 Task: Buy 3 Button-Down & Dress Shirts of size Medium for Baby Boys from Clothing section under best seller category for shipping address: Danielle Scott, 4286 Crim Lane, Underhill, Vermont 05489, Cell Number 9377427970. Pay from credit card ending with 2005, CVV 3321
Action: Mouse moved to (266, 78)
Screenshot: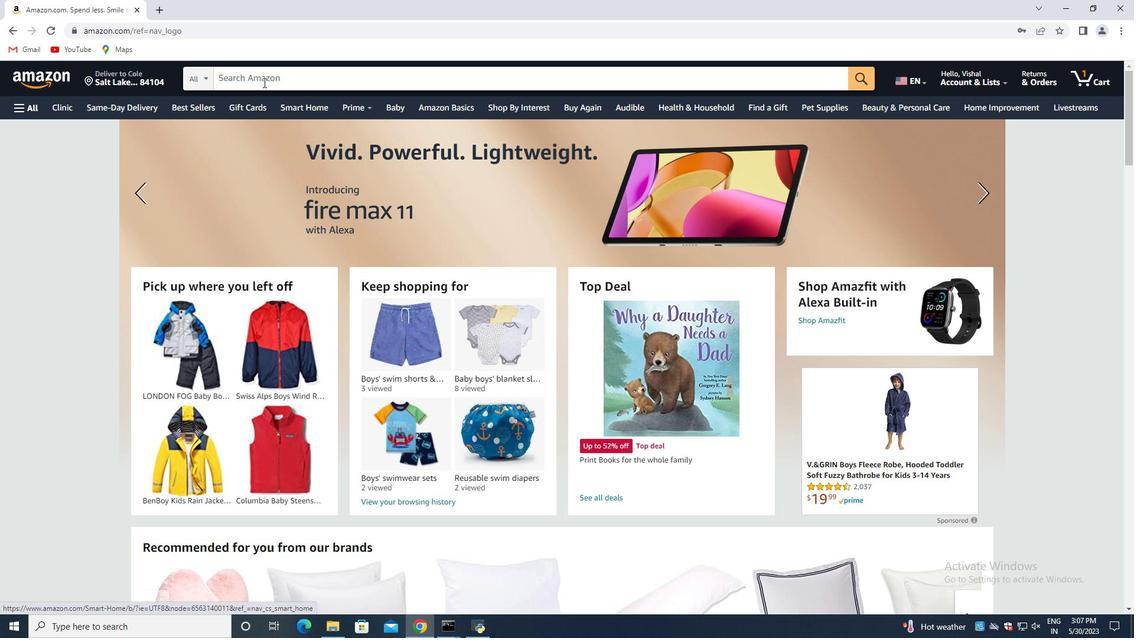 
Action: Mouse pressed left at (266, 78)
Screenshot: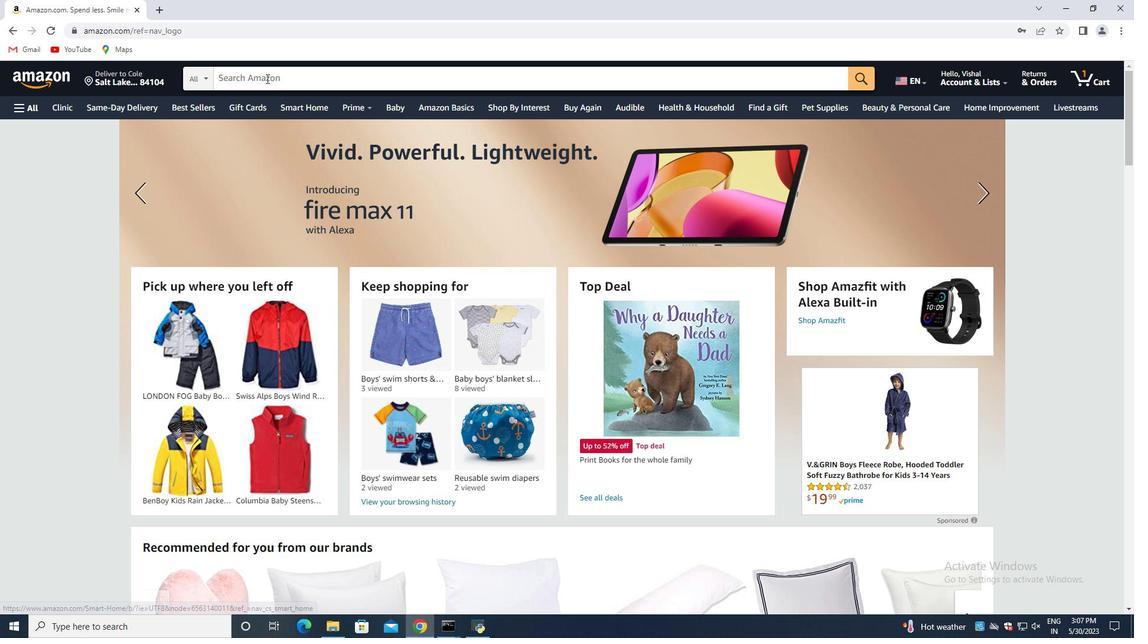 
Action: Key pressed <Key.shift>Button<Key.space><Key.backspace>-<Key.shift>Down<Key.space><Key.shift>&<Key.space><Key.shift><Key.shift><Key.shift><Key.shift>Dress<Key.space><Key.shift>Shirts<Key.space>of<Key.space>size<Key.space><Key.shift>Medium<Key.space>for<Key.space><Key.shift>Baby<Key.space><Key.shift>Boys<Key.enter>
Screenshot: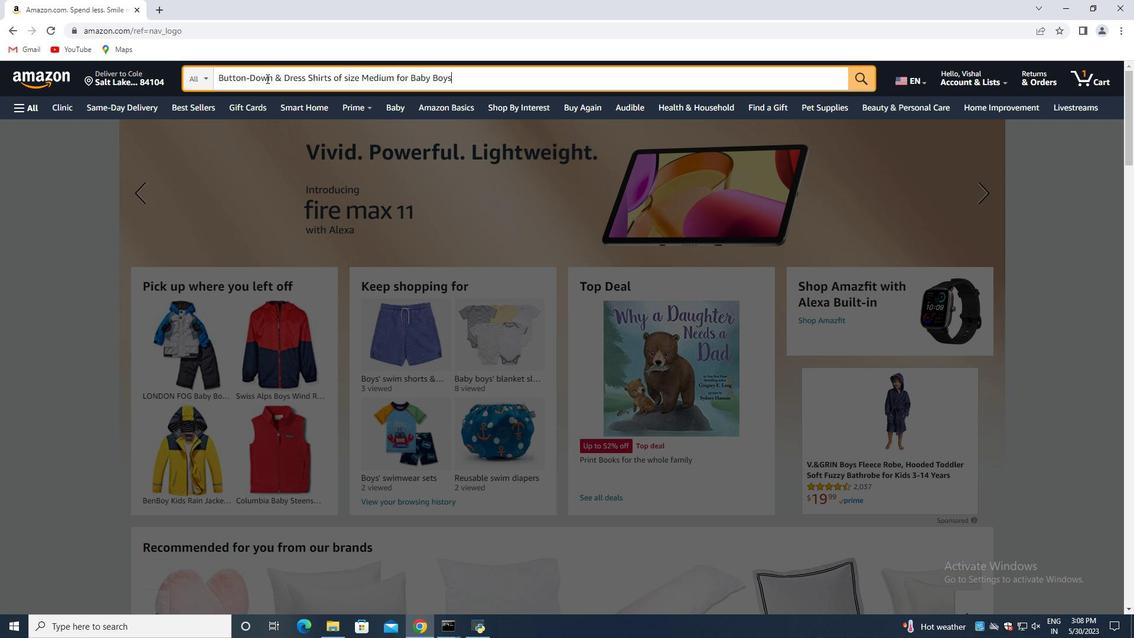 
Action: Mouse moved to (315, 119)
Screenshot: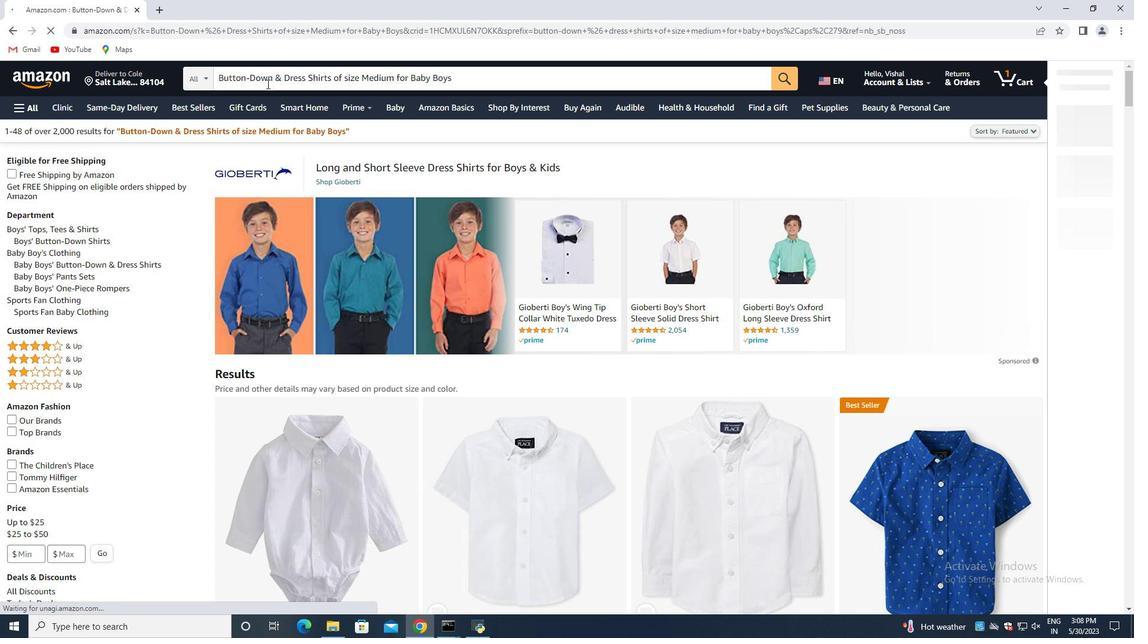 
Action: Mouse scrolled (315, 119) with delta (0, 0)
Screenshot: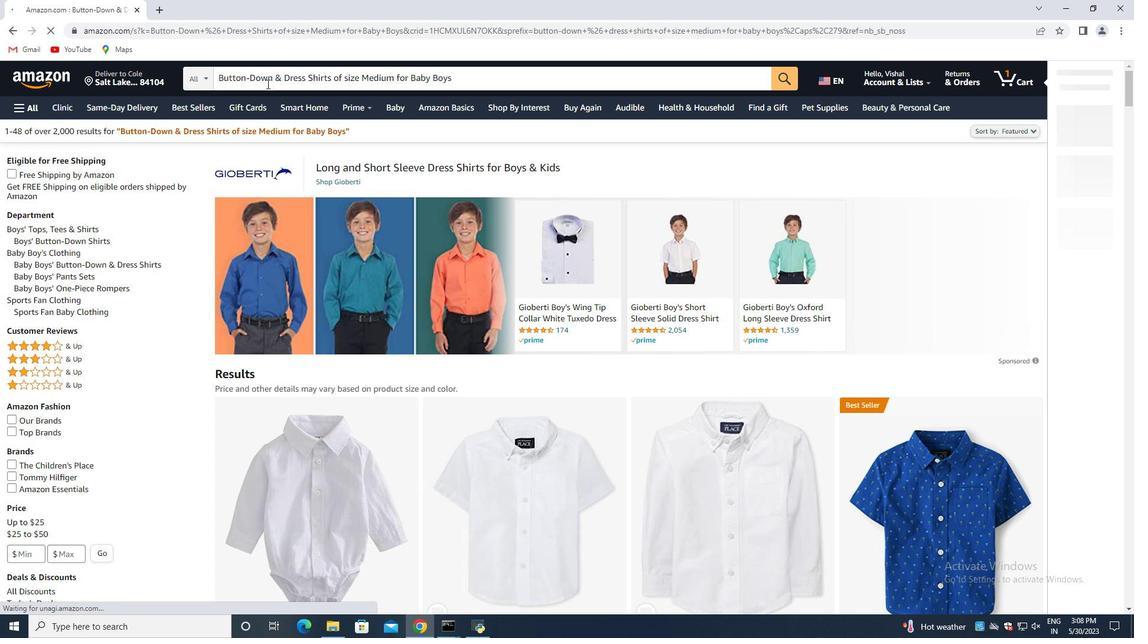 
Action: Mouse moved to (315, 127)
Screenshot: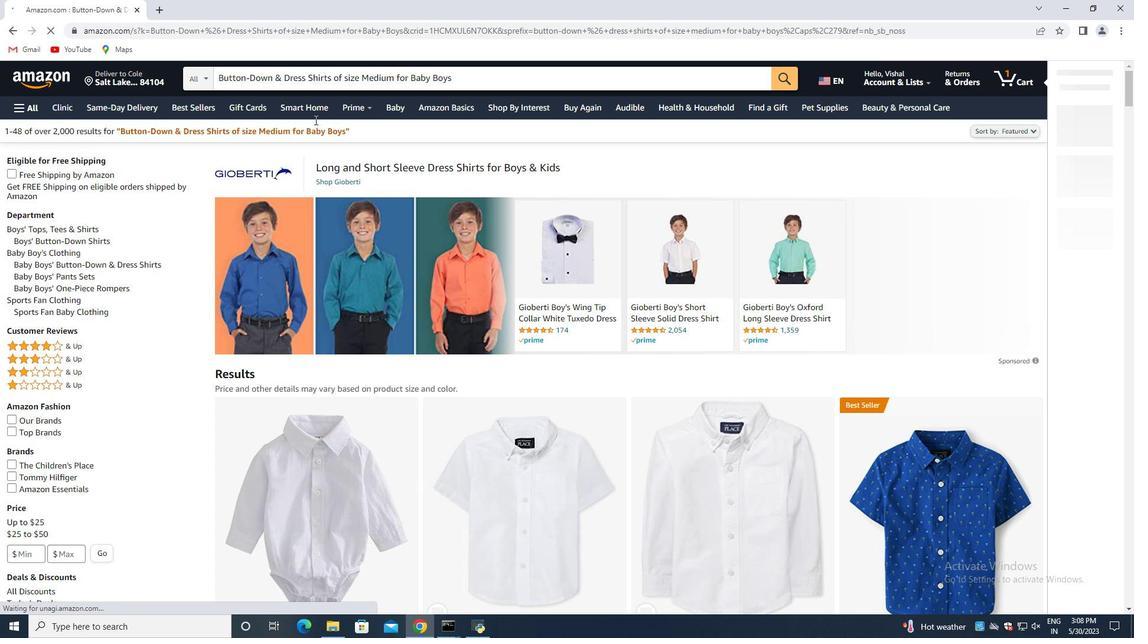 
Action: Mouse scrolled (315, 126) with delta (0, 0)
Screenshot: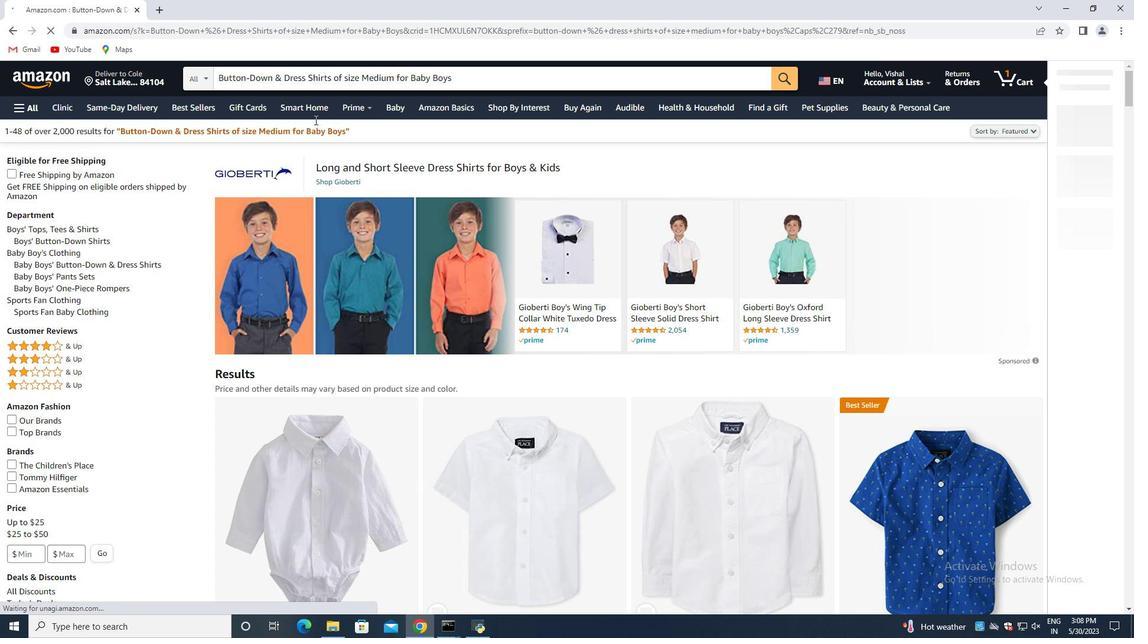 
Action: Mouse moved to (332, 225)
Screenshot: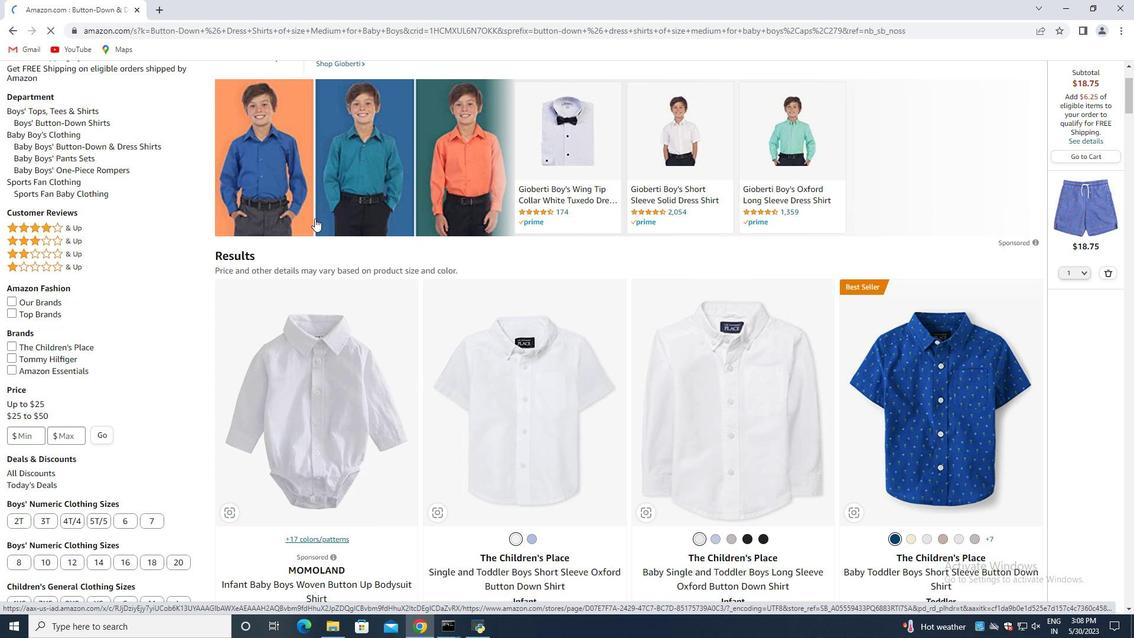 
Action: Mouse scrolled (332, 224) with delta (0, 0)
Screenshot: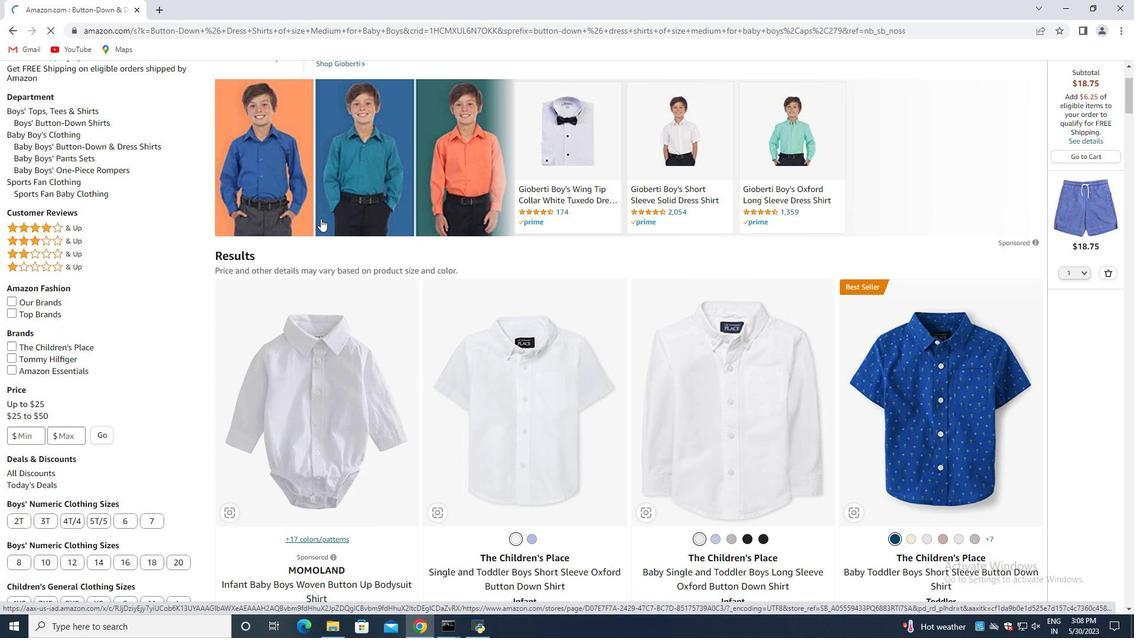 
Action: Mouse moved to (333, 225)
Screenshot: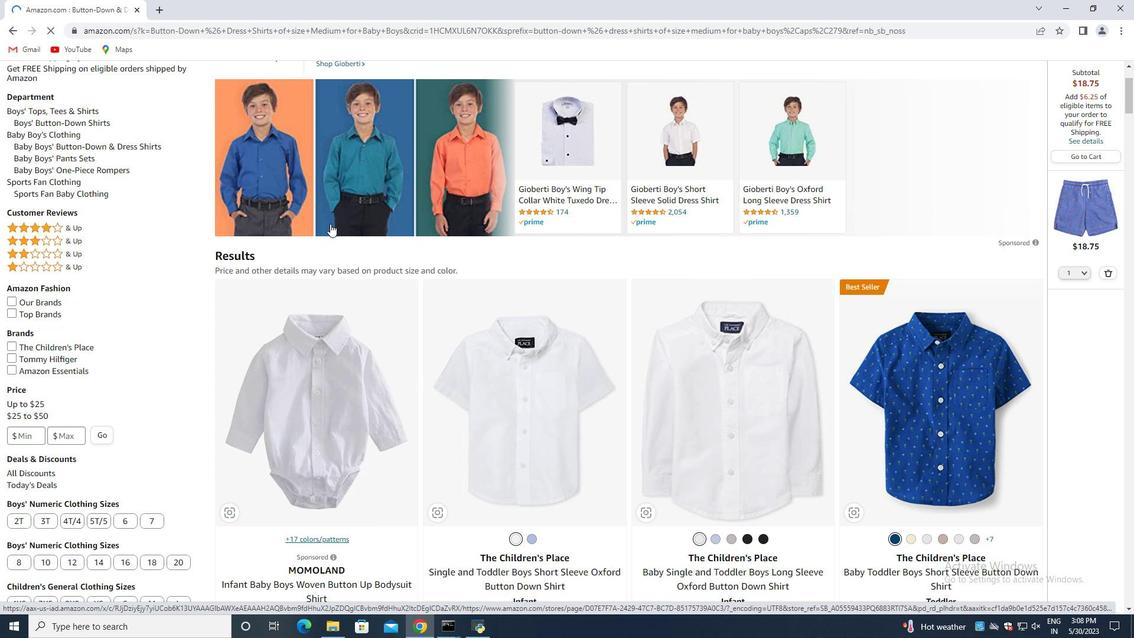 
Action: Mouse scrolled (333, 224) with delta (0, 0)
Screenshot: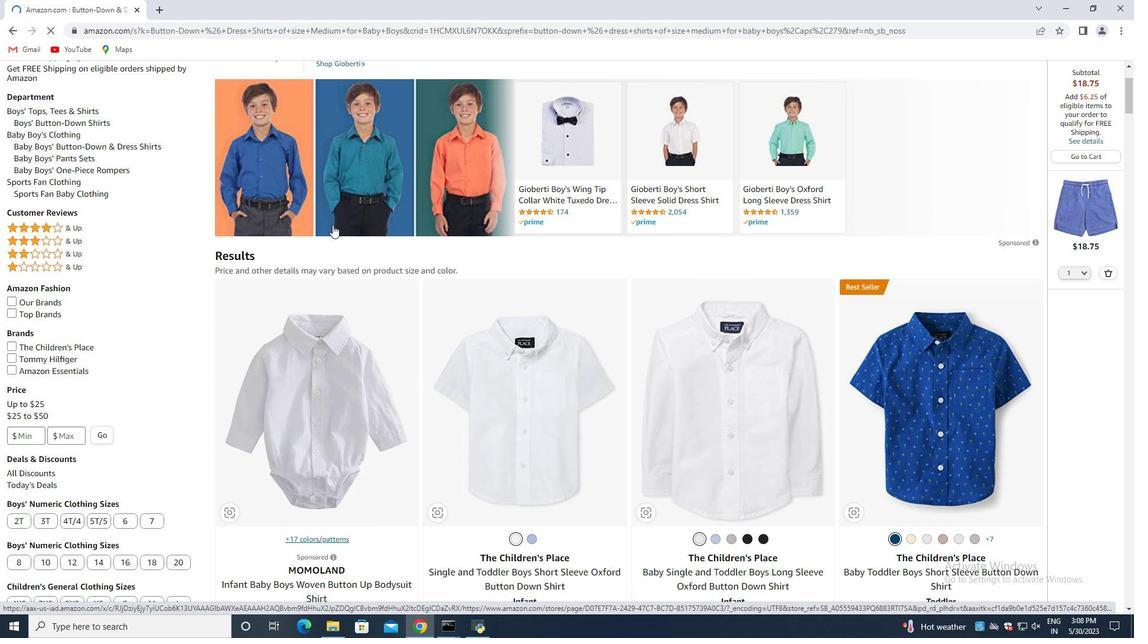 
Action: Mouse moved to (377, 233)
Screenshot: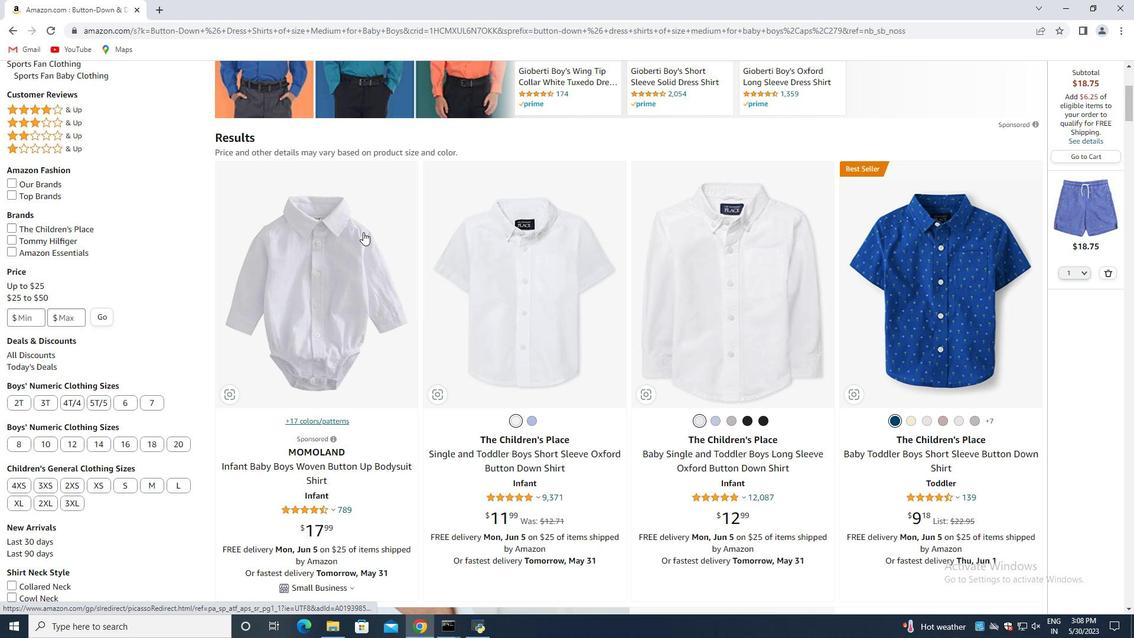 
Action: Mouse scrolled (377, 232) with delta (0, 0)
Screenshot: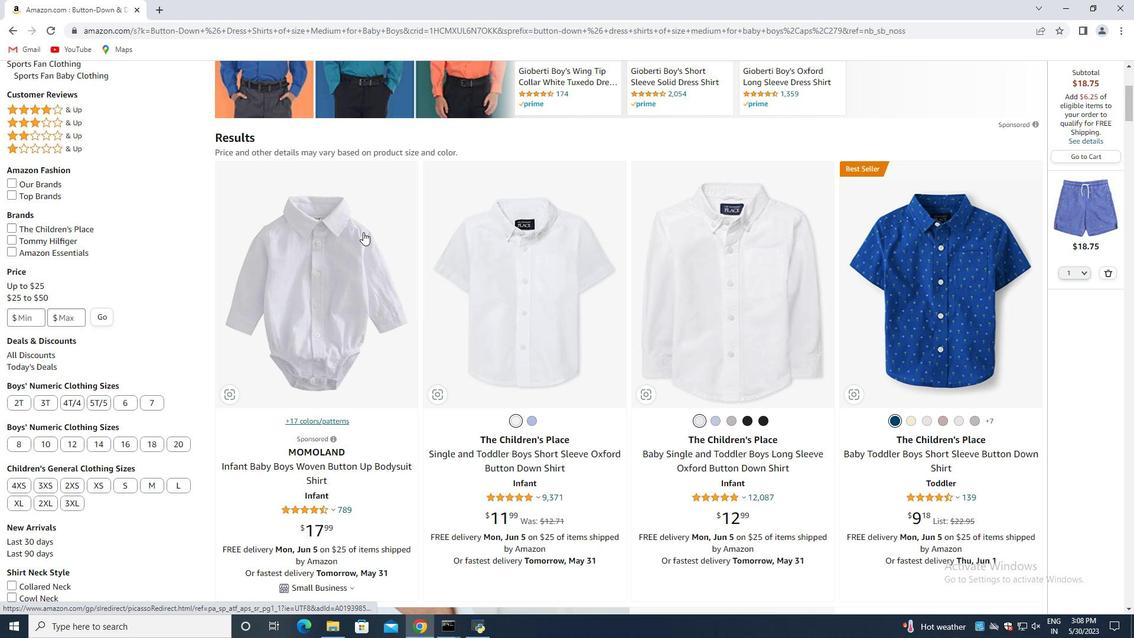 
Action: Mouse moved to (1105, 274)
Screenshot: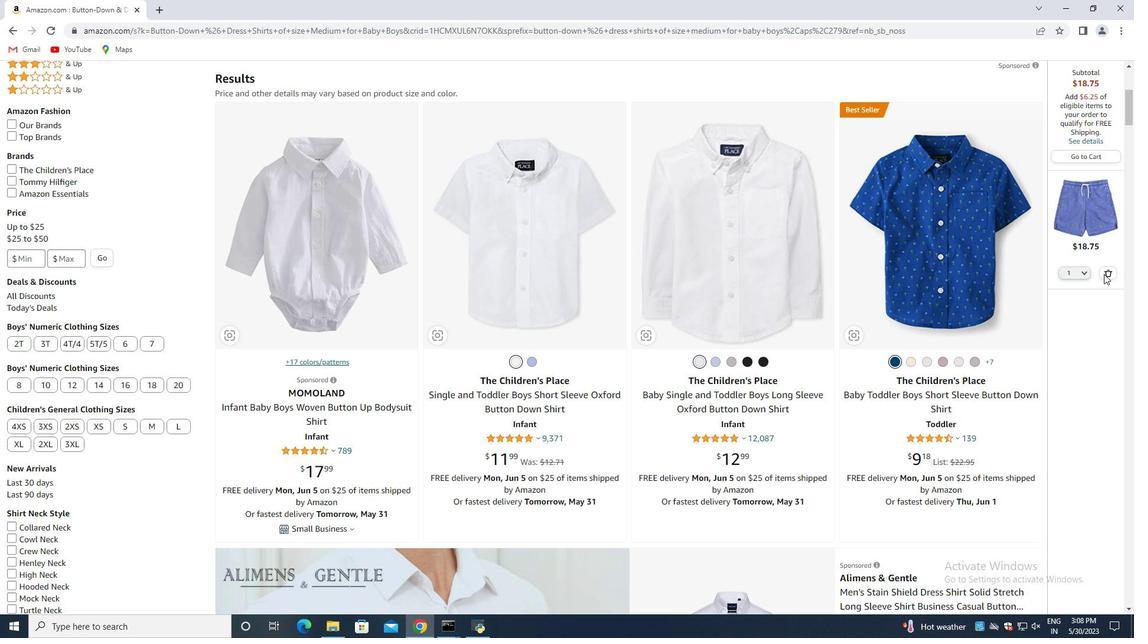 
Action: Mouse pressed left at (1105, 274)
Screenshot: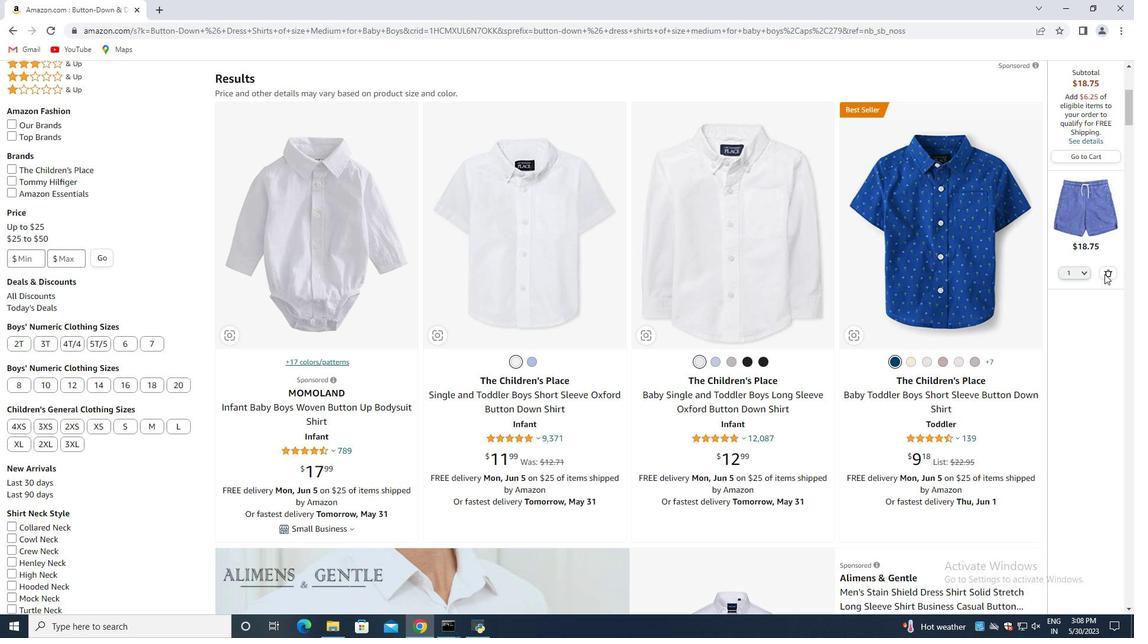 
Action: Mouse moved to (854, 271)
Screenshot: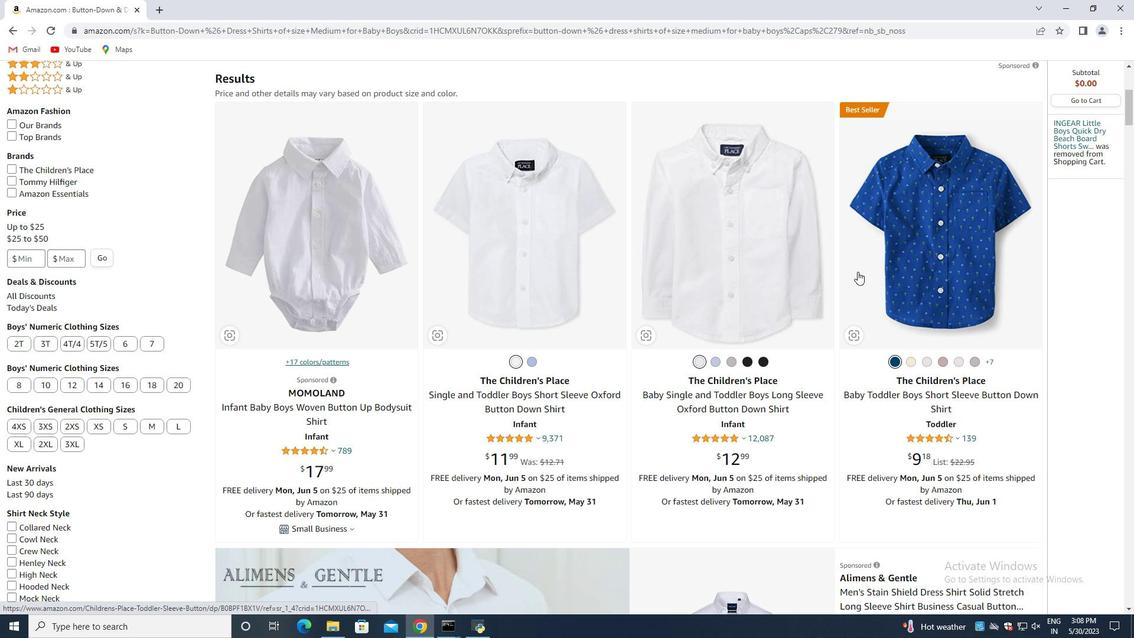 
Action: Mouse scrolled (854, 271) with delta (0, 0)
Screenshot: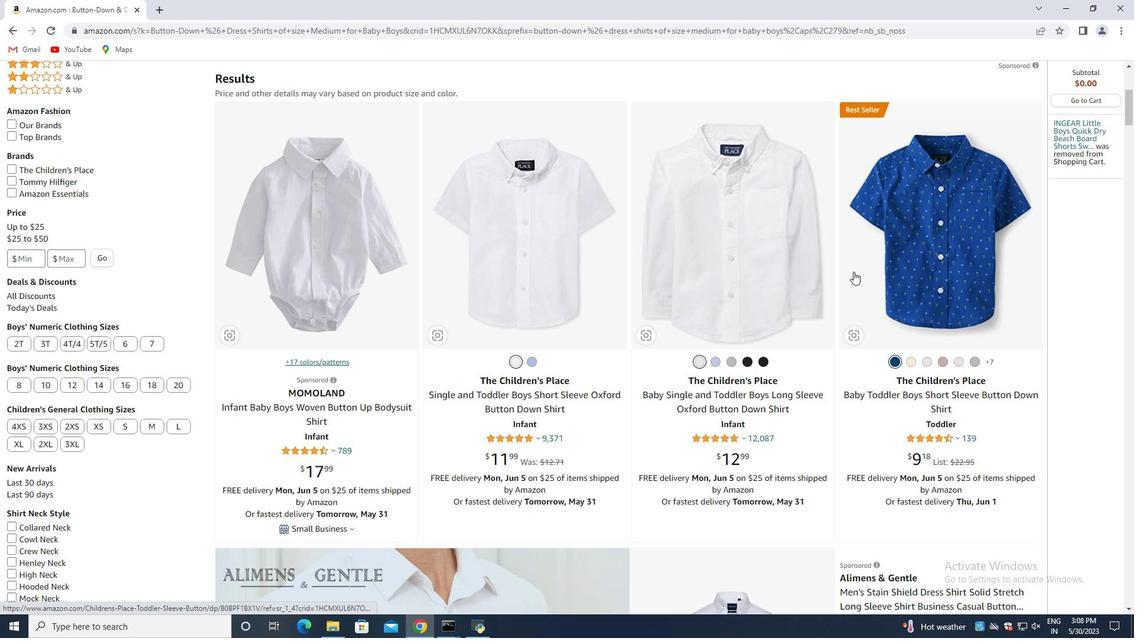 
Action: Mouse moved to (762, 230)
Screenshot: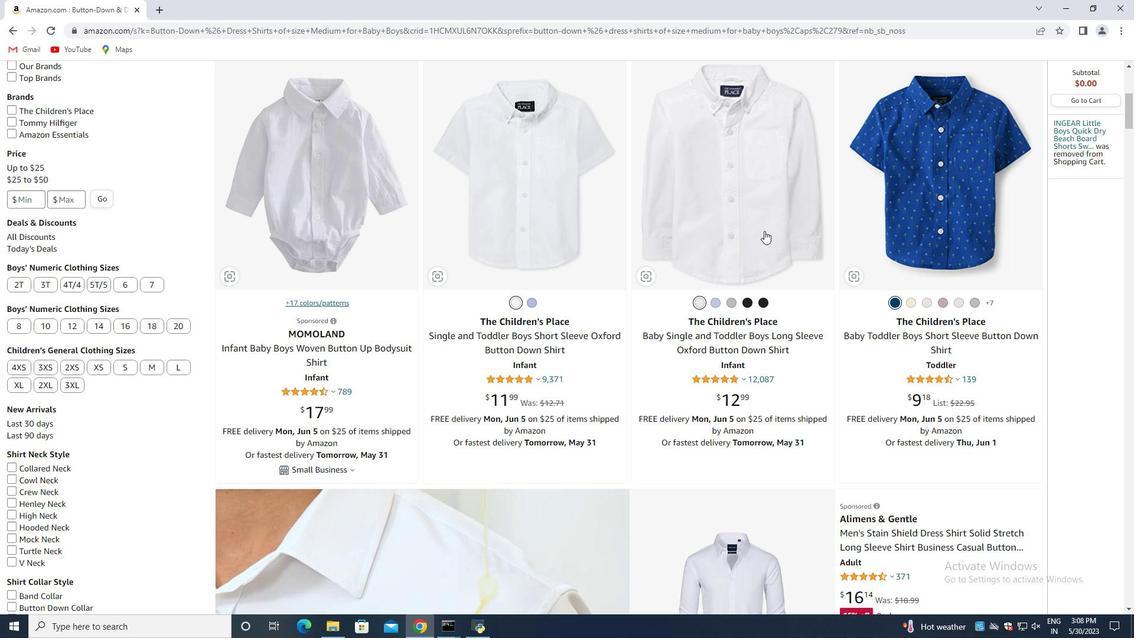 
Action: Mouse scrolled (762, 229) with delta (0, 0)
Screenshot: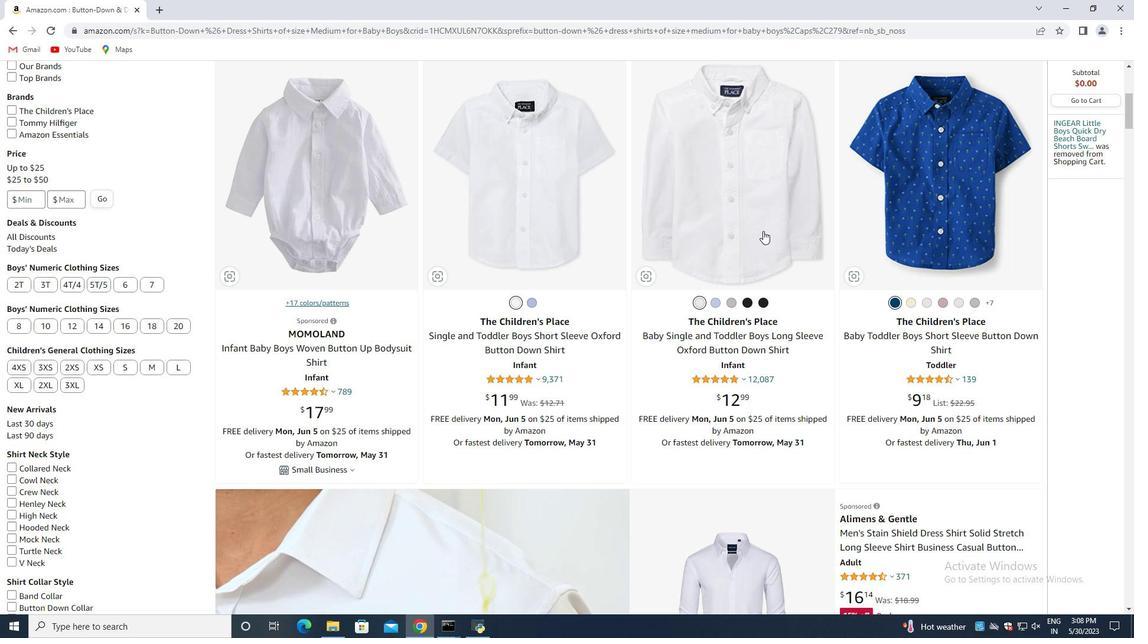 
Action: Mouse moved to (762, 230)
Screenshot: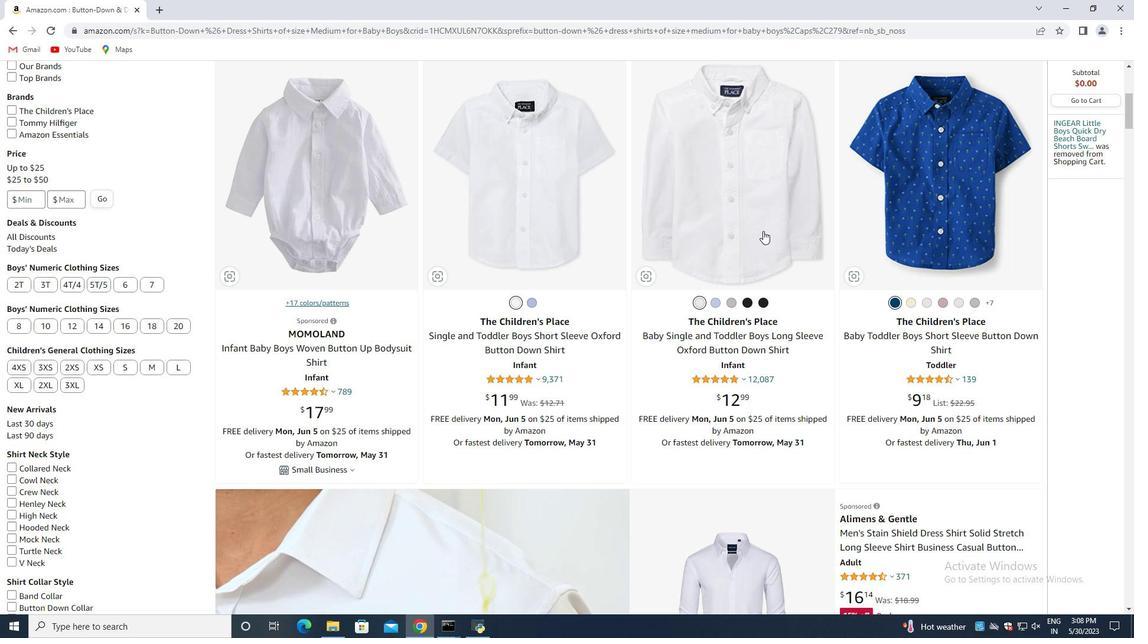 
Action: Mouse scrolled (762, 229) with delta (0, 0)
Screenshot: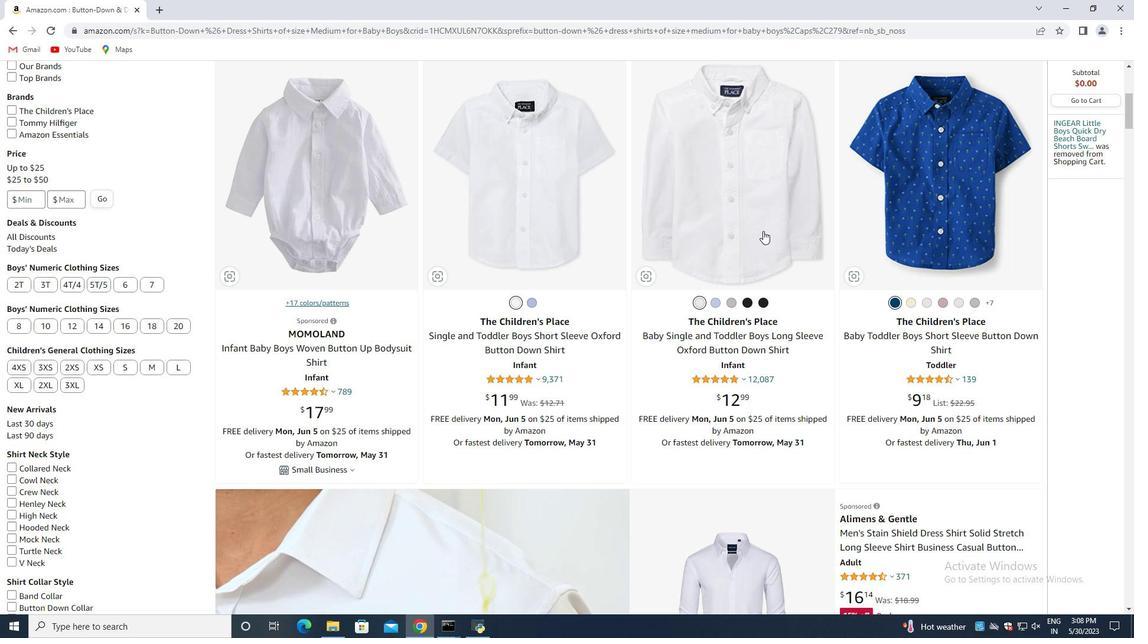 
Action: Mouse scrolled (762, 229) with delta (0, 0)
Screenshot: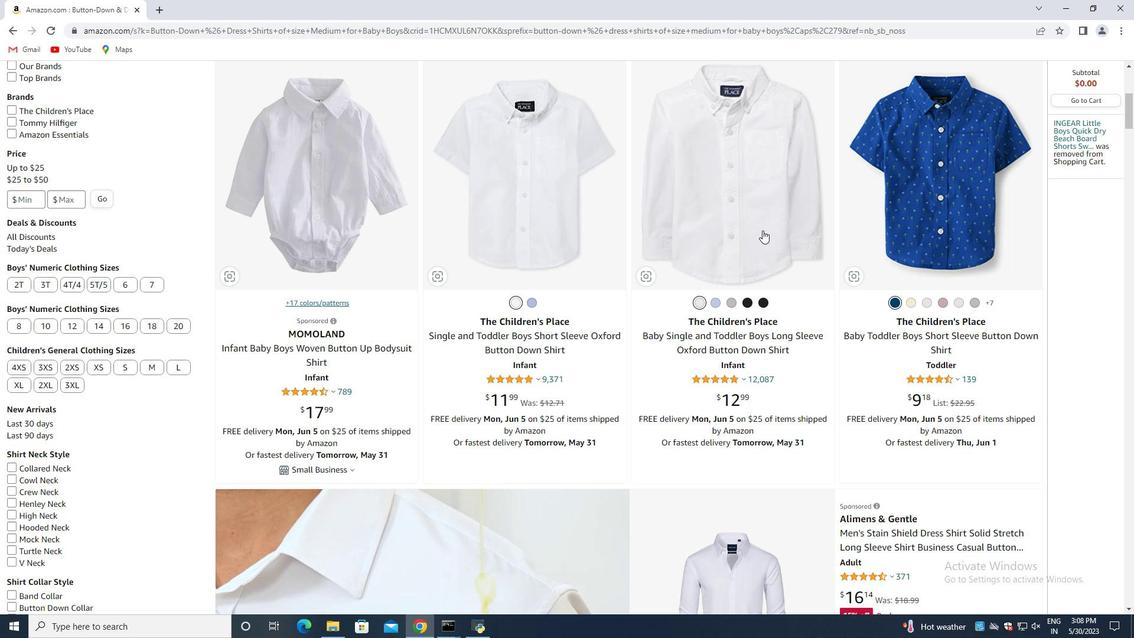 
Action: Mouse moved to (726, 246)
Screenshot: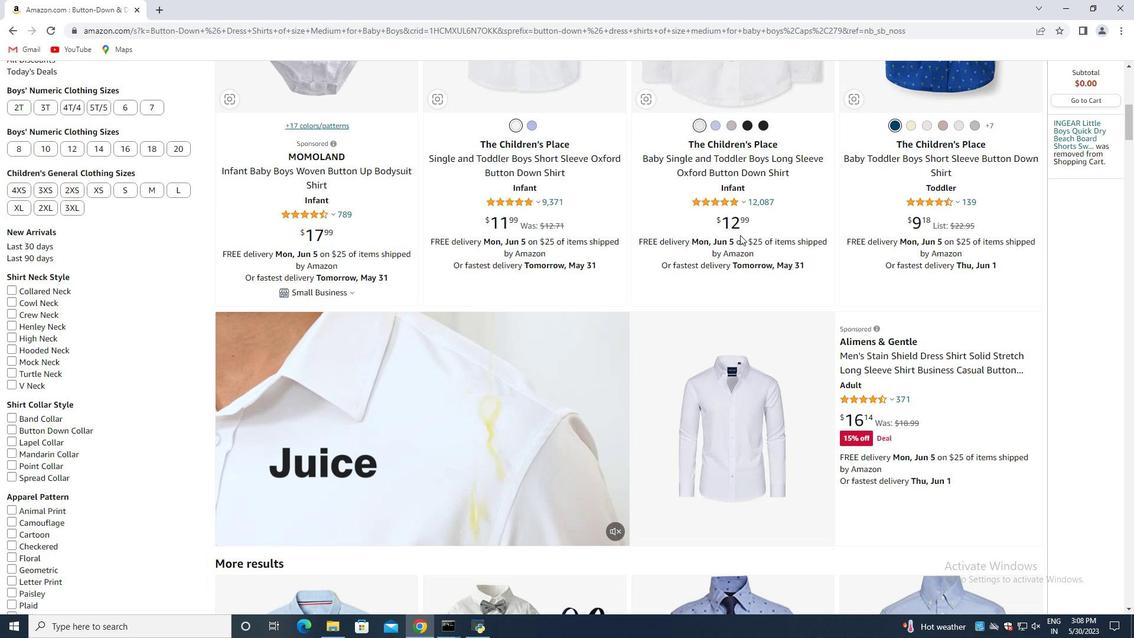 
Action: Mouse scrolled (726, 245) with delta (0, 0)
Screenshot: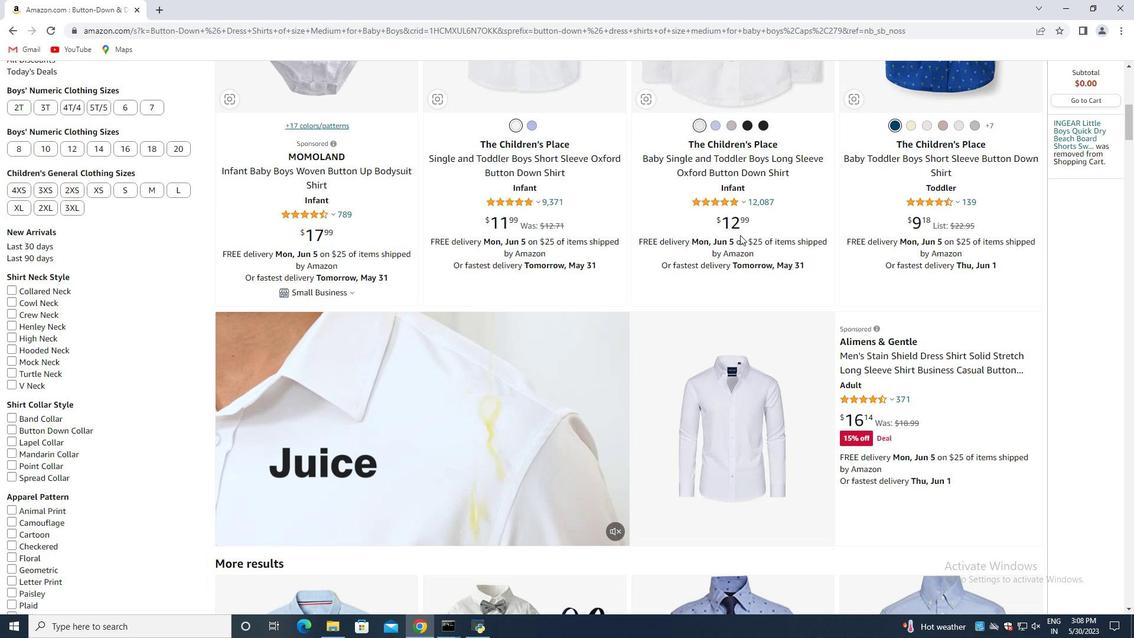 
Action: Mouse moved to (726, 246)
Screenshot: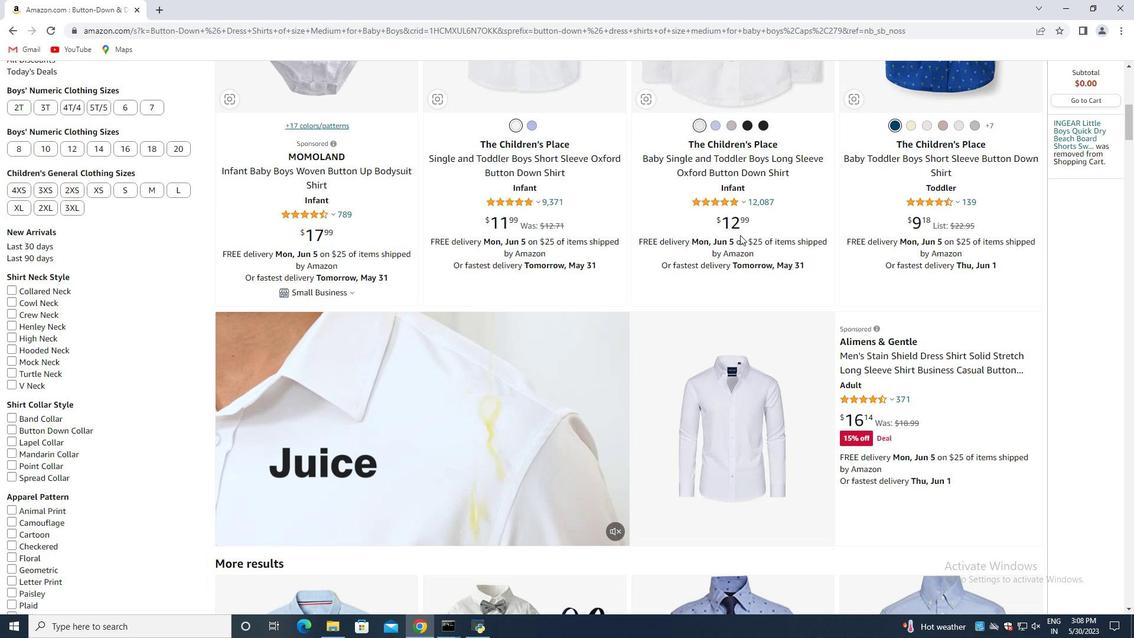 
Action: Mouse scrolled (726, 245) with delta (0, 0)
Screenshot: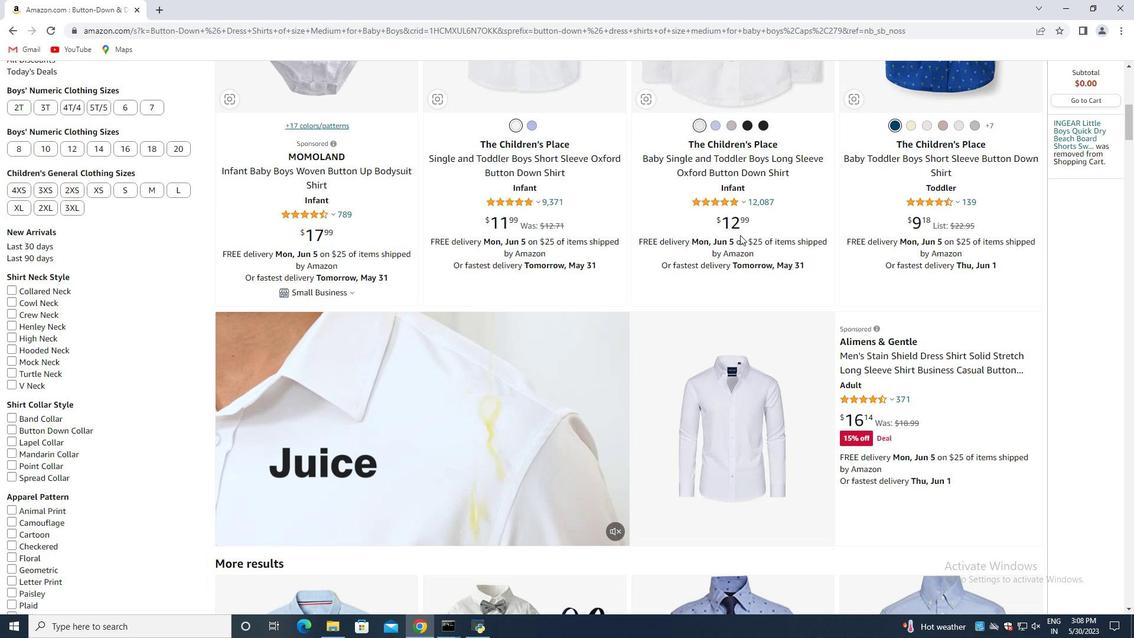 
Action: Mouse moved to (725, 246)
Screenshot: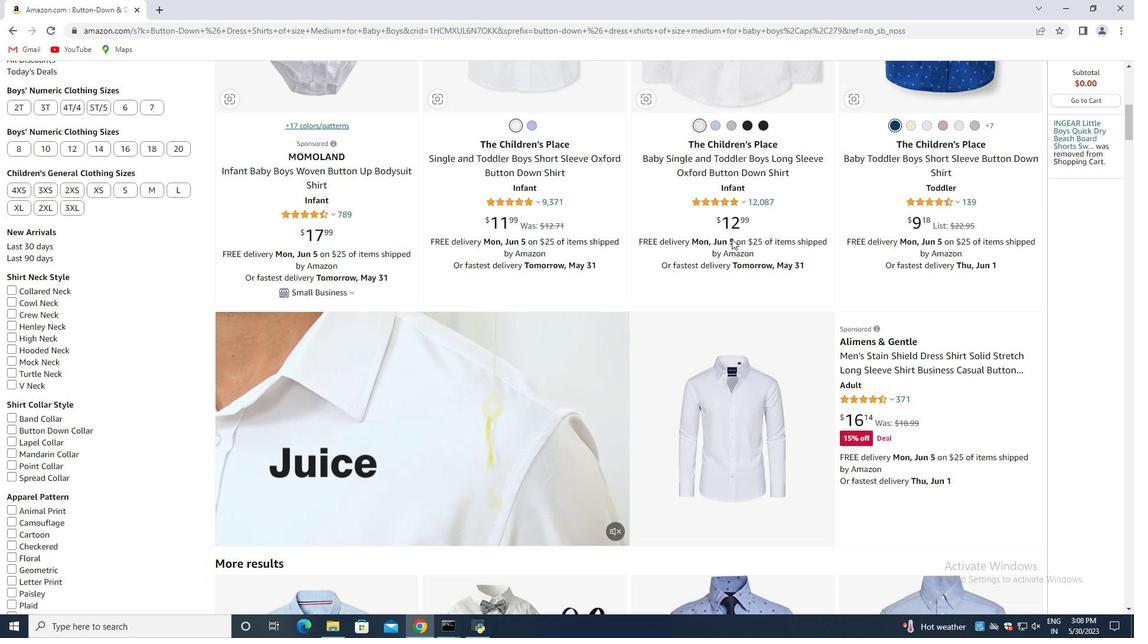 
Action: Mouse scrolled (725, 245) with delta (0, 0)
Screenshot: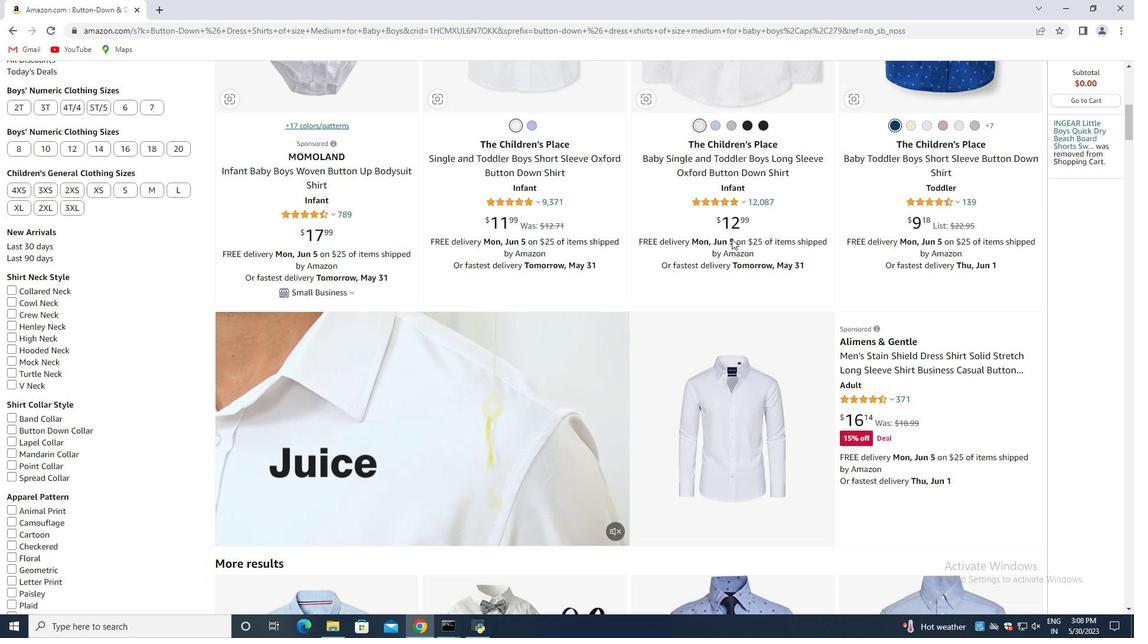 
Action: Mouse moved to (725, 246)
Screenshot: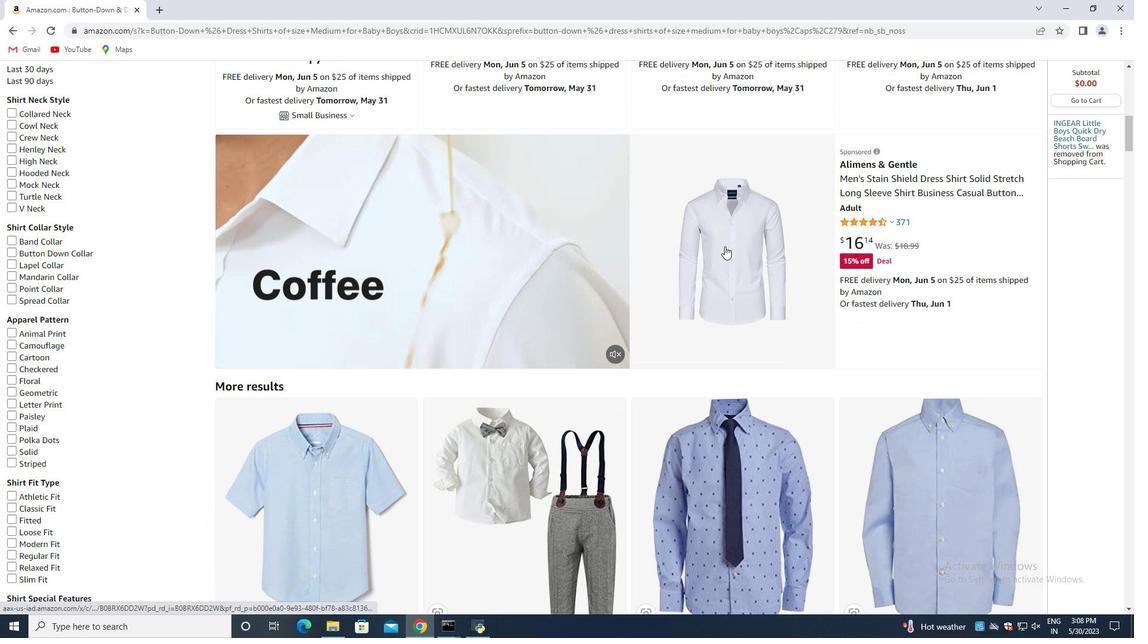 
Action: Mouse scrolled (725, 245) with delta (0, 0)
Screenshot: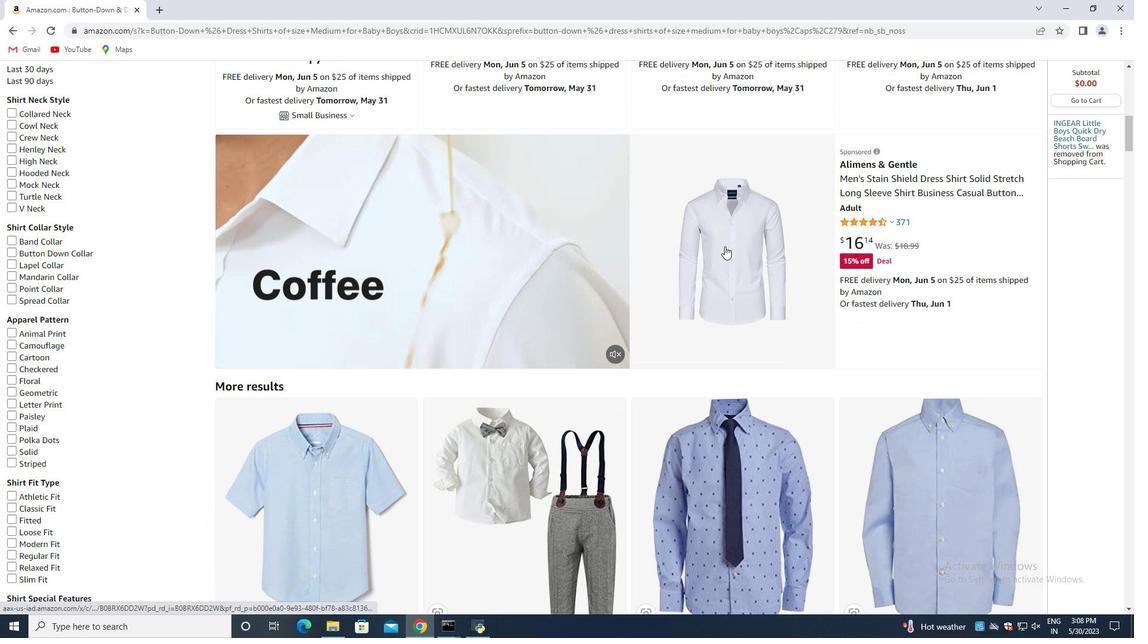 
Action: Mouse scrolled (725, 245) with delta (0, 0)
Screenshot: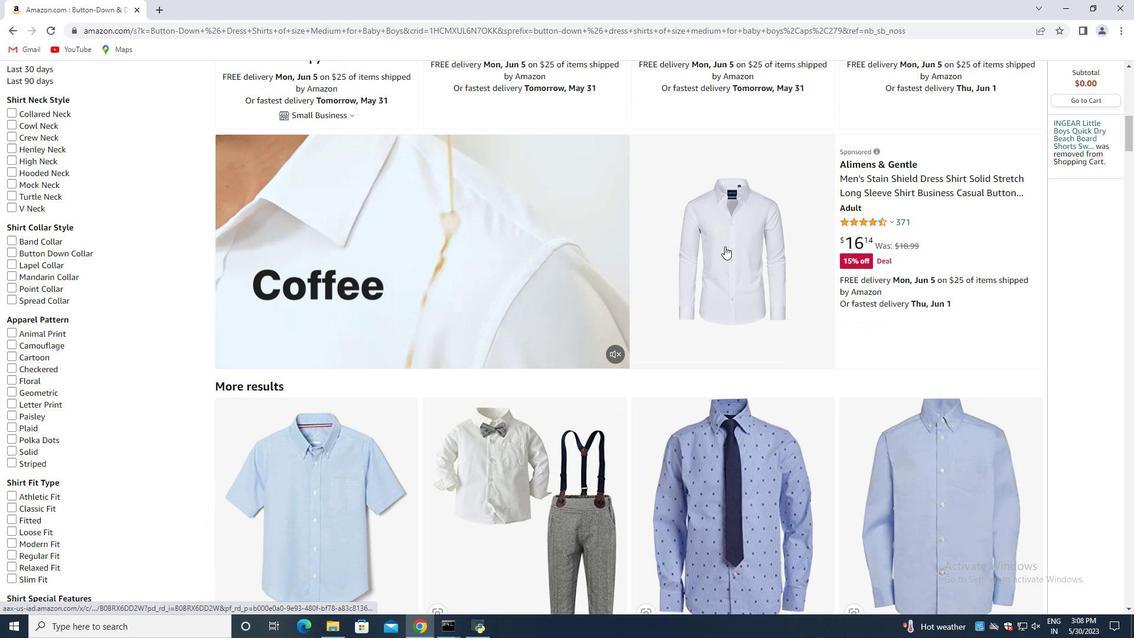 
Action: Mouse scrolled (725, 245) with delta (0, 0)
Screenshot: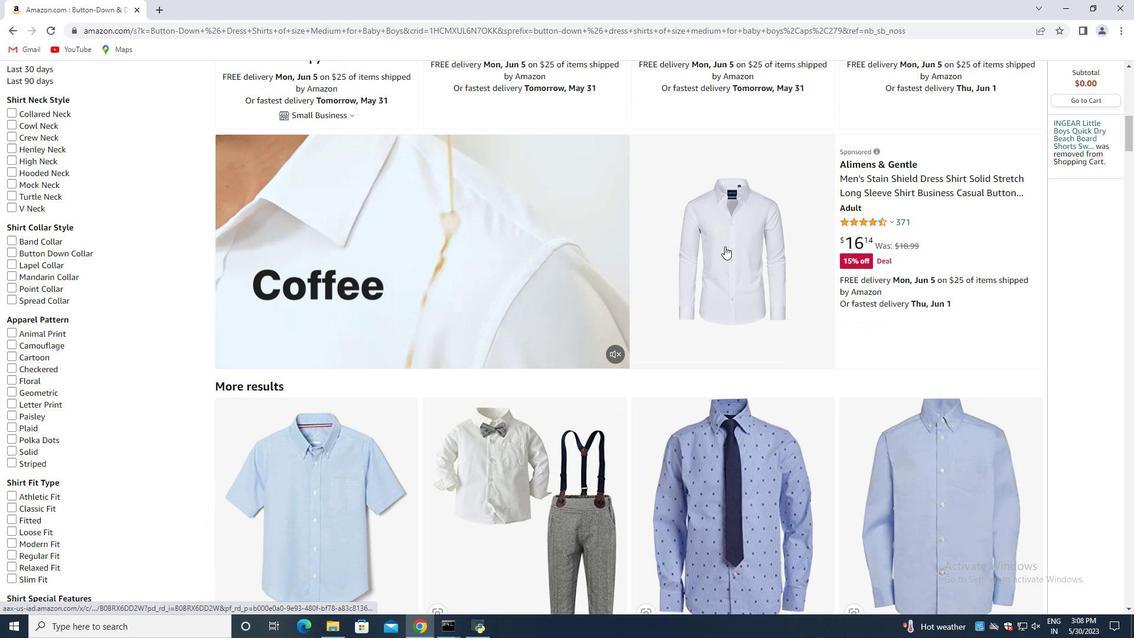 
Action: Mouse moved to (725, 247)
Screenshot: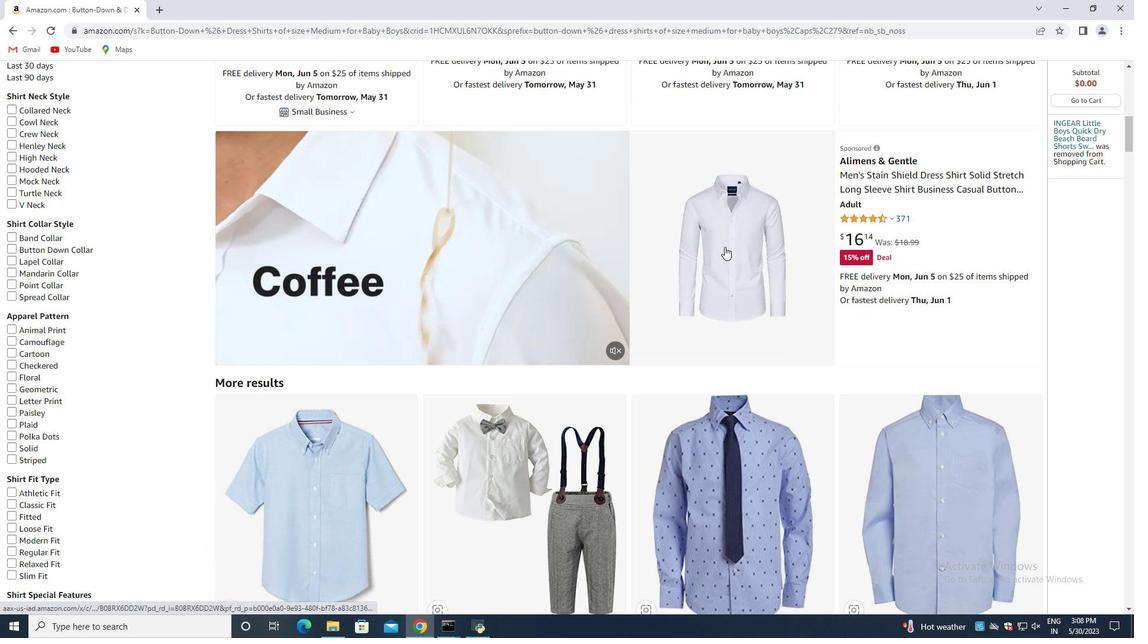 
Action: Mouse scrolled (725, 247) with delta (0, 0)
Screenshot: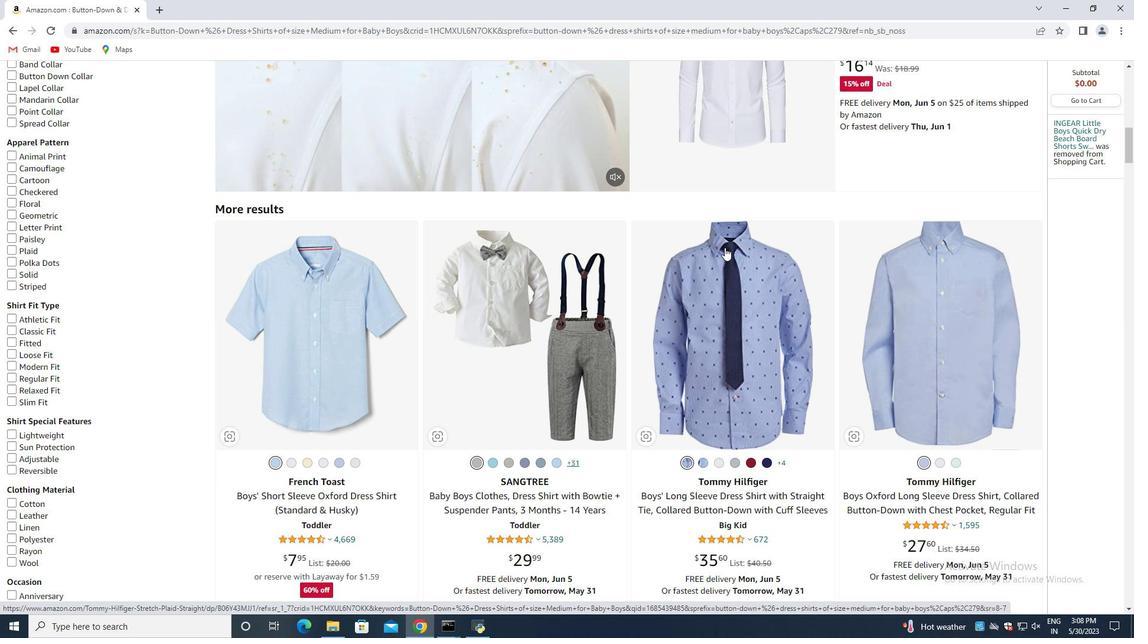 
Action: Mouse scrolled (725, 247) with delta (0, 0)
Screenshot: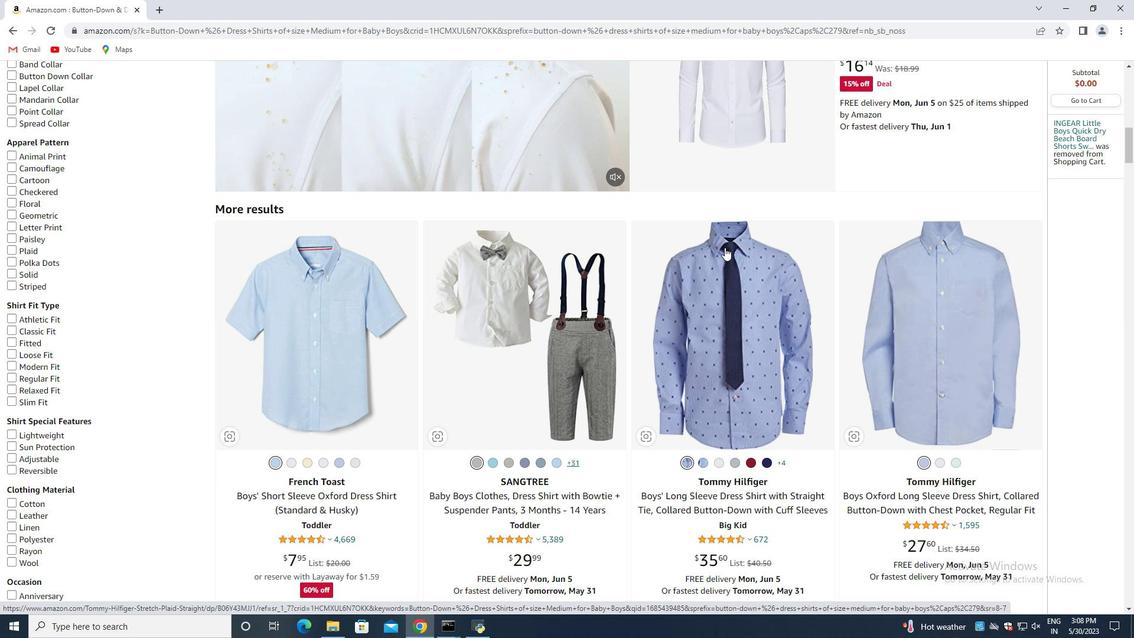 
Action: Mouse scrolled (725, 247) with delta (0, 0)
Screenshot: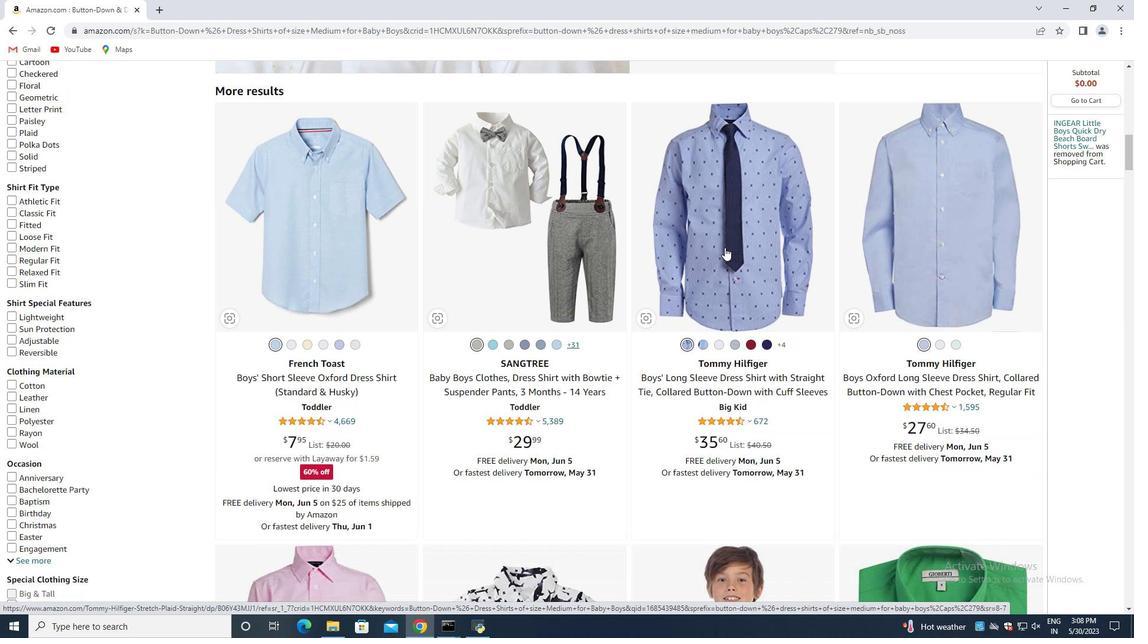 
Action: Mouse scrolled (725, 247) with delta (0, 0)
Screenshot: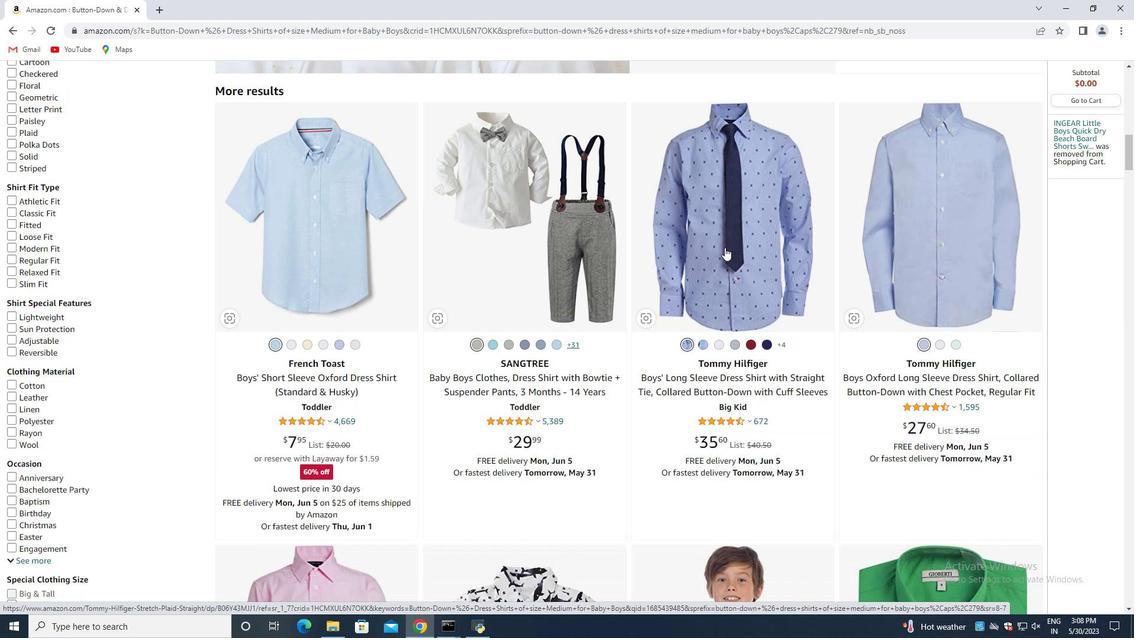
Action: Mouse moved to (725, 248)
Screenshot: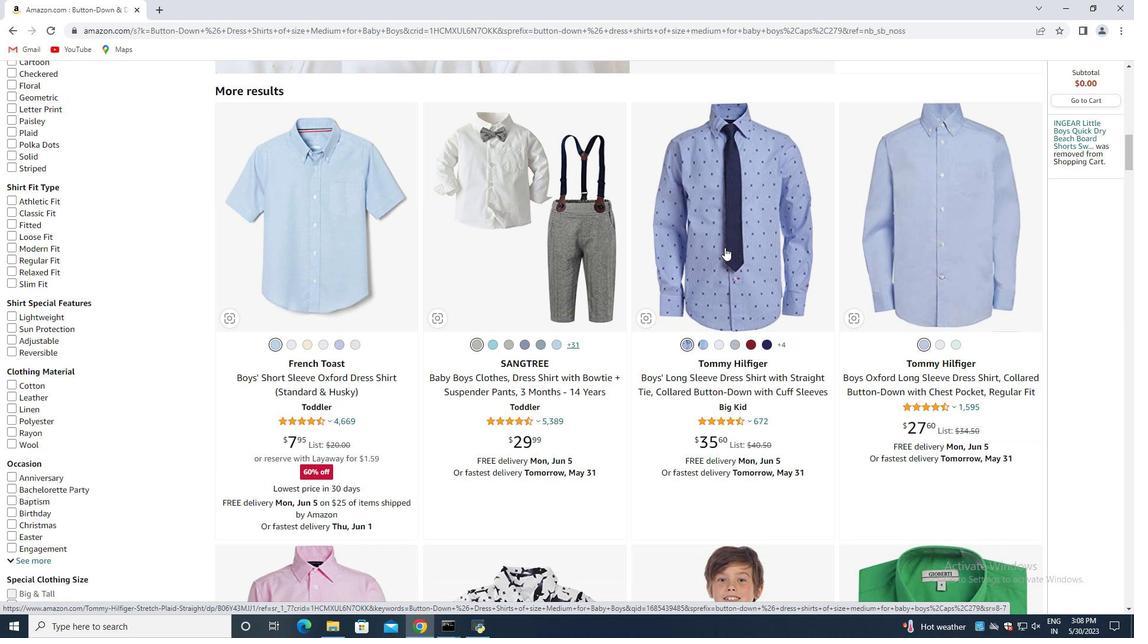 
Action: Mouse scrolled (725, 247) with delta (0, 0)
Screenshot: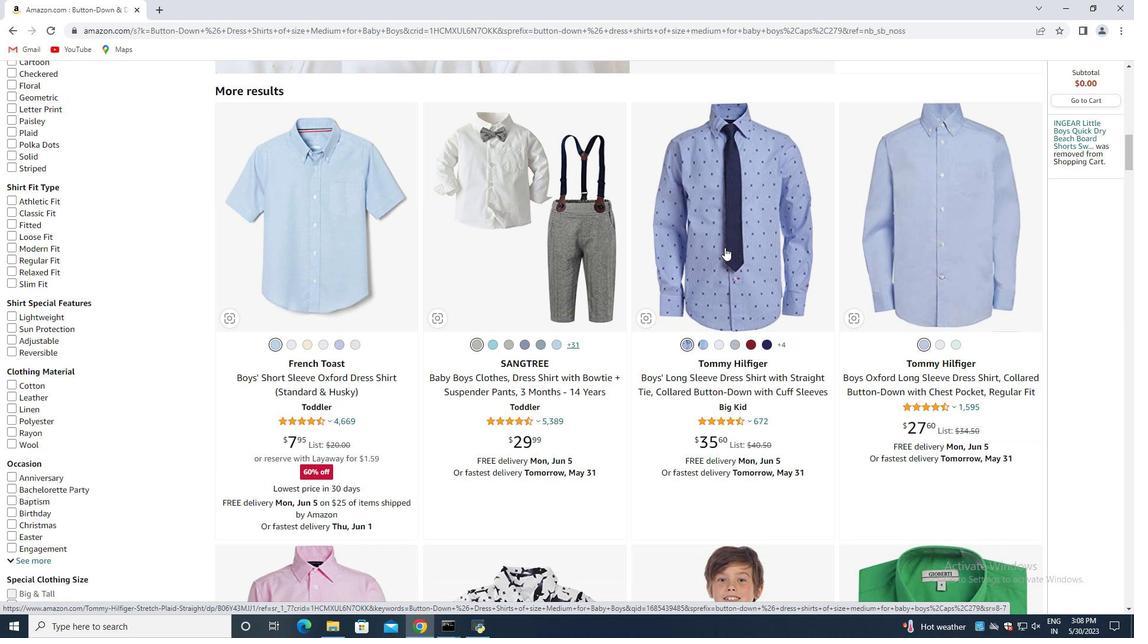 
Action: Mouse scrolled (725, 247) with delta (0, 0)
Screenshot: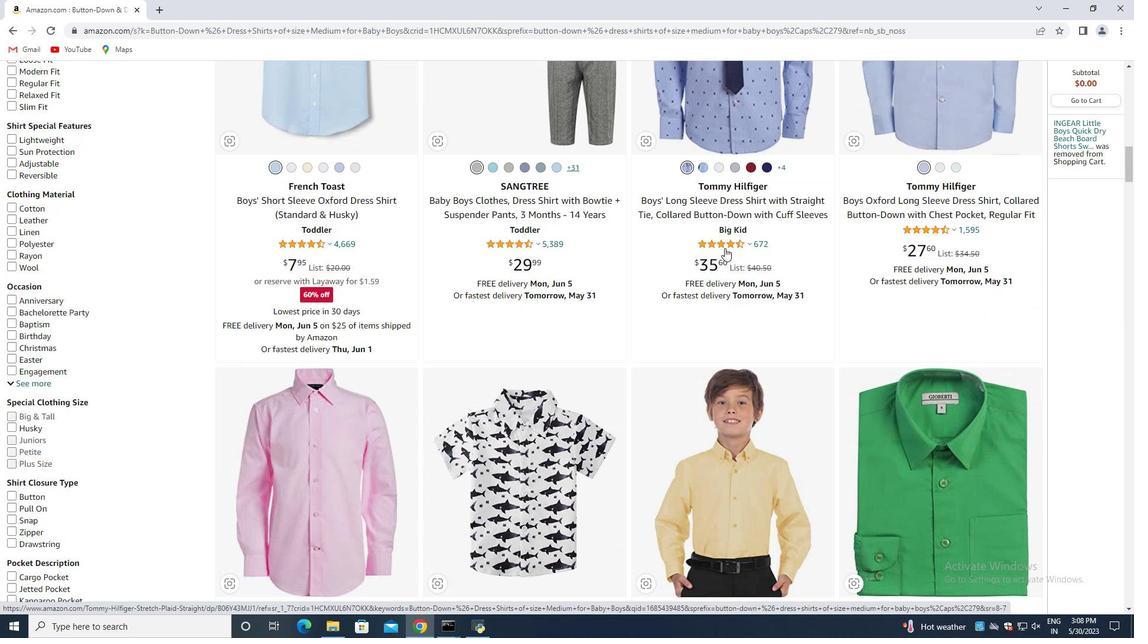 
Action: Mouse scrolled (725, 247) with delta (0, 0)
Screenshot: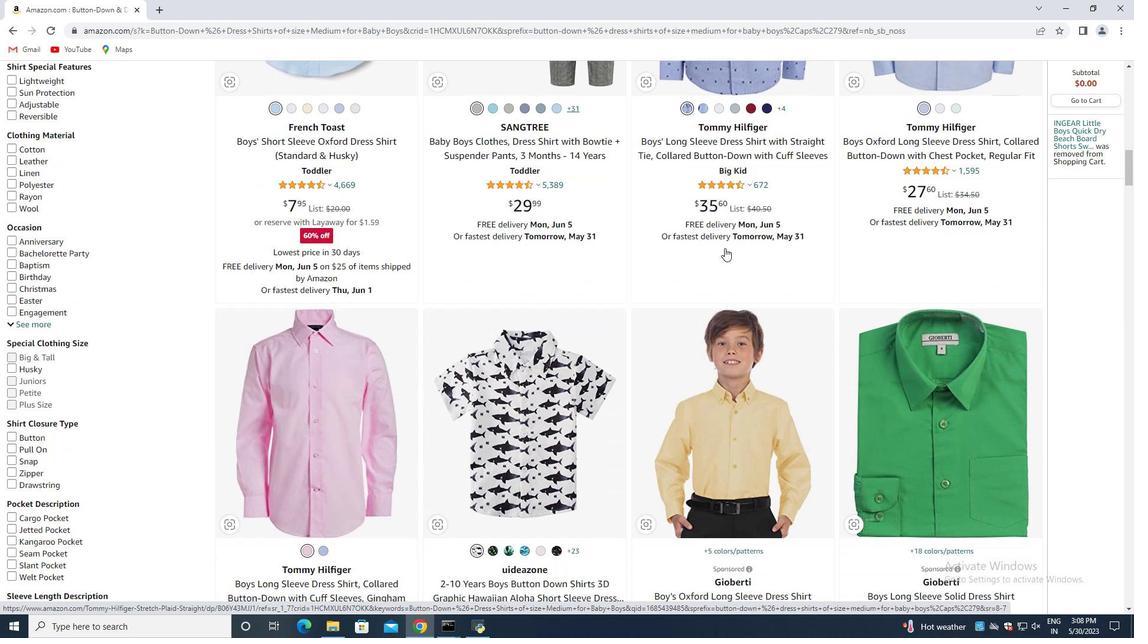 
Action: Mouse scrolled (725, 247) with delta (0, 0)
Screenshot: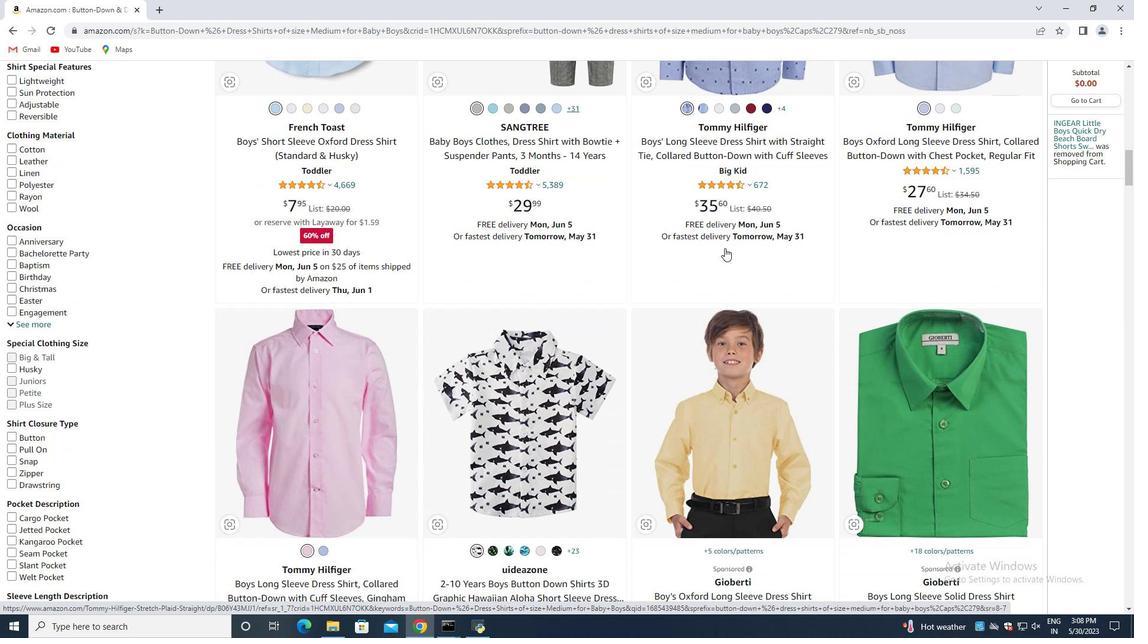 
Action: Mouse moved to (726, 248)
Screenshot: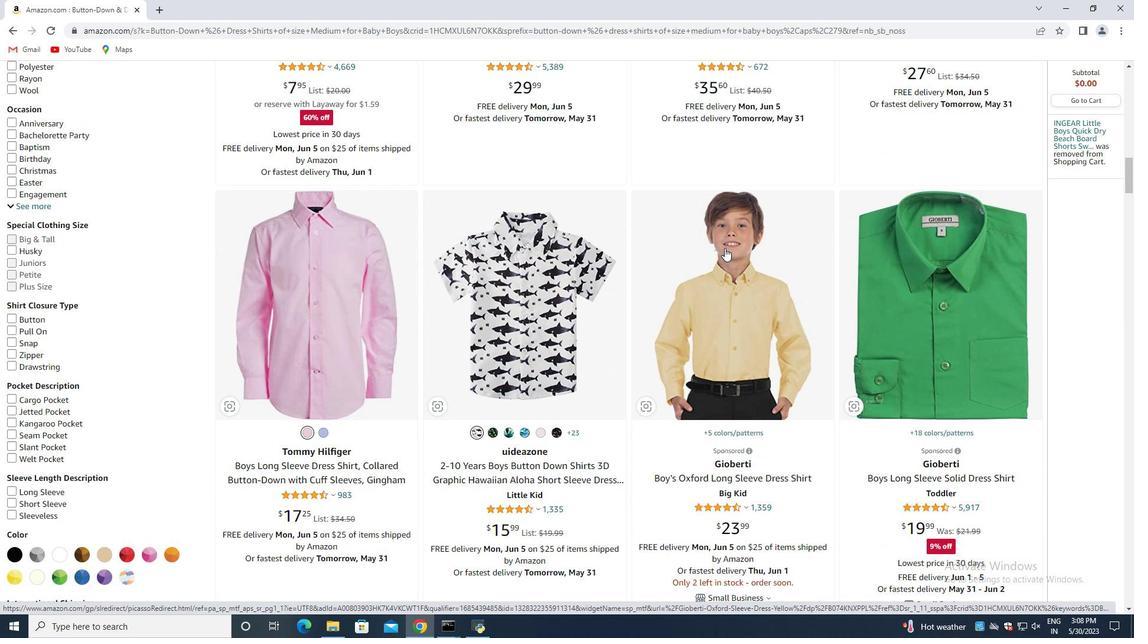
Action: Mouse scrolled (726, 247) with delta (0, 0)
Screenshot: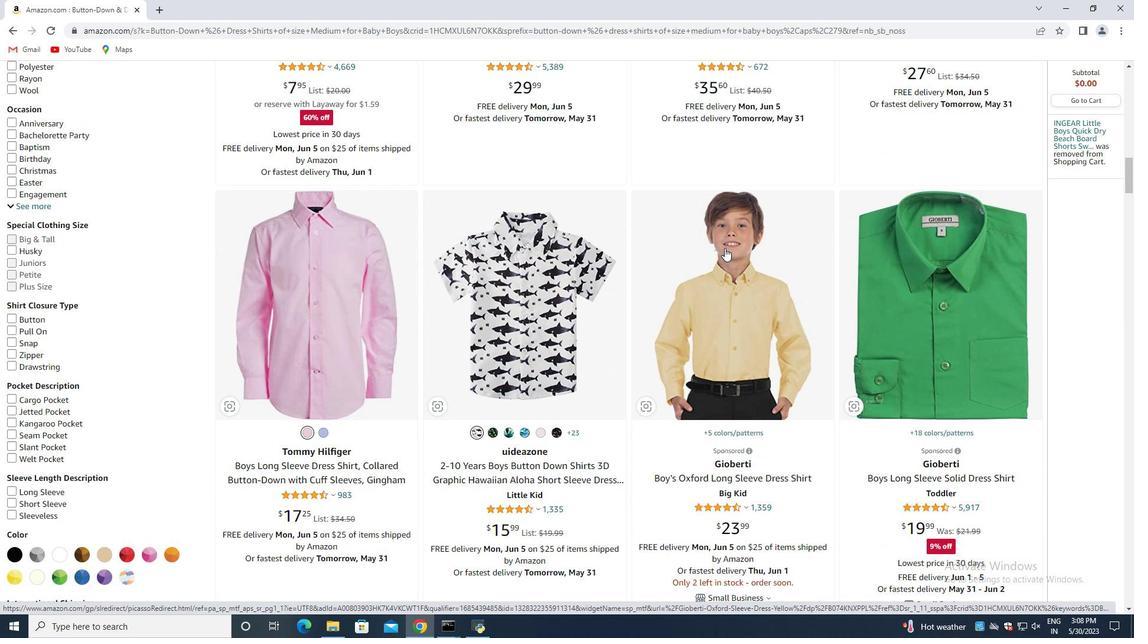 
Action: Mouse moved to (726, 248)
Screenshot: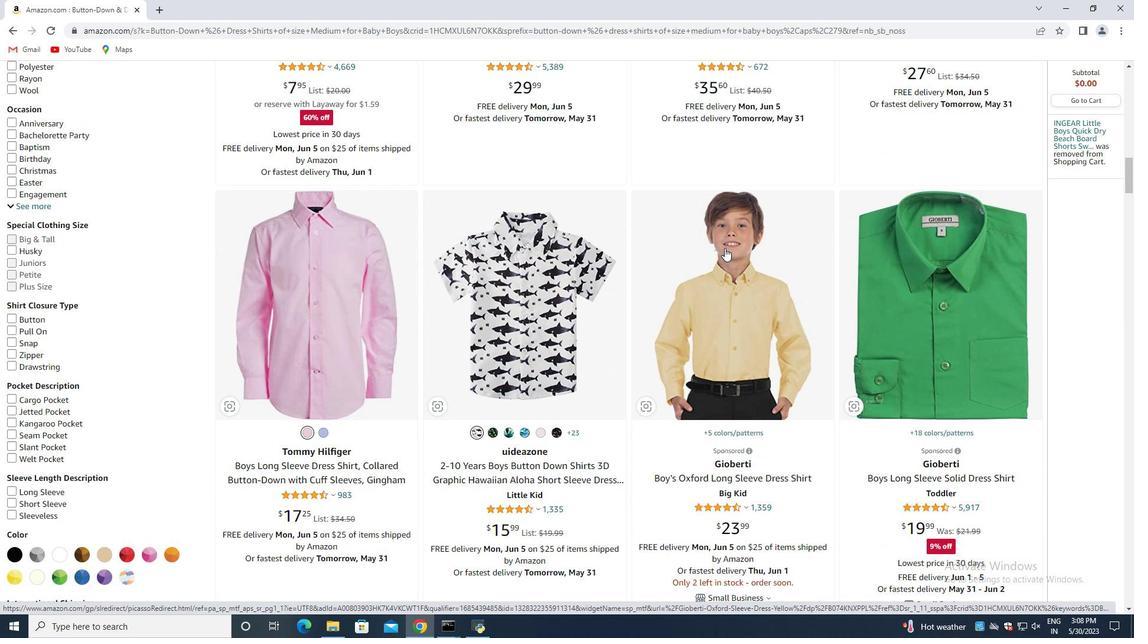 
Action: Mouse scrolled (726, 247) with delta (0, 0)
Screenshot: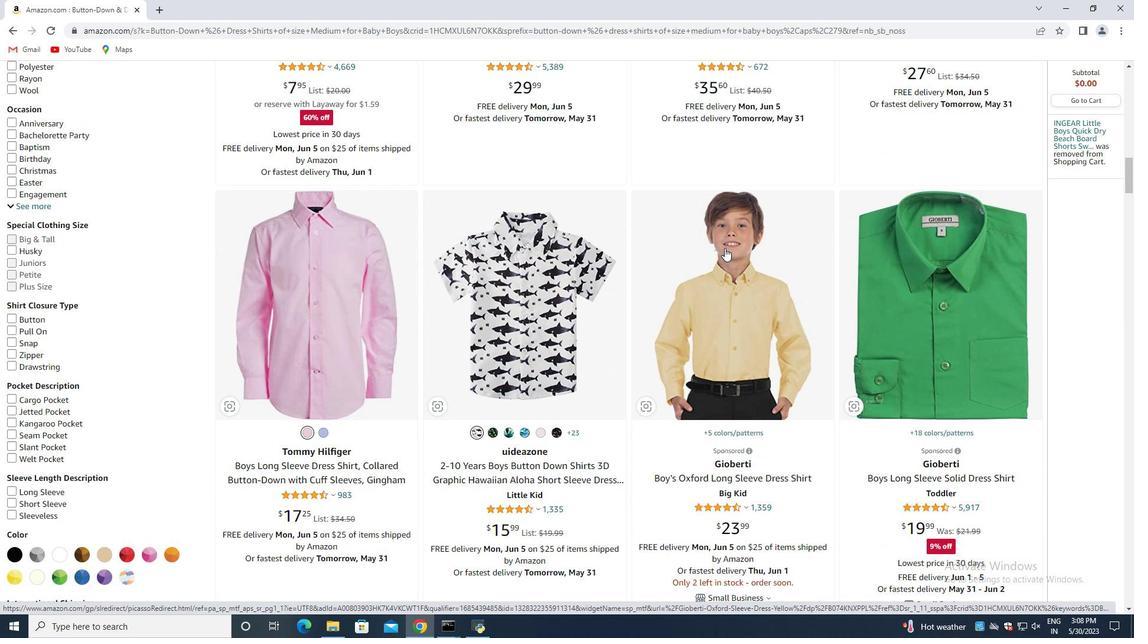 
Action: Mouse moved to (728, 249)
Screenshot: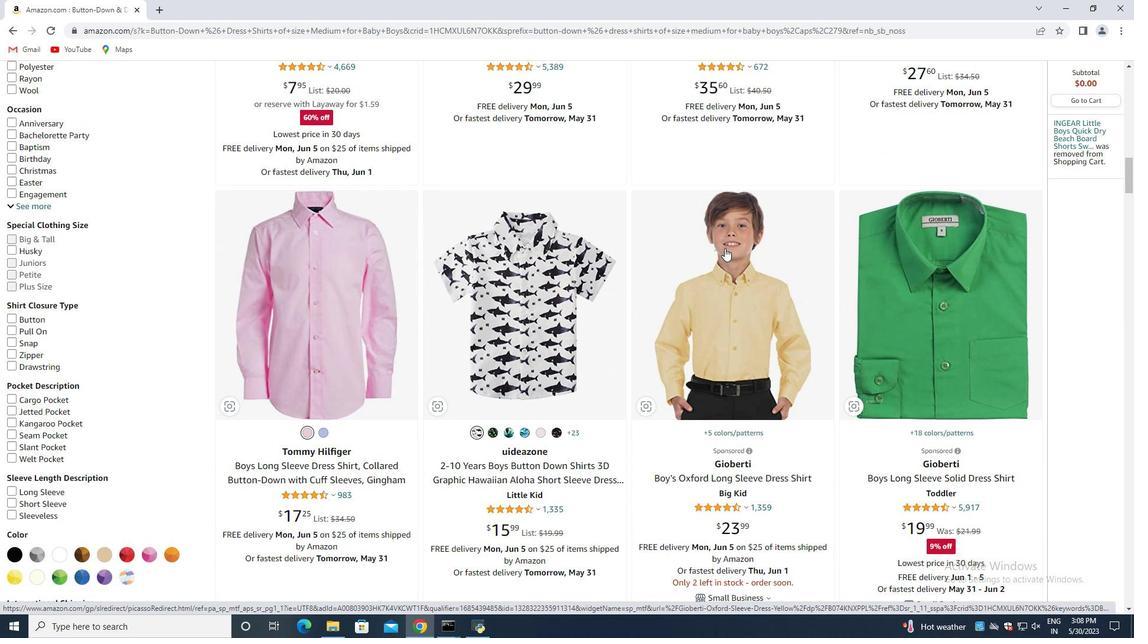 
Action: Mouse scrolled (728, 248) with delta (0, 0)
Screenshot: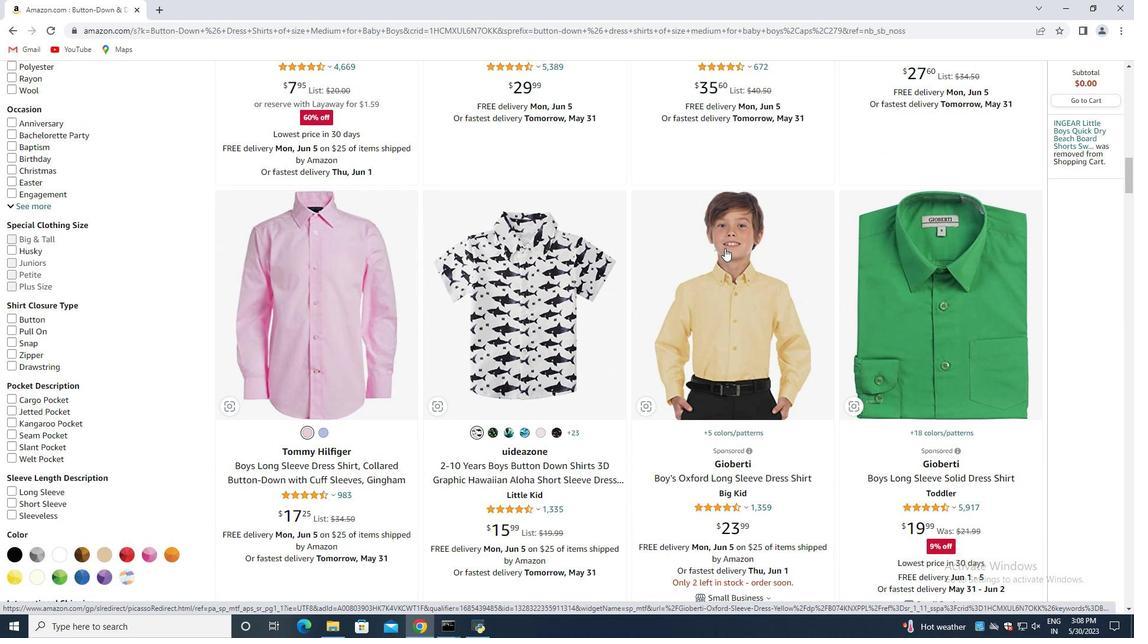 
Action: Mouse scrolled (728, 248) with delta (0, 0)
Screenshot: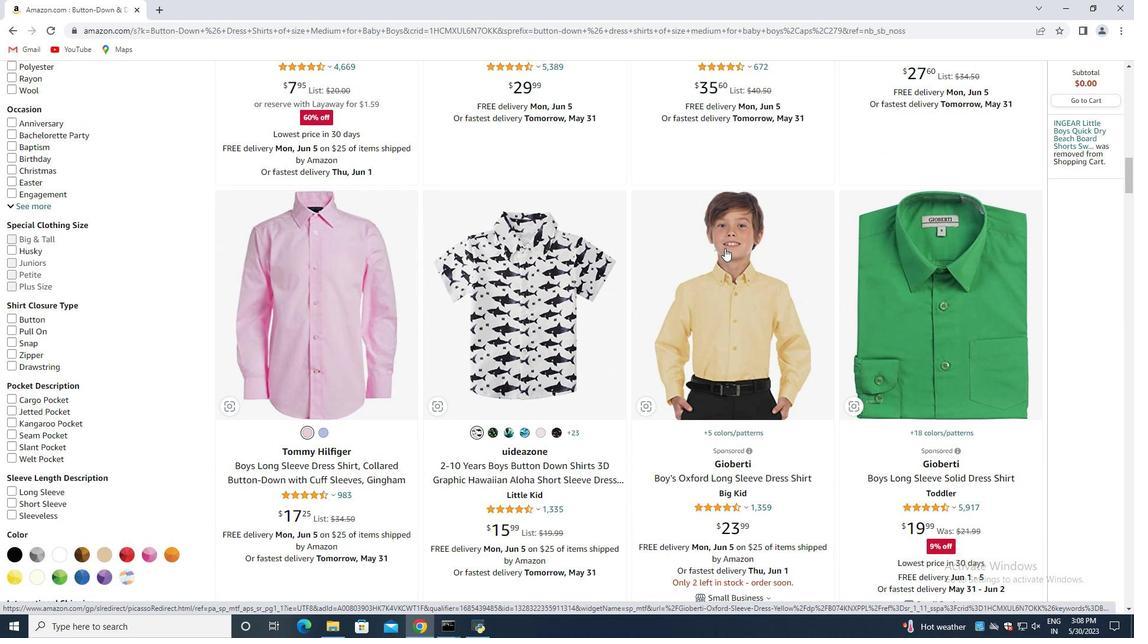 
Action: Mouse moved to (729, 249)
Screenshot: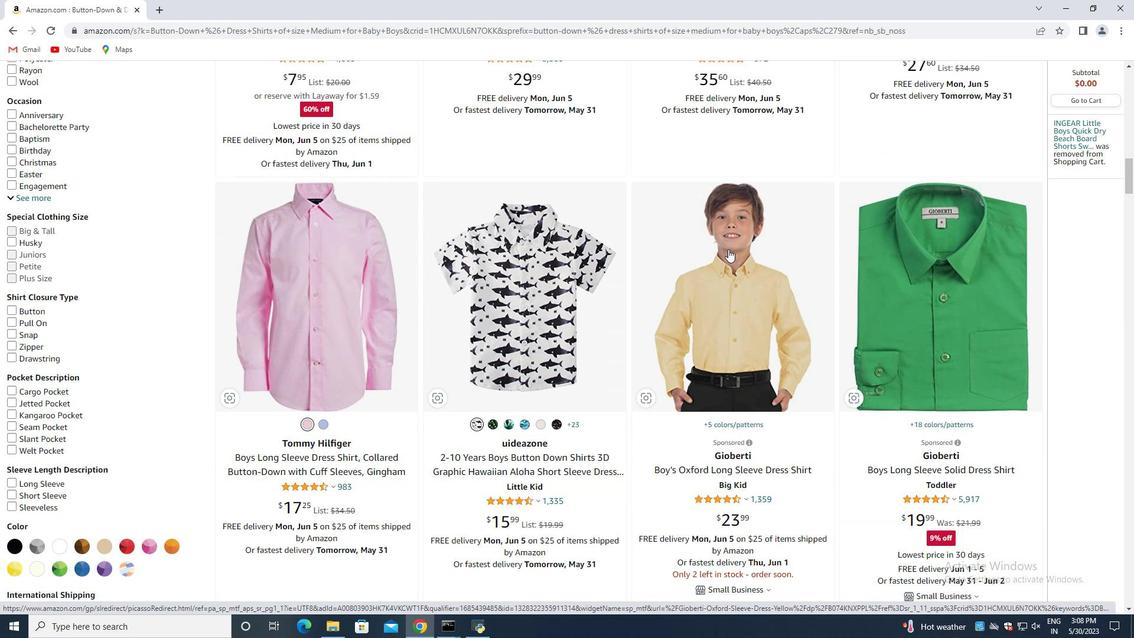 
Action: Mouse scrolled (729, 248) with delta (0, 0)
Screenshot: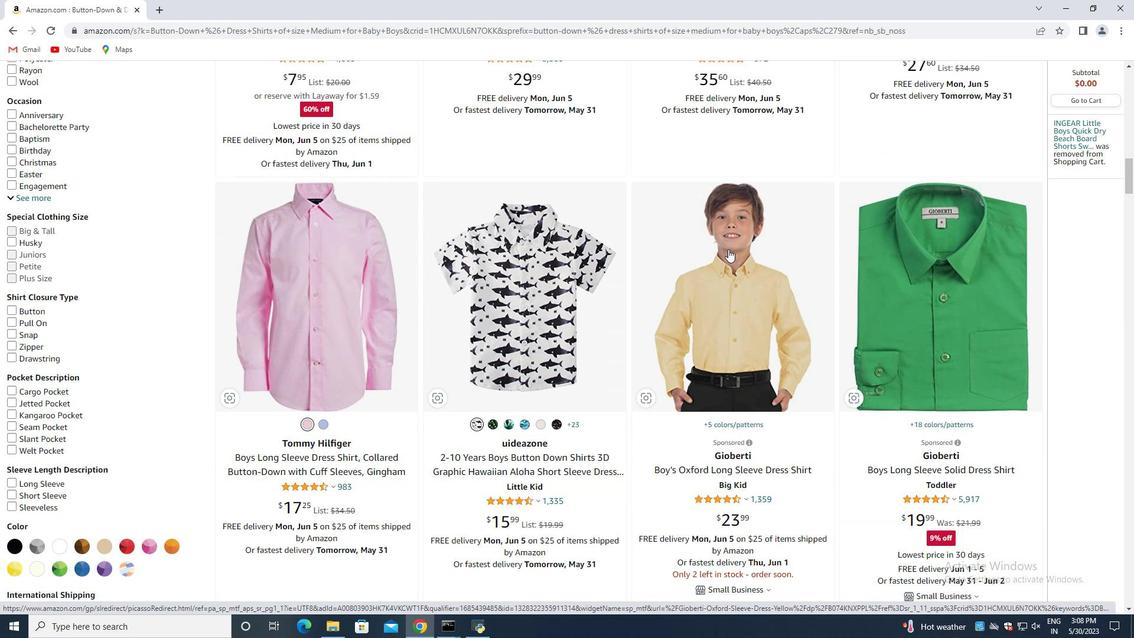 
Action: Mouse scrolled (729, 248) with delta (0, 0)
Screenshot: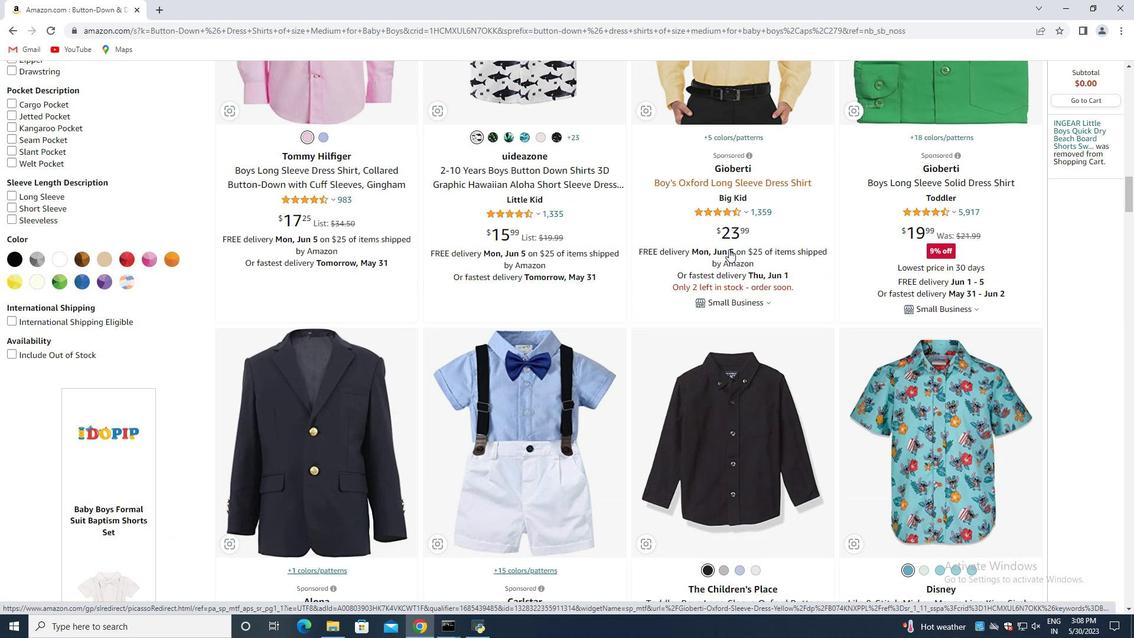 
Action: Mouse scrolled (729, 248) with delta (0, 0)
Screenshot: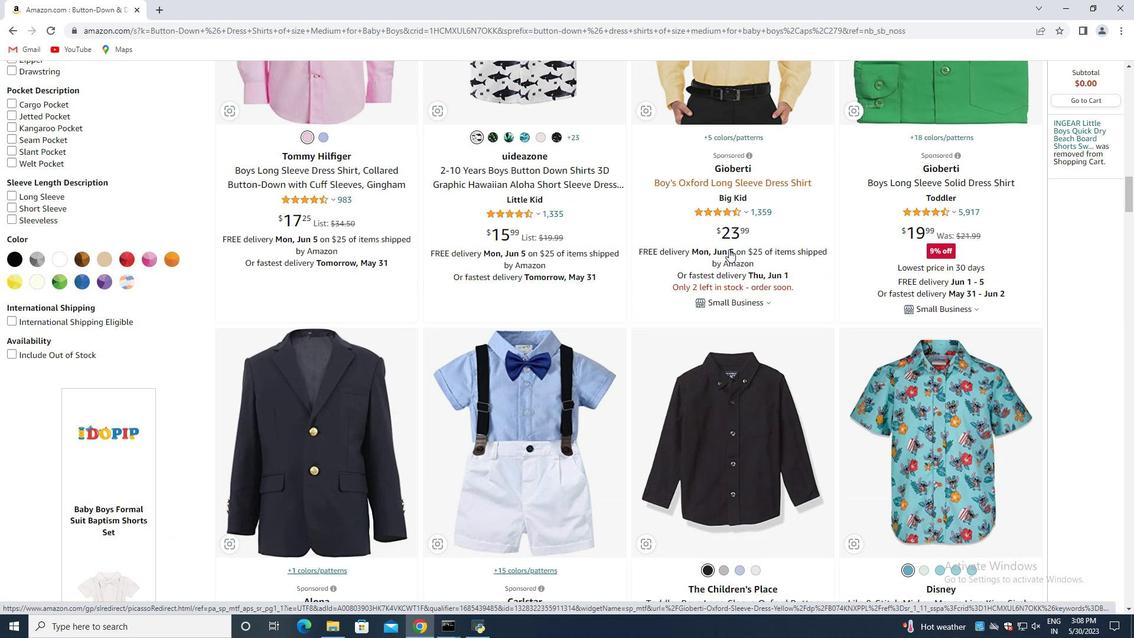 
Action: Mouse scrolled (729, 248) with delta (0, 0)
Screenshot: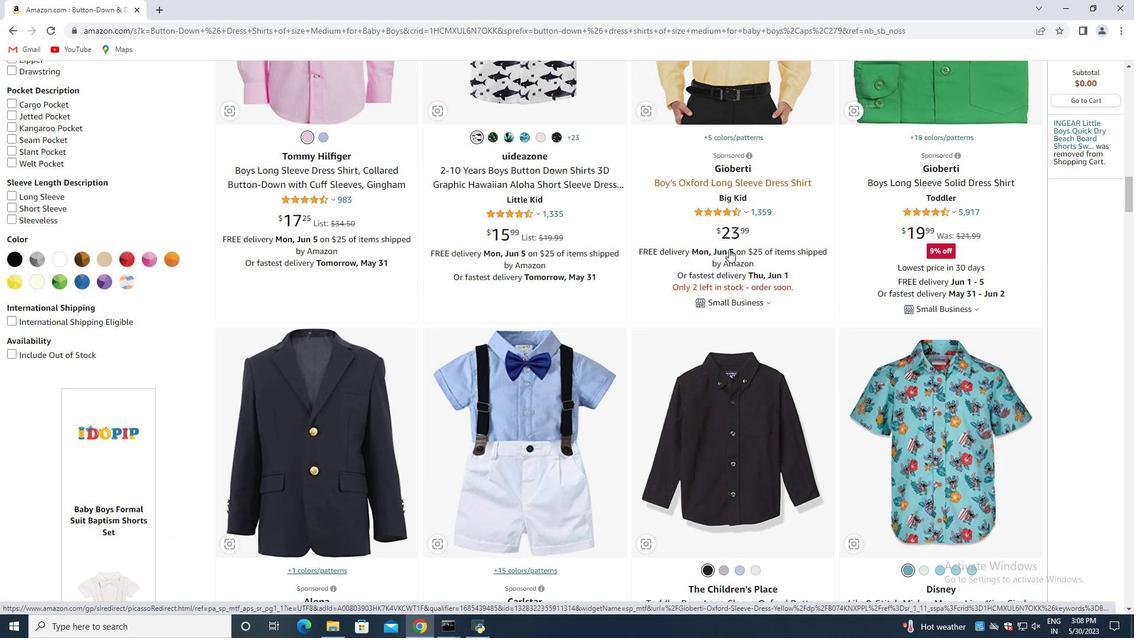 
Action: Mouse scrolled (729, 249) with delta (0, 0)
Screenshot: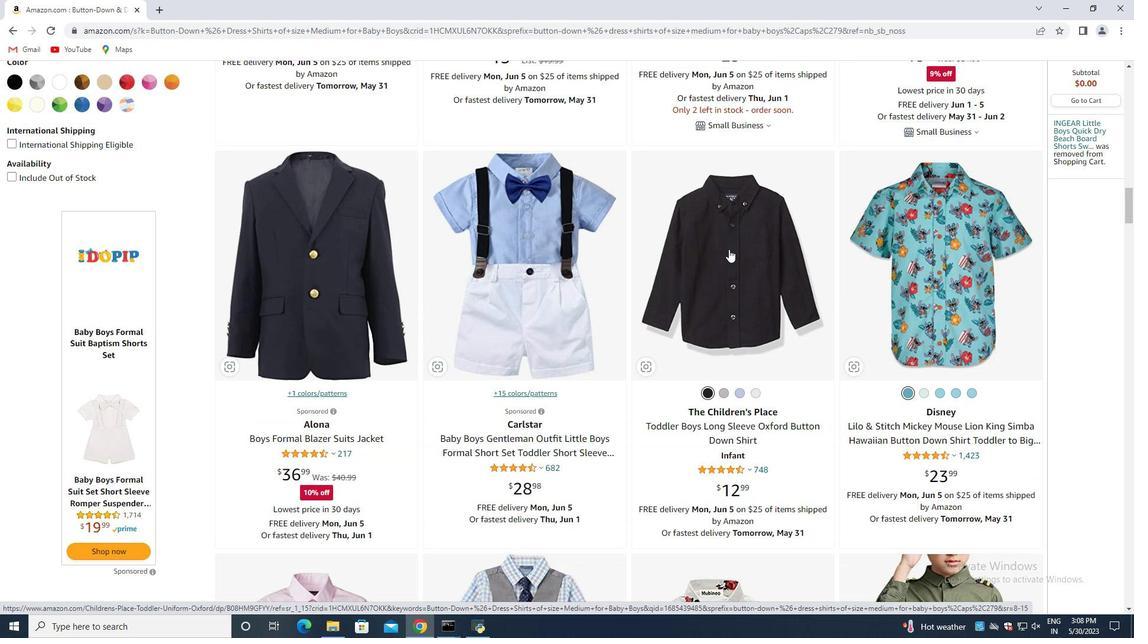 
Action: Mouse scrolled (729, 249) with delta (0, 0)
Screenshot: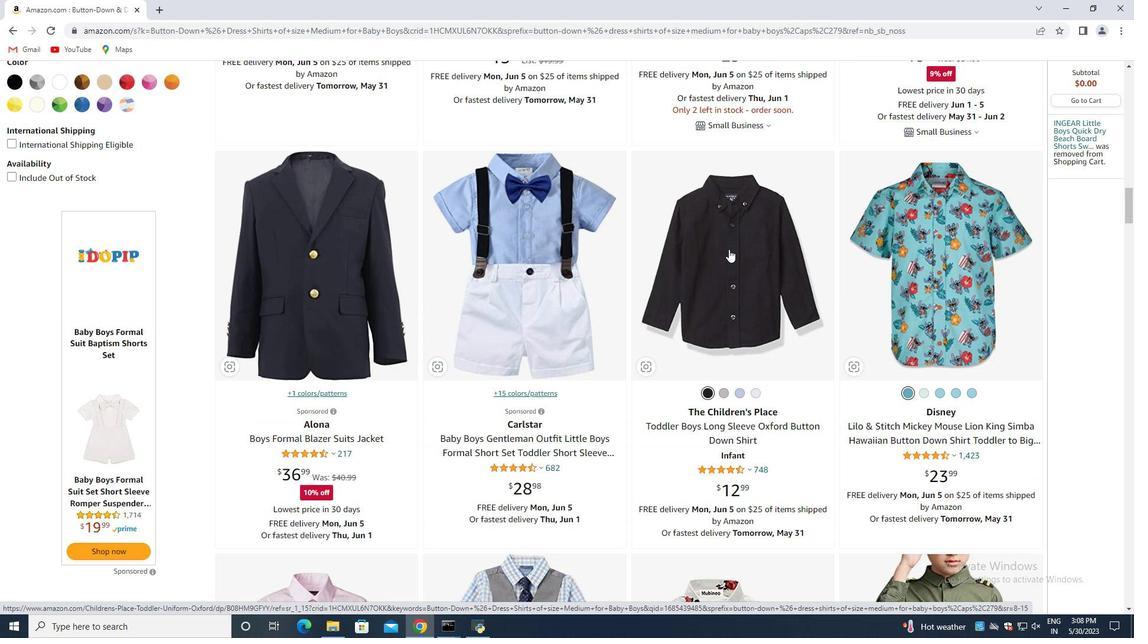 
Action: Mouse scrolled (729, 249) with delta (0, 0)
Screenshot: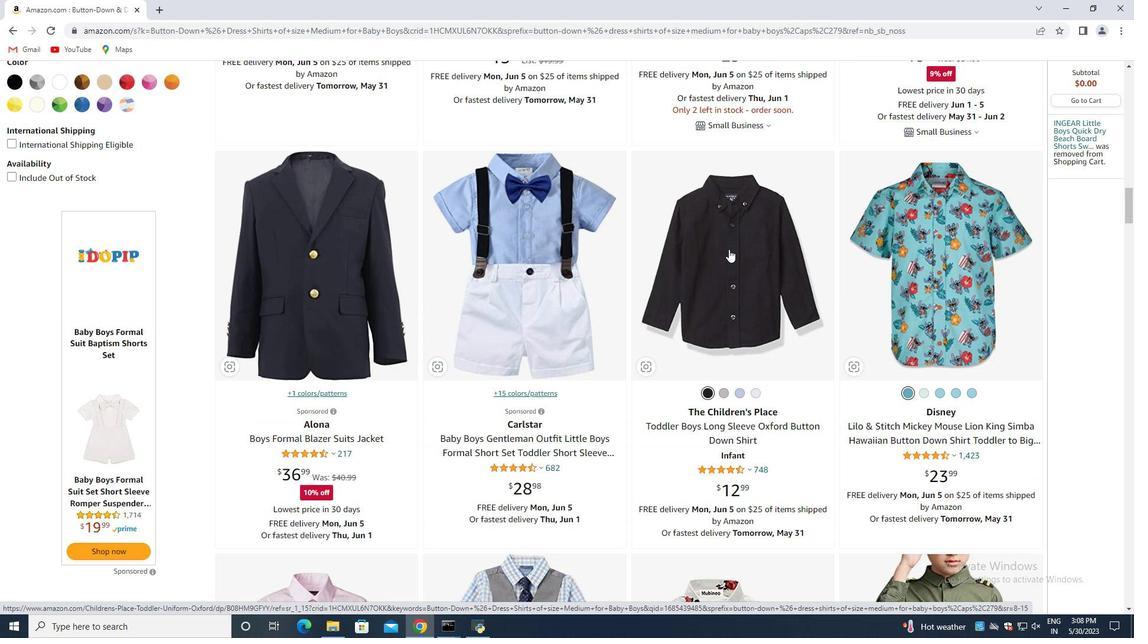 
Action: Mouse scrolled (729, 249) with delta (0, 0)
Screenshot: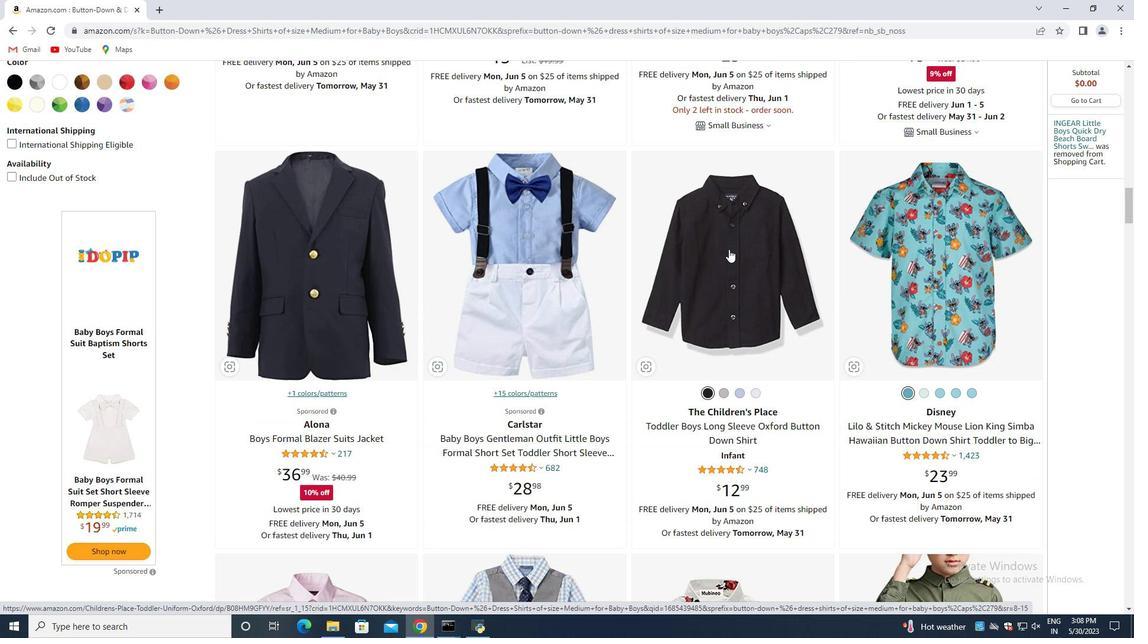 
Action: Mouse scrolled (729, 249) with delta (0, 0)
Screenshot: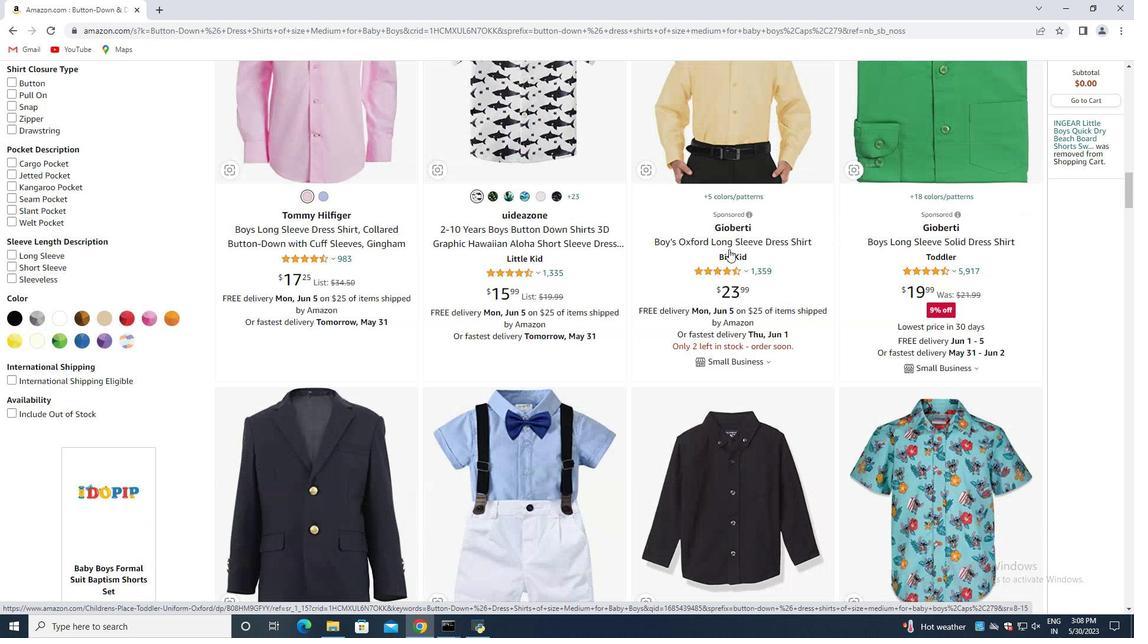 
Action: Mouse scrolled (729, 249) with delta (0, 0)
Screenshot: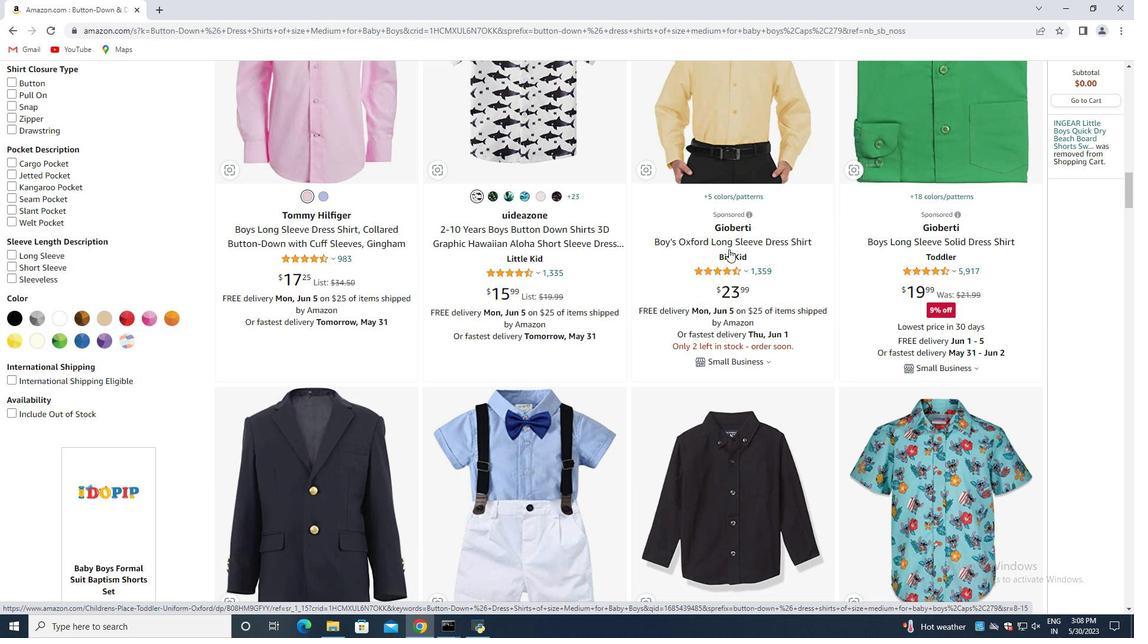 
Action: Mouse scrolled (729, 249) with delta (0, 0)
Screenshot: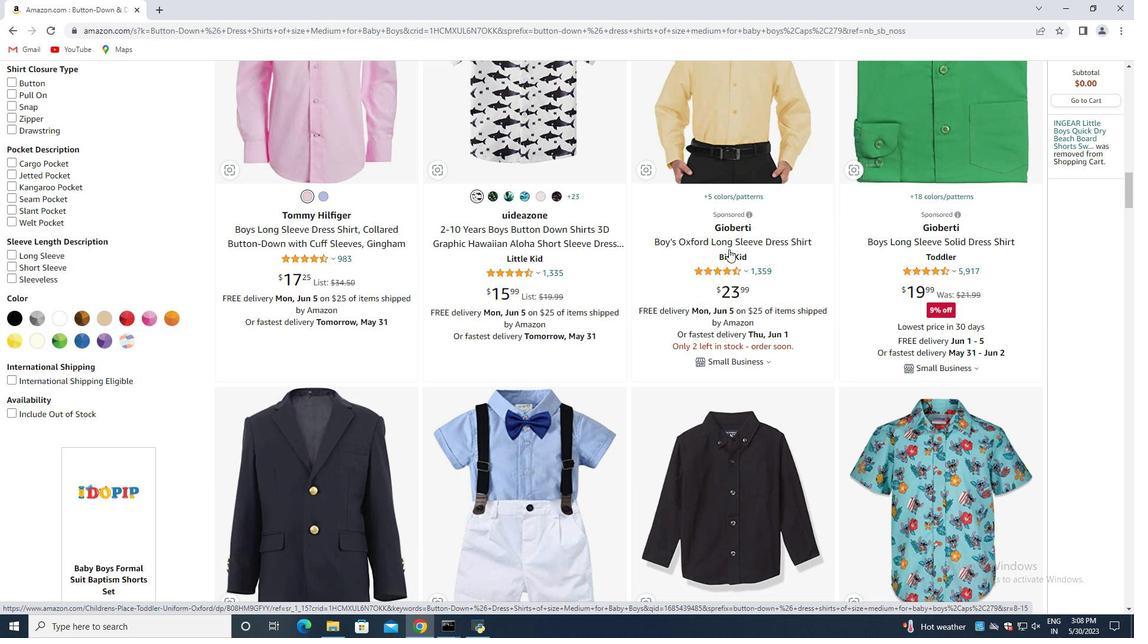 
Action: Mouse scrolled (729, 249) with delta (0, 0)
Screenshot: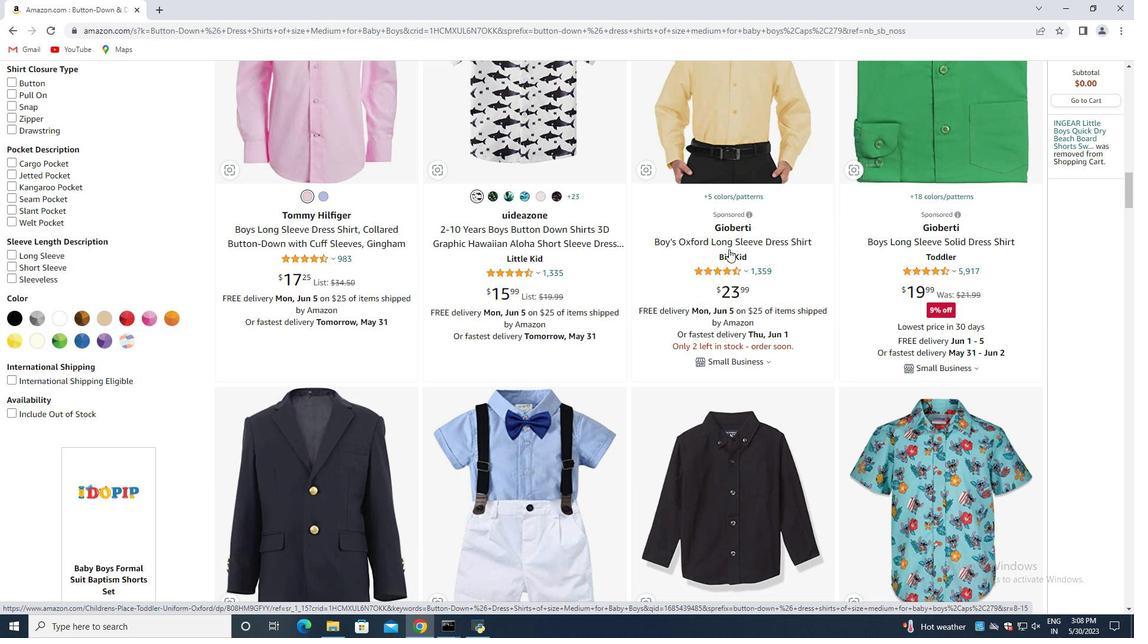 
Action: Mouse scrolled (729, 249) with delta (0, 0)
Screenshot: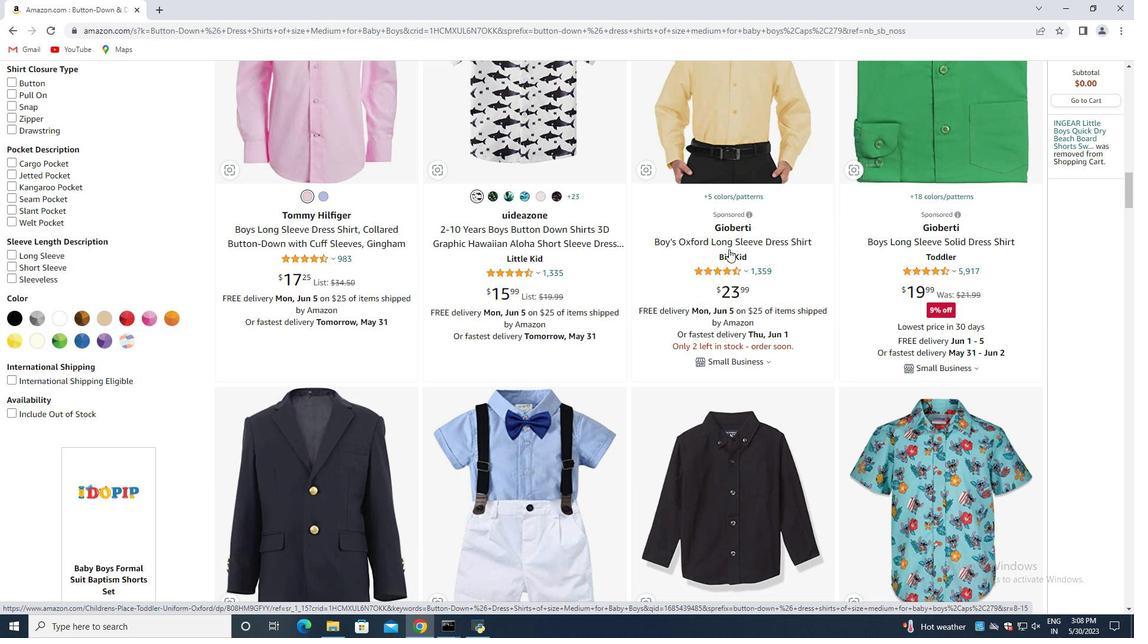 
Action: Mouse scrolled (729, 249) with delta (0, 0)
Screenshot: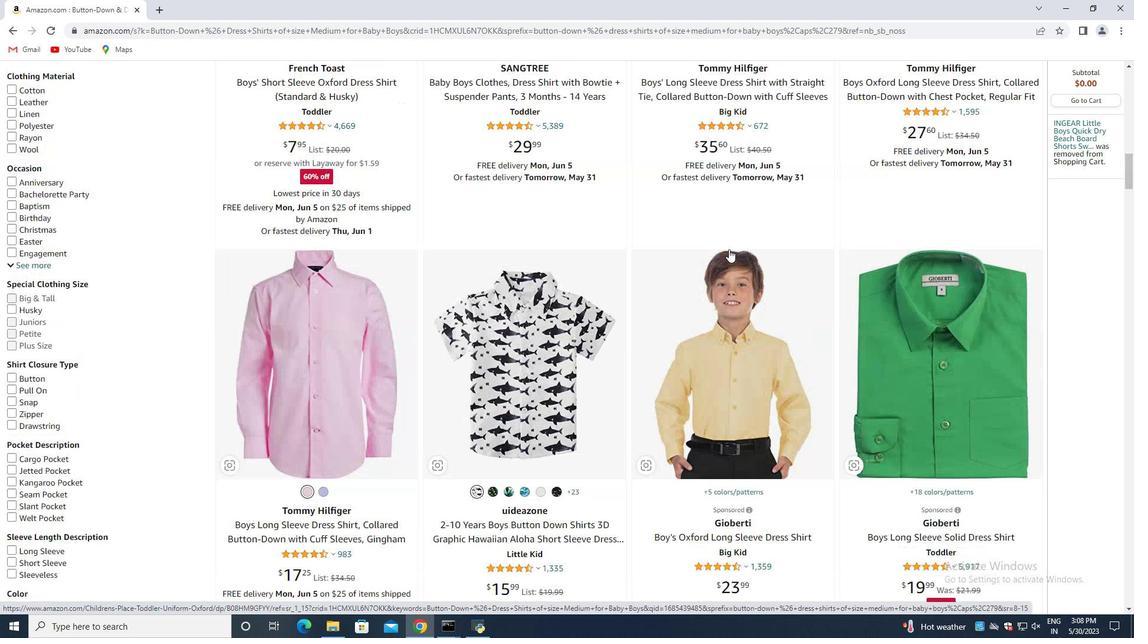 
Action: Mouse scrolled (729, 249) with delta (0, 0)
Screenshot: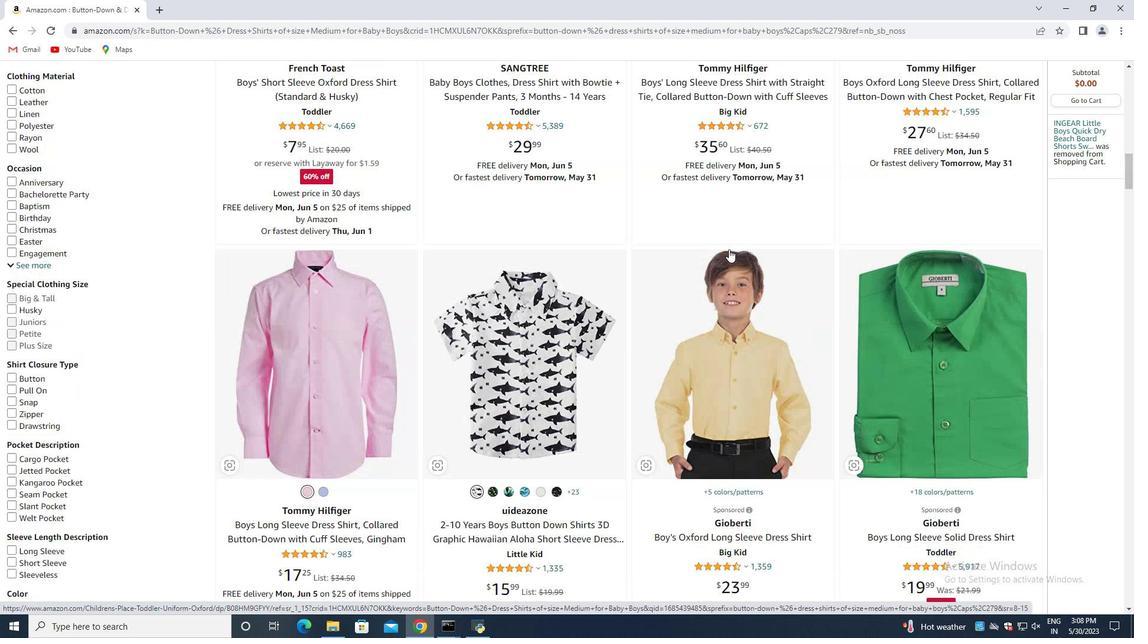 
Action: Mouse scrolled (729, 249) with delta (0, 0)
Screenshot: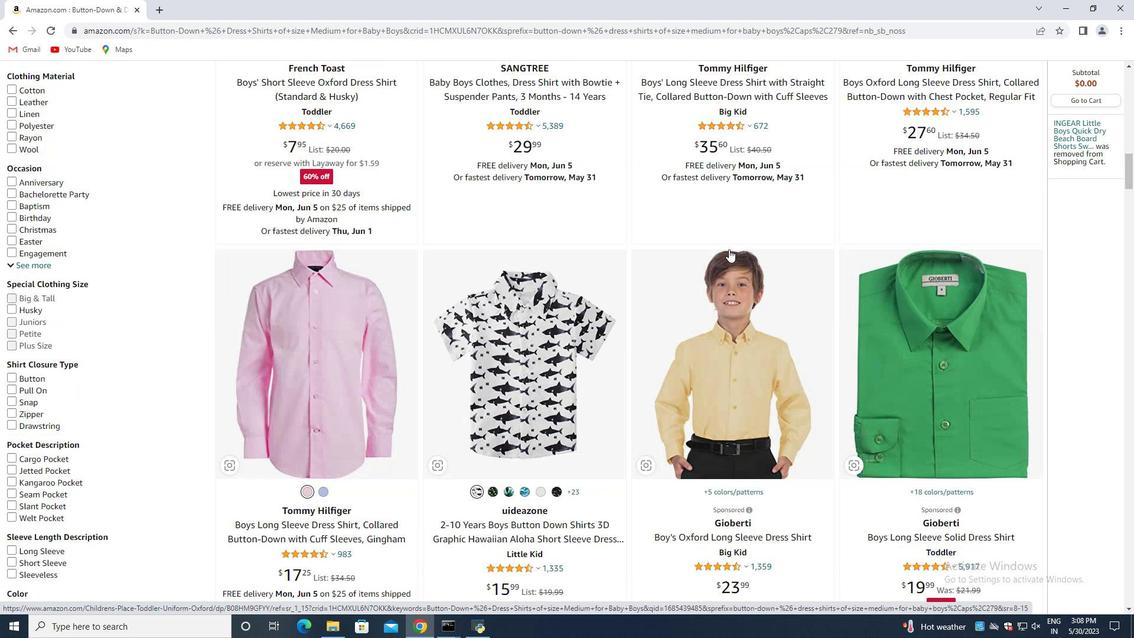 
Action: Mouse scrolled (729, 249) with delta (0, 0)
Screenshot: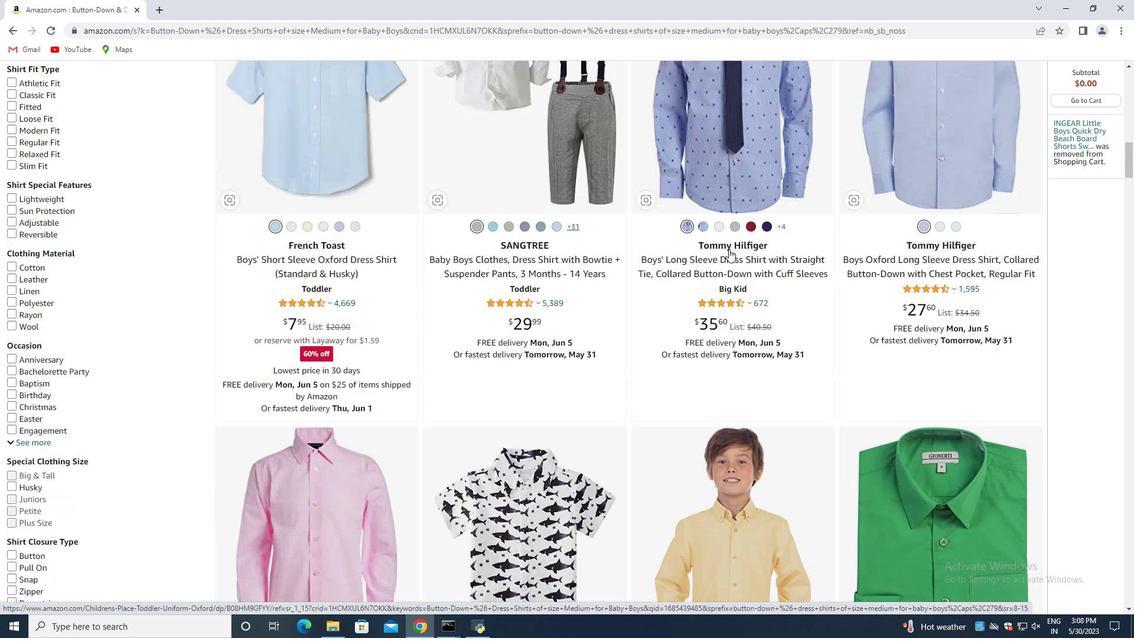 
Action: Mouse scrolled (729, 249) with delta (0, 0)
Screenshot: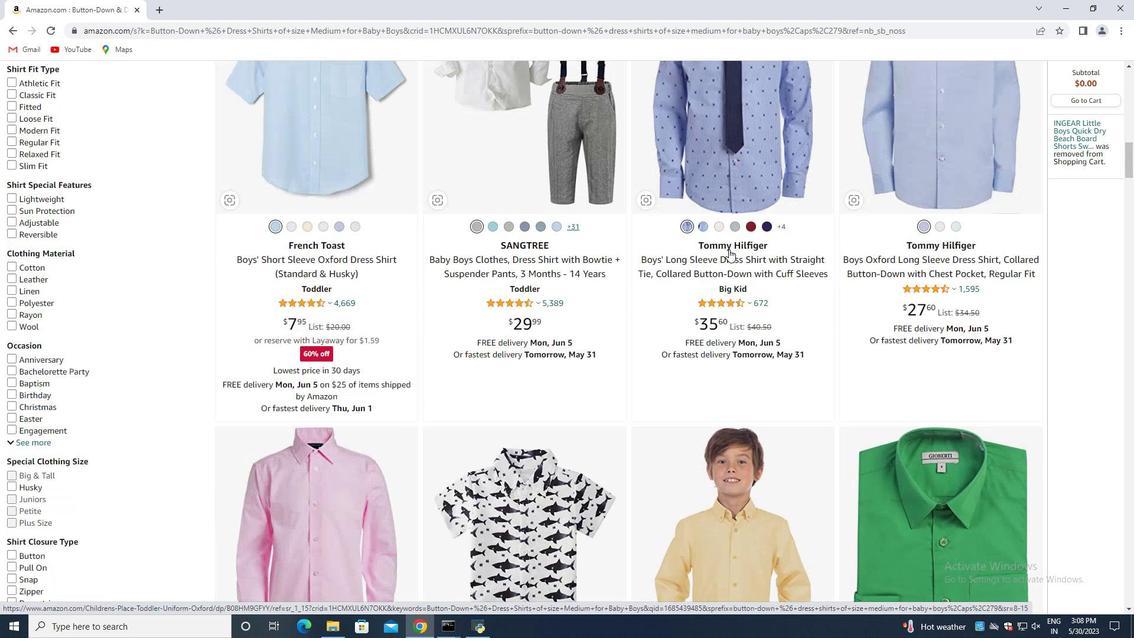 
Action: Mouse scrolled (729, 249) with delta (0, 0)
Screenshot: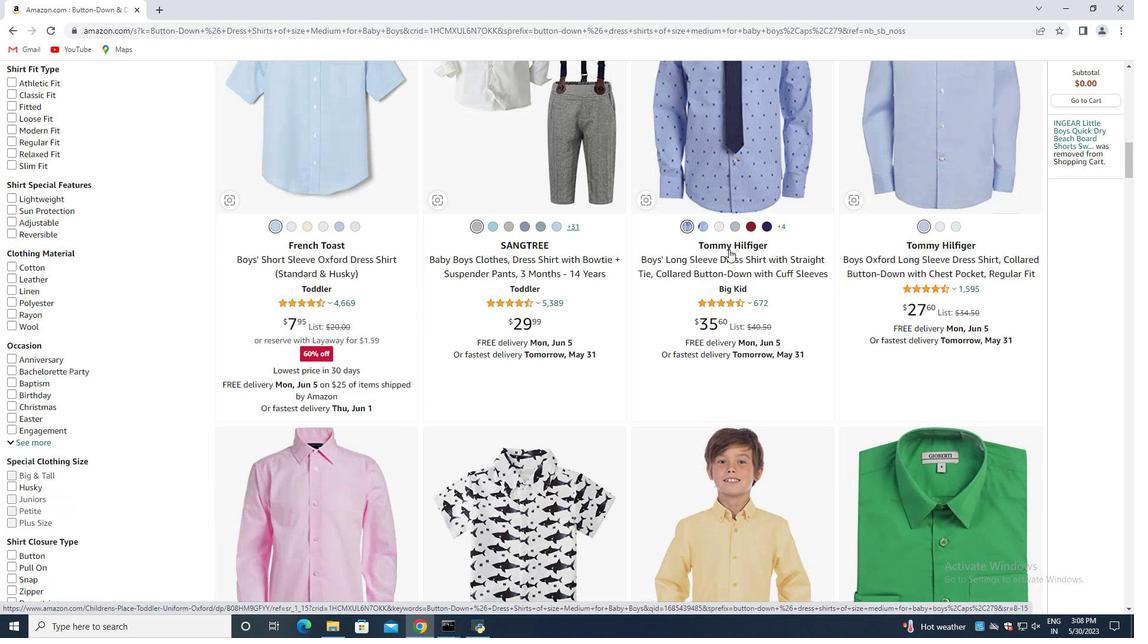 
Action: Mouse scrolled (729, 249) with delta (0, 0)
Screenshot: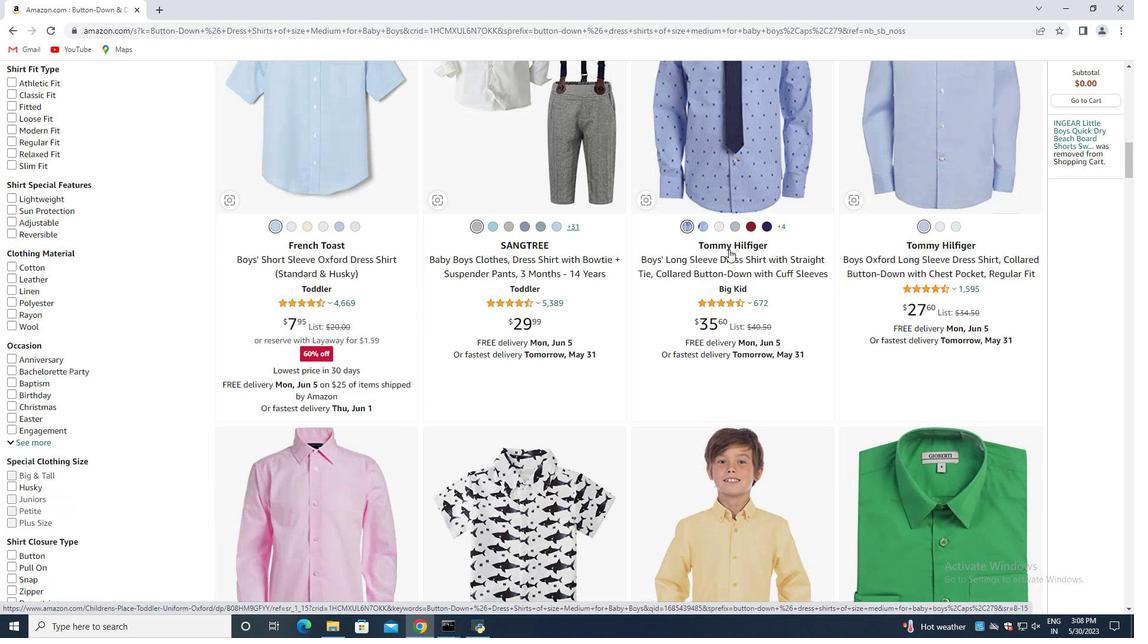 
Action: Mouse scrolled (729, 249) with delta (0, 0)
Screenshot: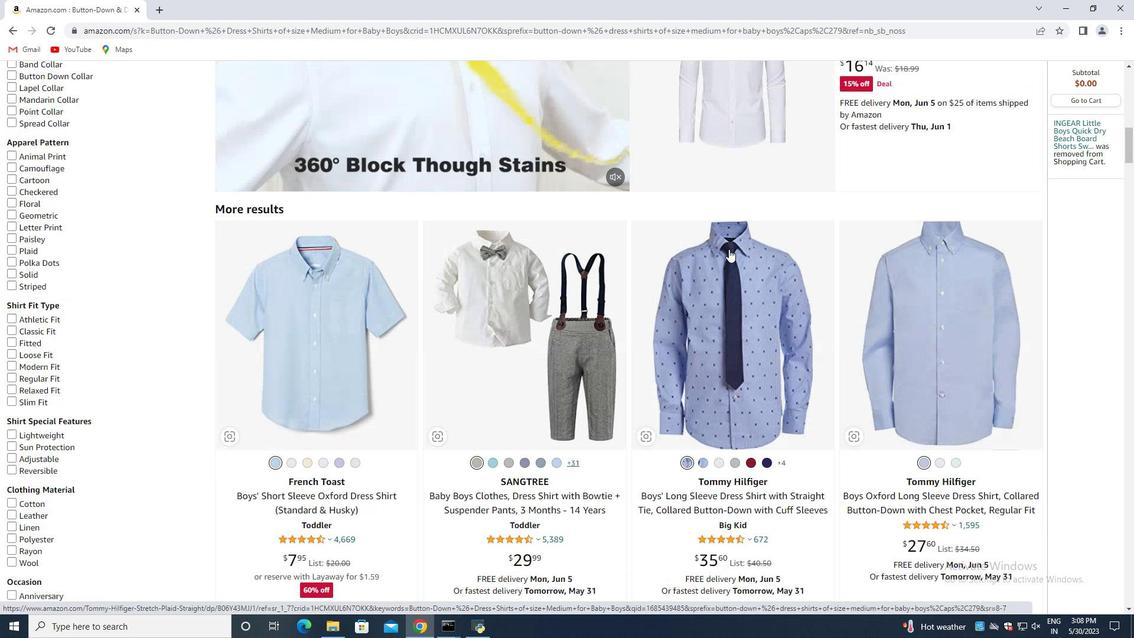 
Action: Mouse scrolled (729, 249) with delta (0, 0)
Screenshot: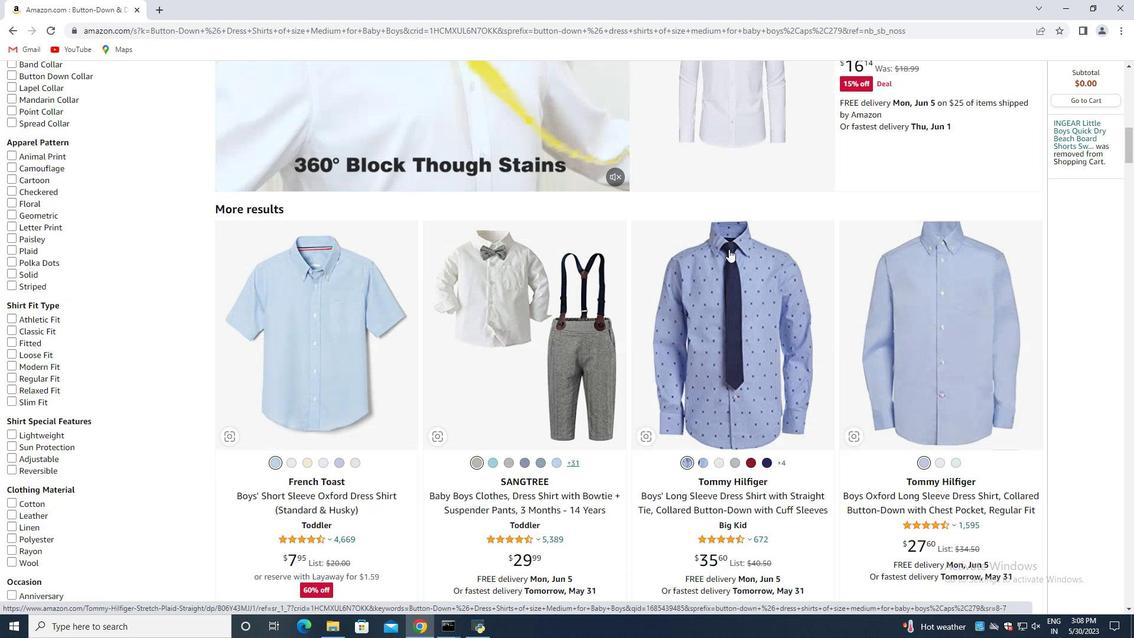 
Action: Mouse scrolled (729, 249) with delta (0, 0)
Screenshot: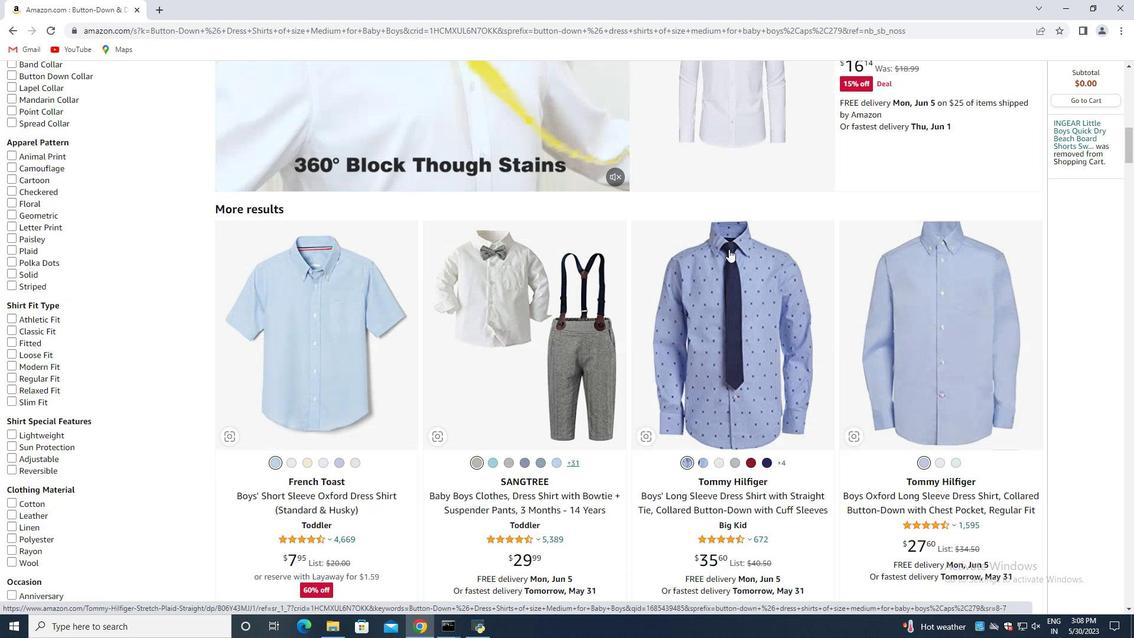 
Action: Mouse scrolled (729, 249) with delta (0, 0)
Screenshot: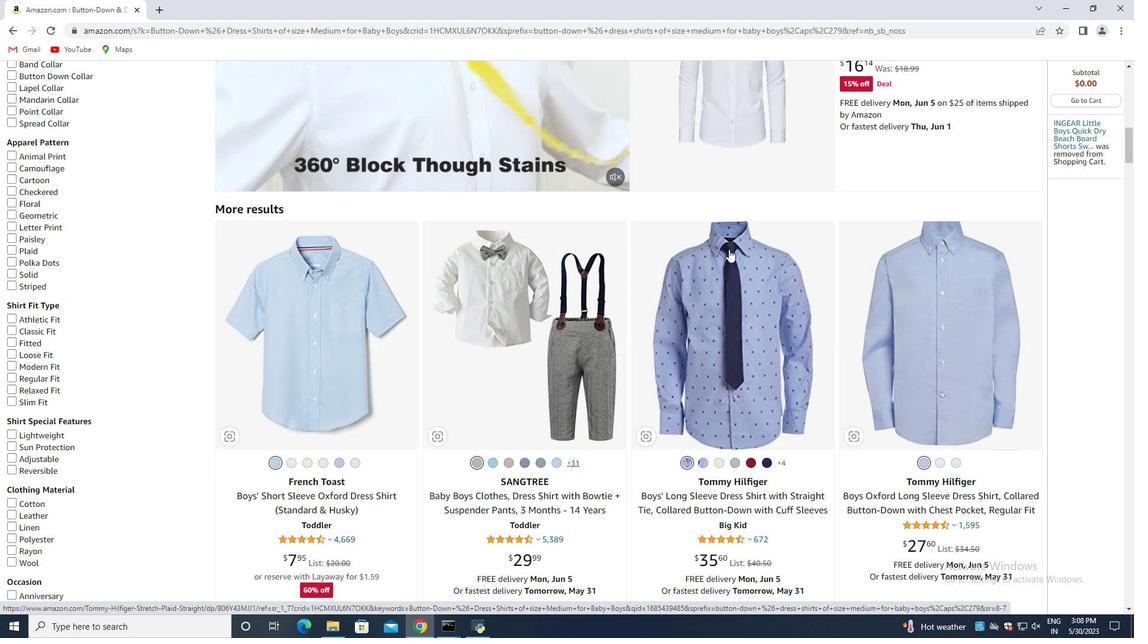 
Action: Mouse scrolled (729, 249) with delta (0, 0)
Screenshot: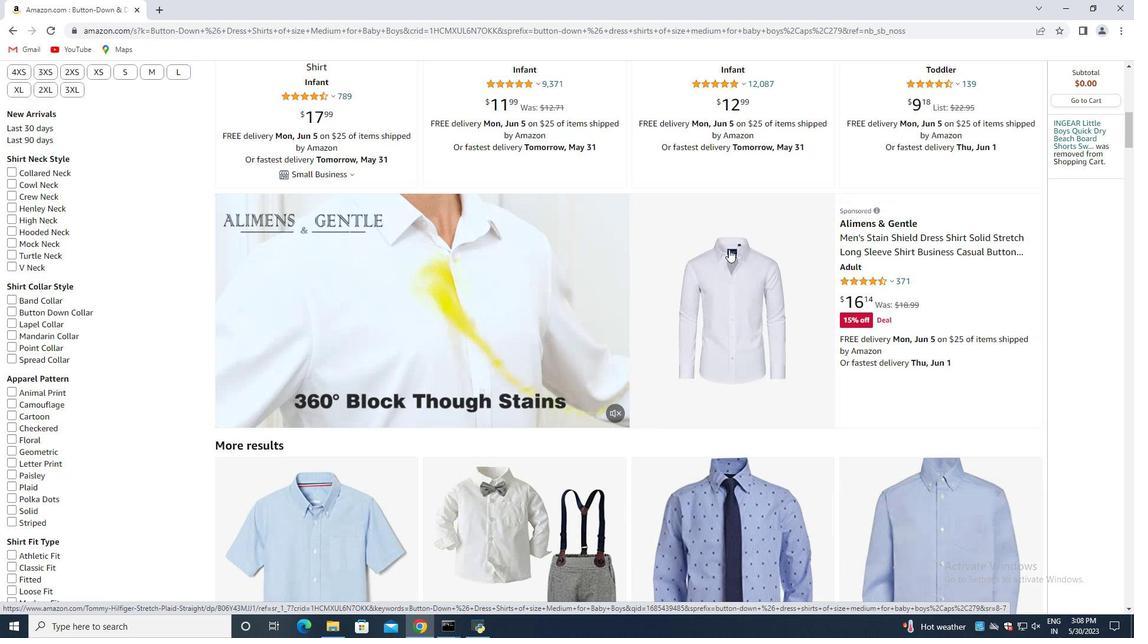 
Action: Mouse scrolled (729, 249) with delta (0, 0)
Screenshot: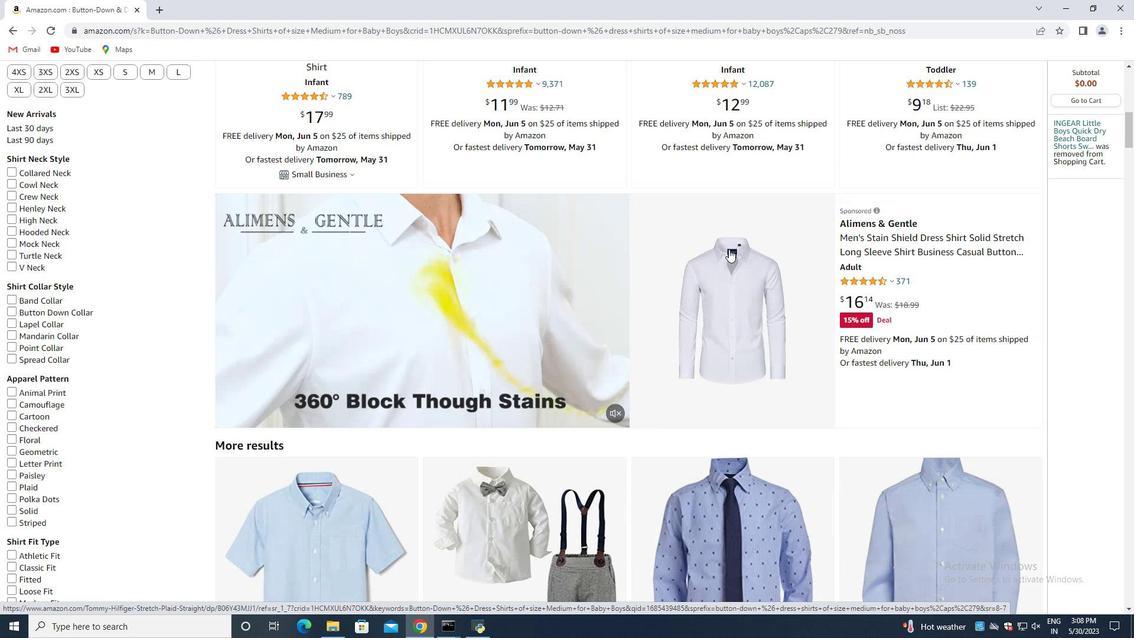 
Action: Mouse scrolled (729, 249) with delta (0, 0)
Screenshot: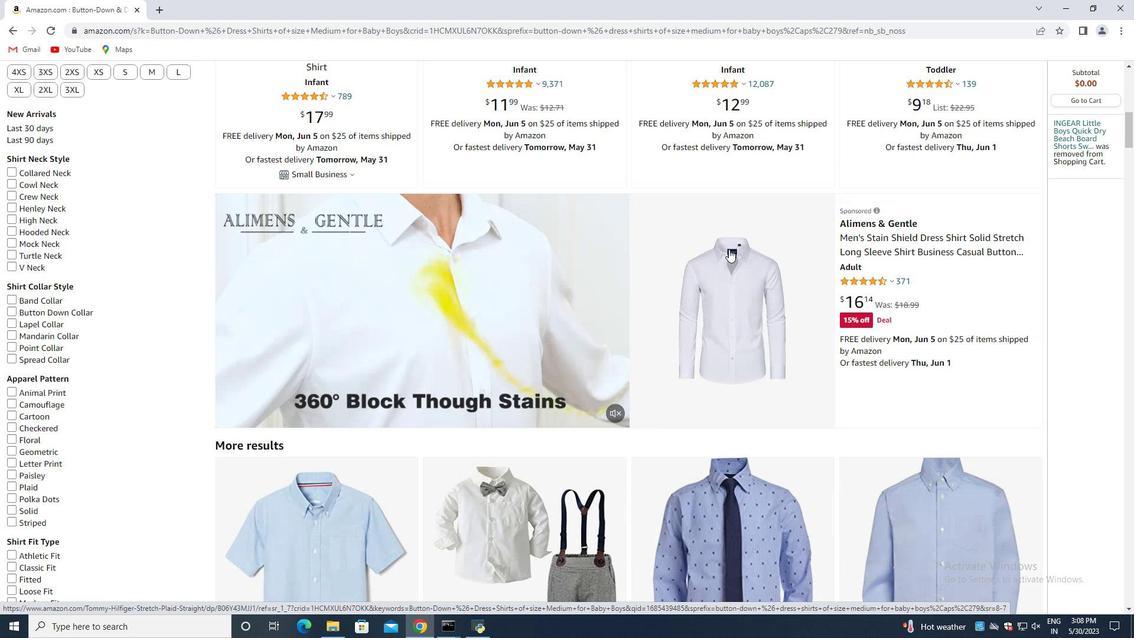 
Action: Mouse scrolled (729, 249) with delta (0, 0)
Screenshot: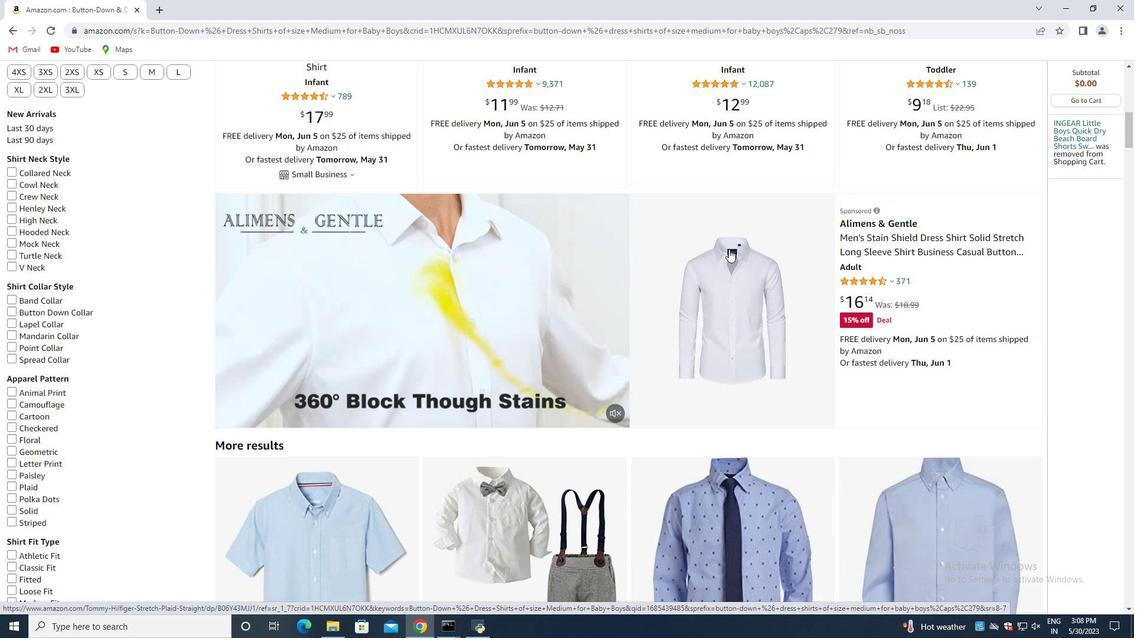 
Action: Mouse scrolled (729, 249) with delta (0, 0)
Screenshot: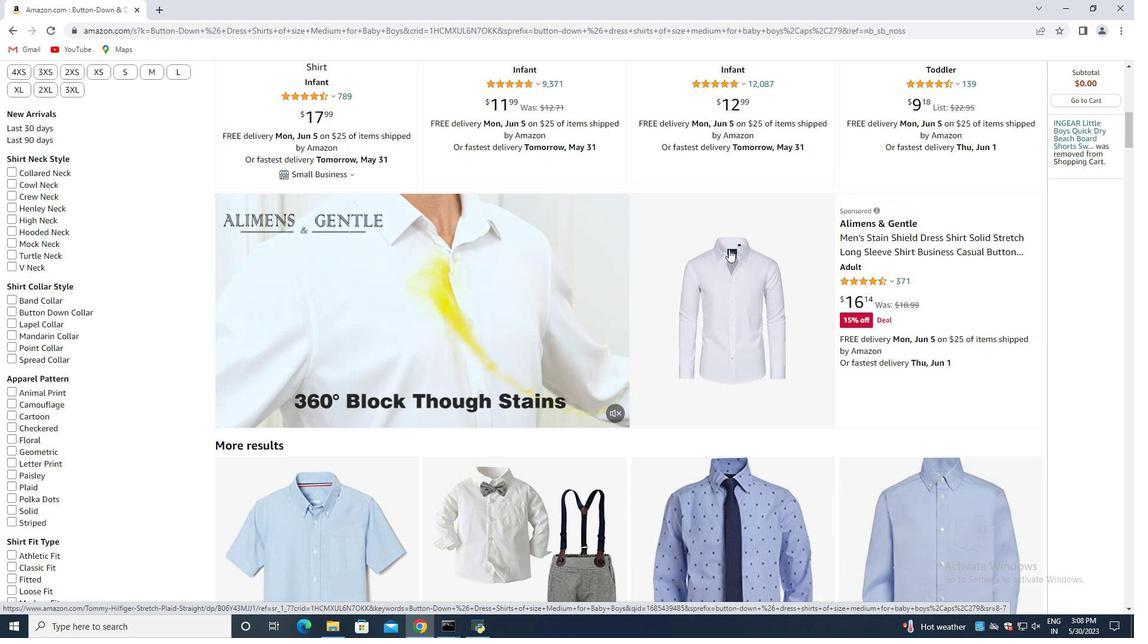 
Action: Mouse moved to (746, 187)
Screenshot: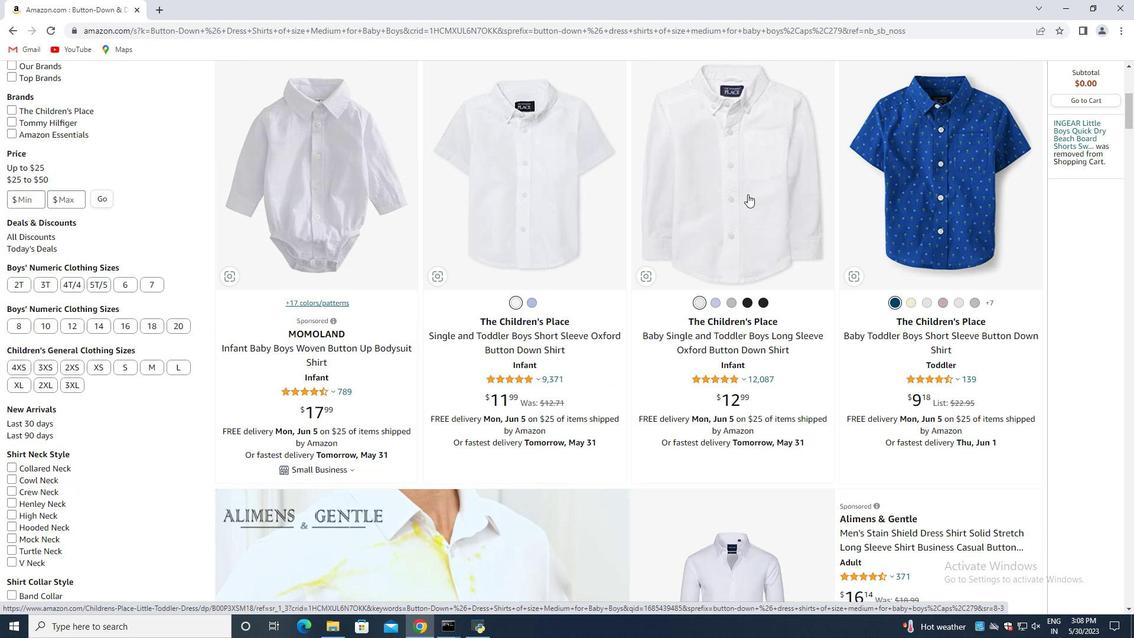 
Action: Mouse pressed left at (746, 187)
Screenshot: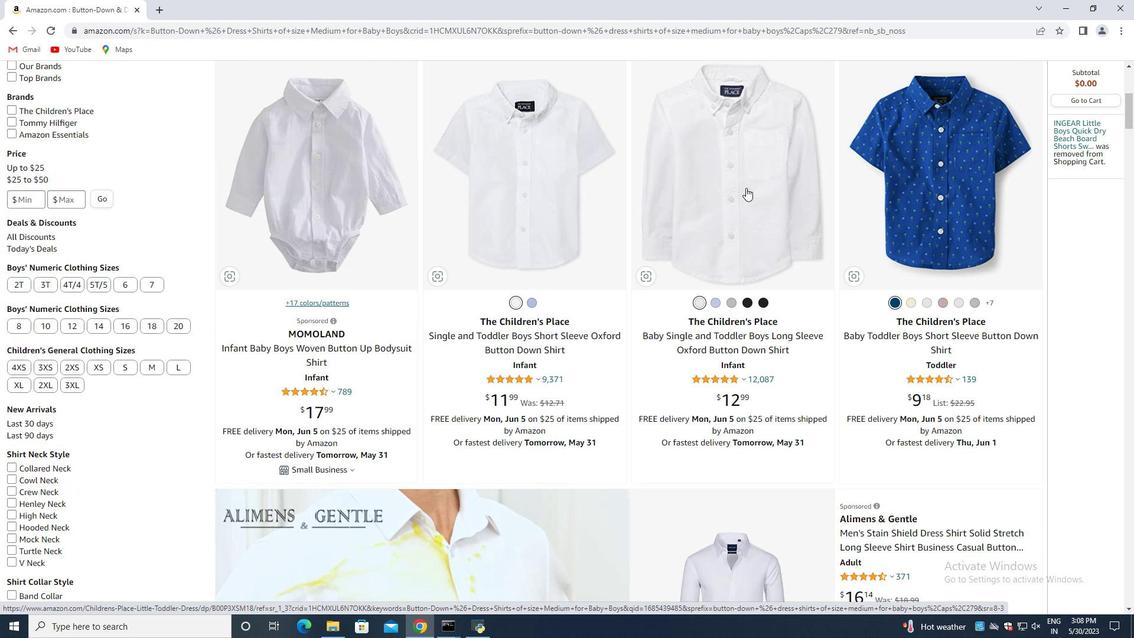 
Action: Mouse moved to (146, 270)
Screenshot: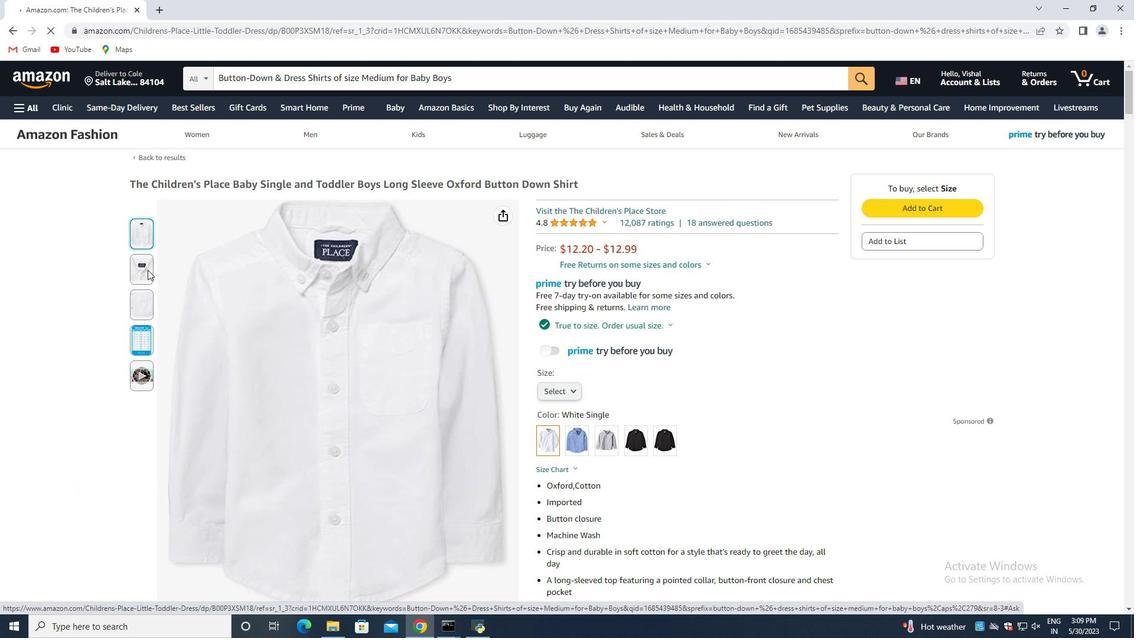 
Action: Mouse pressed left at (146, 270)
Screenshot: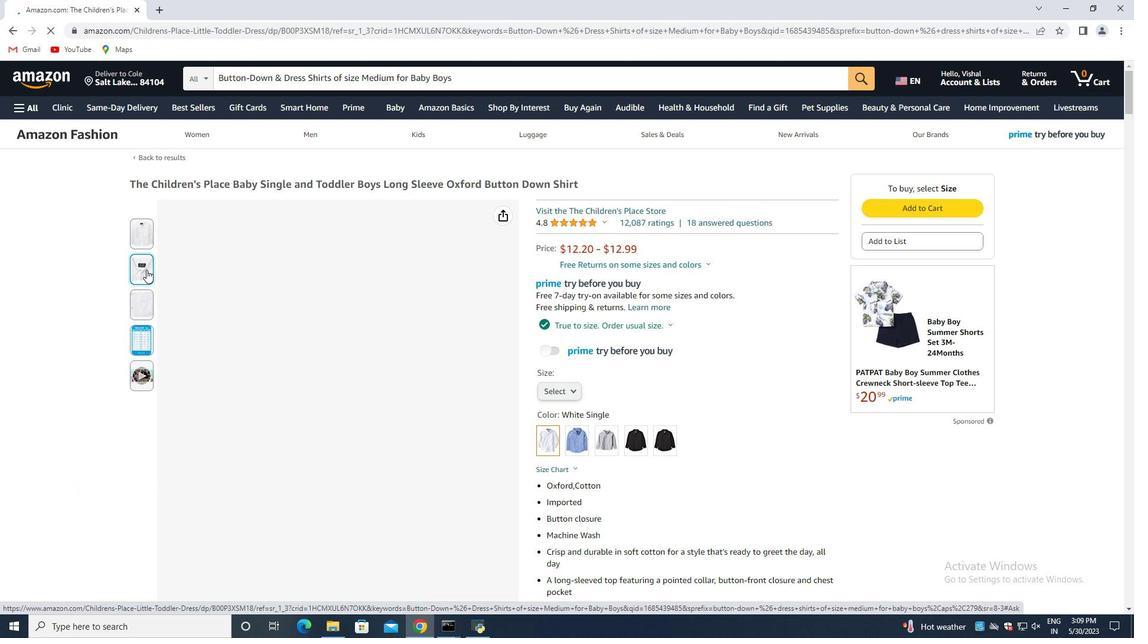 
Action: Mouse moved to (523, 303)
Screenshot: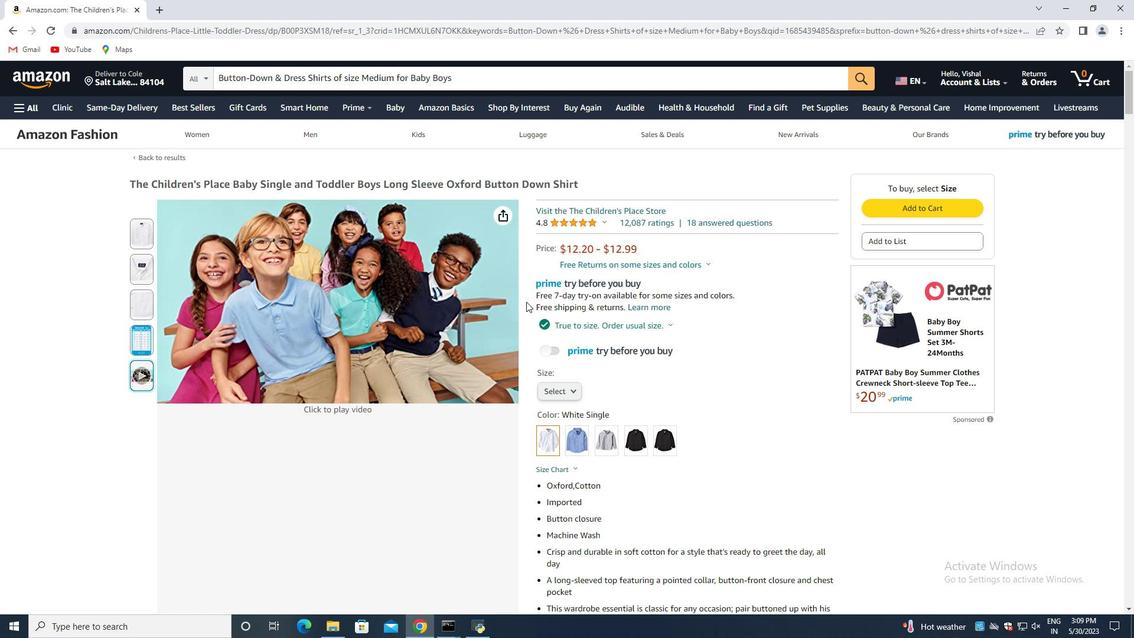 
Action: Mouse scrolled (523, 303) with delta (0, 0)
Screenshot: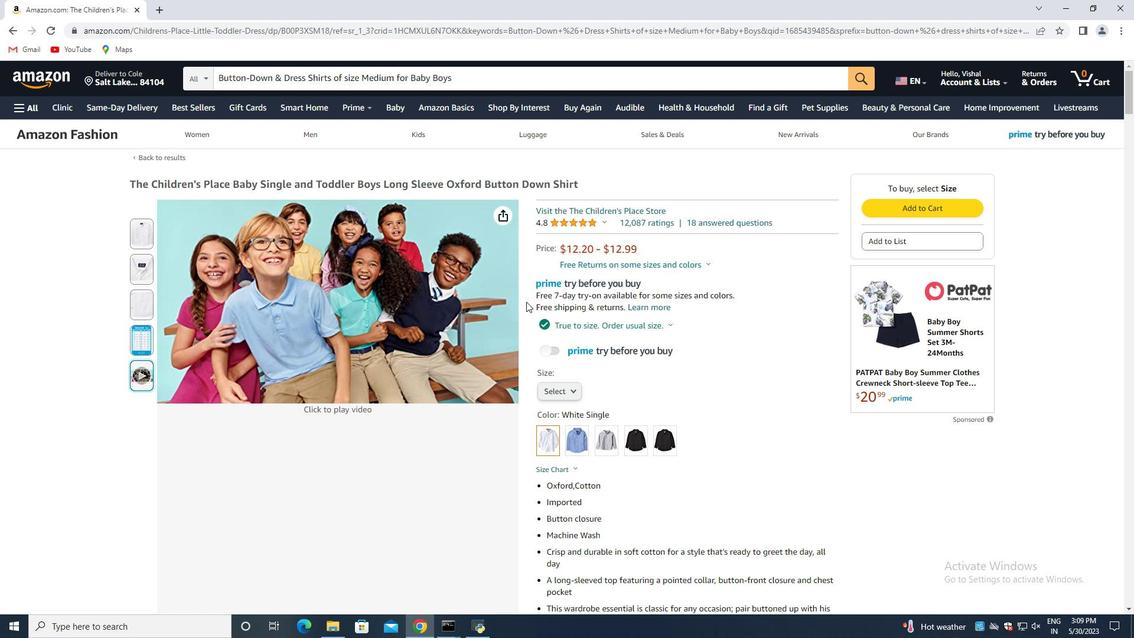 
Action: Mouse moved to (523, 303)
Screenshot: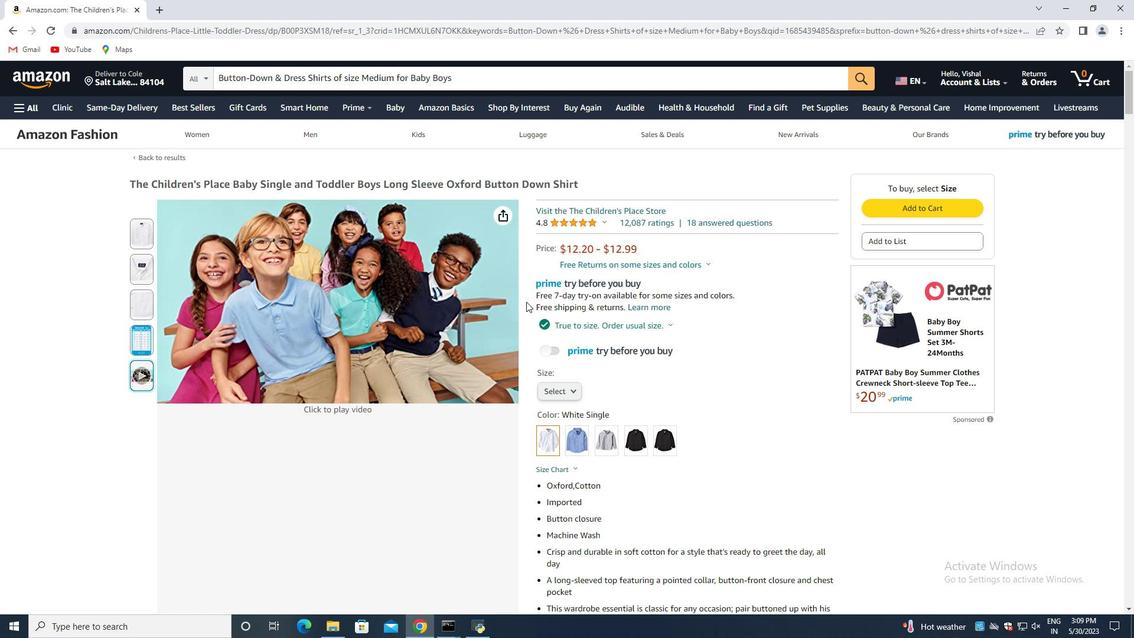 
Action: Mouse scrolled (523, 303) with delta (0, 0)
Screenshot: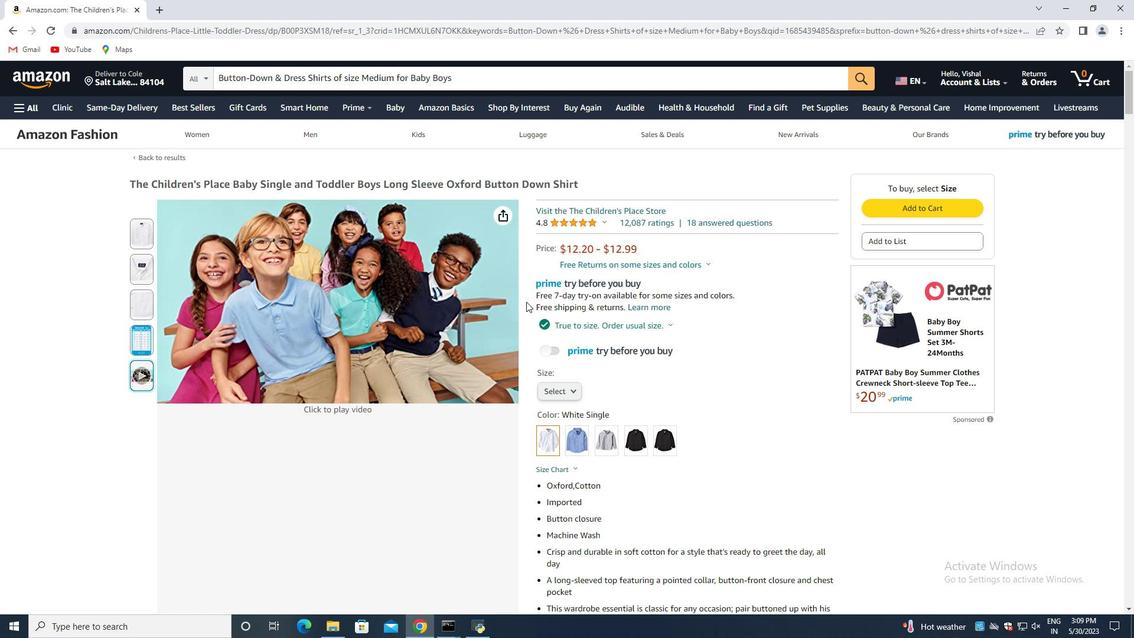 
Action: Mouse moved to (523, 303)
Screenshot: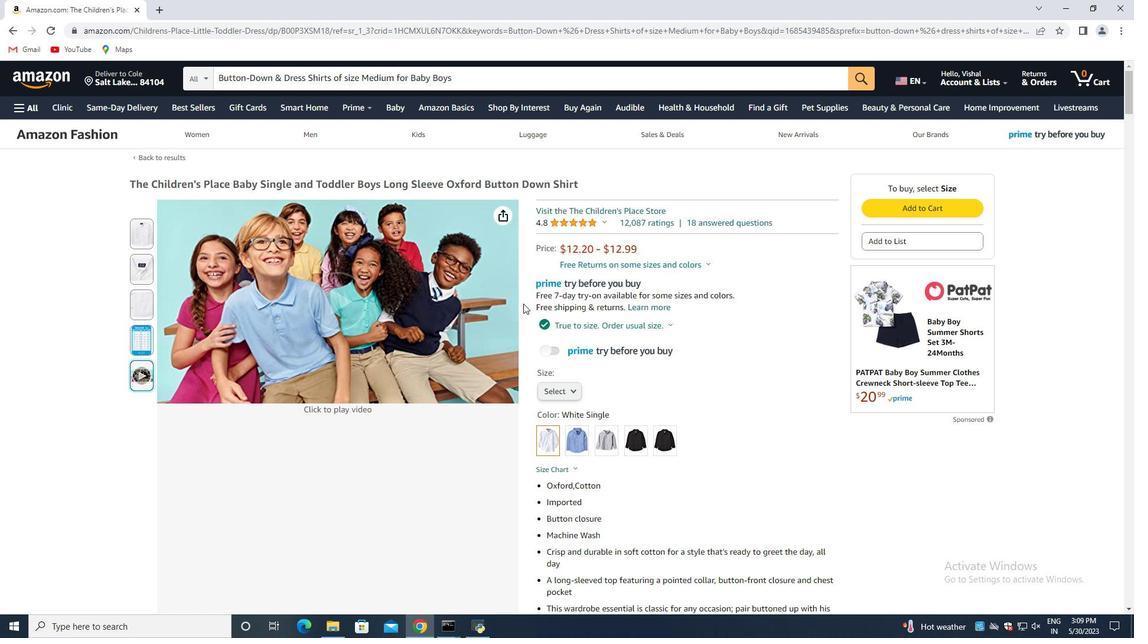 
Action: Mouse scrolled (523, 303) with delta (0, 0)
Screenshot: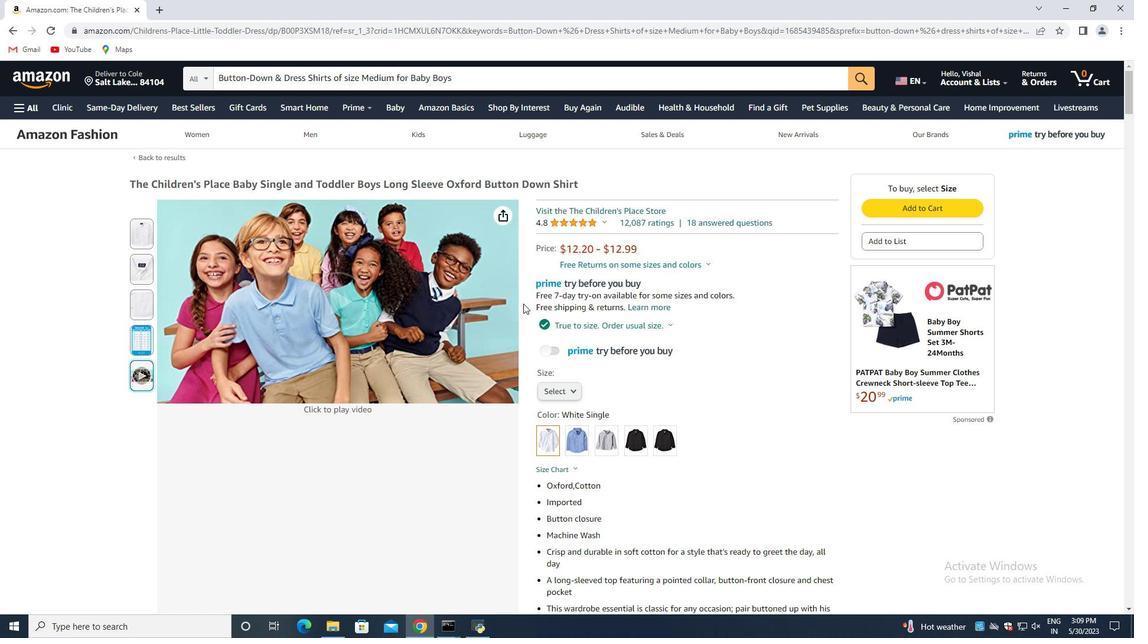 
Action: Mouse moved to (472, 310)
Screenshot: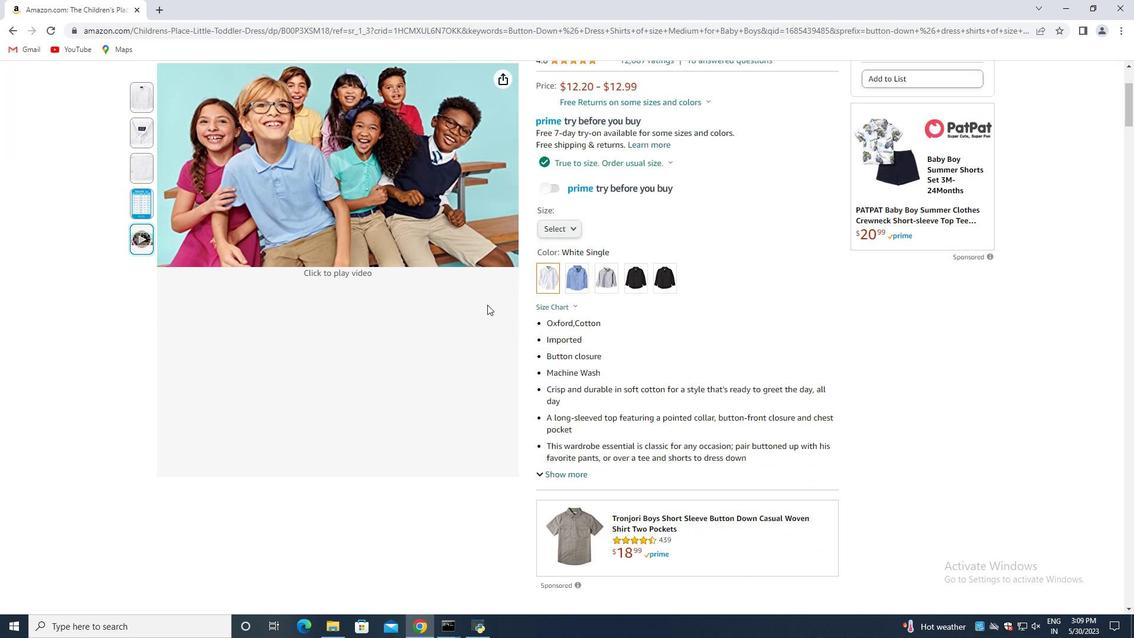 
Action: Mouse scrolled (482, 307) with delta (0, 0)
Screenshot: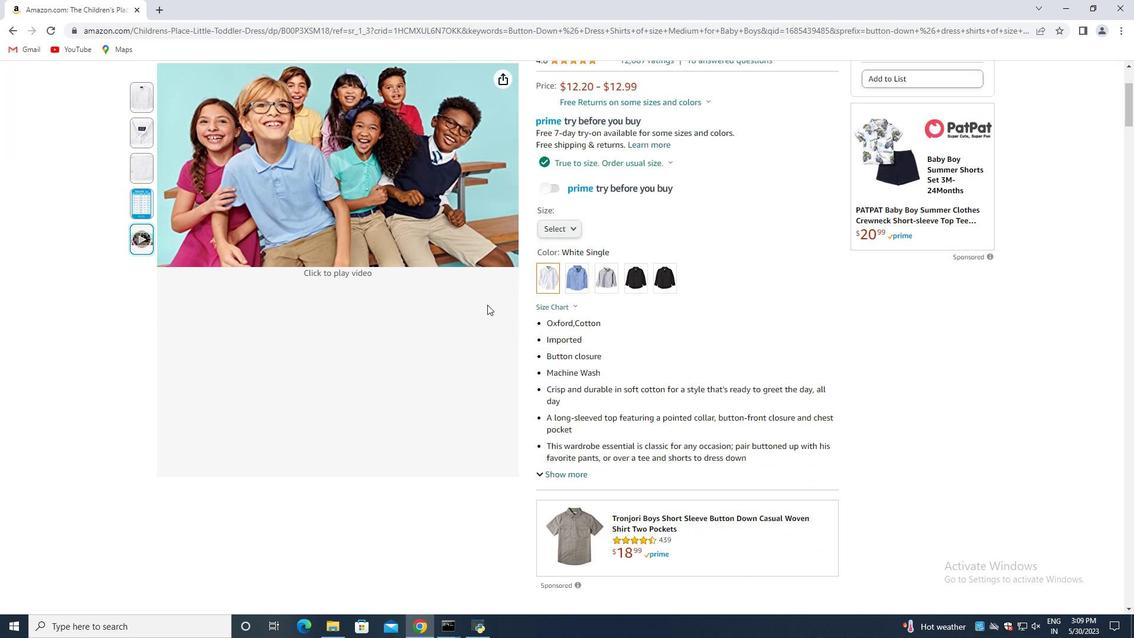 
Action: Mouse moved to (470, 310)
Screenshot: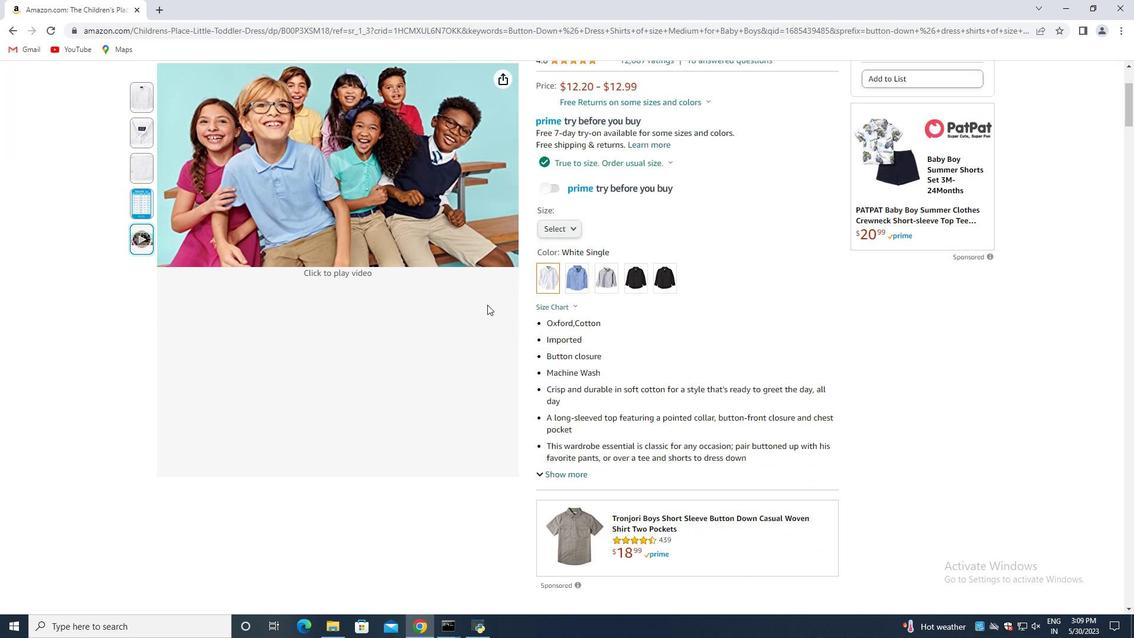 
Action: Mouse scrolled (475, 308) with delta (0, 0)
Screenshot: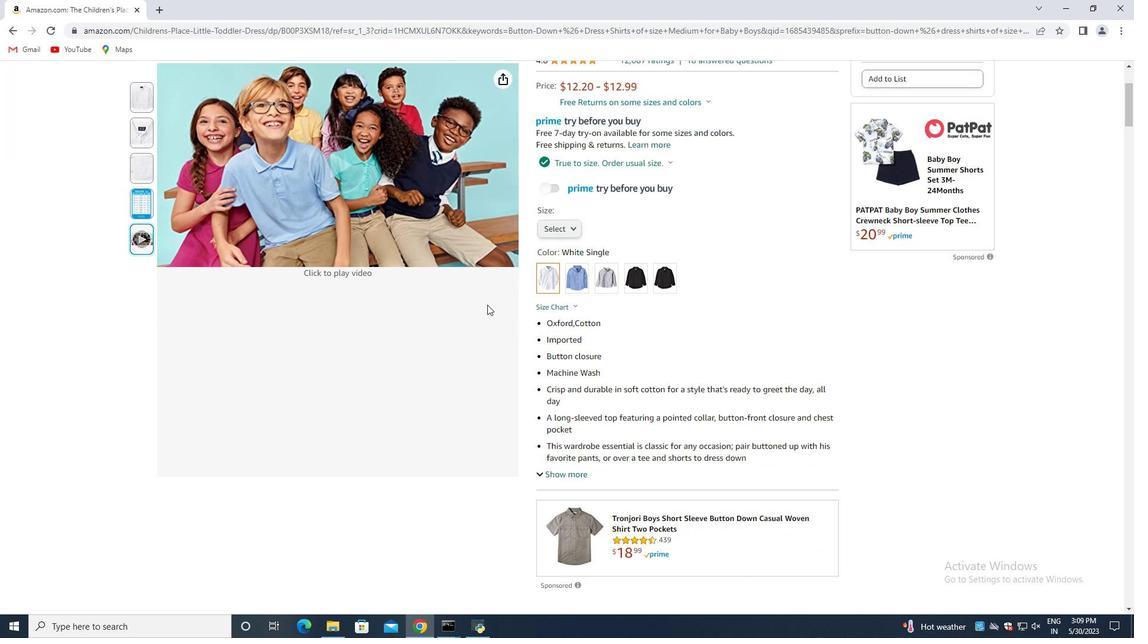 
Action: Mouse moved to (464, 315)
Screenshot: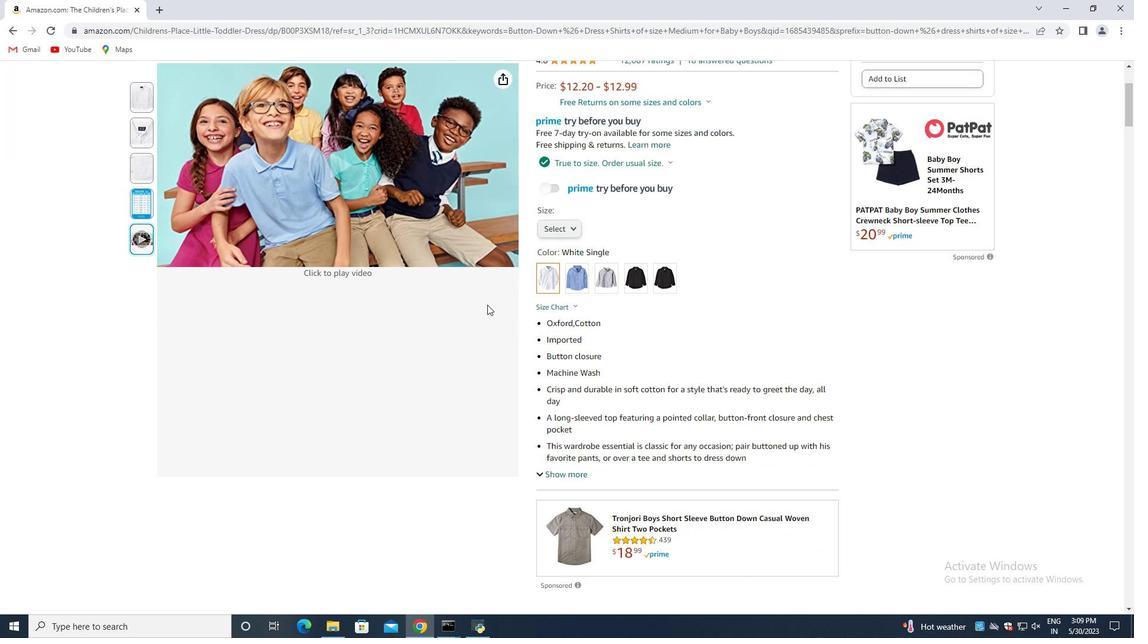 
Action: Mouse scrolled (470, 310) with delta (0, 0)
Screenshot: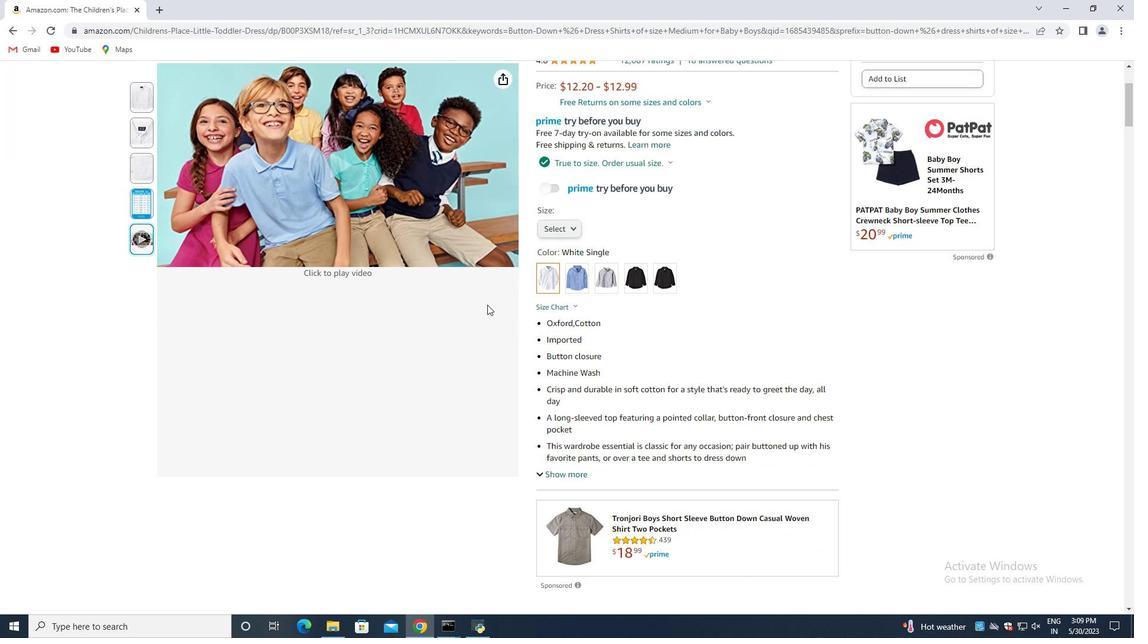
Action: Mouse moved to (459, 317)
Screenshot: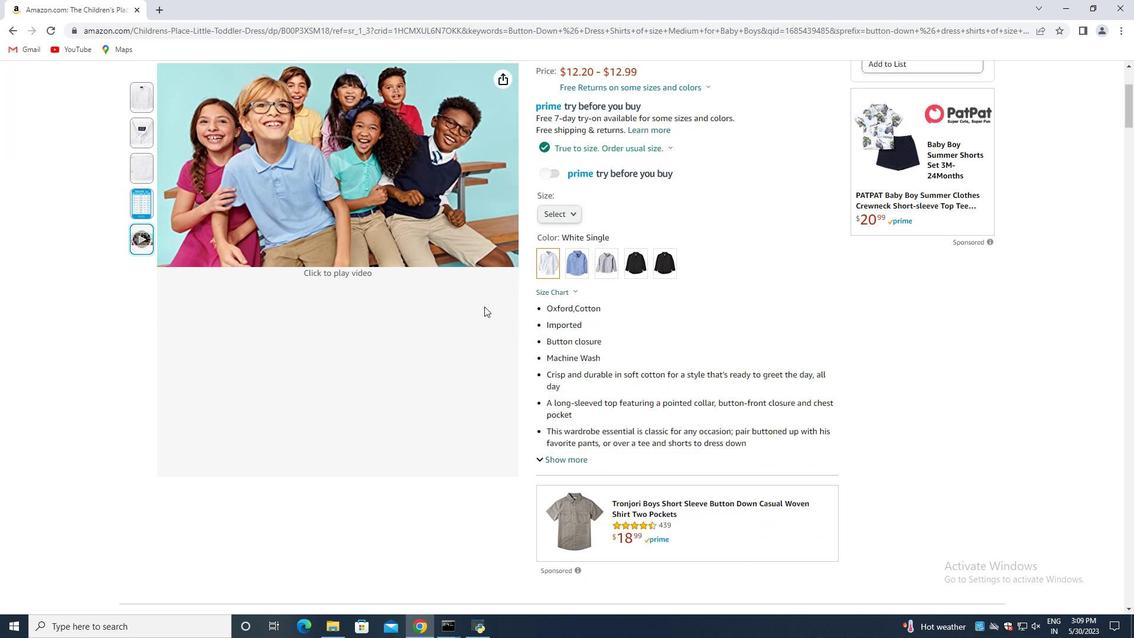 
Action: Mouse scrolled (463, 315) with delta (0, 0)
Screenshot: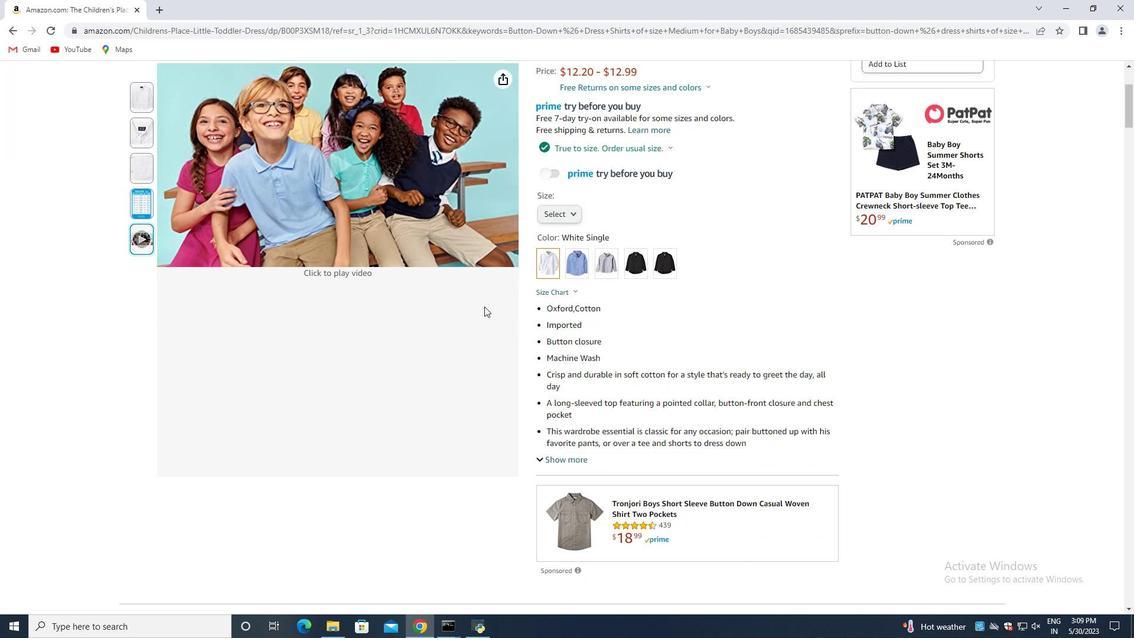 
Action: Mouse moved to (472, 311)
Screenshot: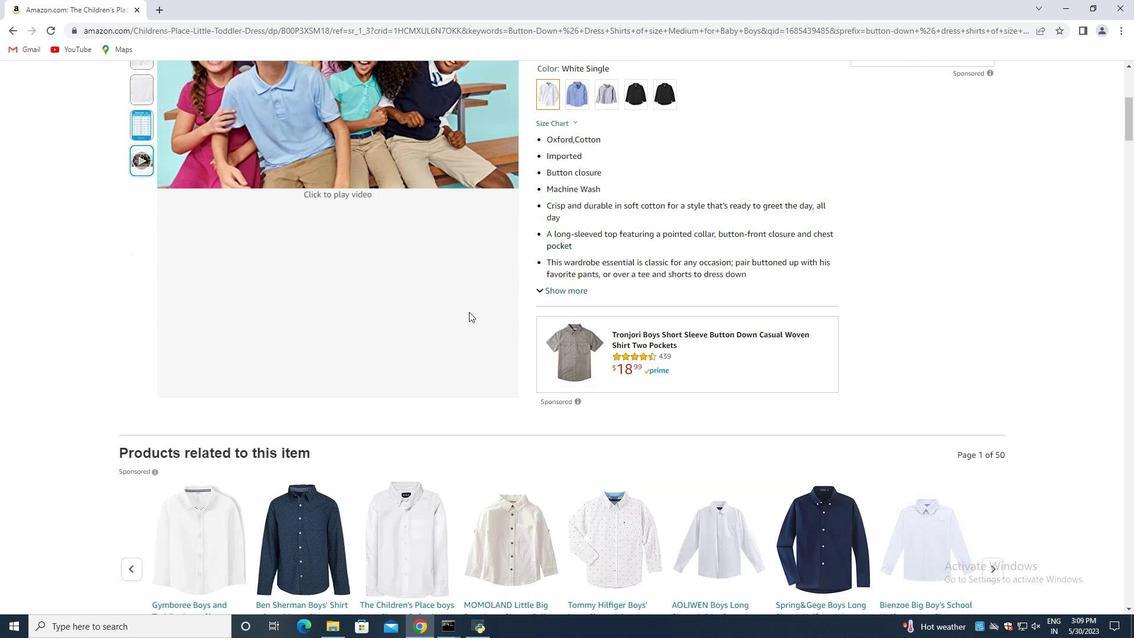 
Action: Mouse scrolled (470, 310) with delta (0, 0)
Screenshot: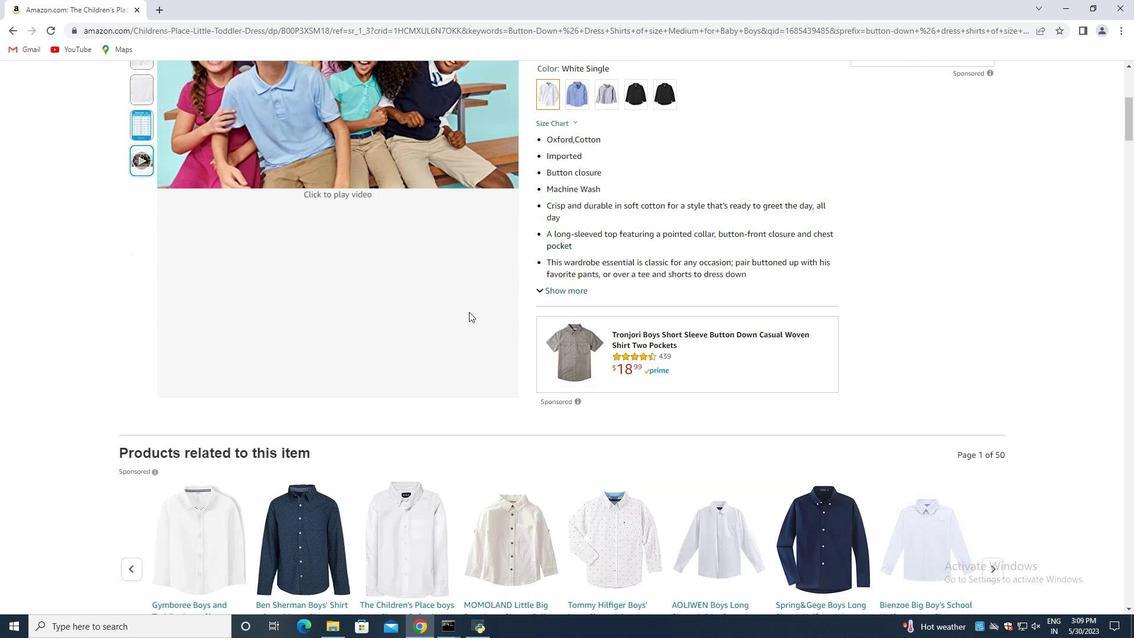 
Action: Mouse moved to (506, 312)
Screenshot: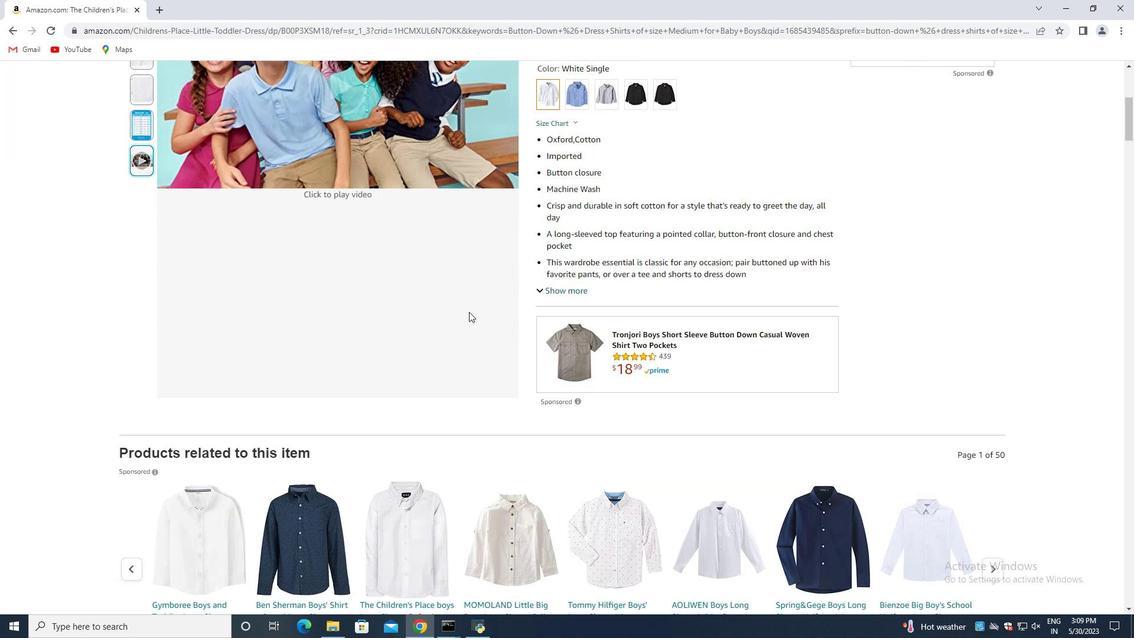 
Action: Mouse scrolled (474, 310) with delta (0, 0)
Screenshot: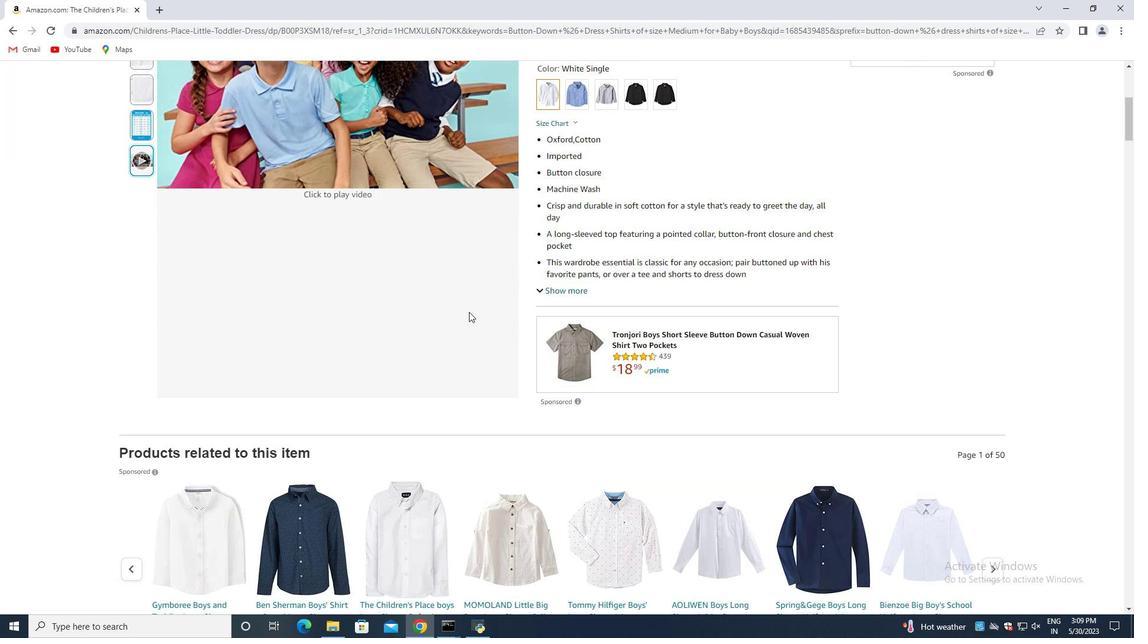
Action: Mouse scrolled (479, 310) with delta (0, 0)
Screenshot: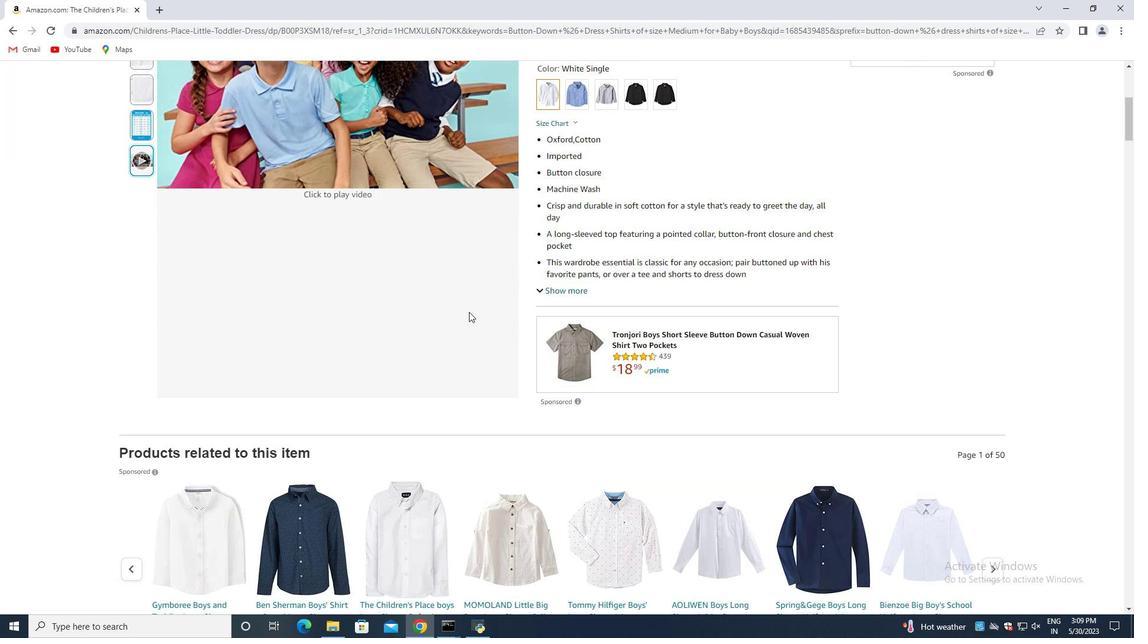 
Action: Mouse moved to (505, 312)
Screenshot: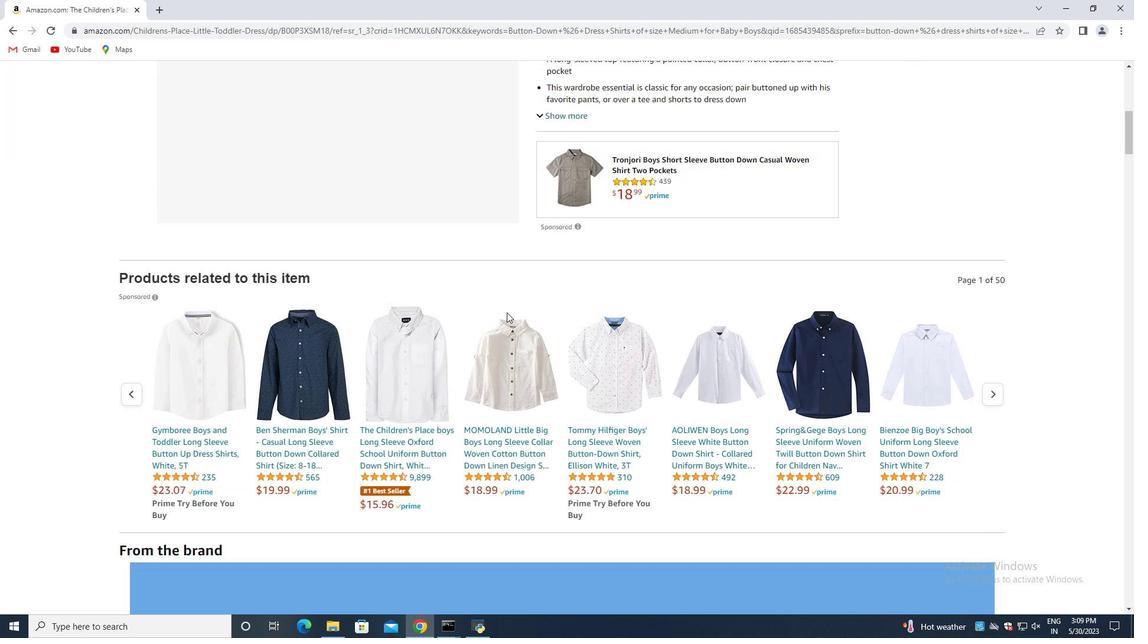 
Action: Mouse scrolled (505, 312) with delta (0, 0)
Screenshot: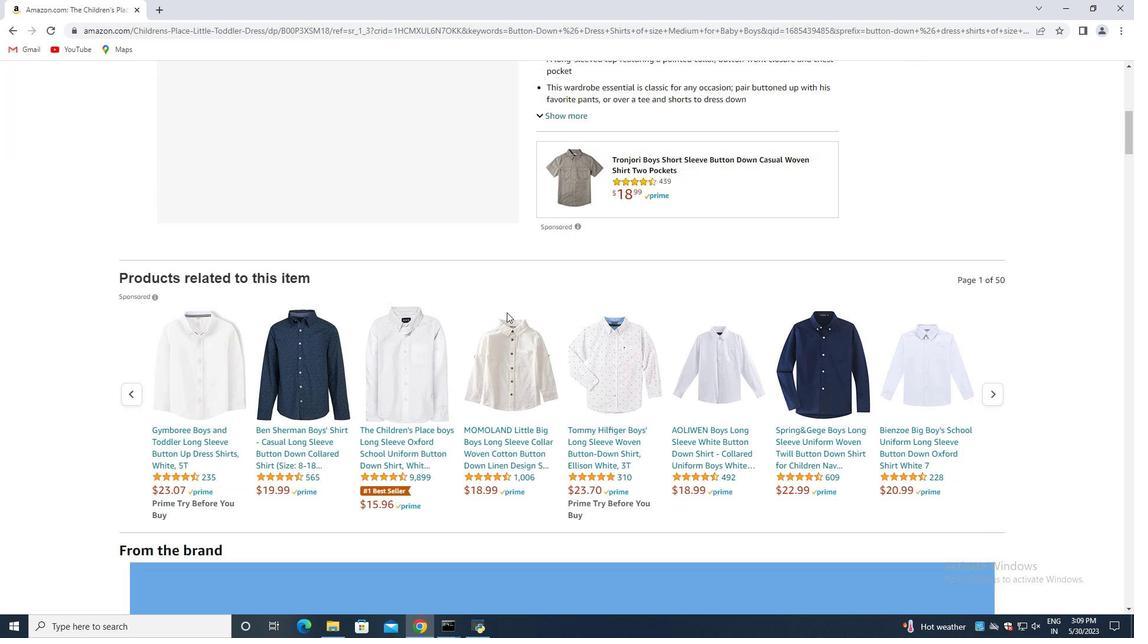 
Action: Mouse moved to (501, 313)
Screenshot: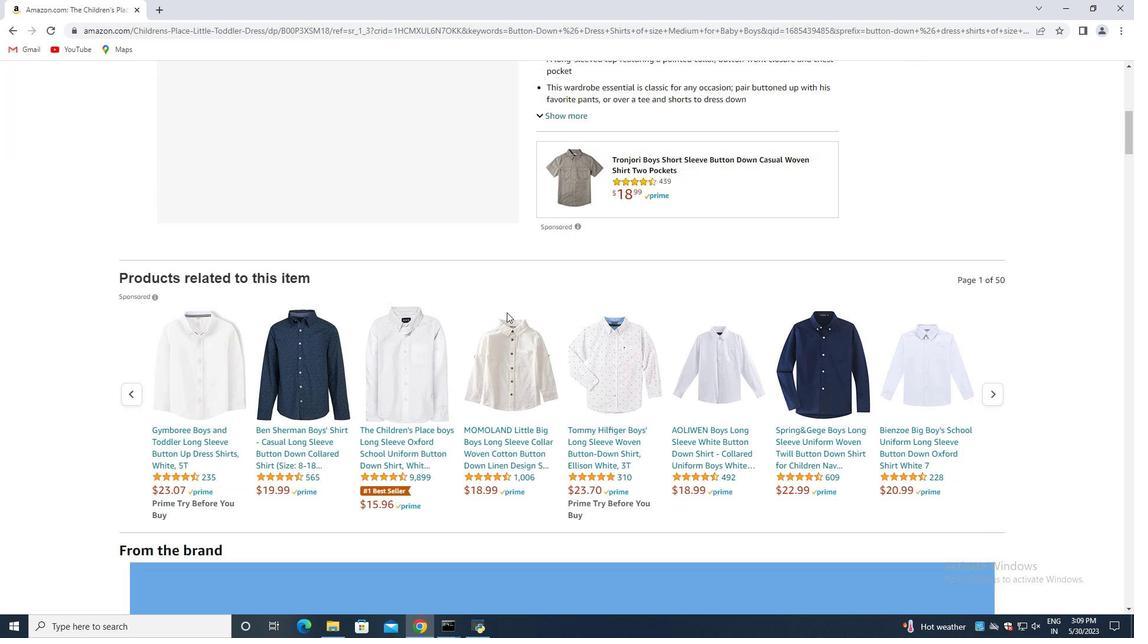 
Action: Mouse scrolled (505, 312) with delta (0, 0)
Screenshot: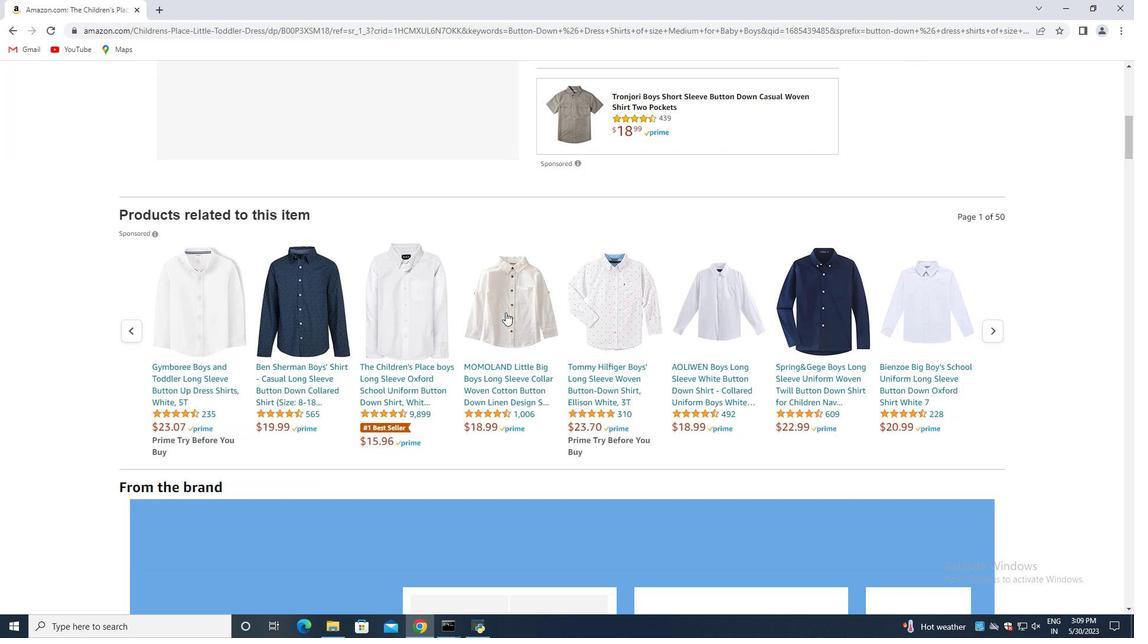 
Action: Mouse moved to (474, 307)
Screenshot: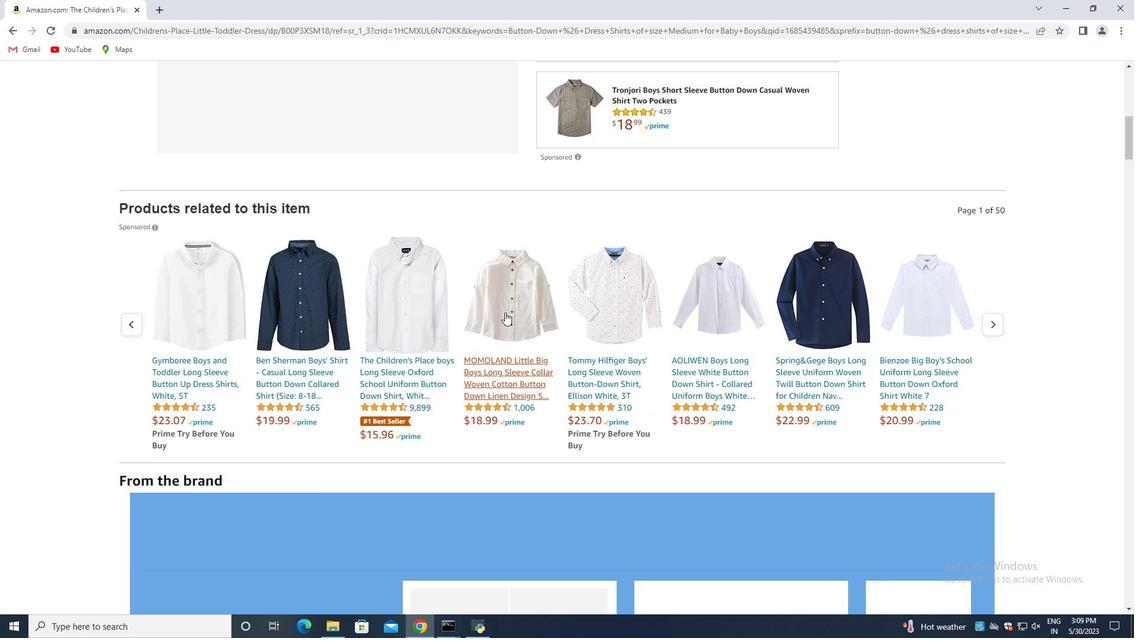 
Action: Mouse scrolled (498, 313) with delta (0, 0)
Screenshot: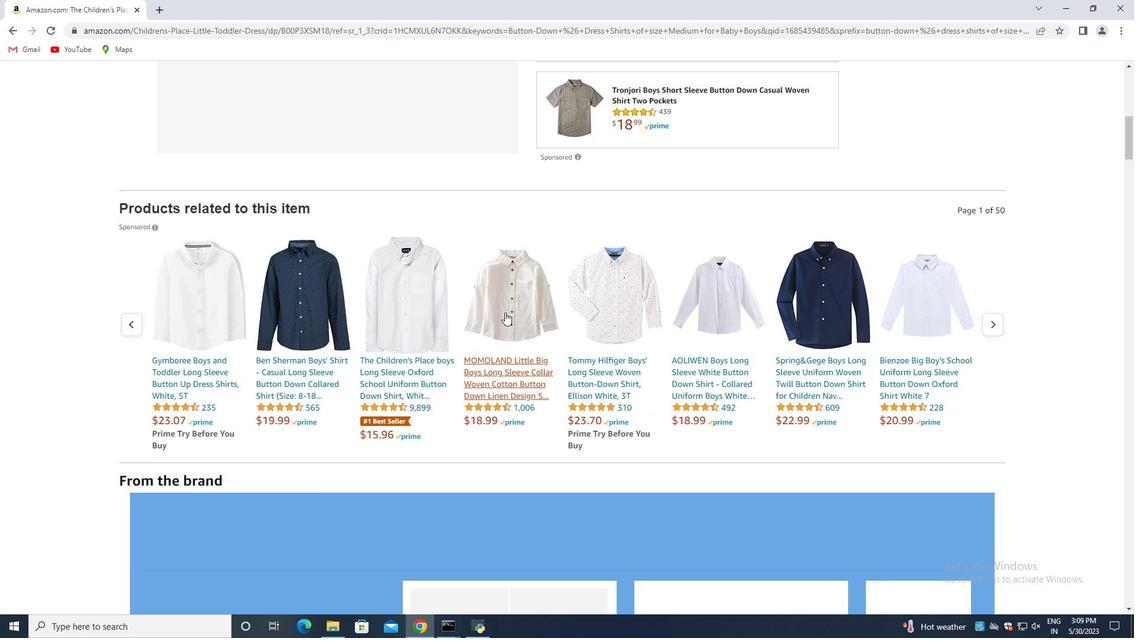 
Action: Mouse moved to (438, 302)
Screenshot: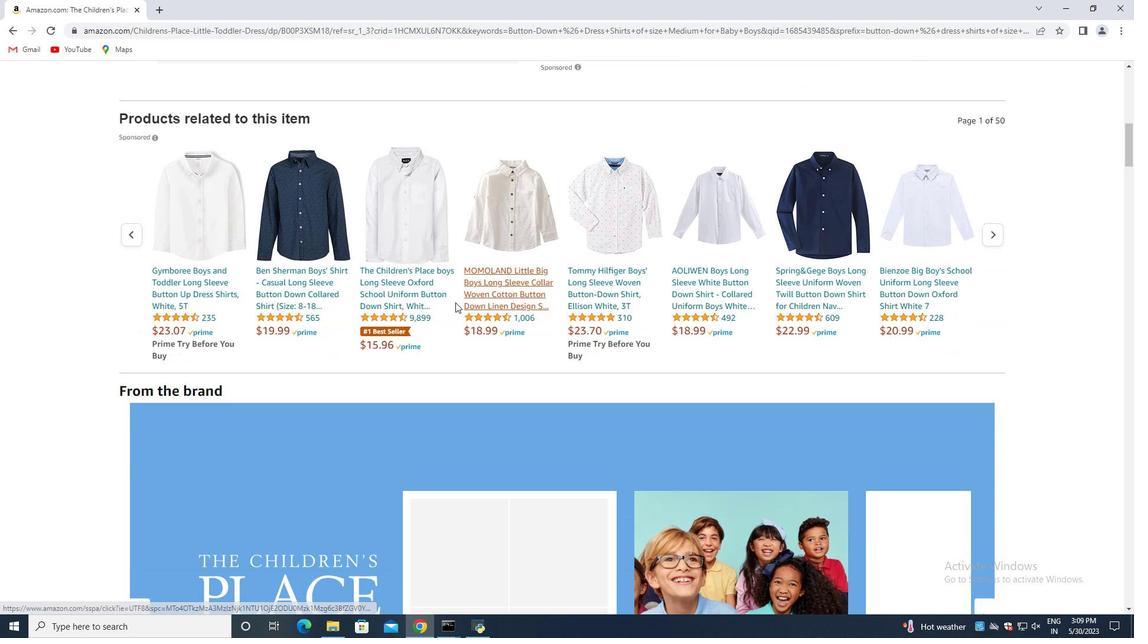 
Action: Mouse scrolled (446, 302) with delta (0, 0)
Screenshot: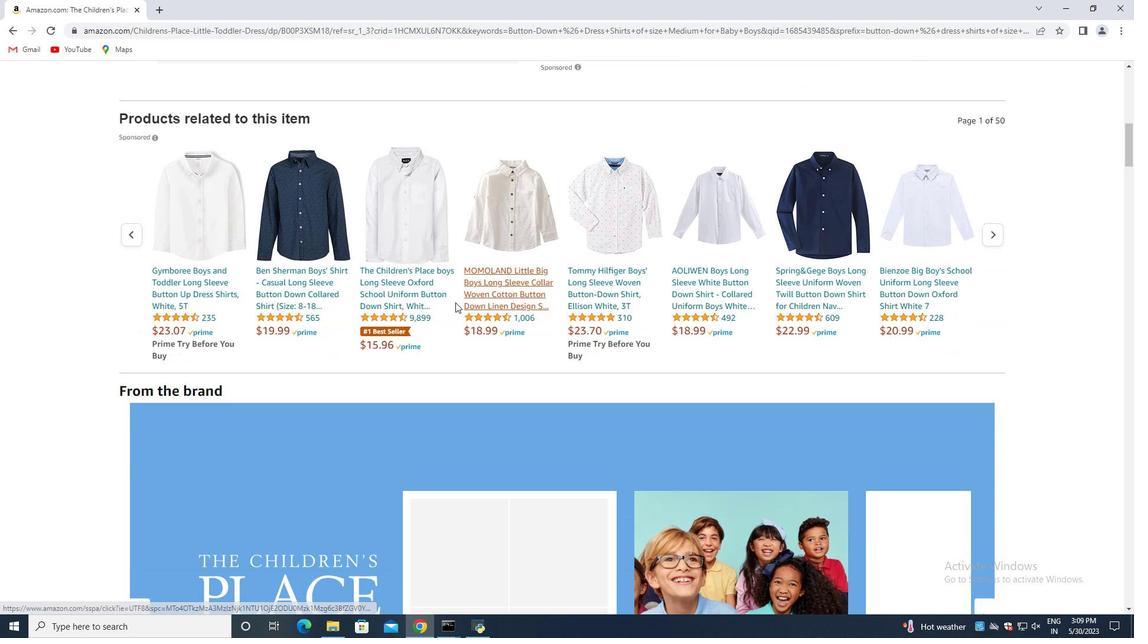 
Action: Mouse moved to (431, 300)
Screenshot: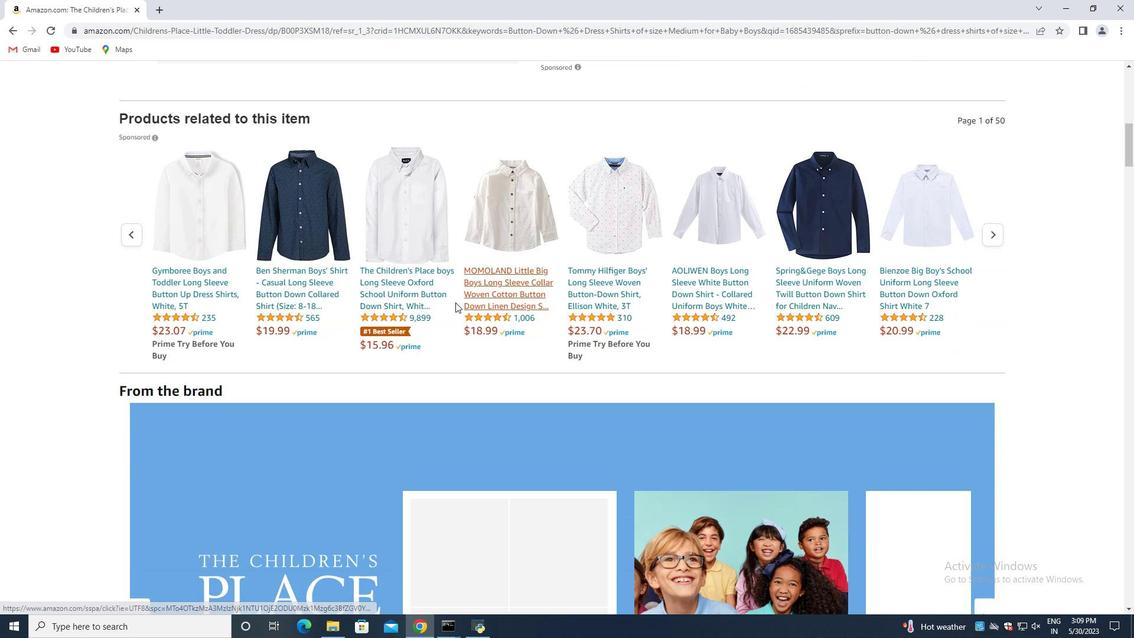
Action: Mouse scrolled (444, 302) with delta (0, 0)
Screenshot: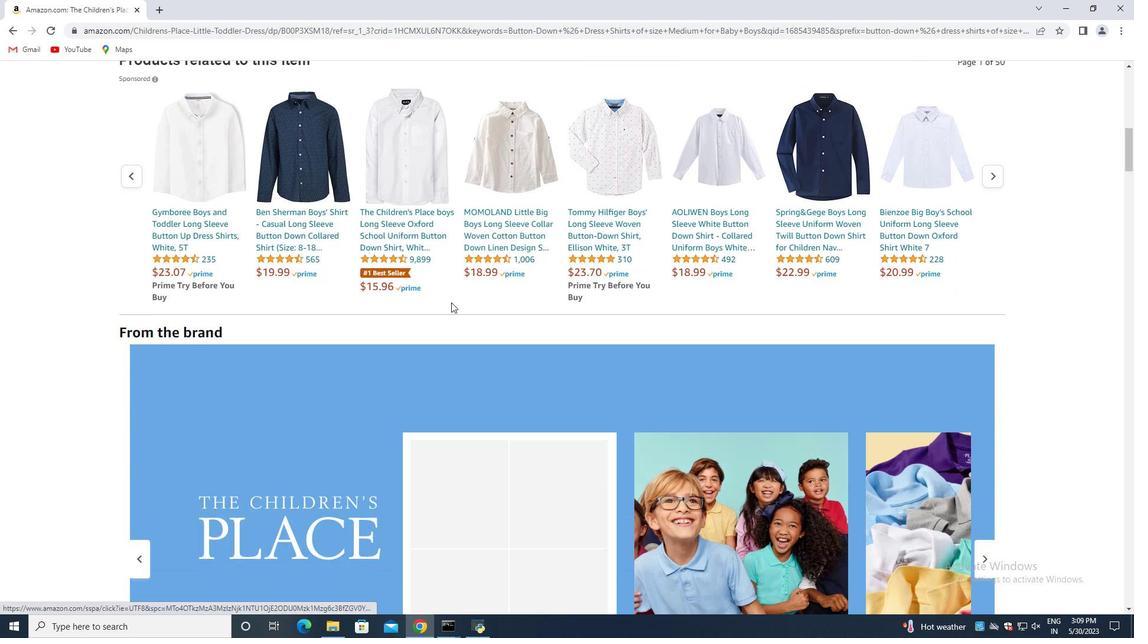 
Action: Mouse moved to (430, 300)
Screenshot: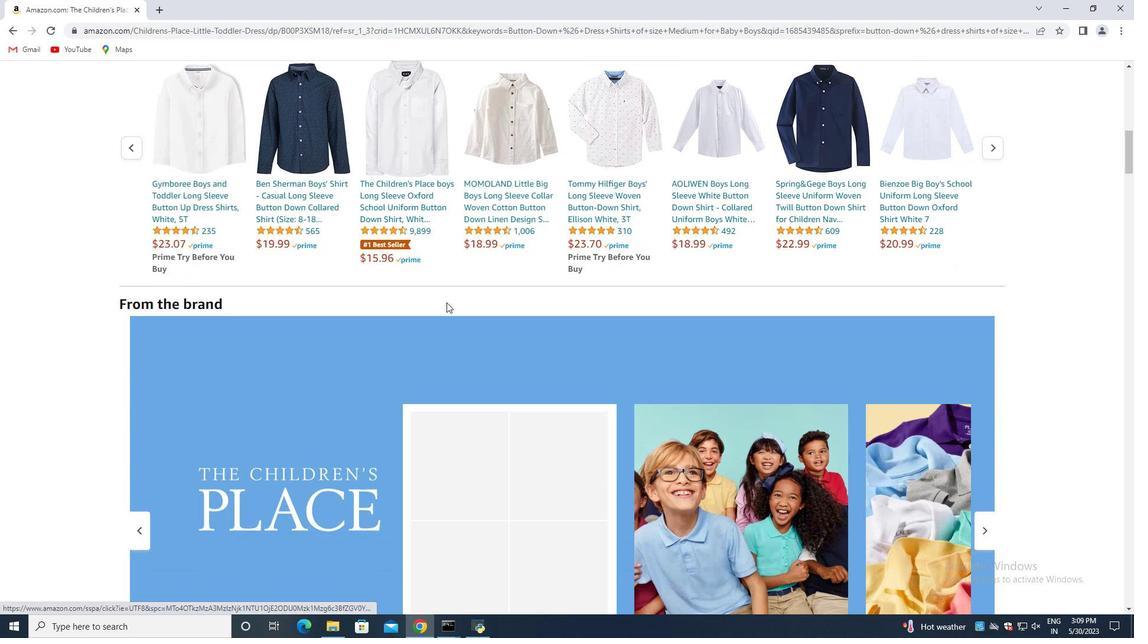 
Action: Mouse scrolled (438, 302) with delta (0, 0)
Screenshot: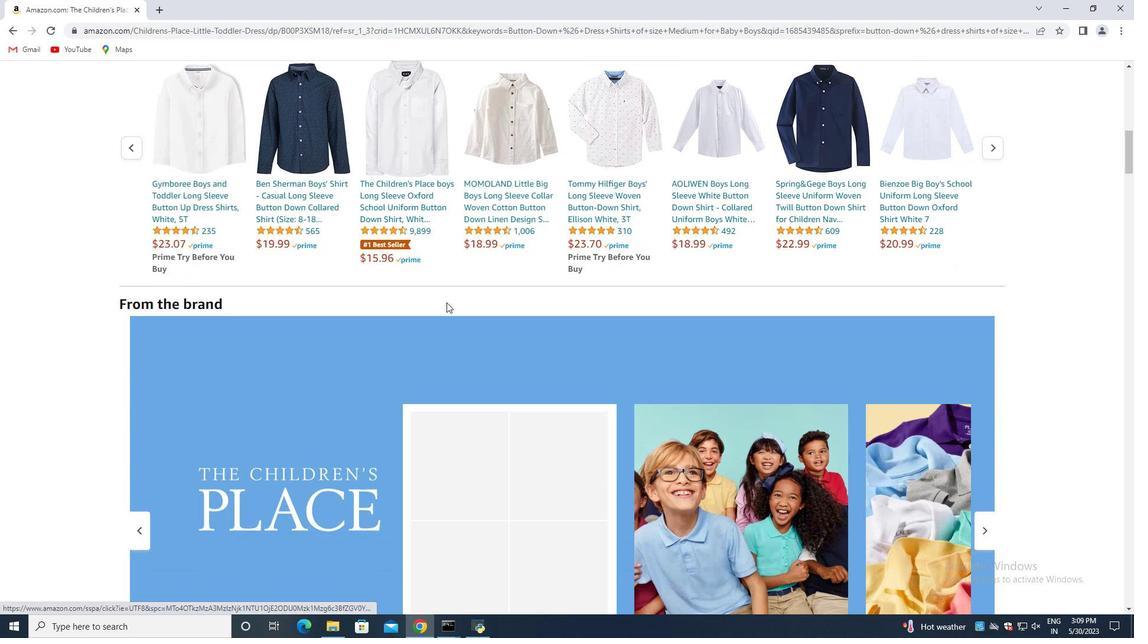 
Action: Mouse moved to (427, 300)
Screenshot: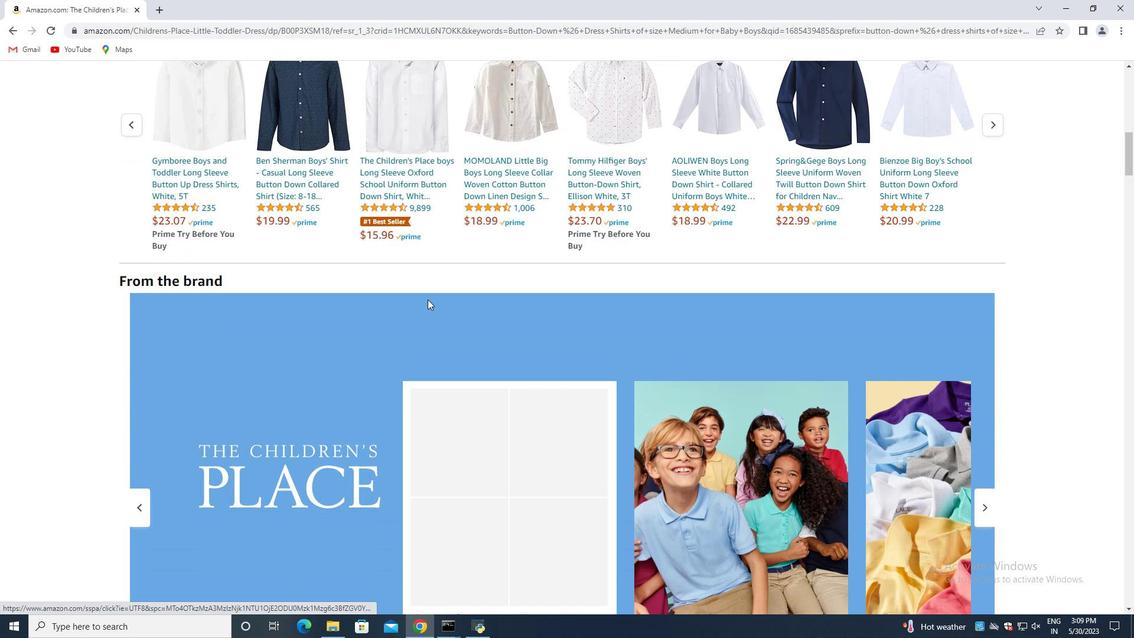 
Action: Mouse scrolled (427, 298) with delta (0, 0)
Screenshot: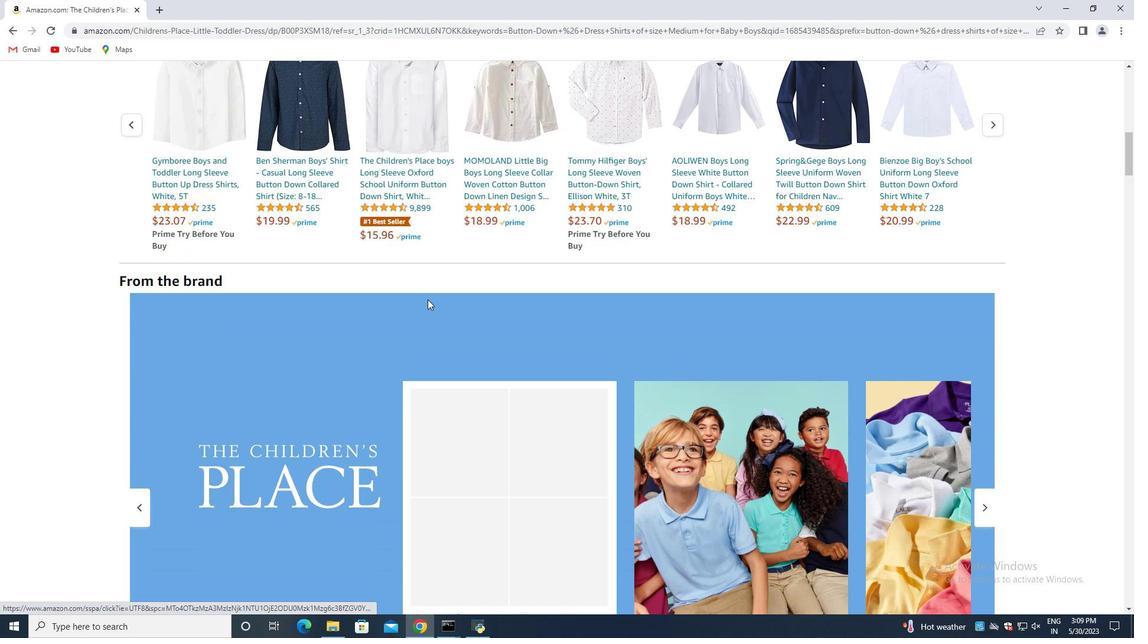 
Action: Mouse moved to (427, 302)
Screenshot: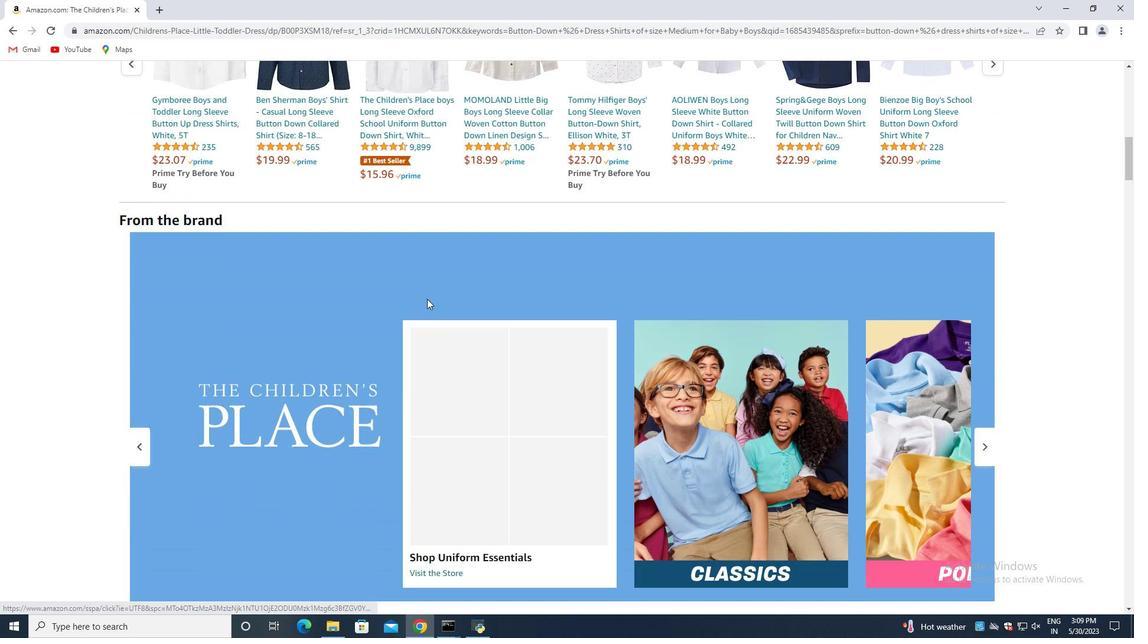 
Action: Mouse scrolled (427, 300) with delta (0, 0)
Screenshot: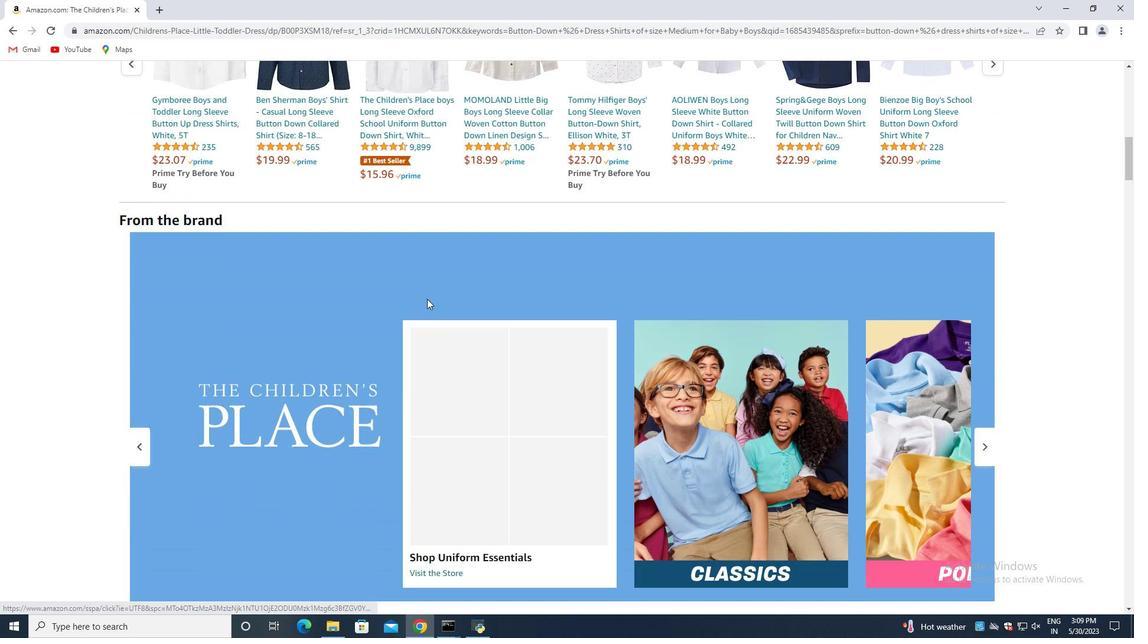 
Action: Mouse scrolled (427, 300) with delta (0, 0)
Screenshot: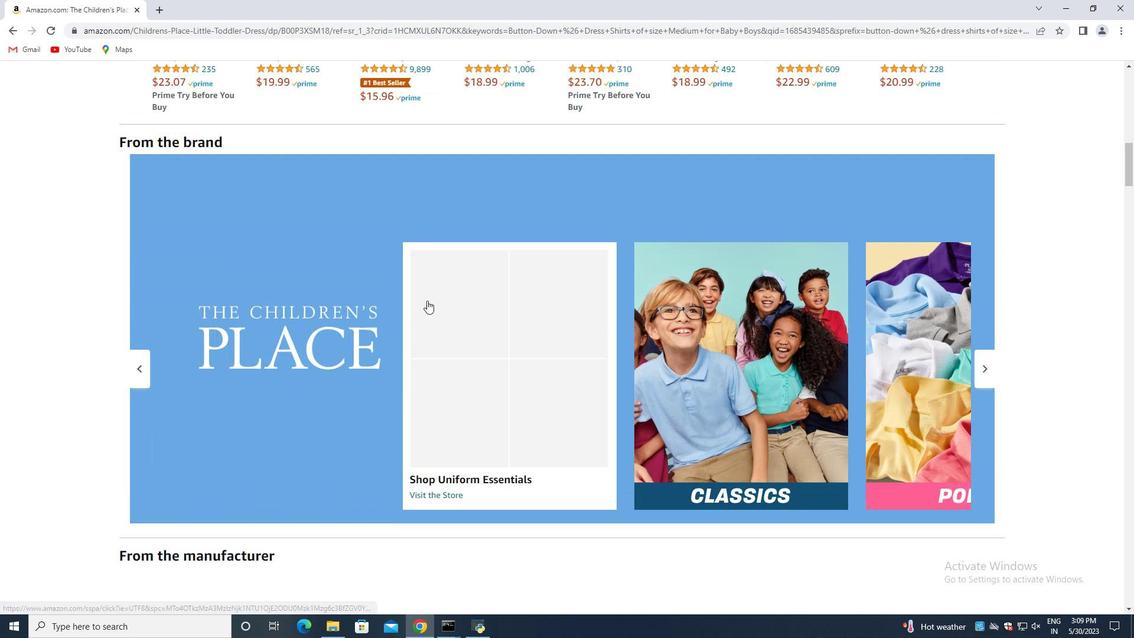 
Action: Mouse scrolled (427, 300) with delta (0, 0)
Screenshot: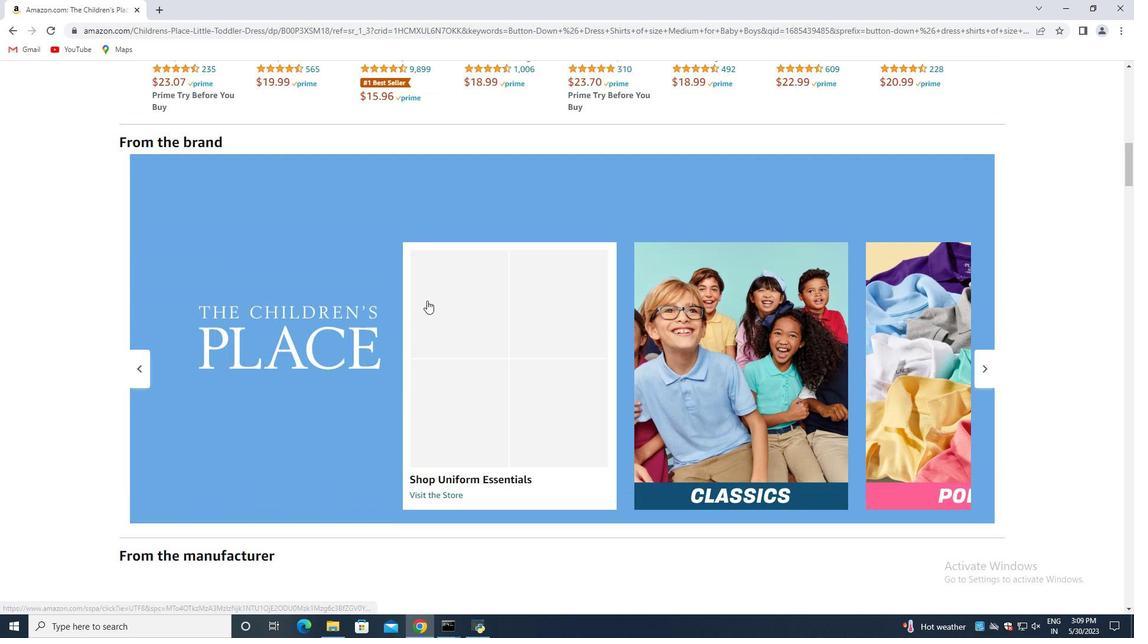 
Action: Mouse moved to (401, 303)
Screenshot: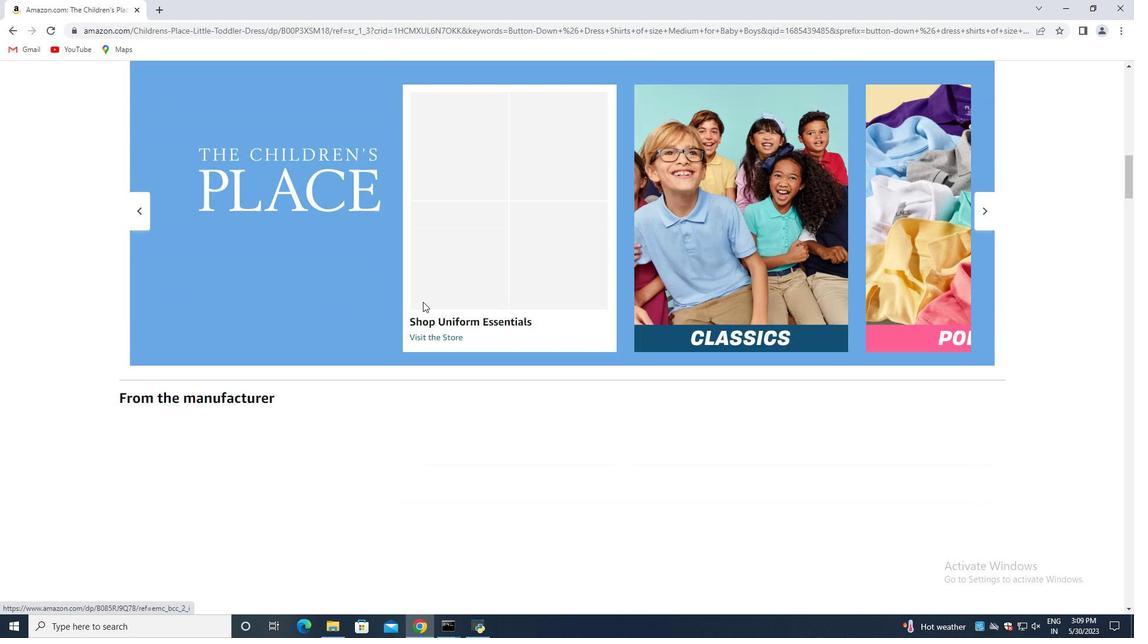 
Action: Mouse scrolled (407, 302) with delta (0, 0)
Screenshot: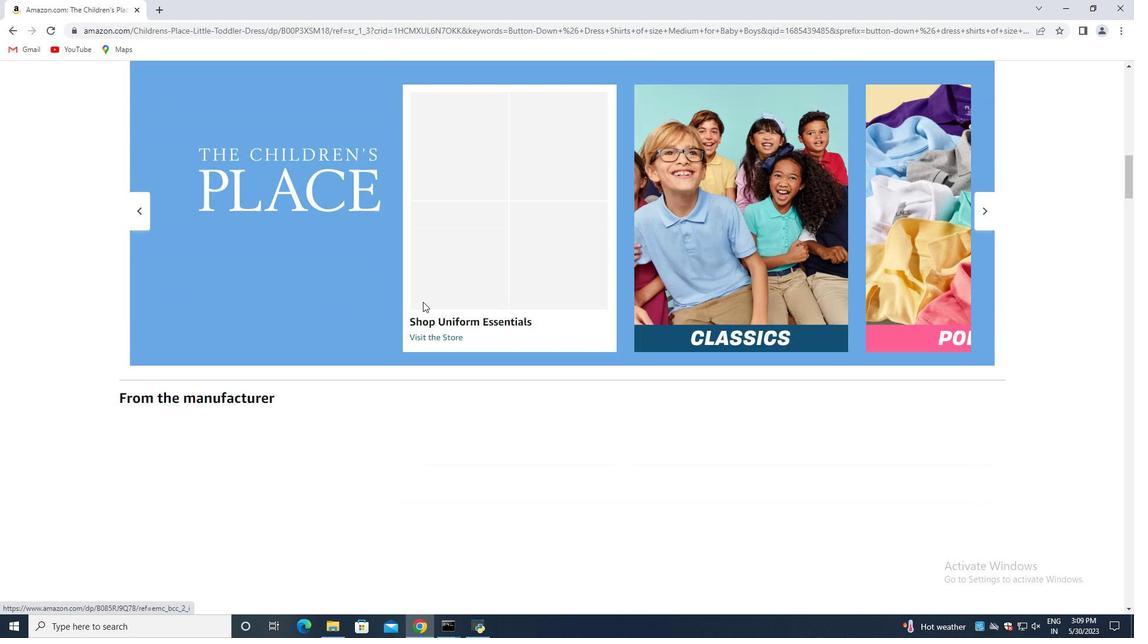 
Action: Mouse moved to (399, 303)
Screenshot: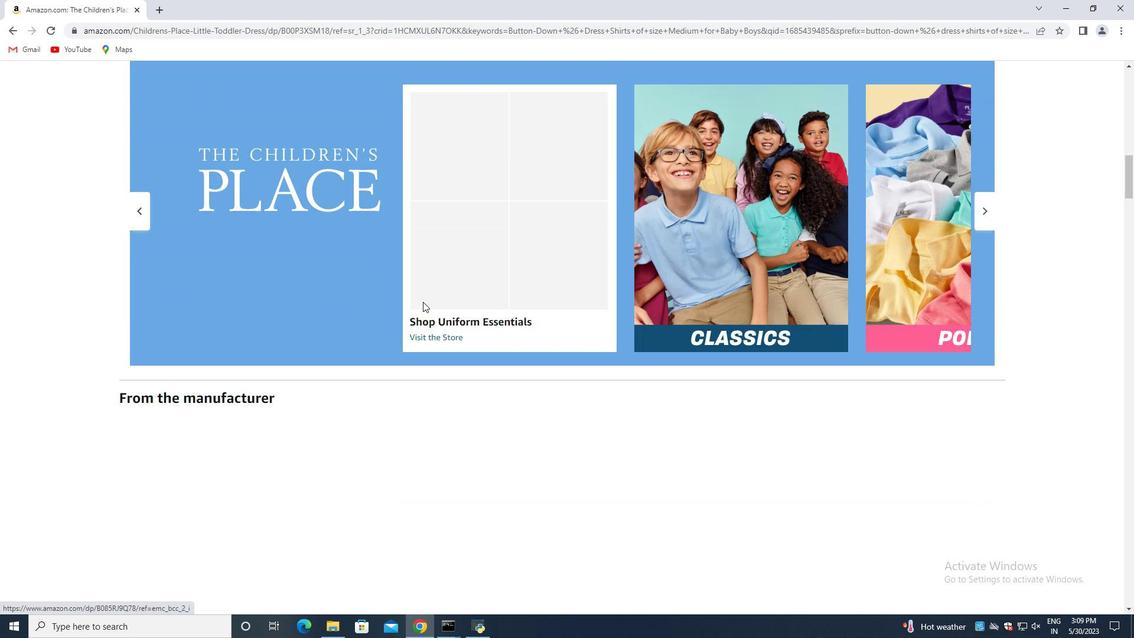 
Action: Mouse scrolled (401, 303) with delta (0, 0)
Screenshot: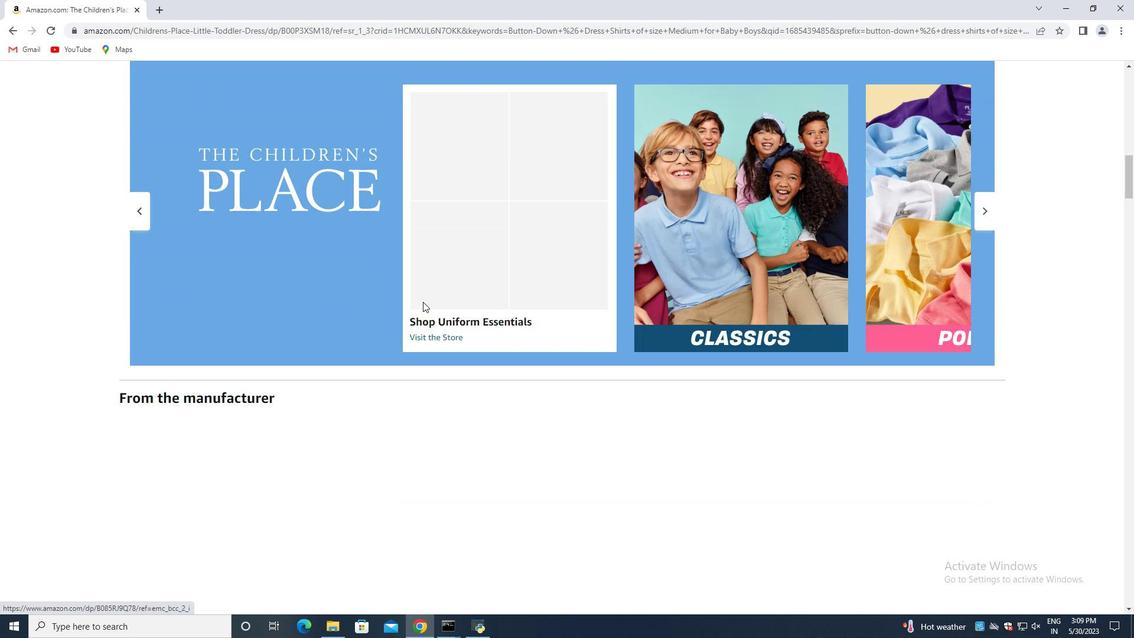 
Action: Mouse moved to (385, 303)
Screenshot: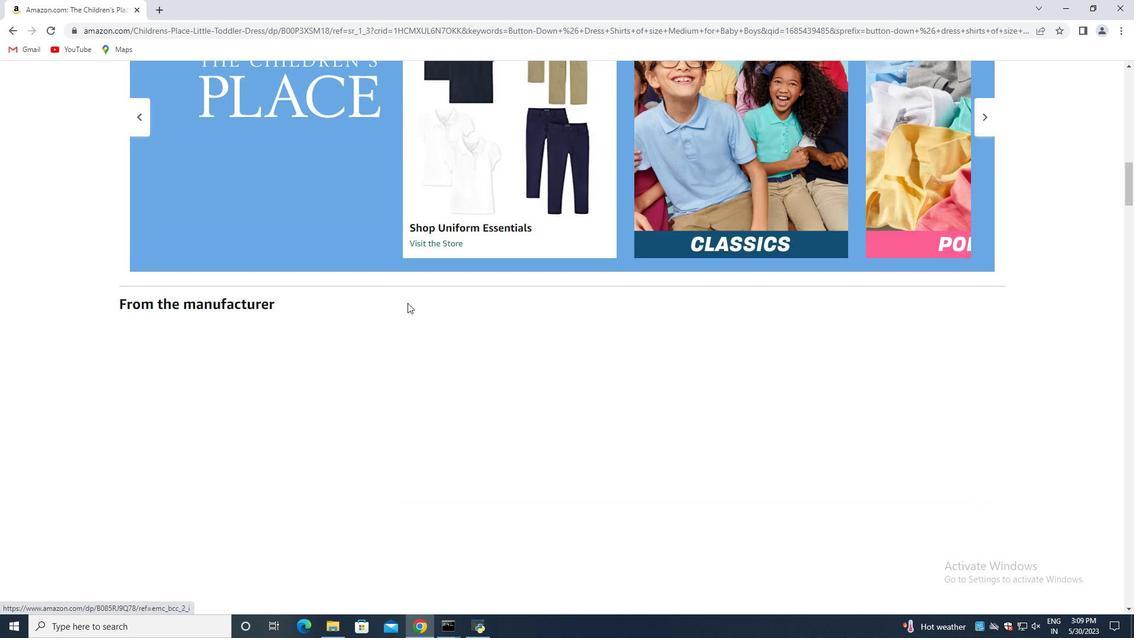 
Action: Mouse scrolled (397, 303) with delta (0, 0)
Screenshot: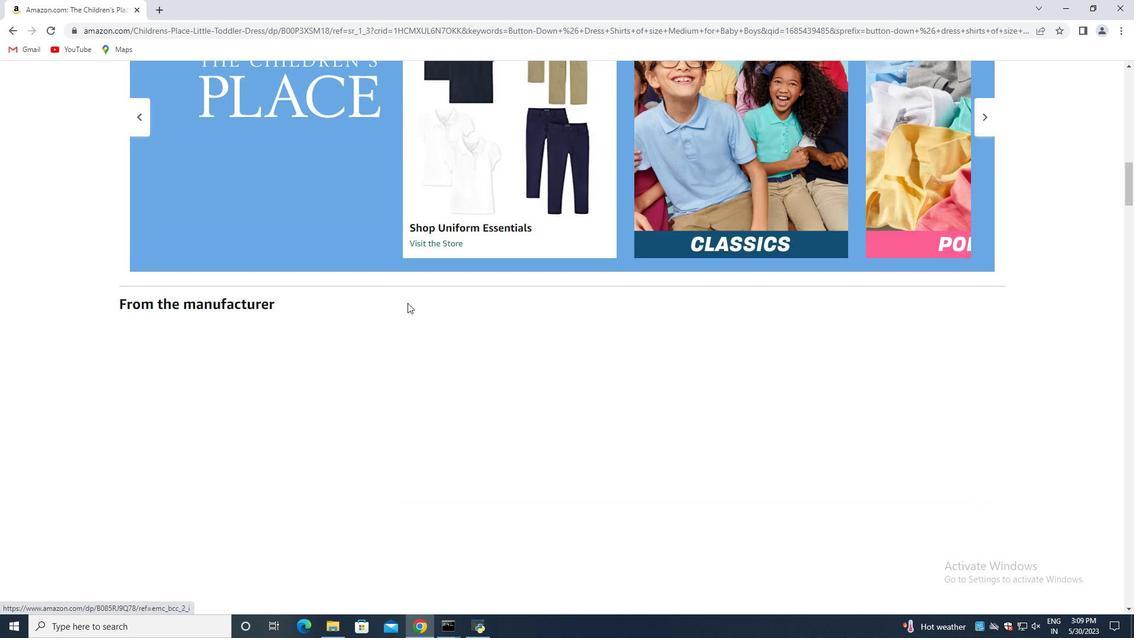 
Action: Mouse moved to (383, 300)
Screenshot: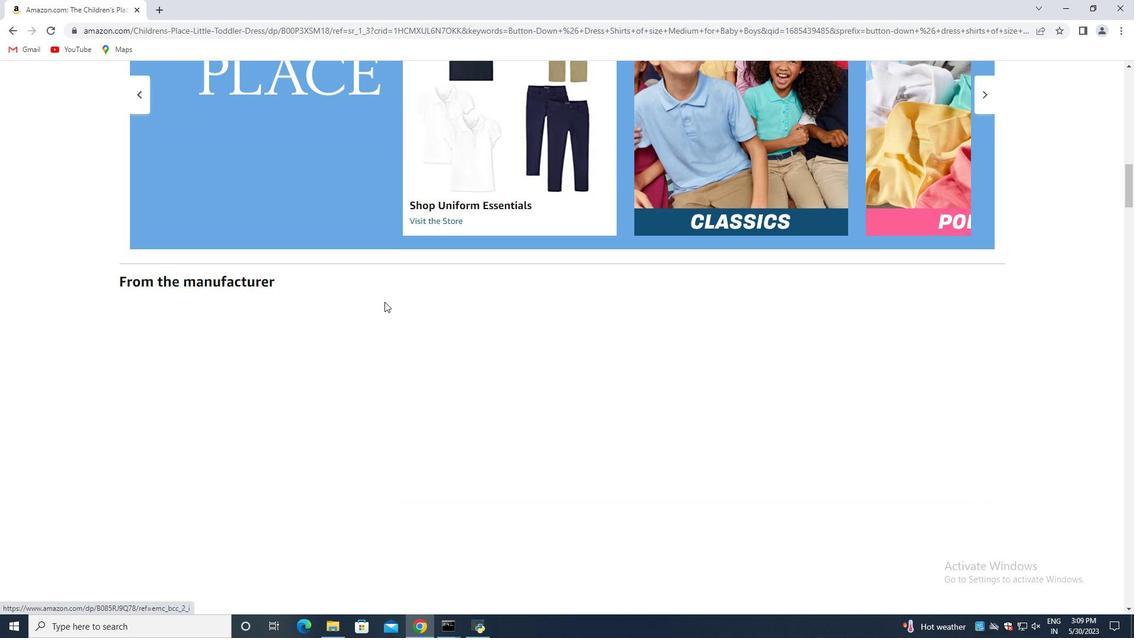 
Action: Mouse scrolled (383, 299) with delta (0, 0)
Screenshot: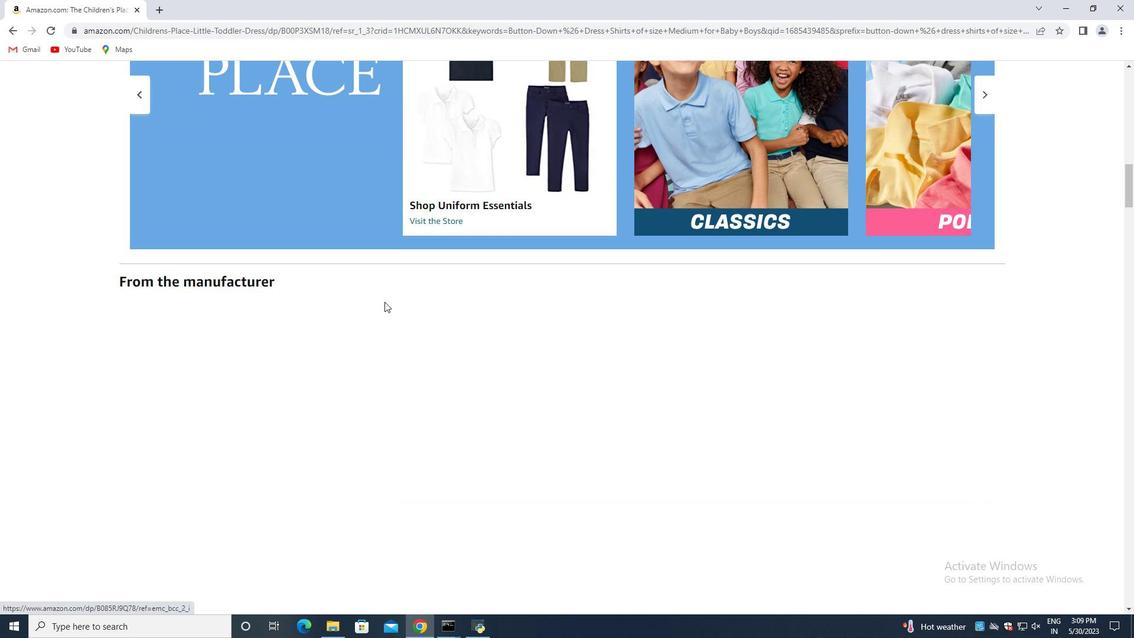 
Action: Mouse scrolled (383, 299) with delta (0, 0)
Screenshot: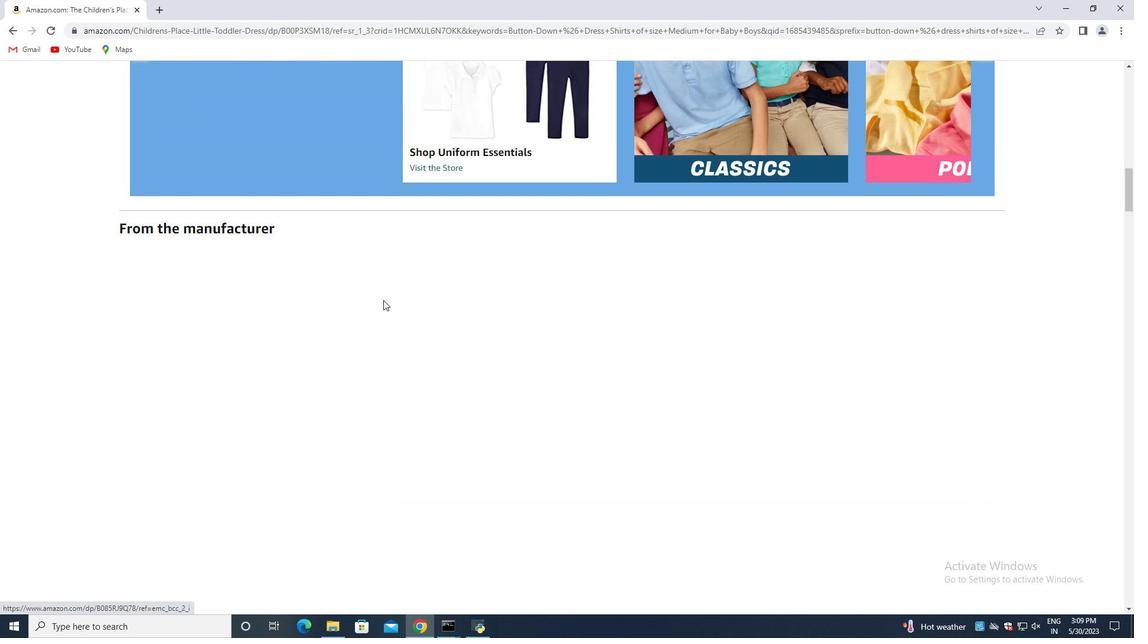 
Action: Mouse moved to (383, 299)
Screenshot: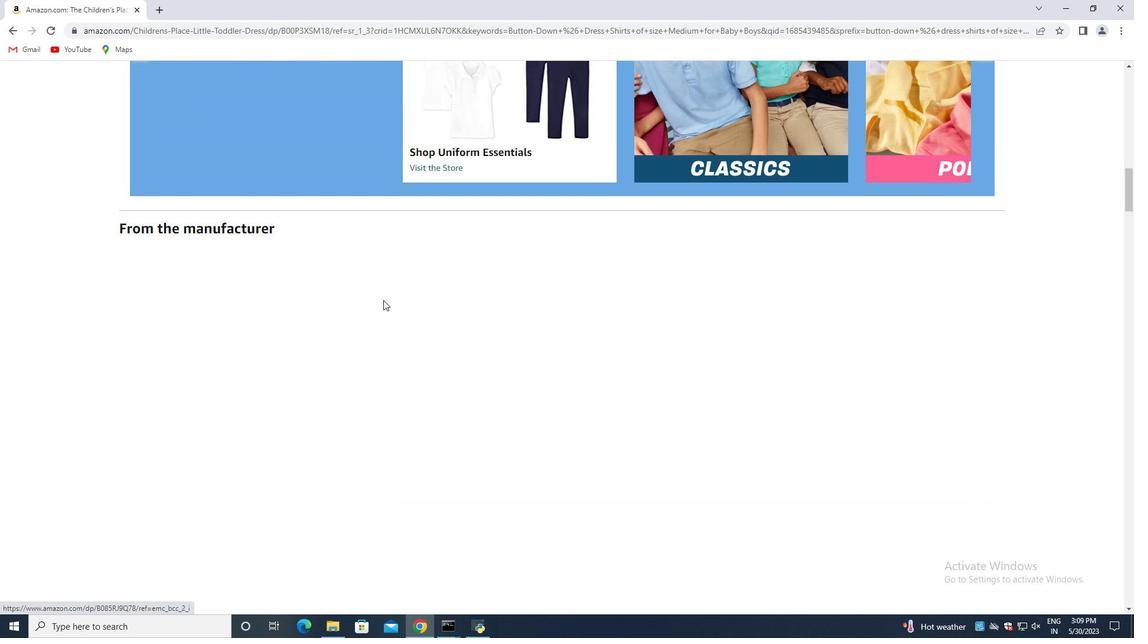 
Action: Mouse scrolled (383, 299) with delta (0, 0)
Screenshot: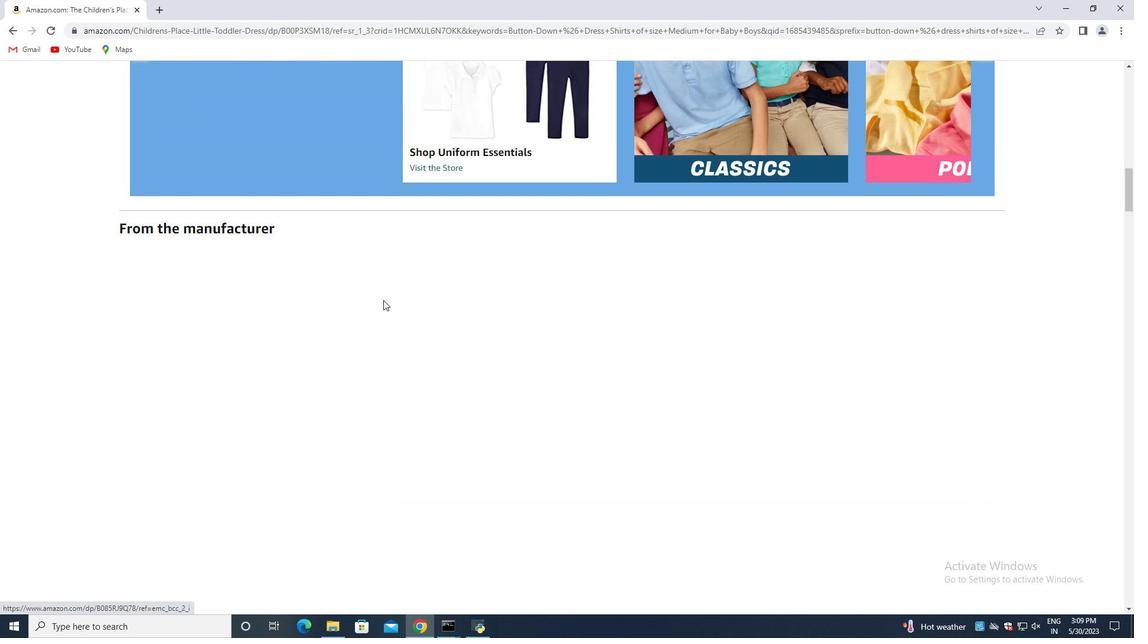 
Action: Mouse moved to (394, 301)
Screenshot: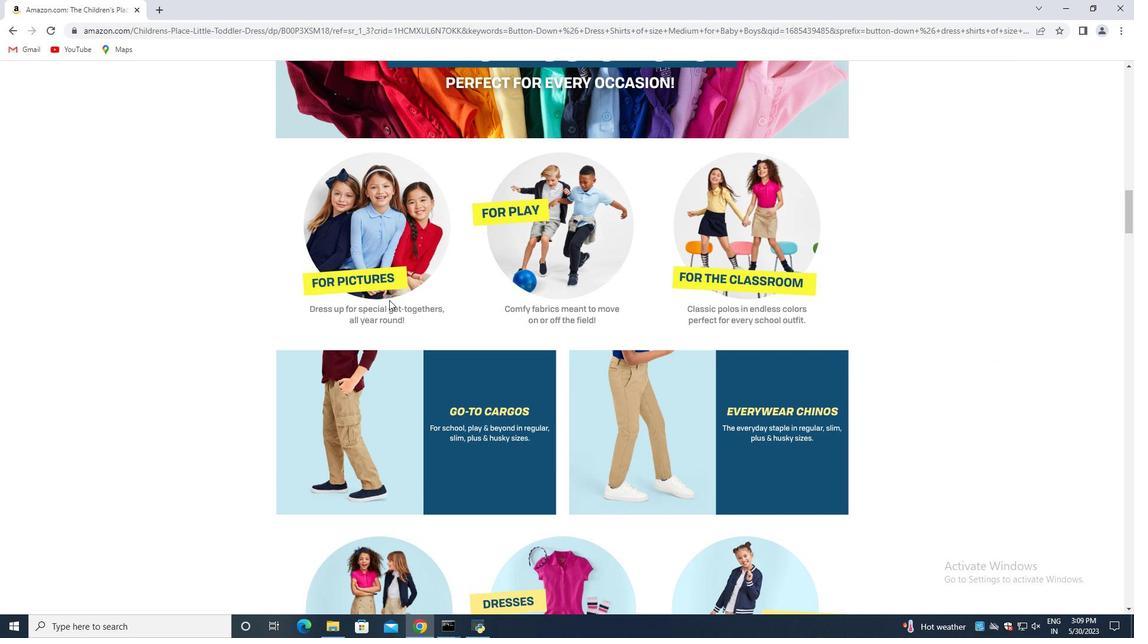 
Action: Mouse scrolled (394, 300) with delta (0, 0)
Screenshot: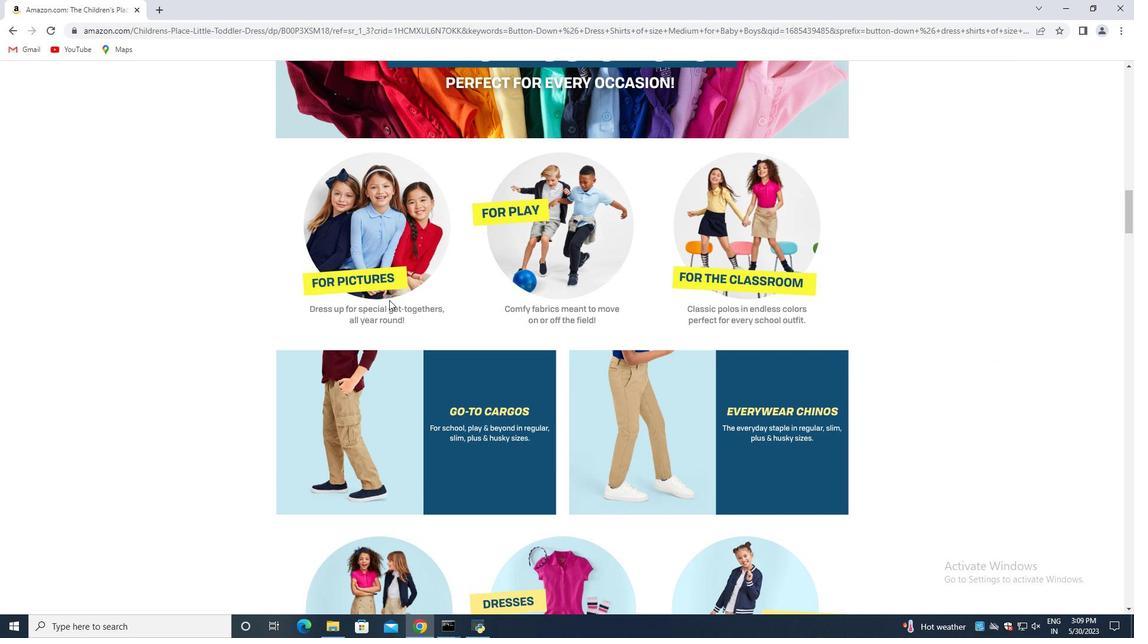 
Action: Mouse scrolled (394, 300) with delta (0, 0)
Screenshot: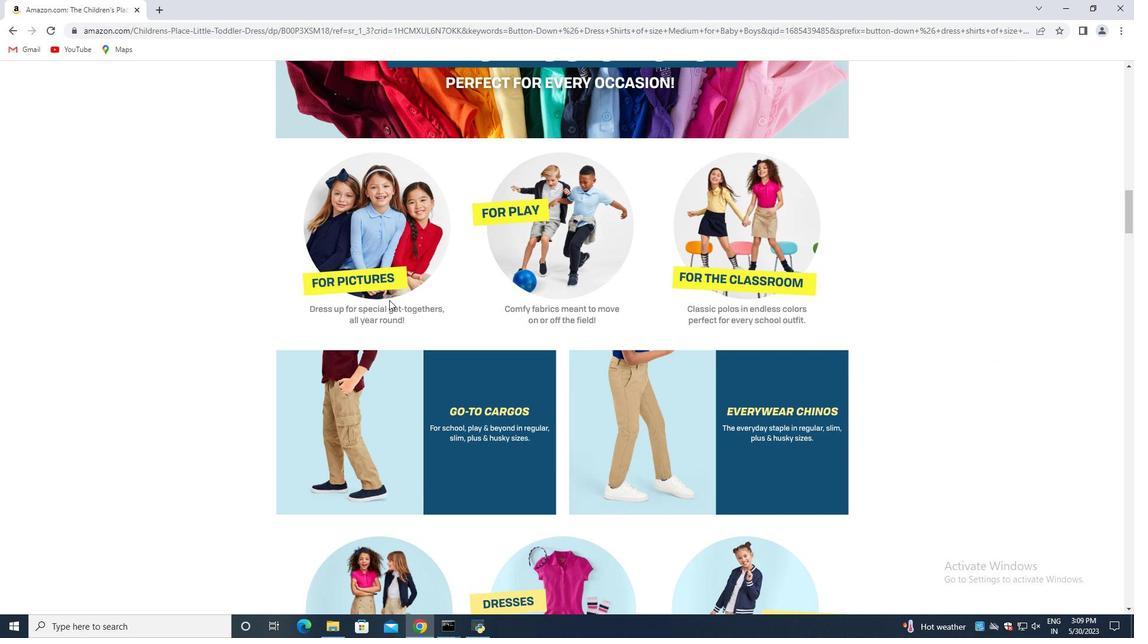 
Action: Mouse scrolled (394, 300) with delta (0, 0)
Screenshot: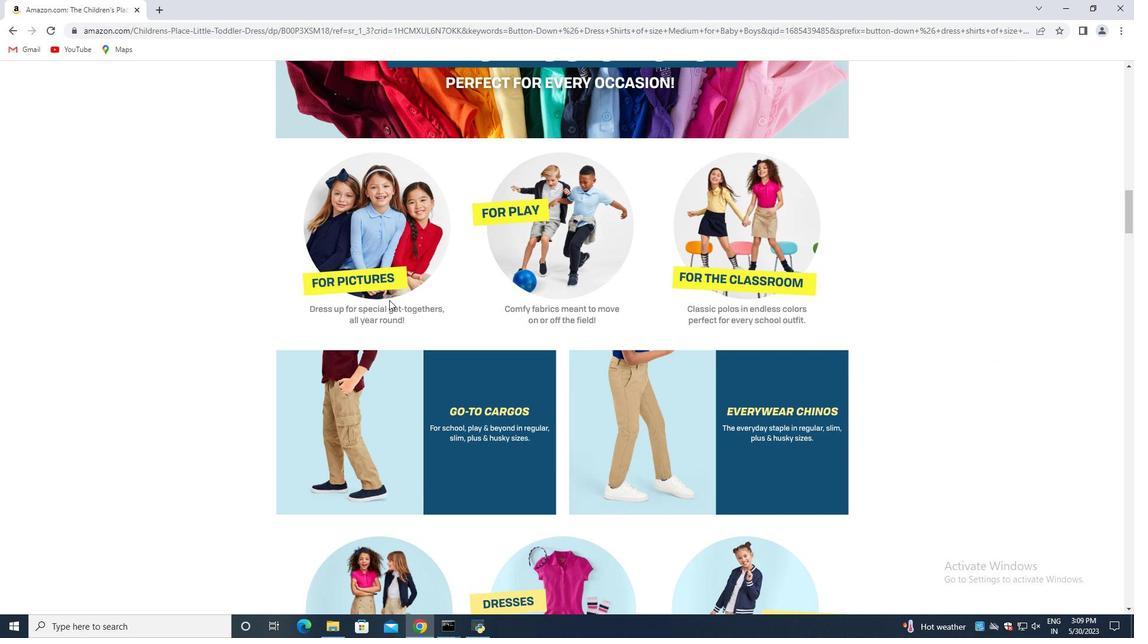
Action: Mouse moved to (395, 301)
Screenshot: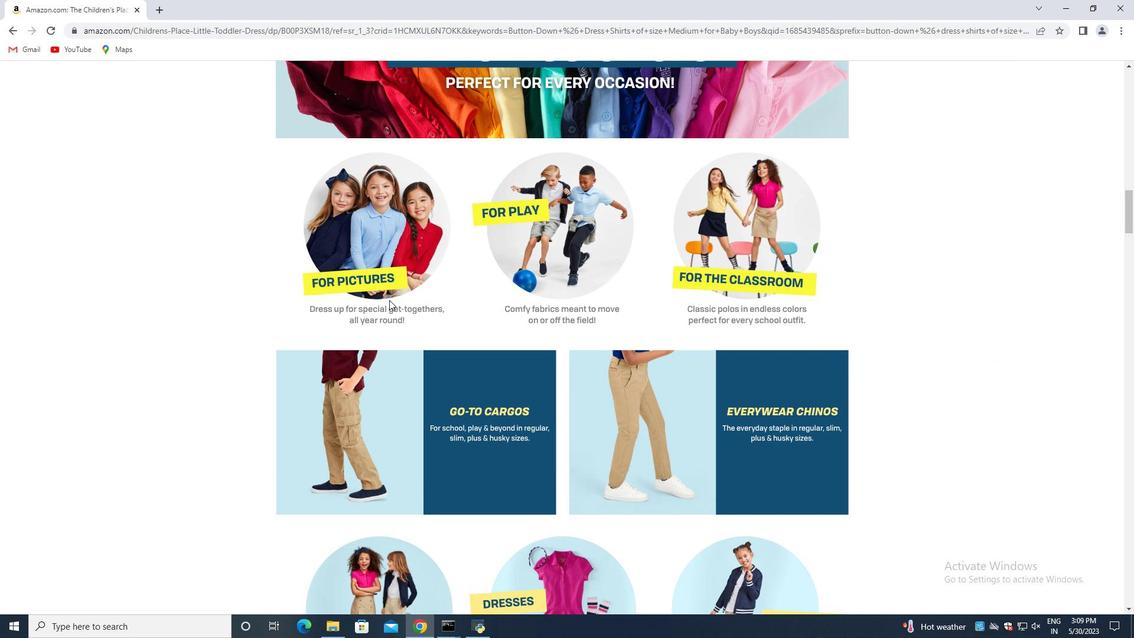 
Action: Mouse scrolled (394, 300) with delta (0, 0)
Screenshot: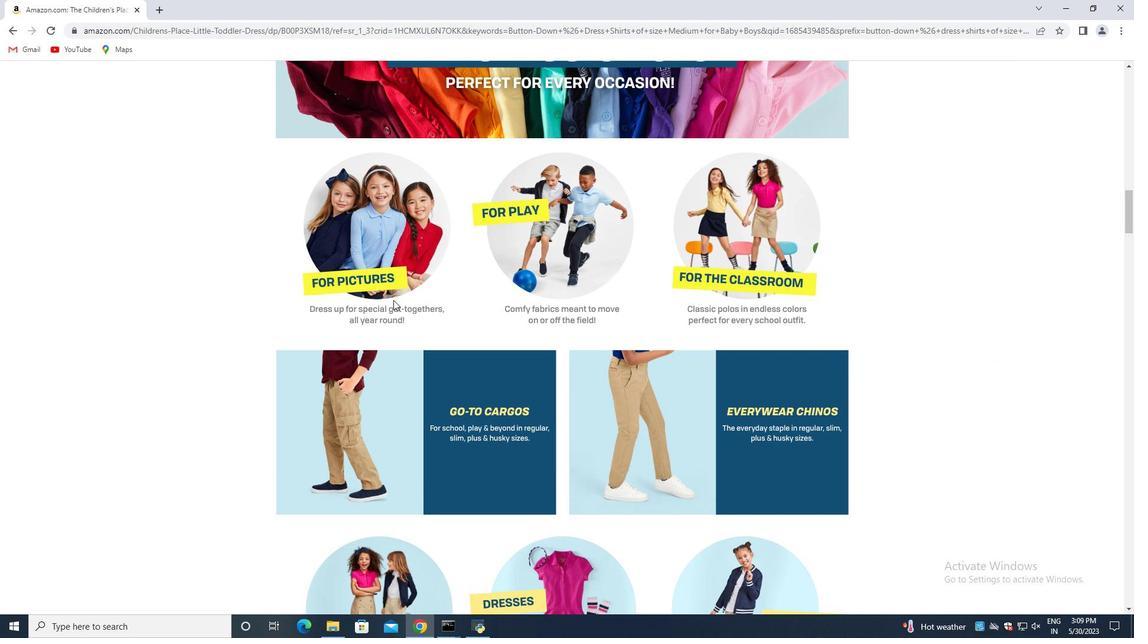 
Action: Mouse moved to (407, 294)
Screenshot: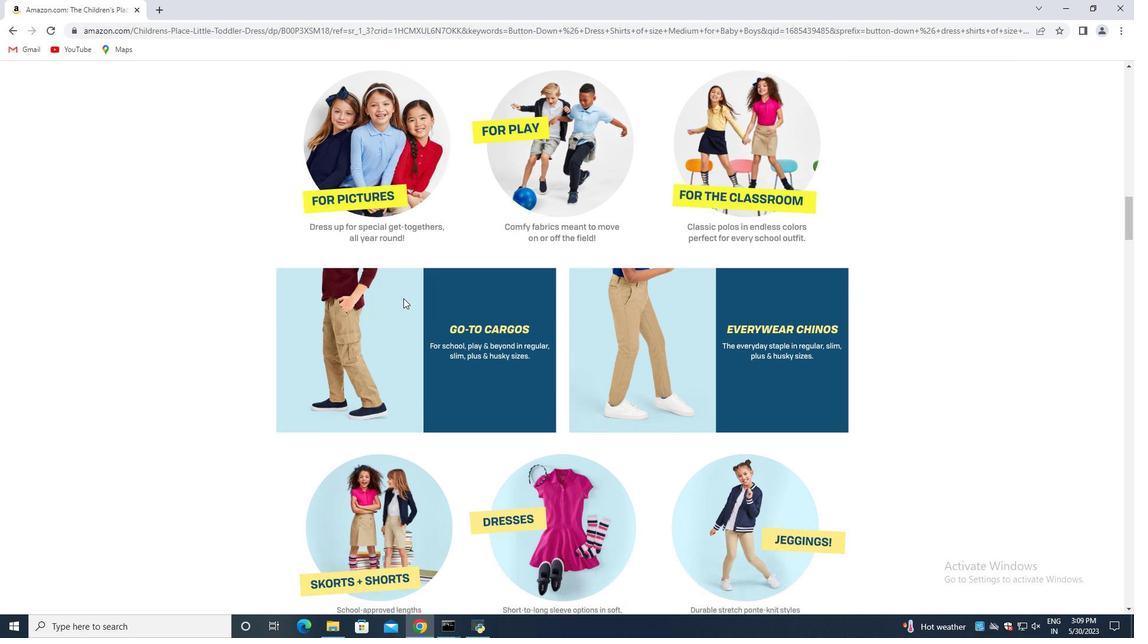 
Action: Mouse scrolled (407, 293) with delta (0, 0)
Screenshot: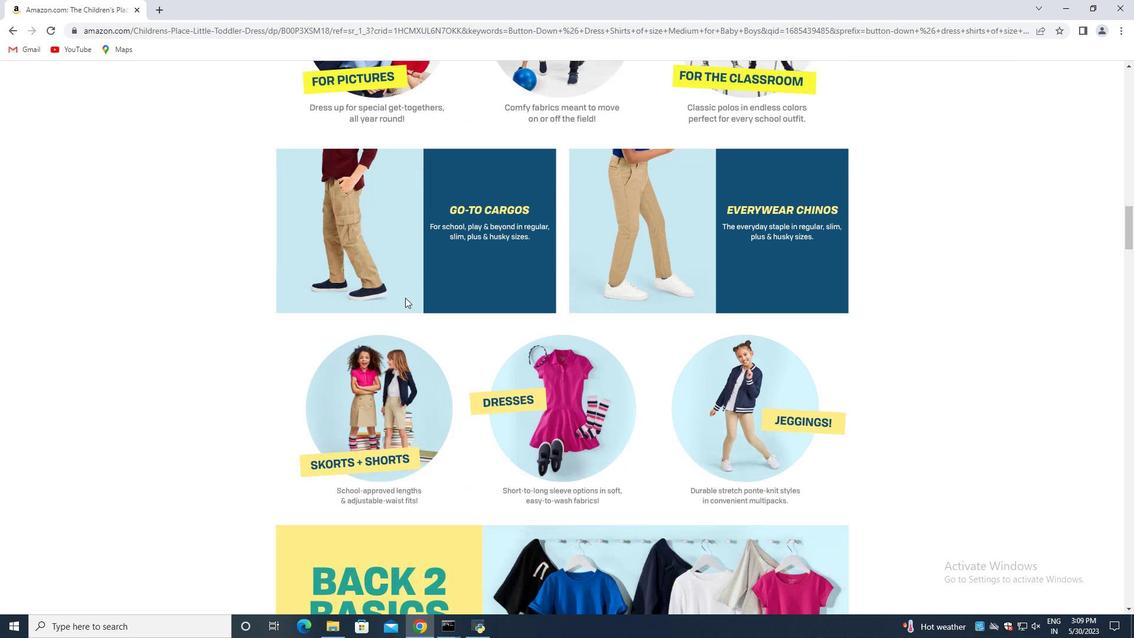 
Action: Mouse scrolled (407, 293) with delta (0, 0)
Screenshot: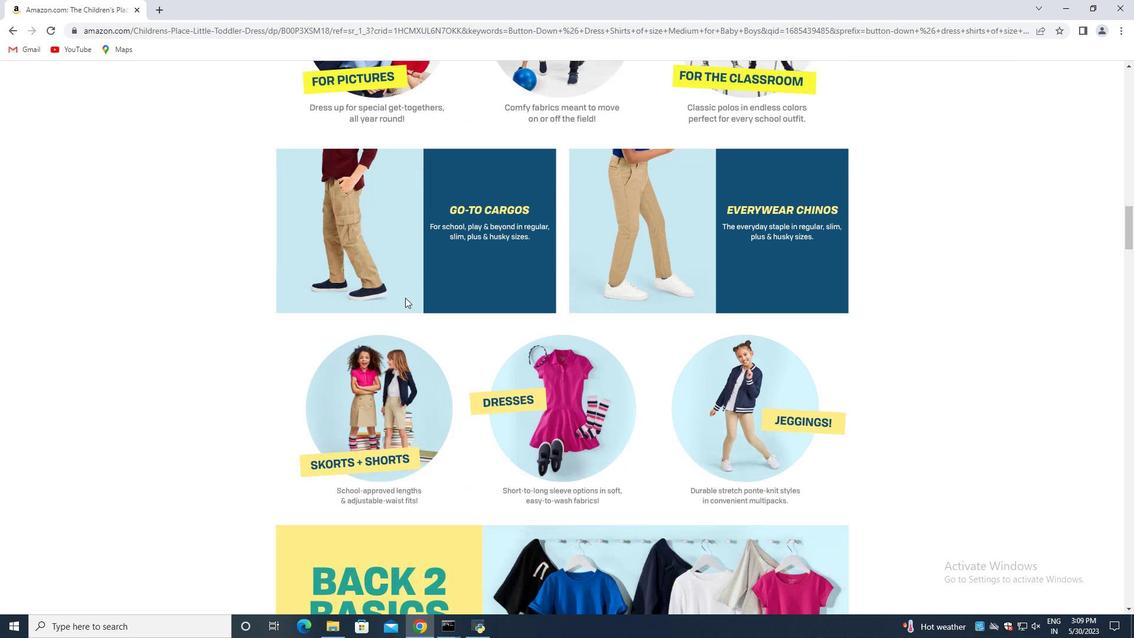 
Action: Mouse scrolled (407, 293) with delta (0, 0)
Screenshot: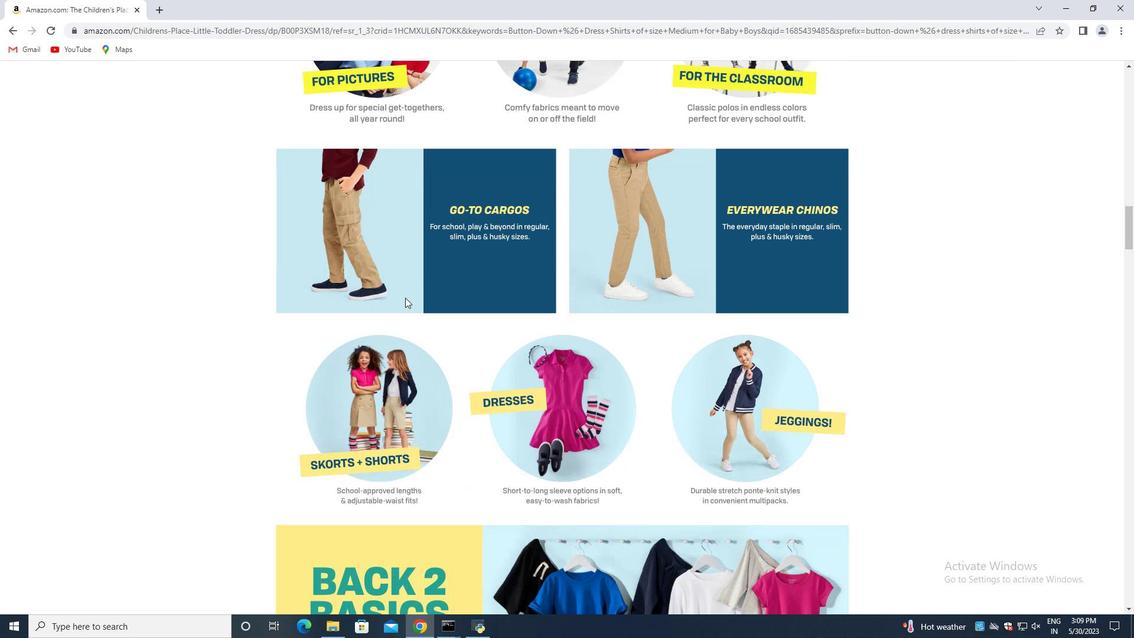 
Action: Mouse moved to (413, 291)
Screenshot: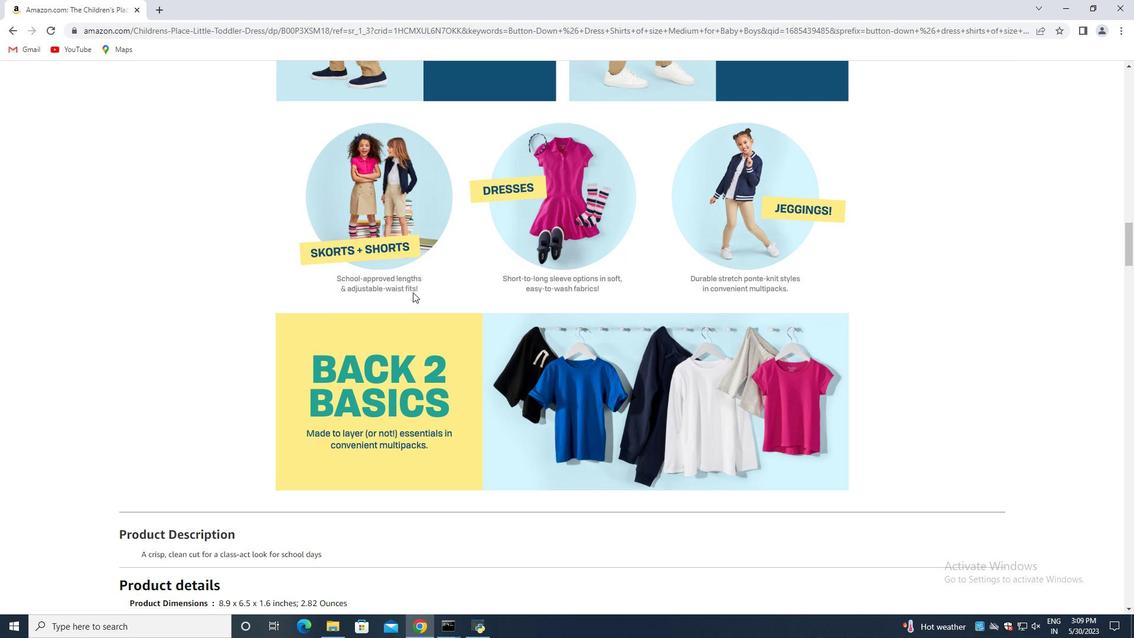 
Action: Mouse scrolled (413, 291) with delta (0, 0)
Screenshot: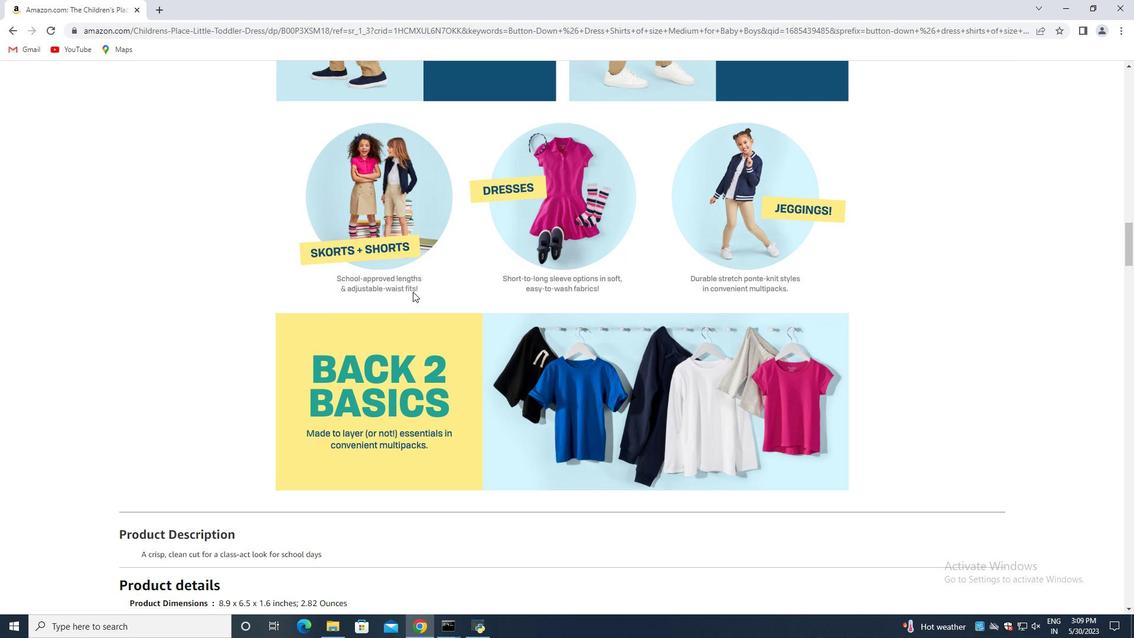 
Action: Mouse scrolled (413, 291) with delta (0, 0)
Screenshot: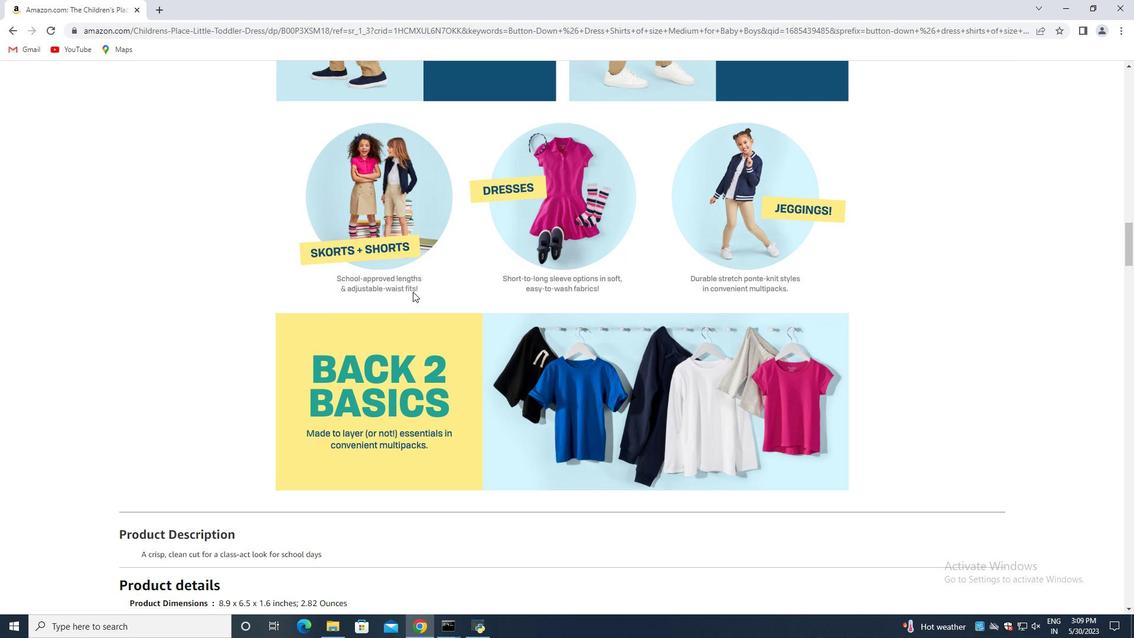 
Action: Mouse moved to (413, 289)
Screenshot: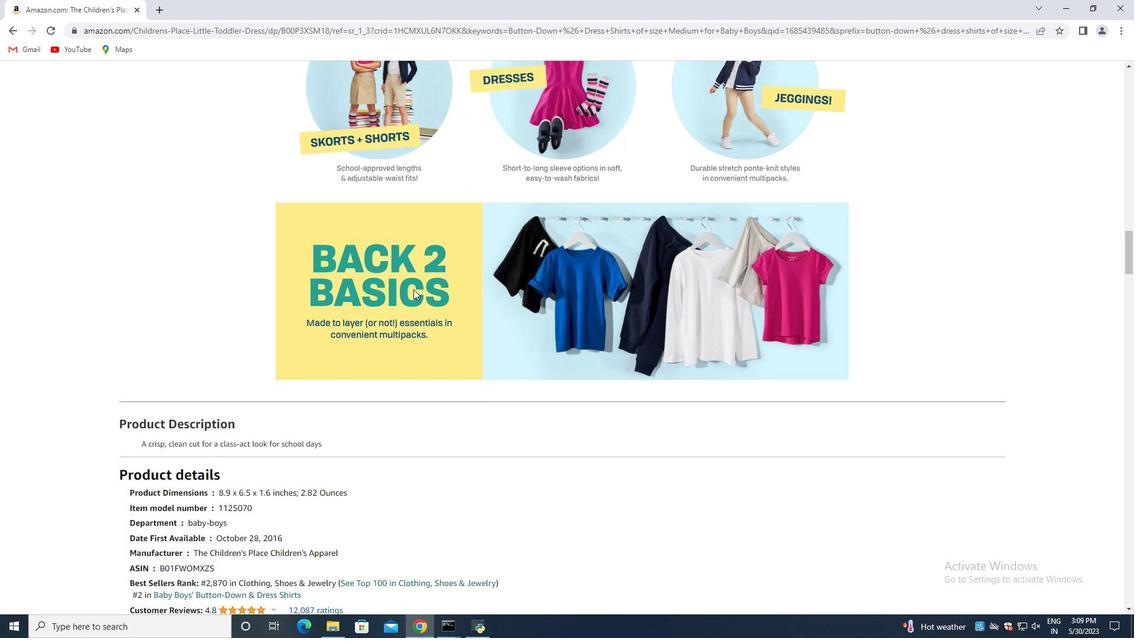 
Action: Mouse scrolled (413, 289) with delta (0, 0)
Screenshot: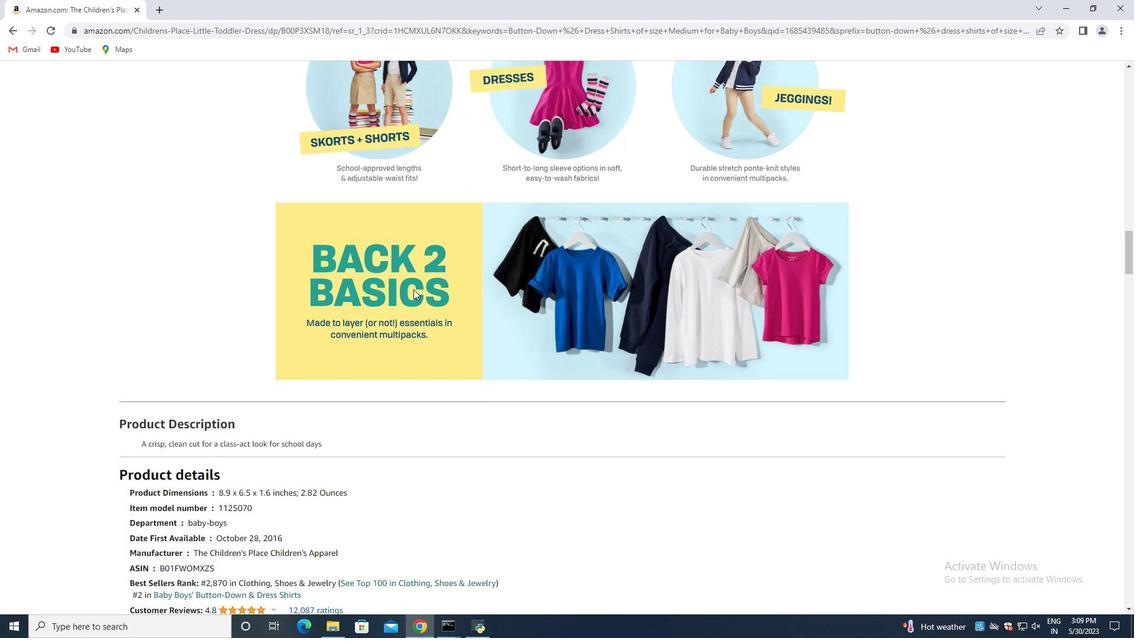 
Action: Mouse scrolled (413, 289) with delta (0, 0)
Screenshot: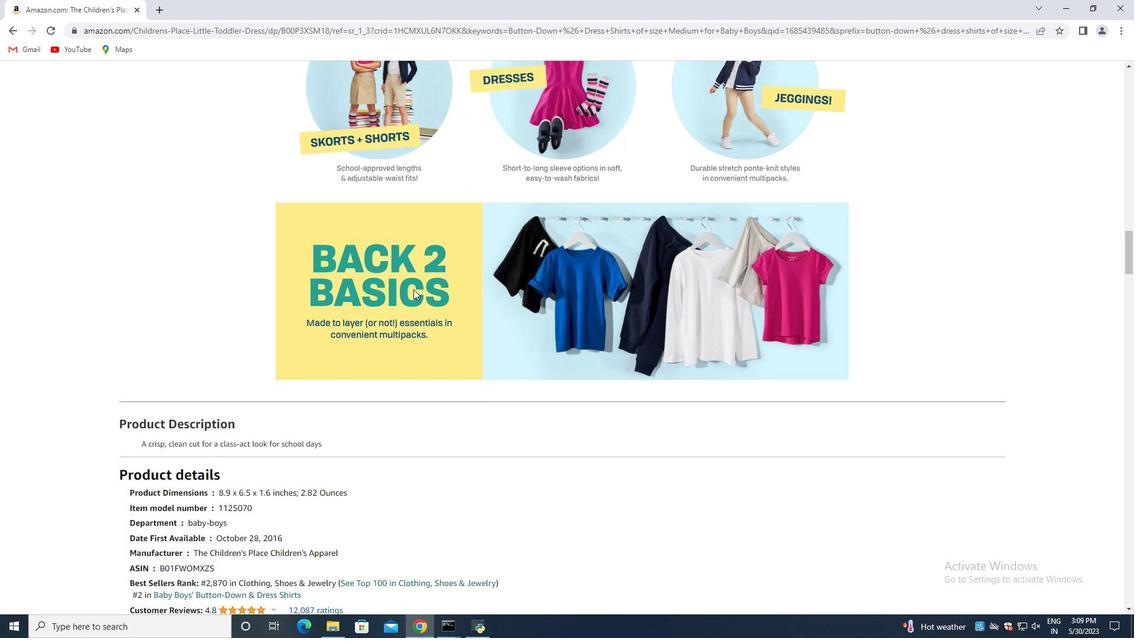 
Action: Mouse scrolled (413, 289) with delta (0, 0)
Screenshot: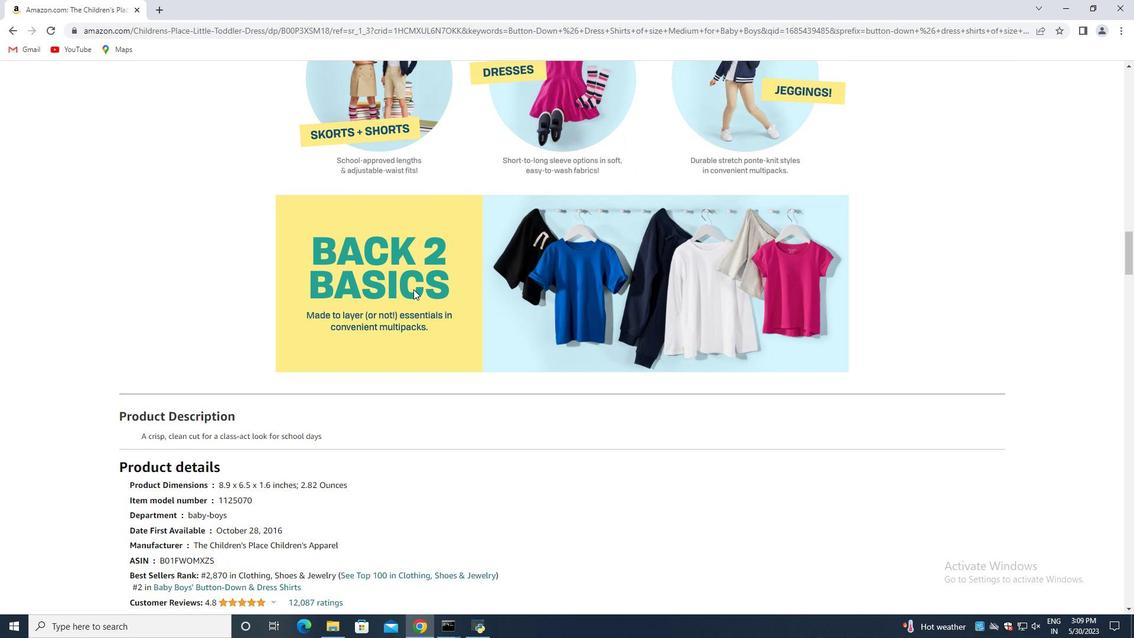 
Action: Mouse moved to (413, 290)
Screenshot: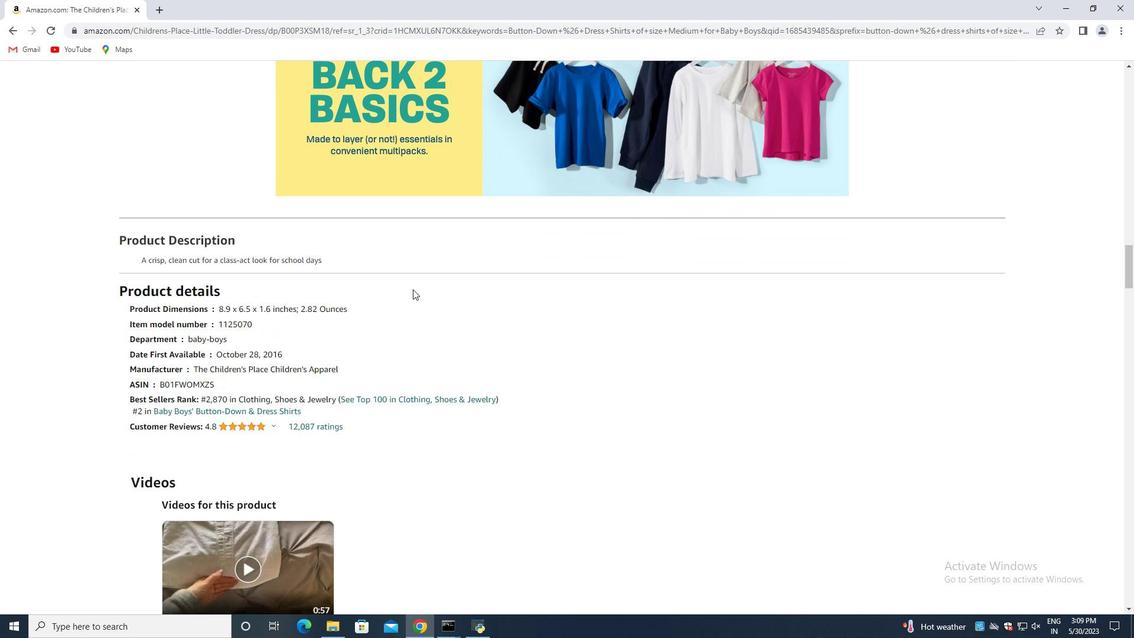 
Action: Mouse scrolled (413, 289) with delta (0, 0)
Screenshot: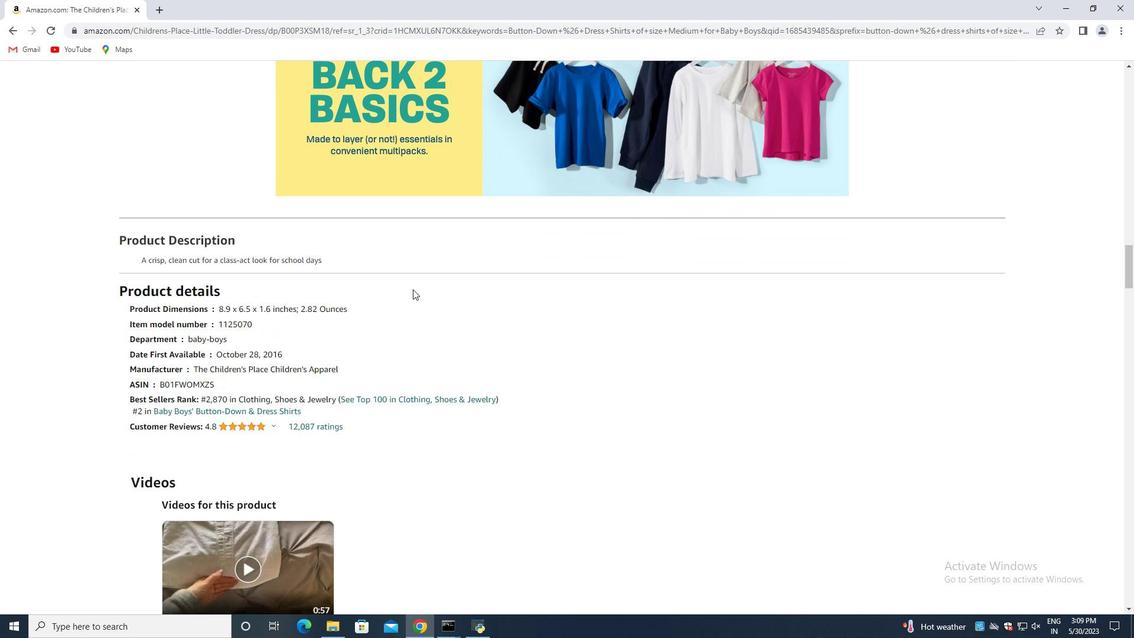 
Action: Mouse scrolled (413, 289) with delta (0, 0)
Screenshot: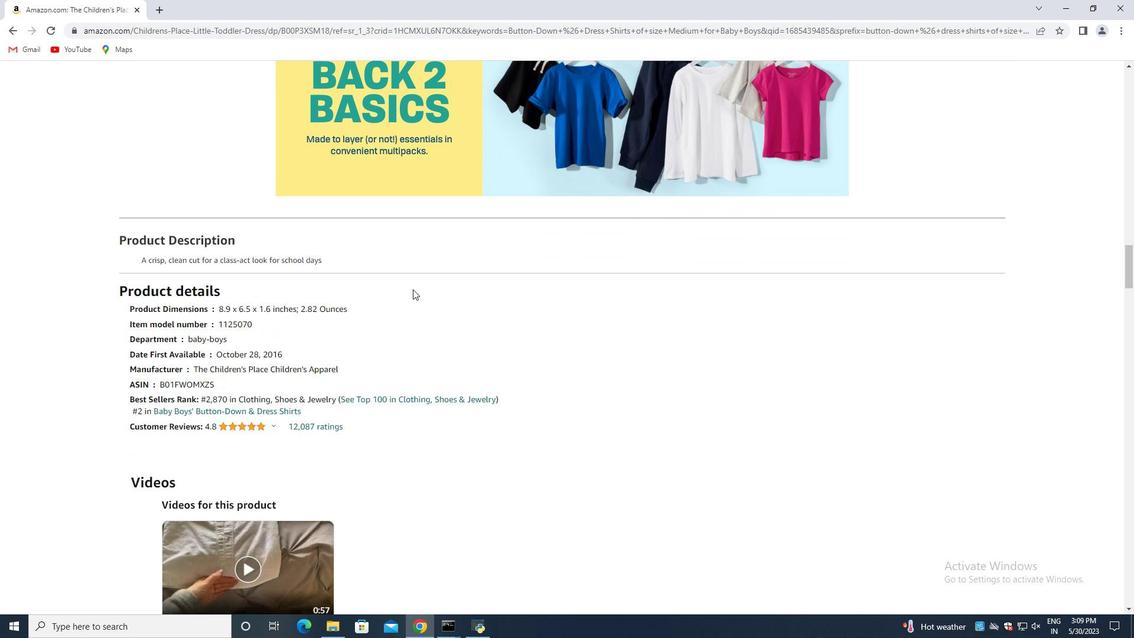 
Action: Mouse moved to (413, 297)
Screenshot: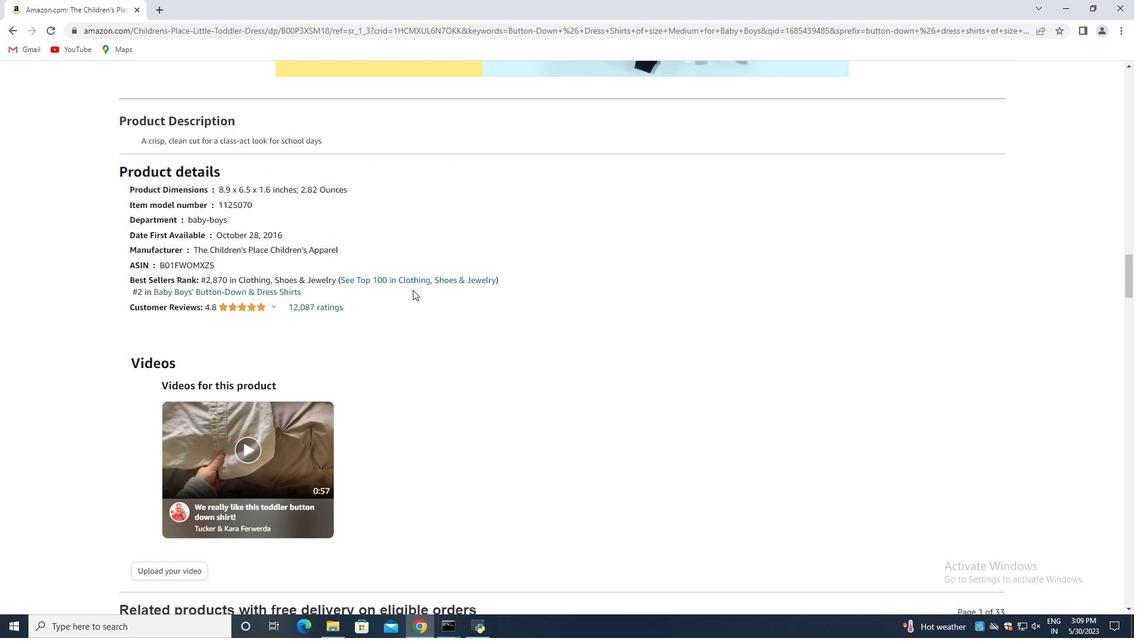 
Action: Mouse scrolled (413, 297) with delta (0, 0)
Screenshot: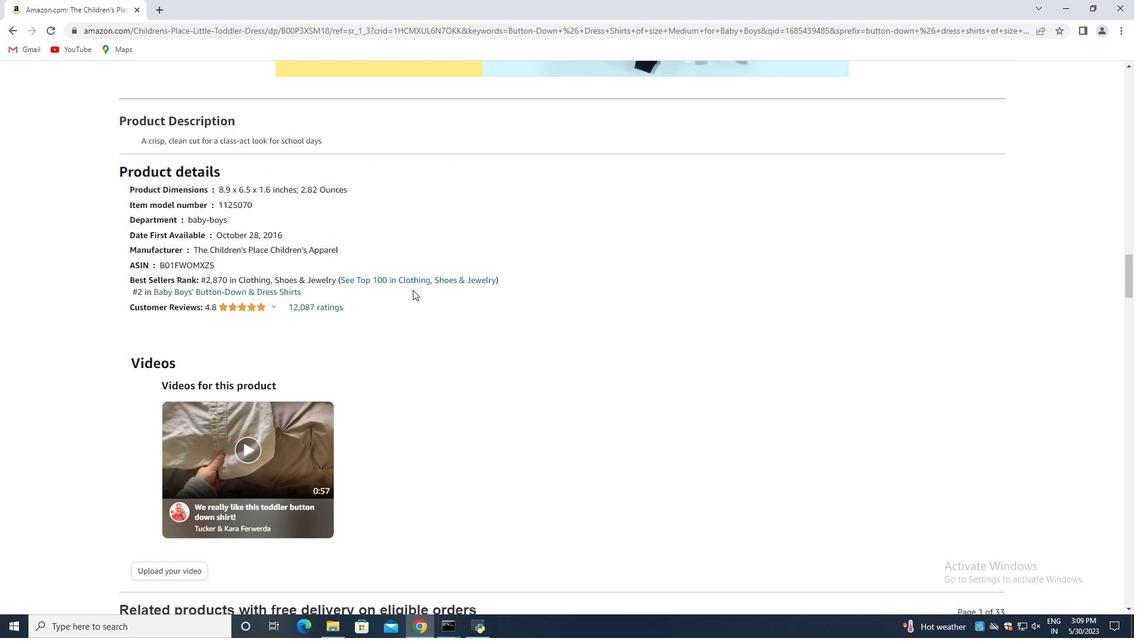 
Action: Mouse moved to (408, 314)
Screenshot: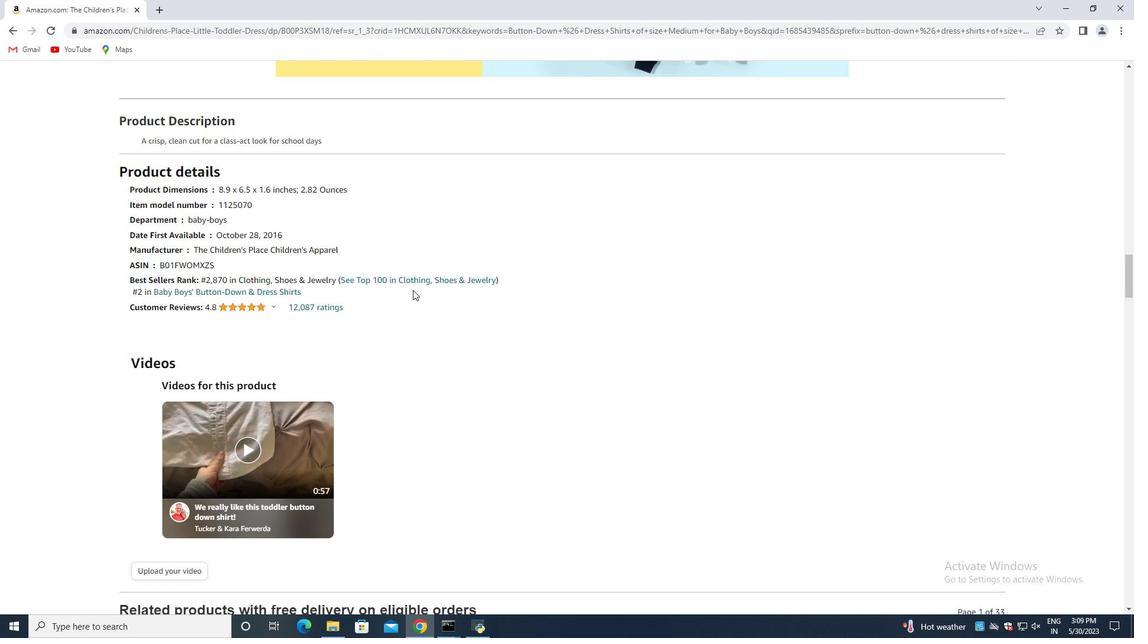 
Action: Mouse scrolled (410, 309) with delta (0, 0)
Screenshot: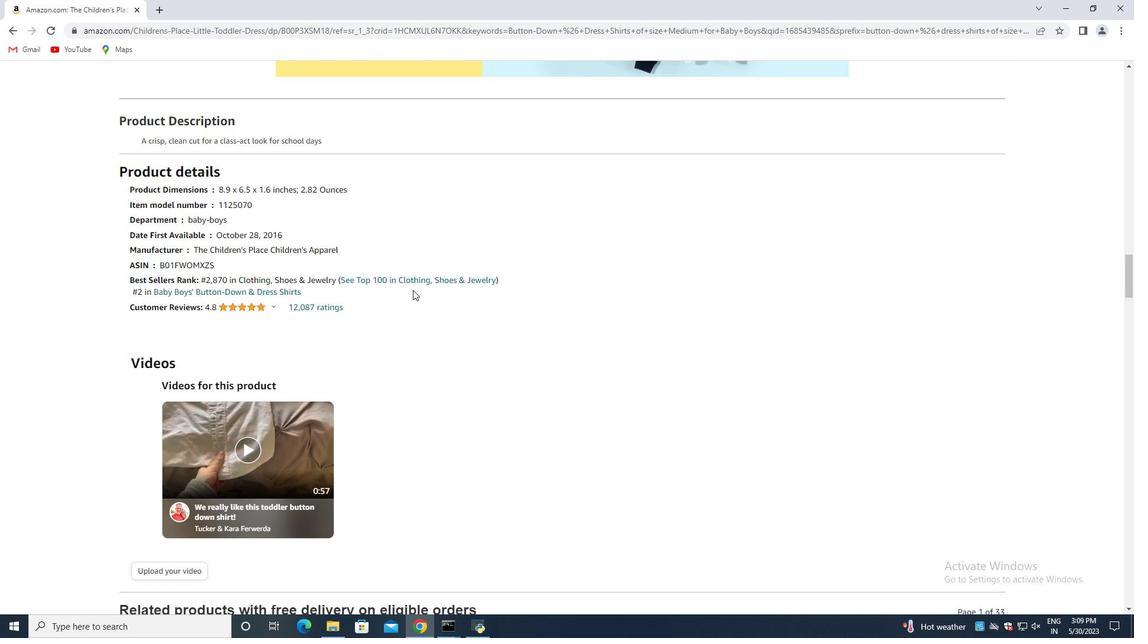 
Action: Mouse moved to (407, 318)
Screenshot: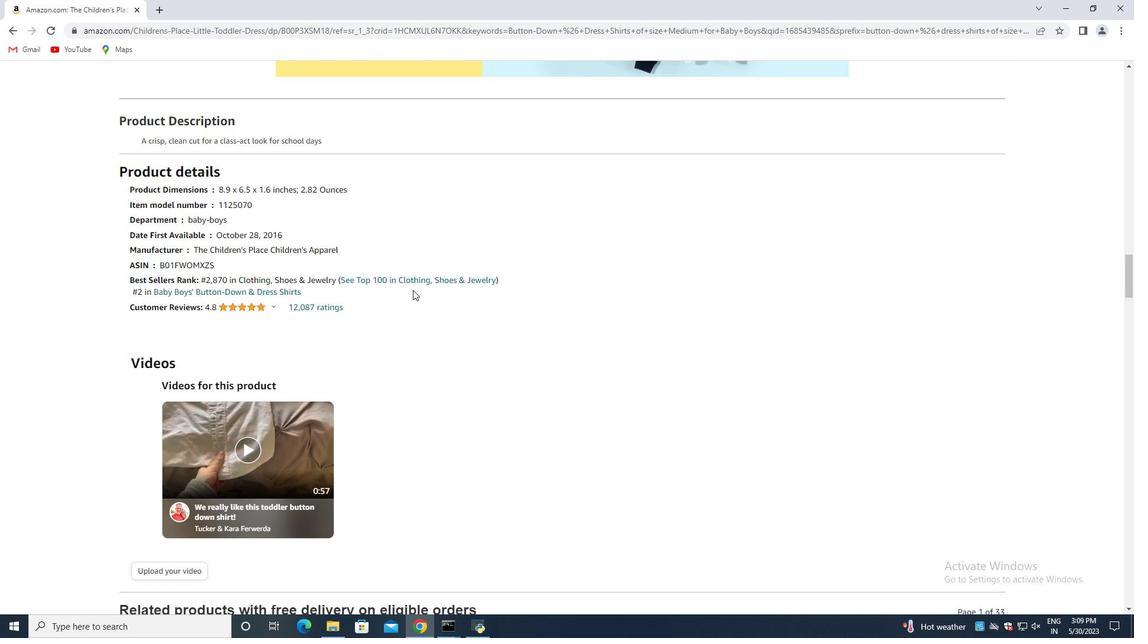 
Action: Mouse scrolled (408, 316) with delta (0, 0)
Screenshot: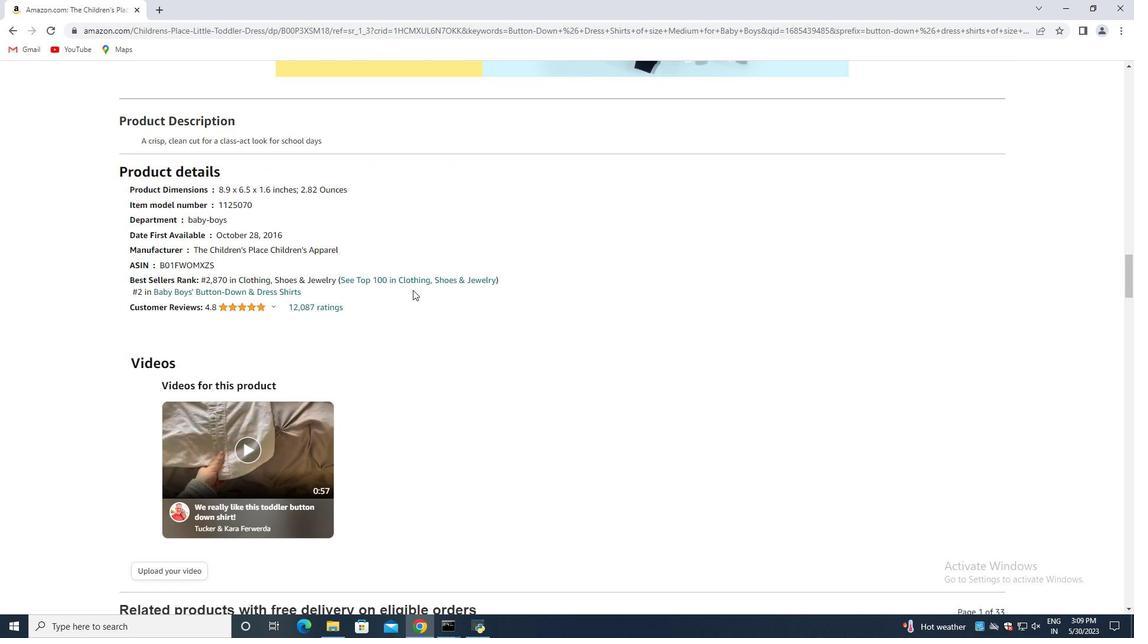 
Action: Mouse moved to (407, 318)
Screenshot: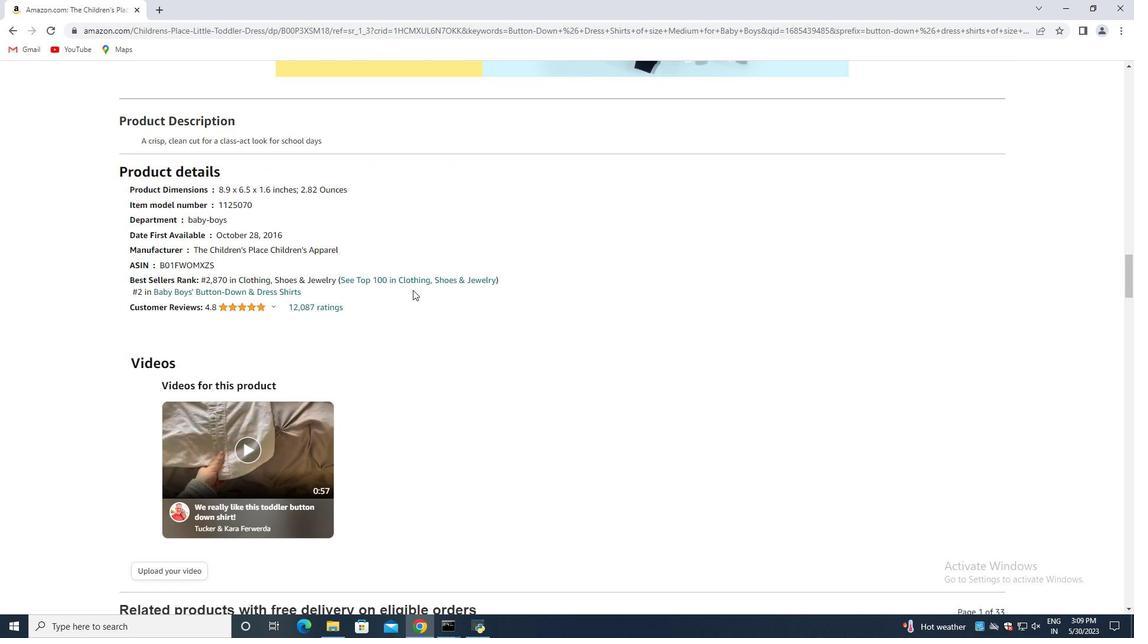 
Action: Mouse scrolled (407, 317) with delta (0, 0)
Screenshot: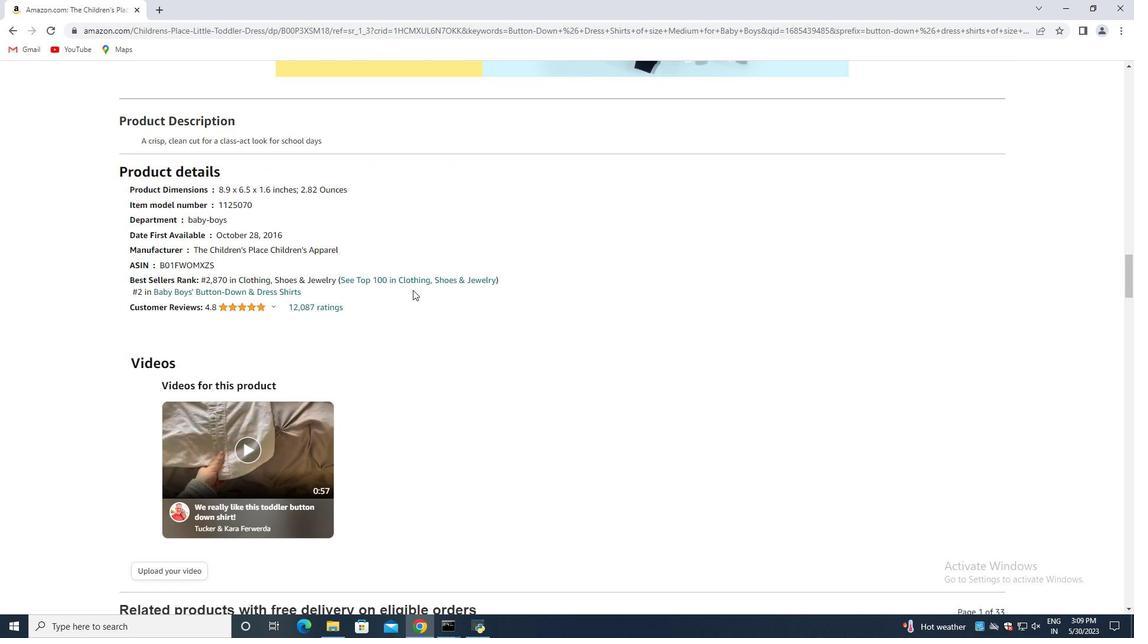 
Action: Mouse moved to (451, 304)
Screenshot: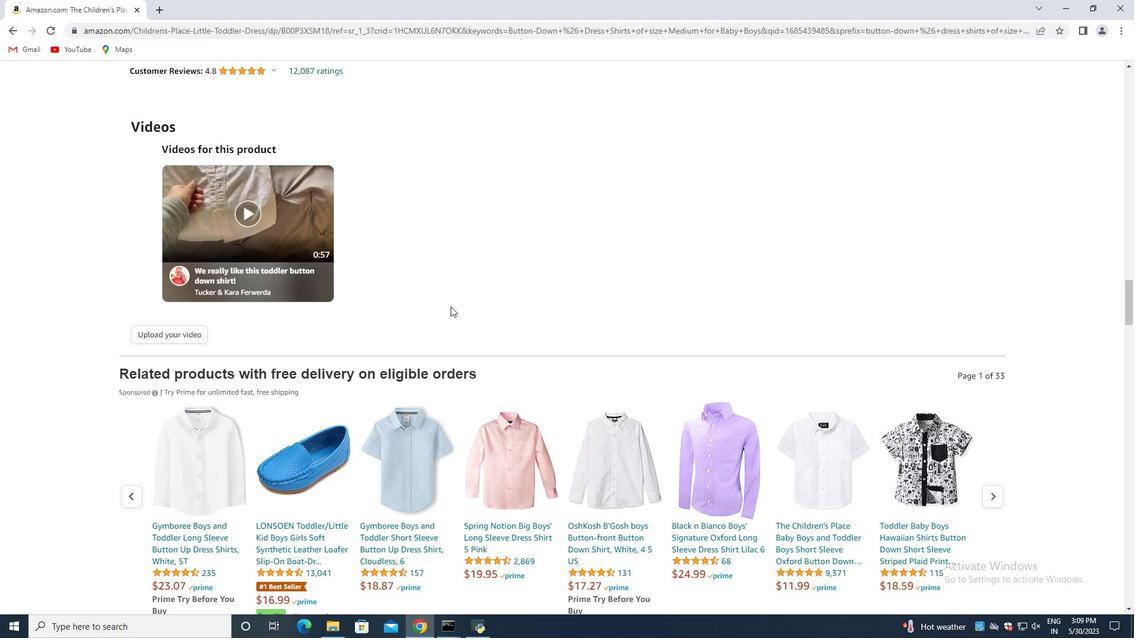 
Action: Mouse scrolled (451, 304) with delta (0, 0)
Screenshot: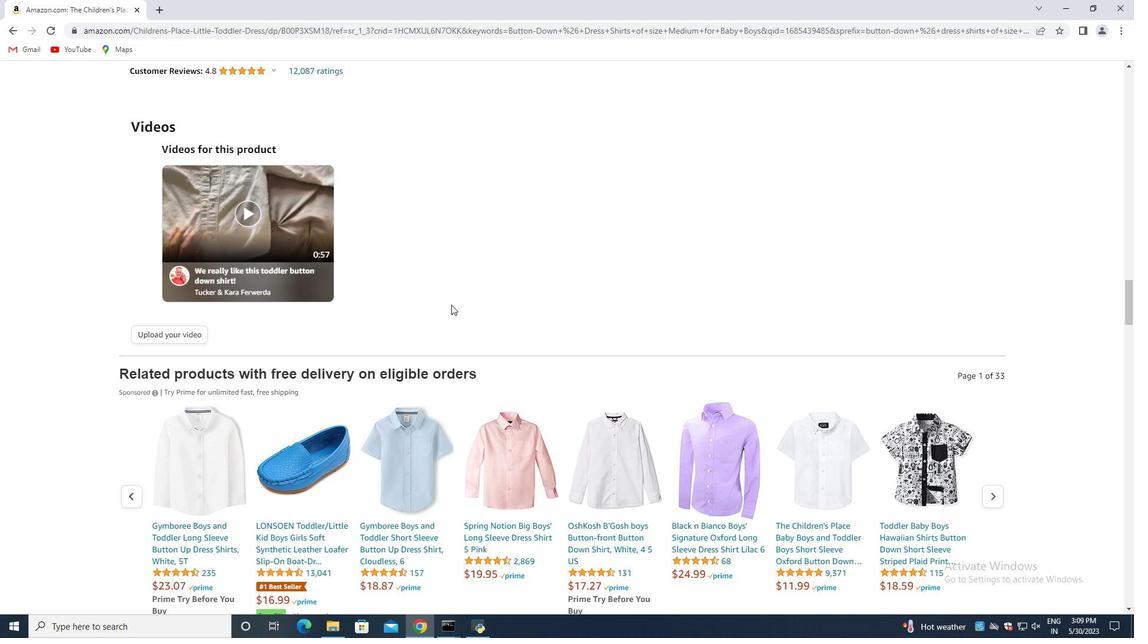 
Action: Mouse moved to (449, 306)
Screenshot: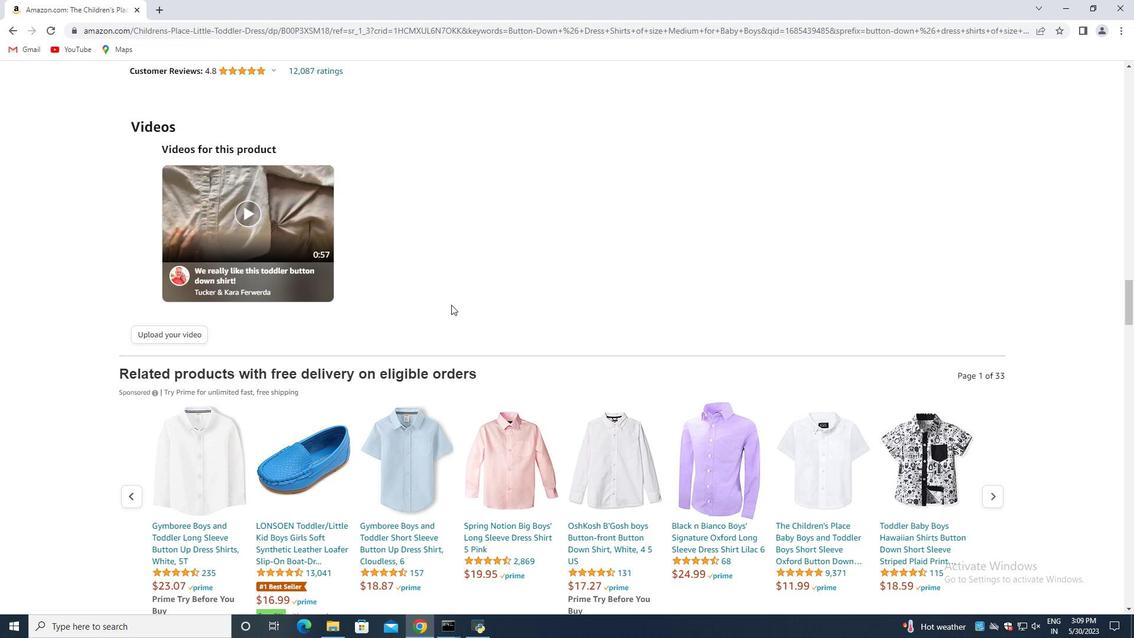
Action: Mouse scrolled (450, 304) with delta (0, 0)
Screenshot: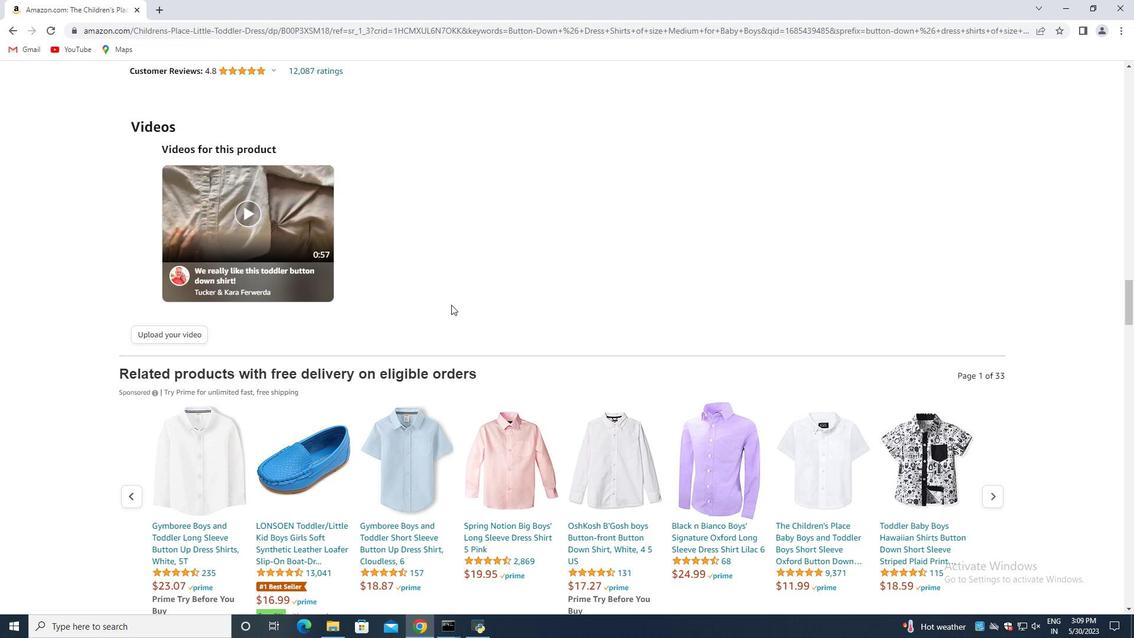
Action: Mouse moved to (430, 307)
Screenshot: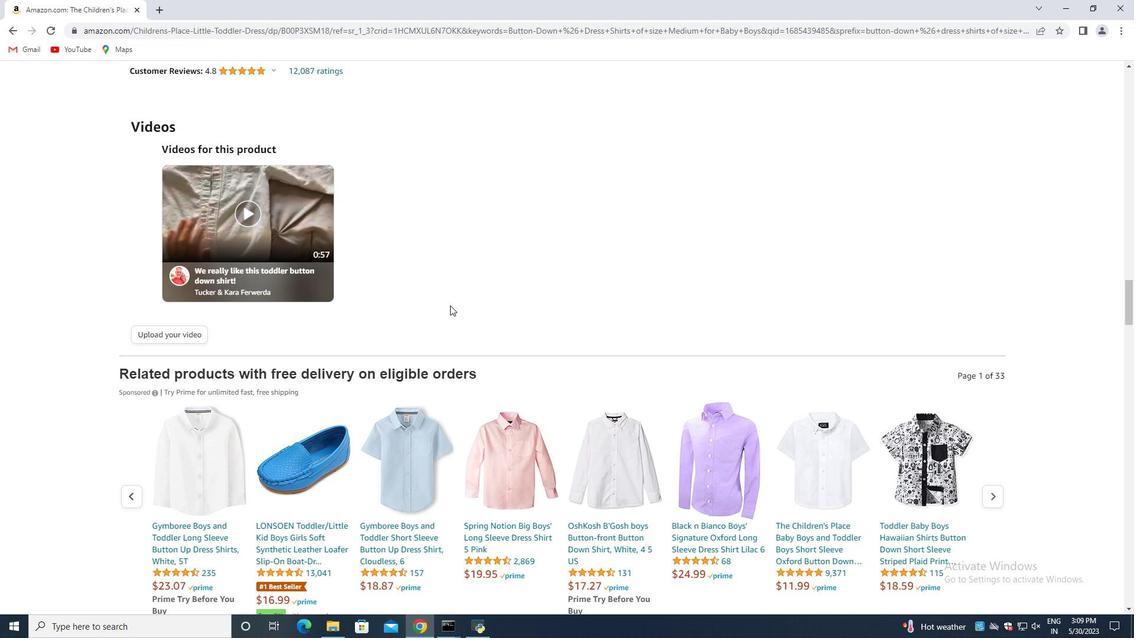 
Action: Mouse scrolled (447, 307) with delta (0, 0)
Screenshot: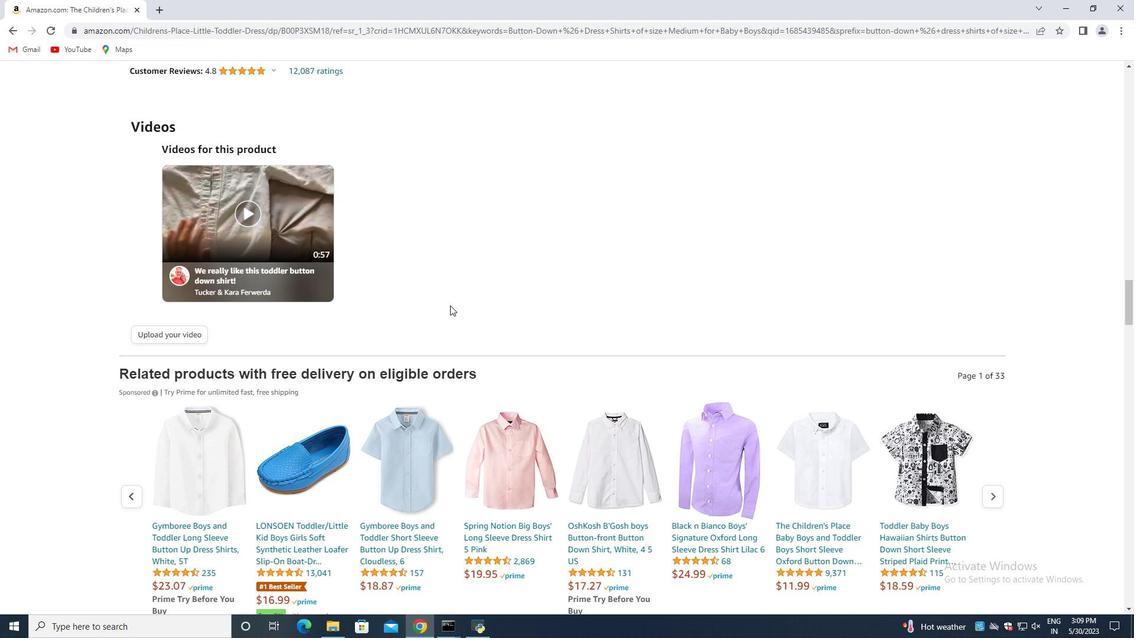 
Action: Mouse moved to (394, 303)
Screenshot: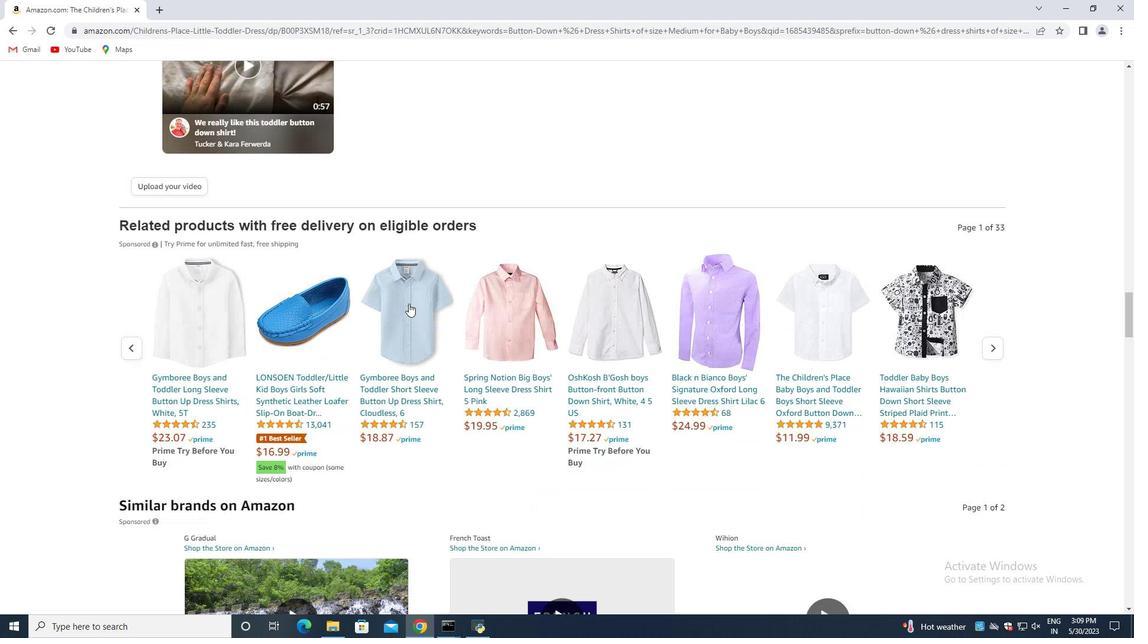 
Action: Mouse scrolled (398, 302) with delta (0, 0)
Screenshot: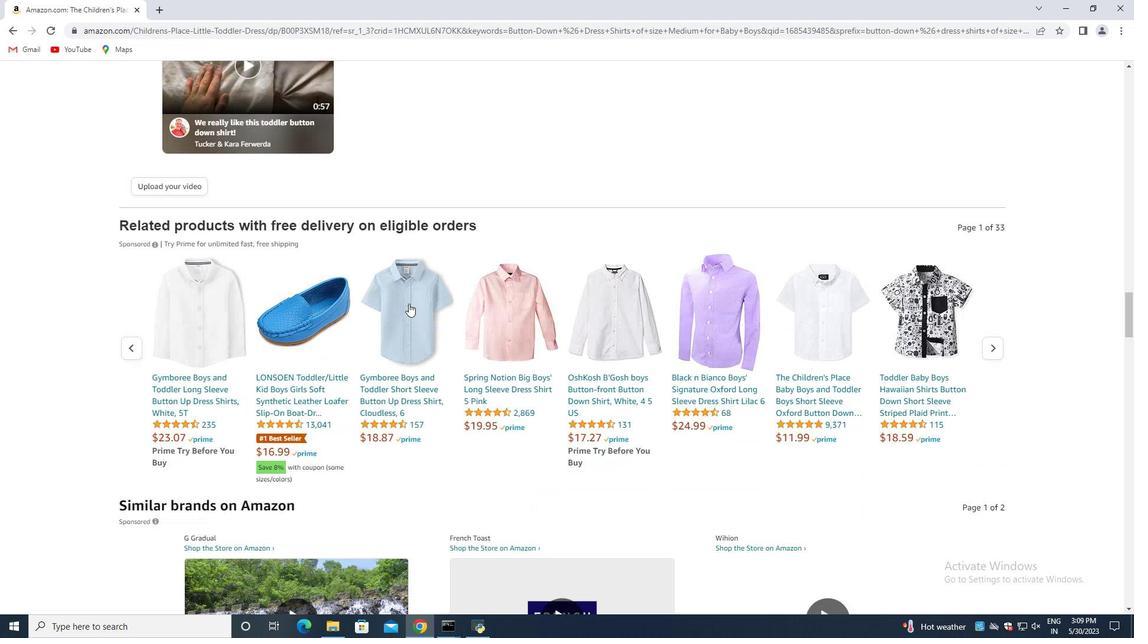 
Action: Mouse moved to (393, 303)
Screenshot: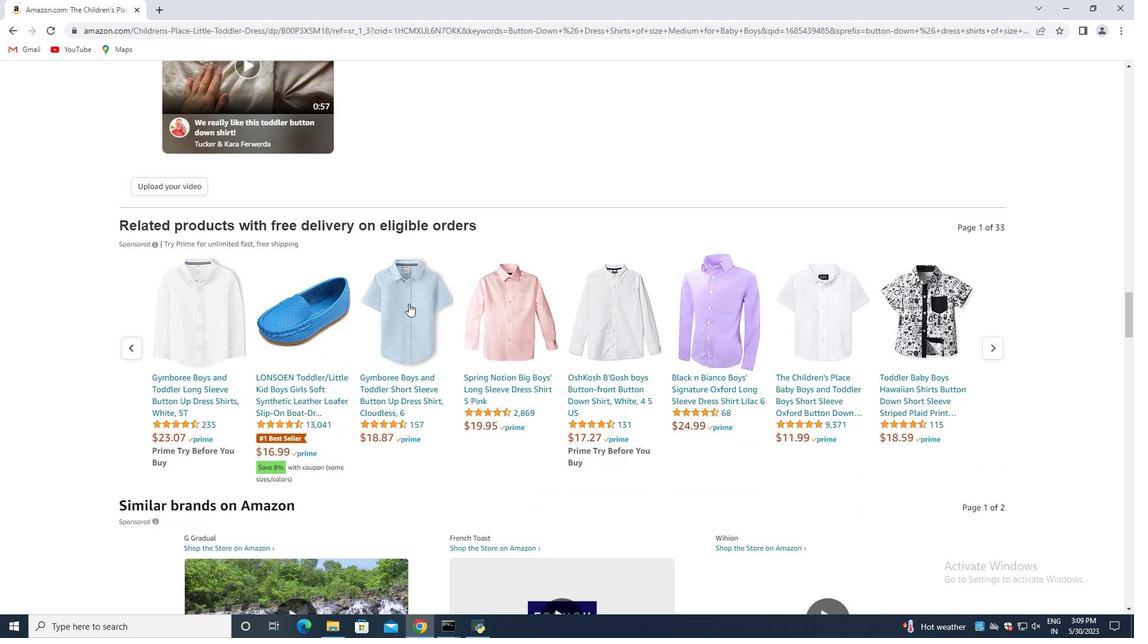 
Action: Mouse scrolled (395, 302) with delta (0, 0)
Screenshot: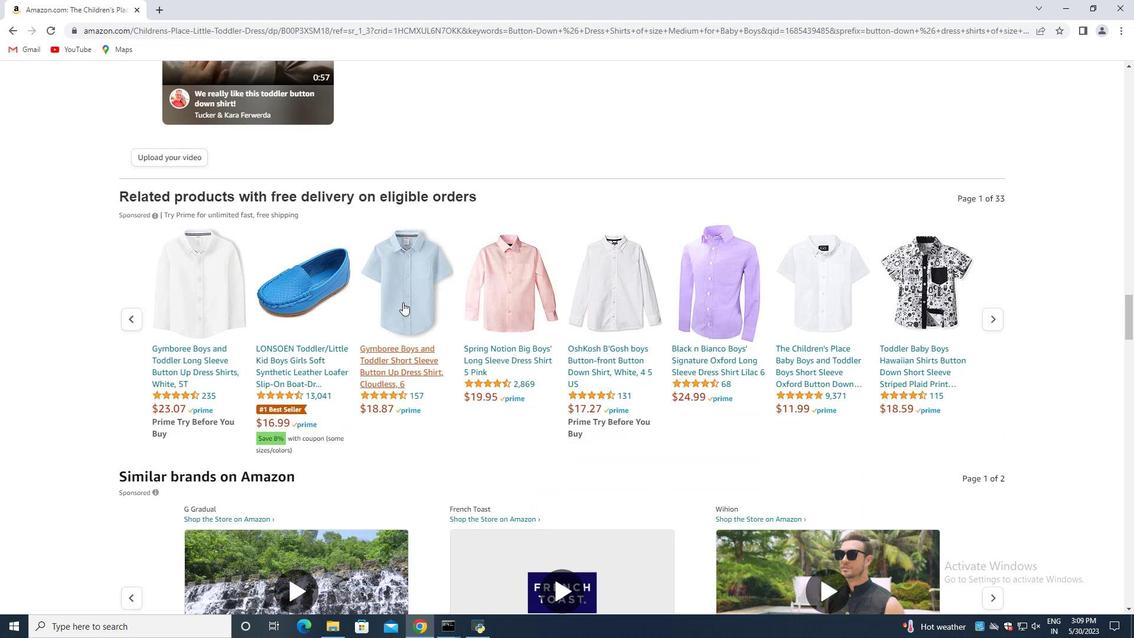 
Action: Mouse moved to (393, 303)
Screenshot: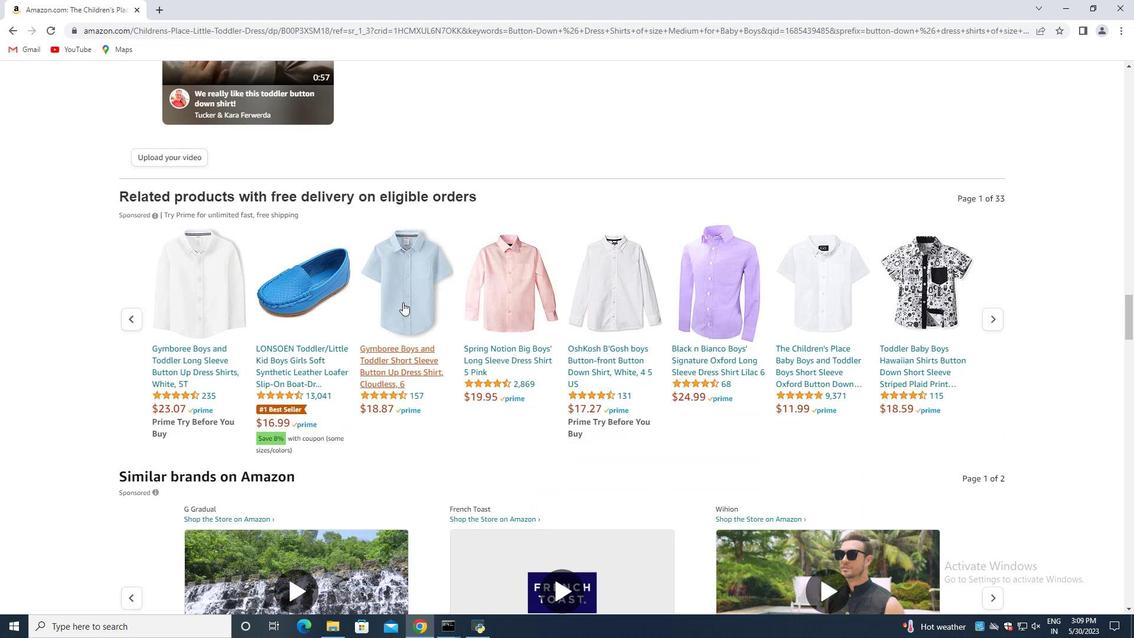 
Action: Mouse scrolled (394, 302) with delta (0, 0)
Screenshot: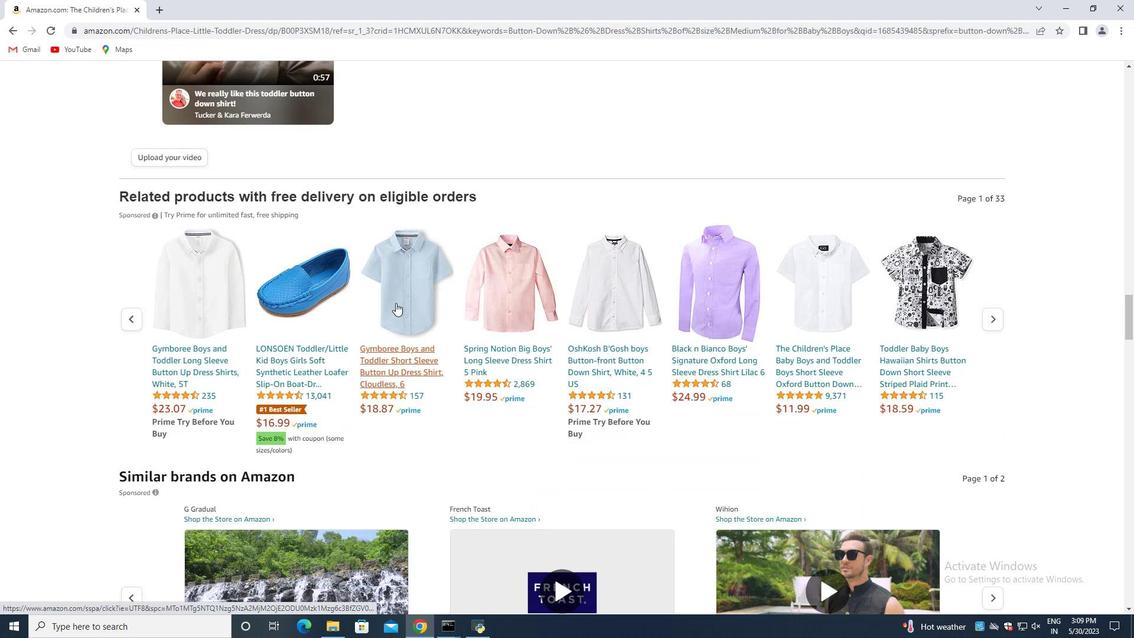 
Action: Mouse moved to (375, 300)
Screenshot: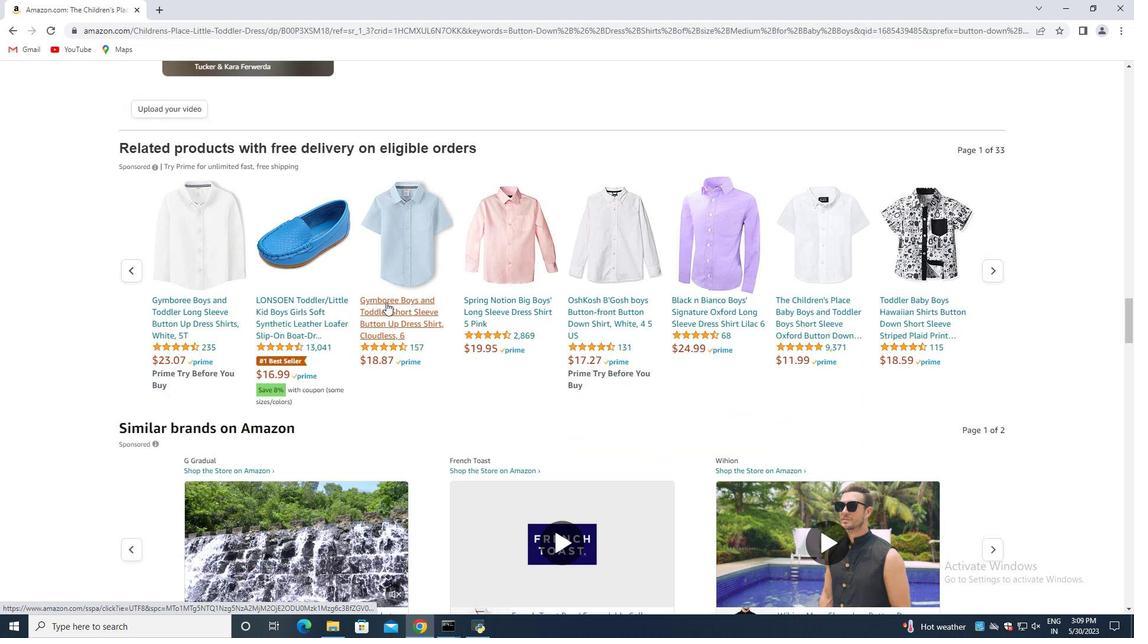 
Action: Mouse scrolled (377, 300) with delta (0, 0)
Screenshot: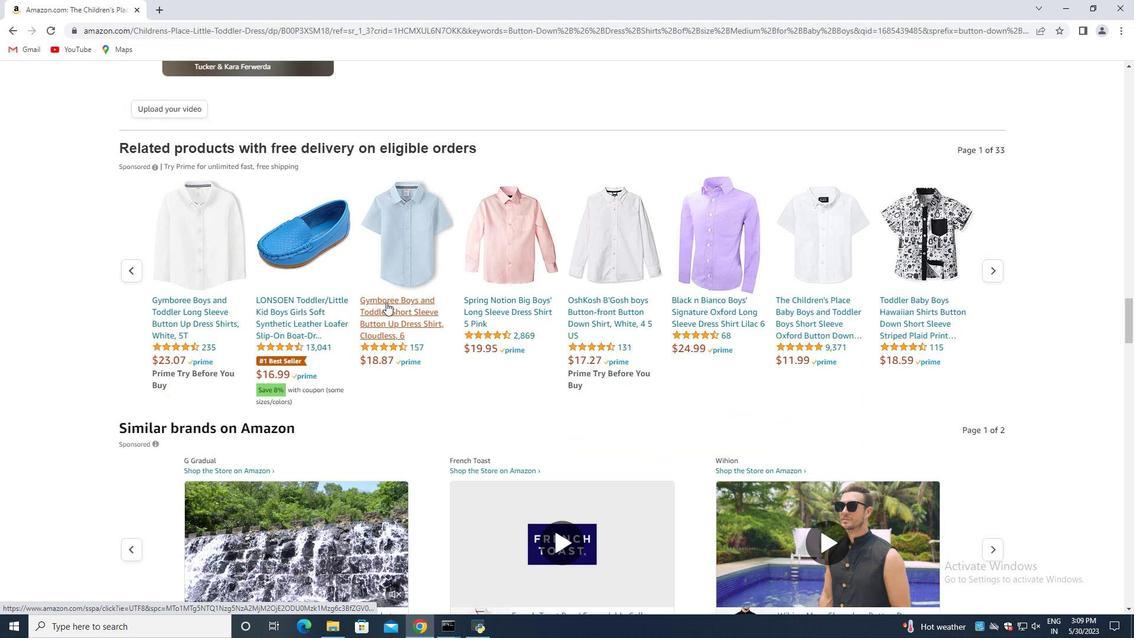
Action: Mouse moved to (367, 299)
Screenshot: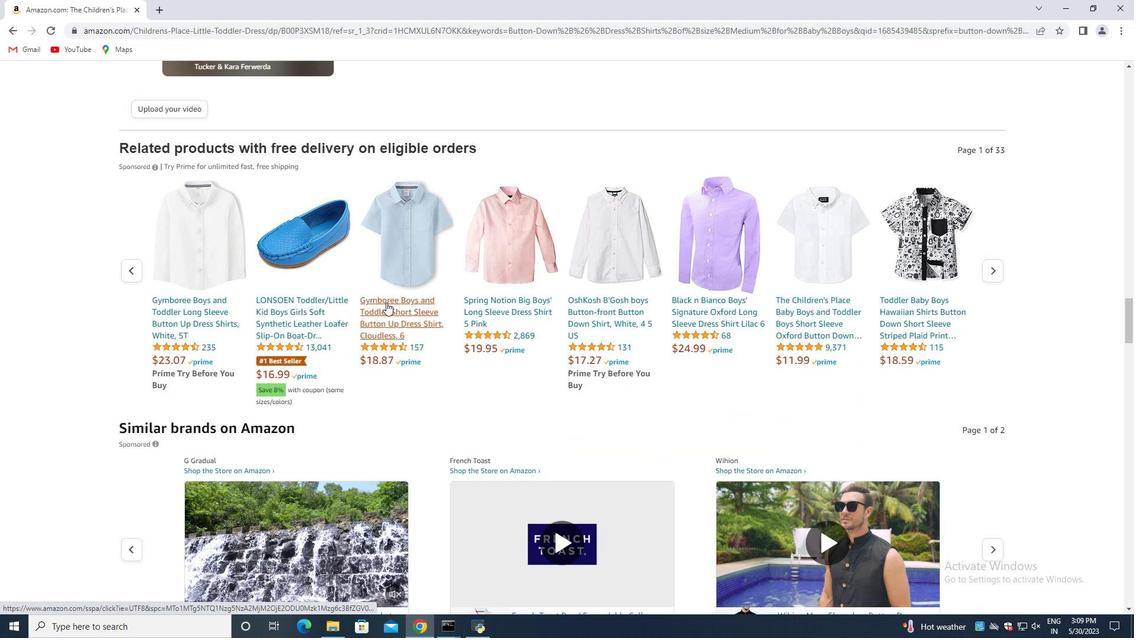 
Action: Mouse scrolled (372, 300) with delta (0, 0)
Screenshot: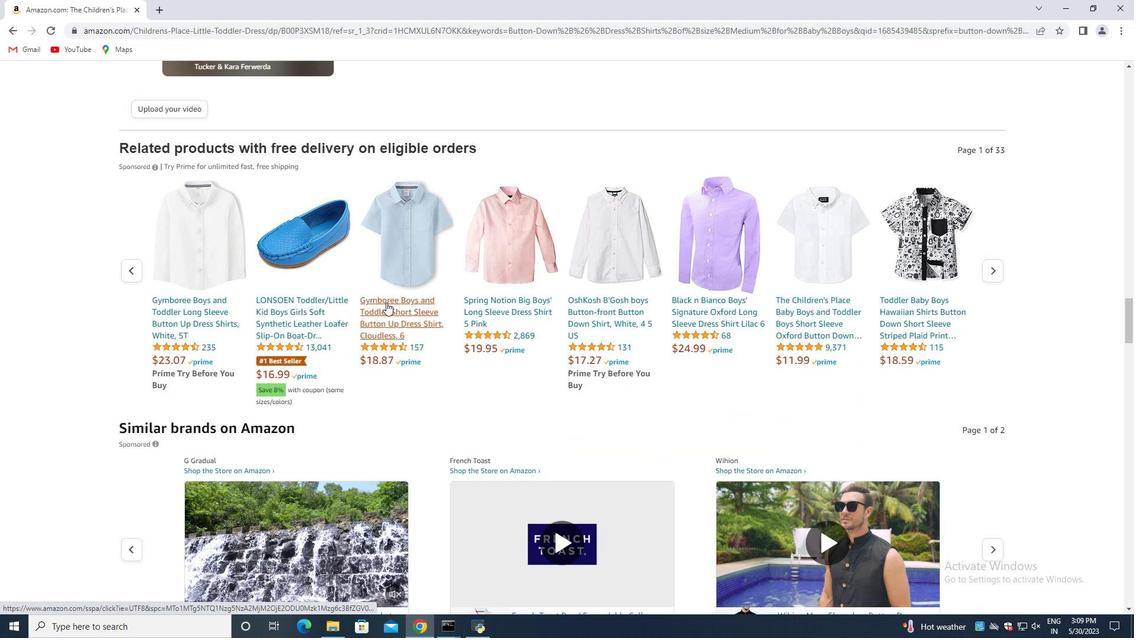 
Action: Mouse scrolled (370, 299) with delta (0, 0)
Screenshot: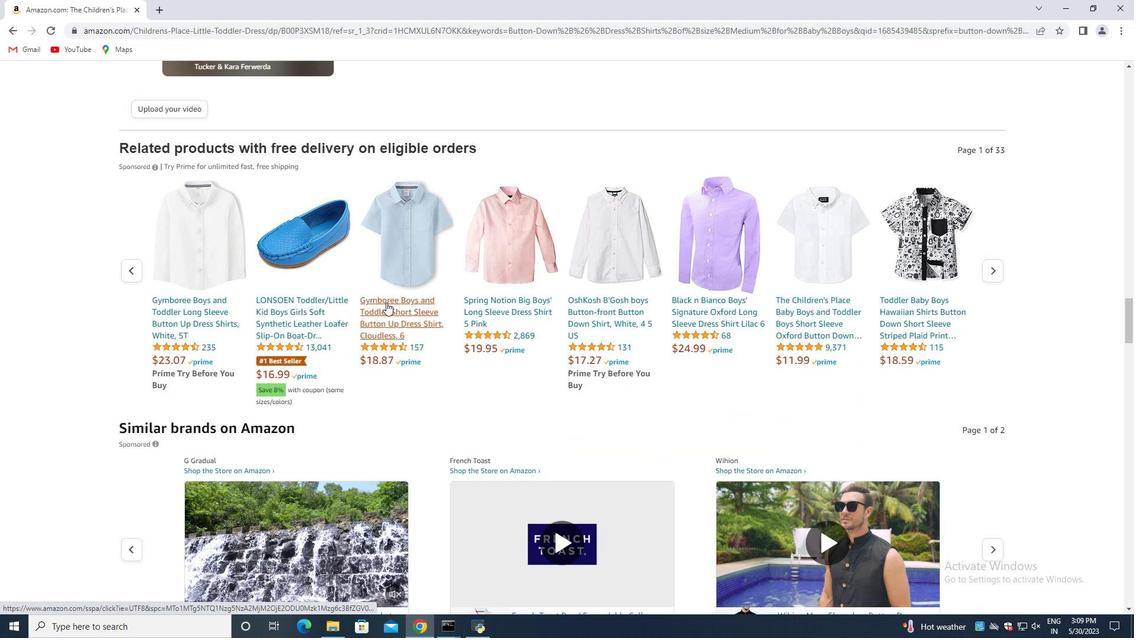
Action: Mouse moved to (369, 298)
Screenshot: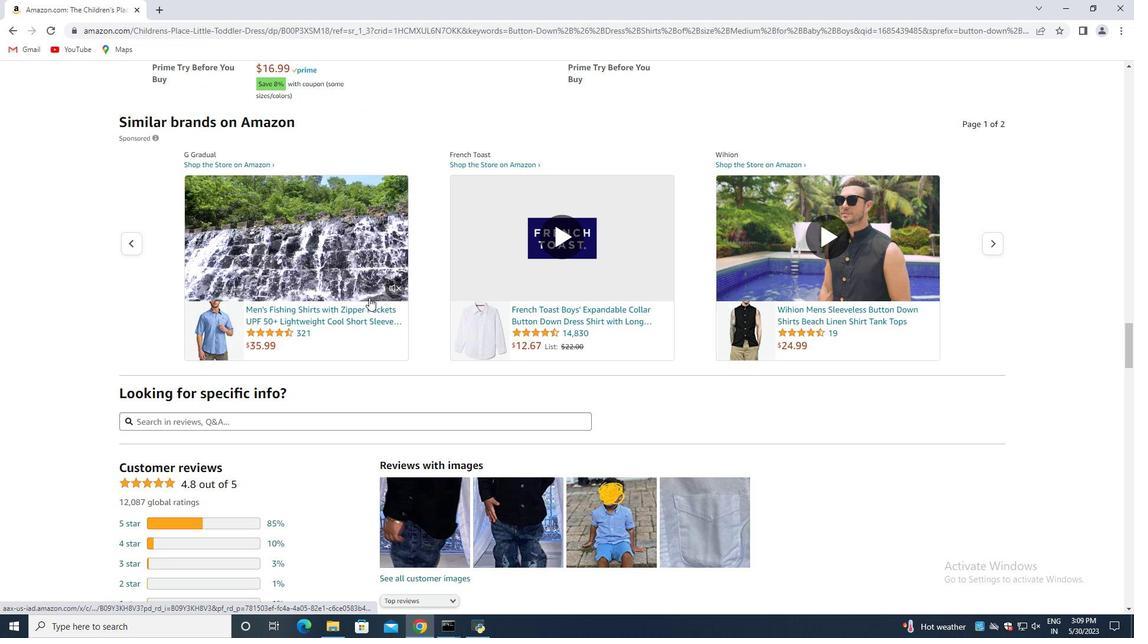
Action: Mouse scrolled (369, 297) with delta (0, 0)
Screenshot: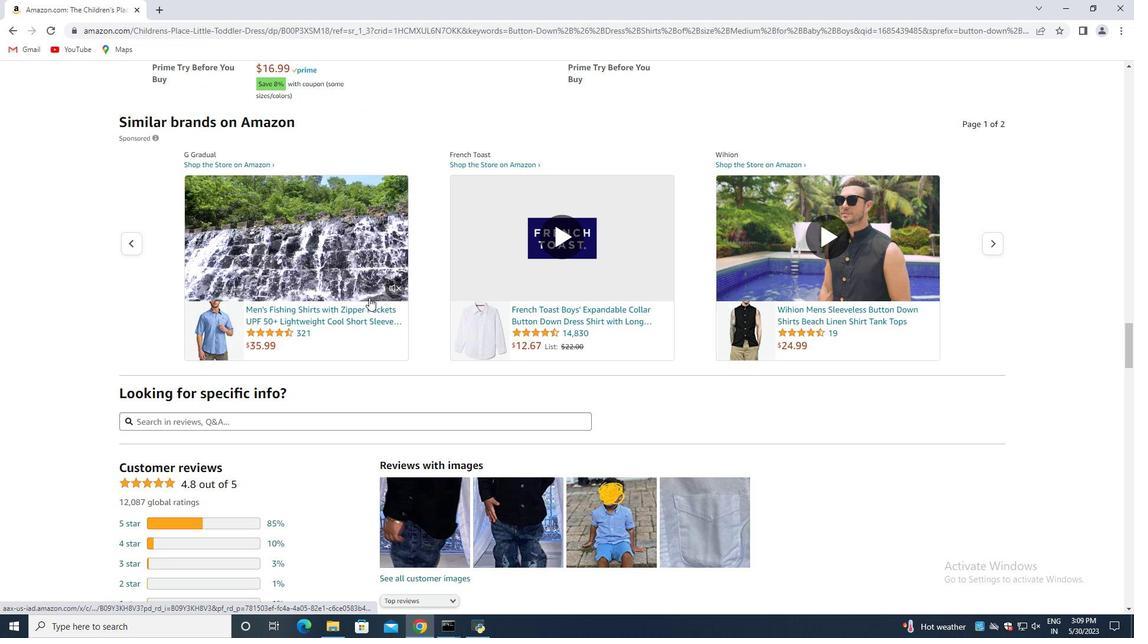 
Action: Mouse scrolled (369, 297) with delta (0, 0)
Screenshot: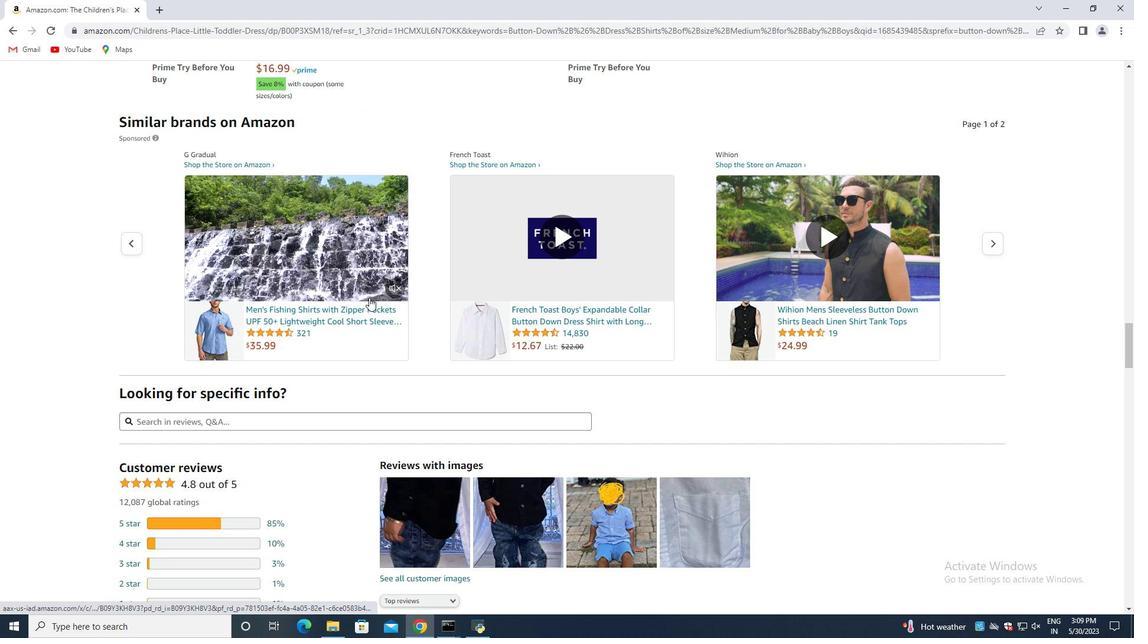 
Action: Mouse scrolled (369, 297) with delta (0, 0)
Screenshot: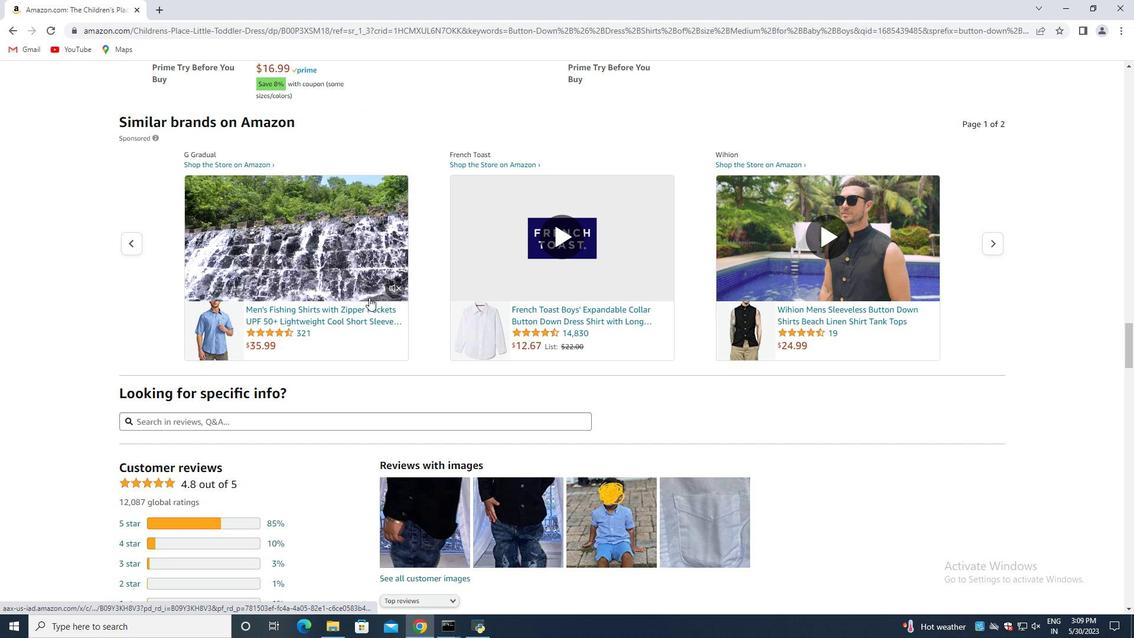 
Action: Mouse moved to (374, 299)
Screenshot: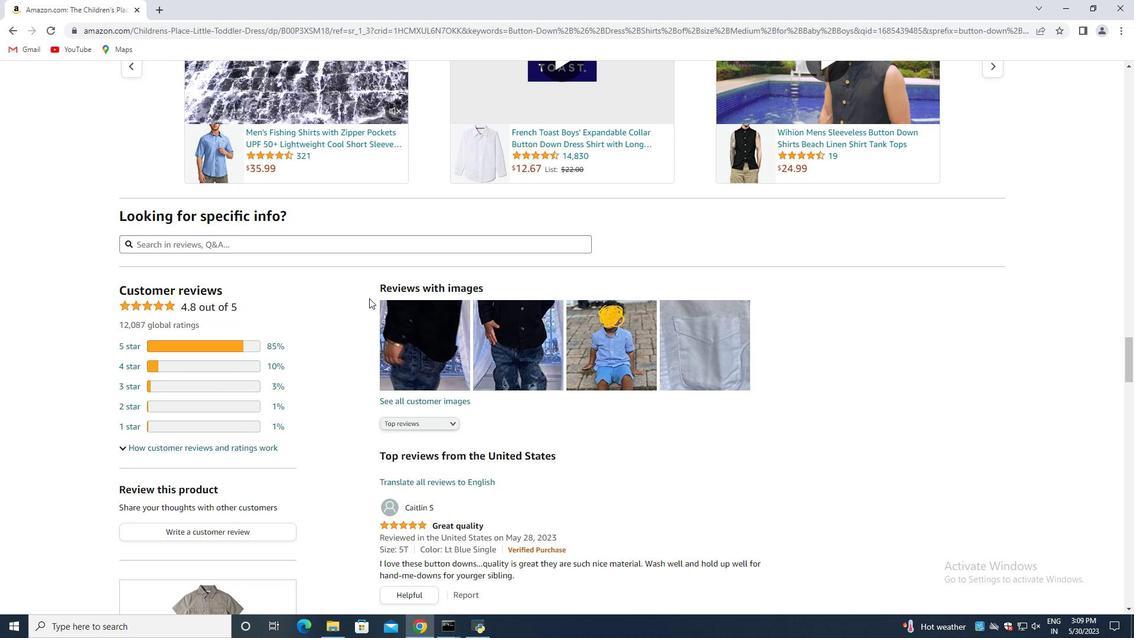 
Action: Mouse scrolled (371, 298) with delta (0, 0)
Screenshot: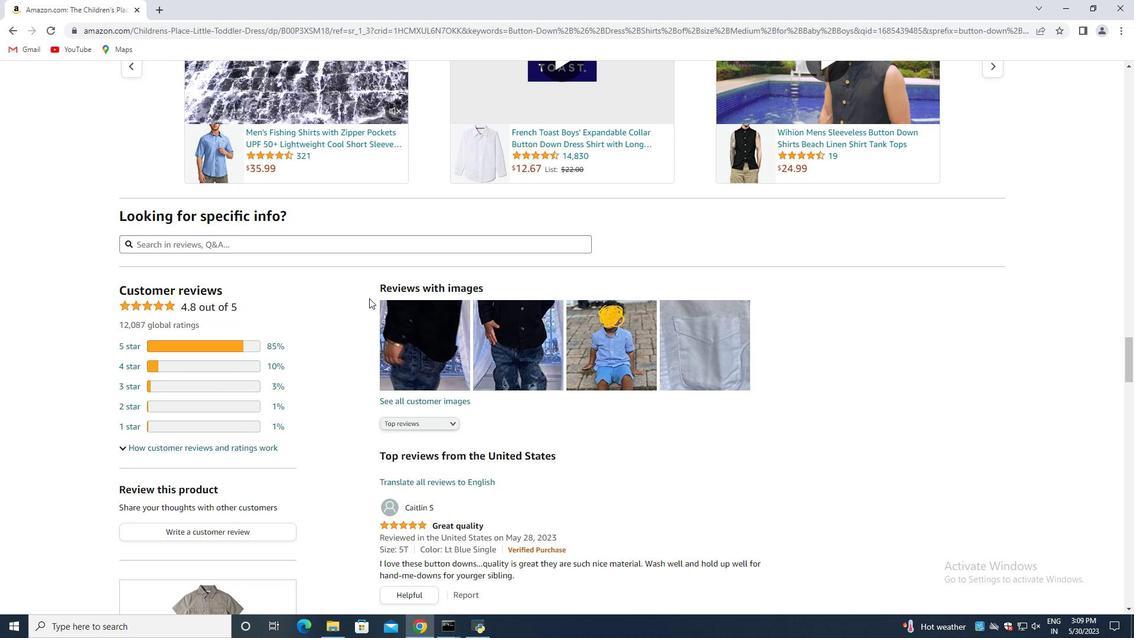 
Action: Mouse moved to (395, 299)
Screenshot: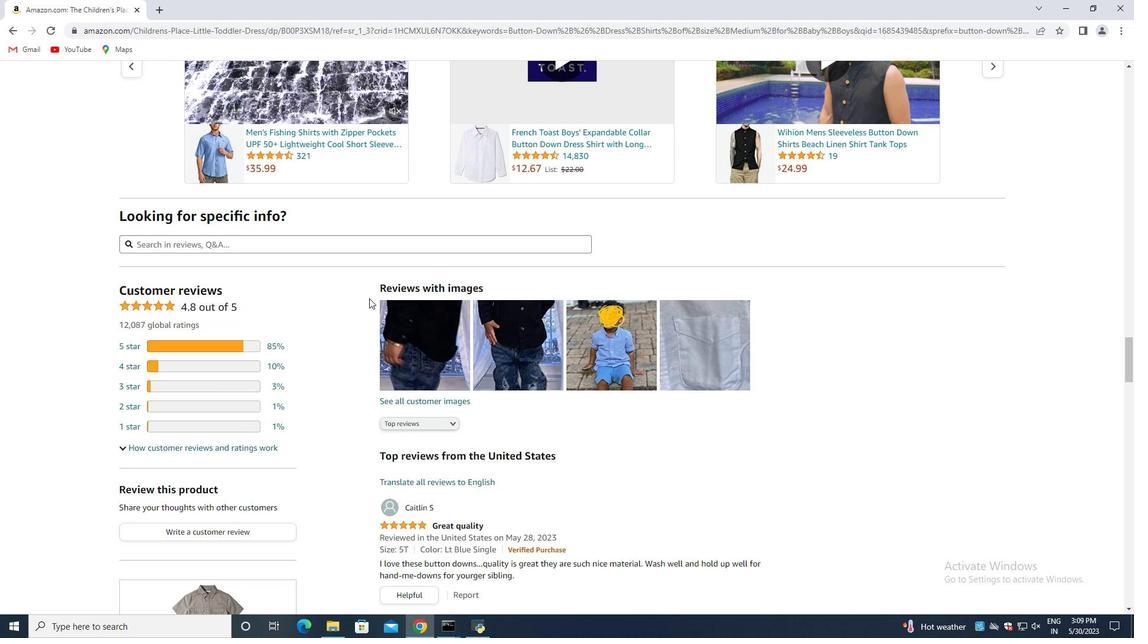 
Action: Mouse scrolled (385, 298) with delta (0, 0)
Screenshot: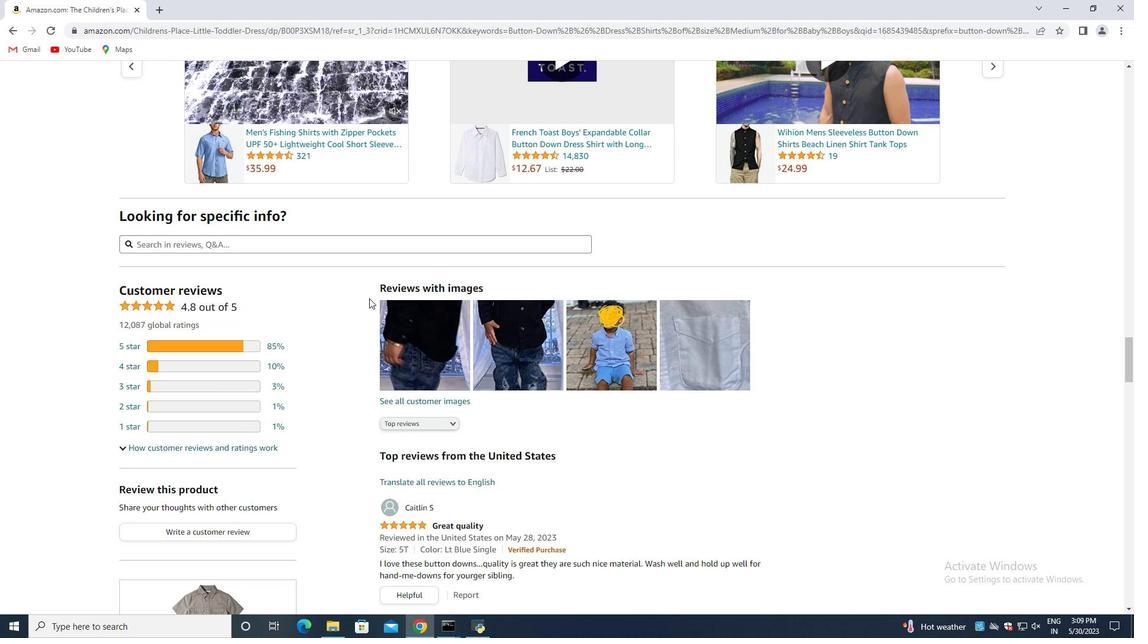 
Action: Mouse moved to (436, 237)
Screenshot: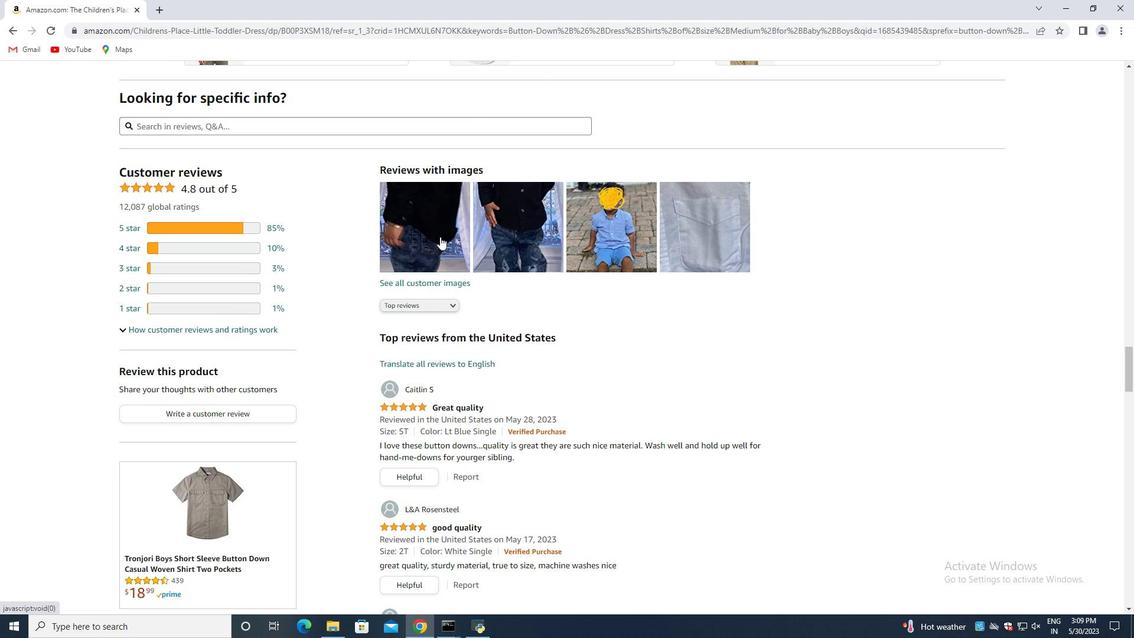 
Action: Mouse pressed left at (436, 237)
Screenshot: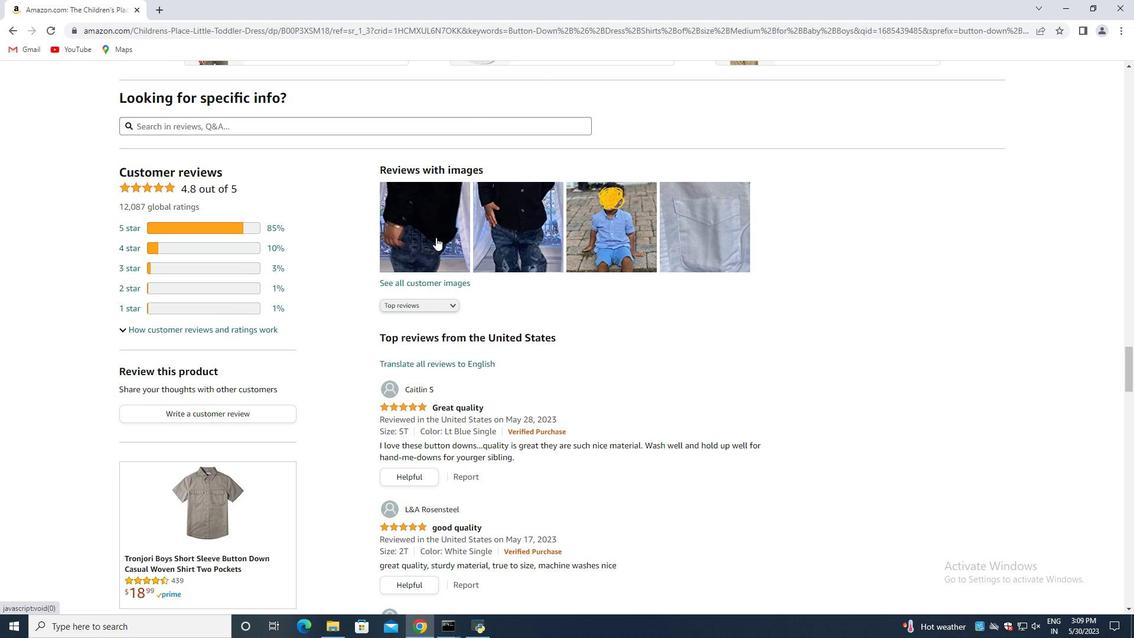 
Action: Mouse moved to (663, 351)
Screenshot: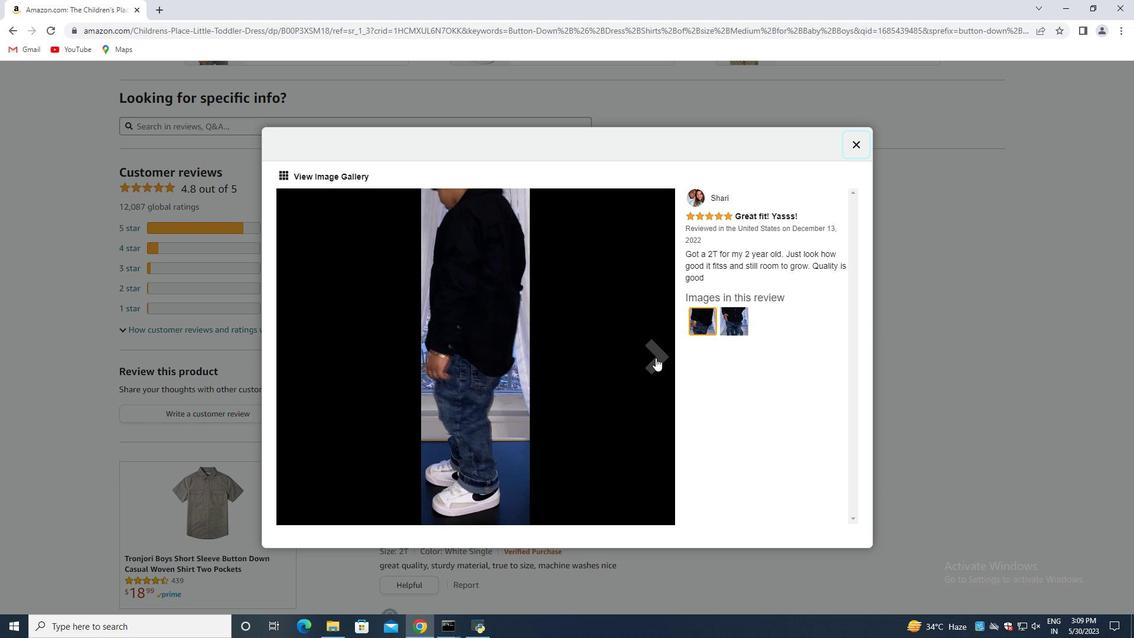 
Action: Mouse pressed left at (663, 351)
Screenshot: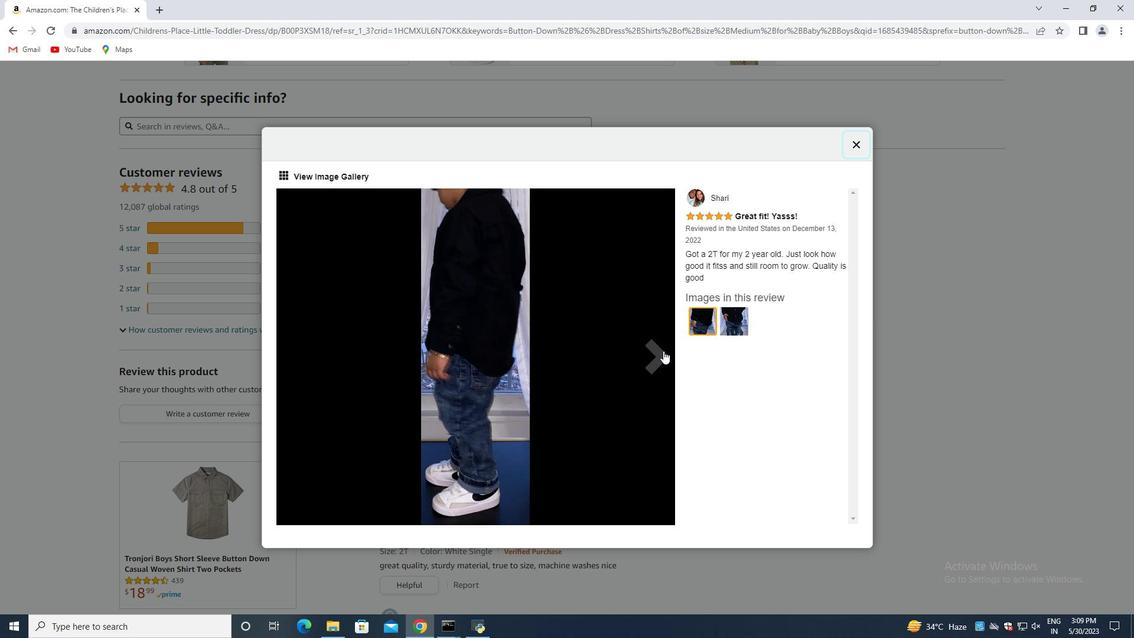 
Action: Mouse moved to (664, 351)
Screenshot: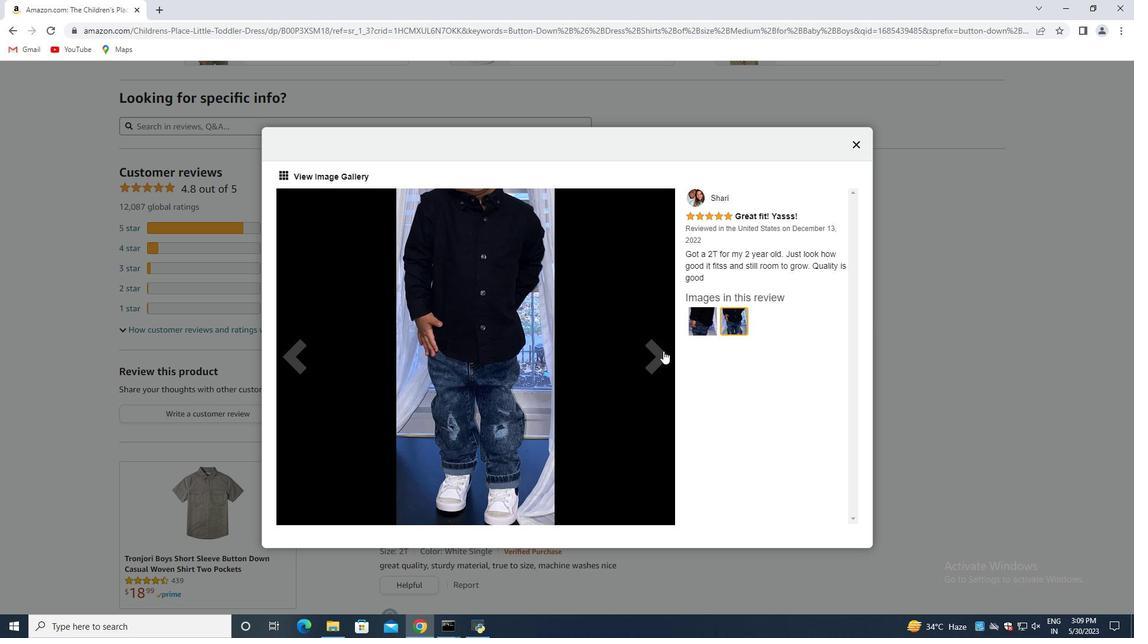 
Action: Mouse pressed left at (664, 351)
Screenshot: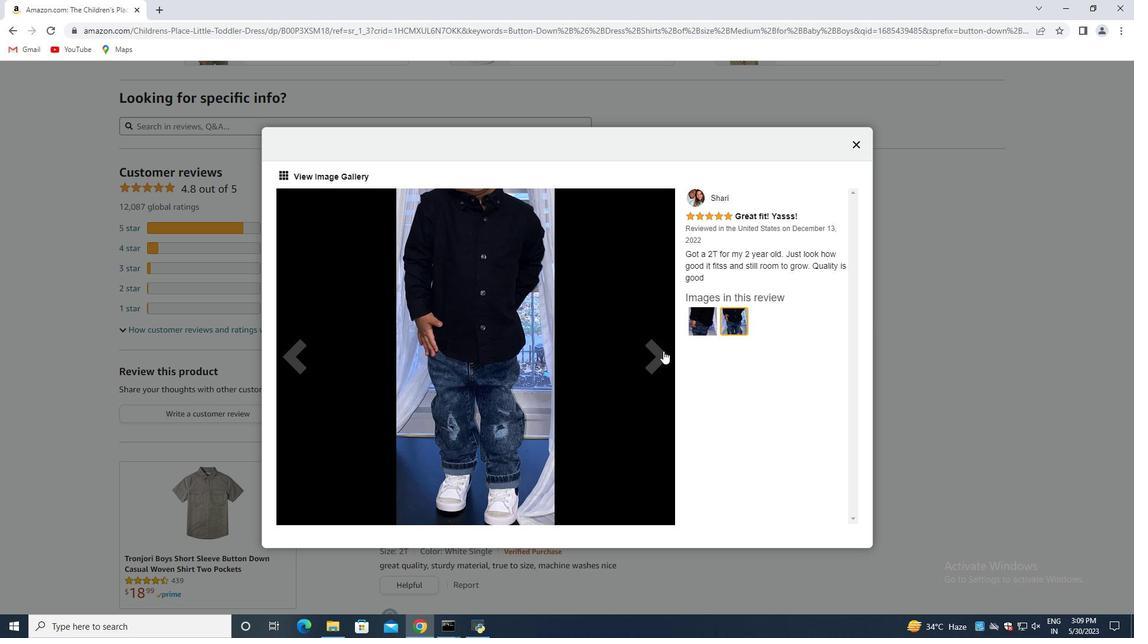 
Action: Mouse moved to (664, 351)
Screenshot: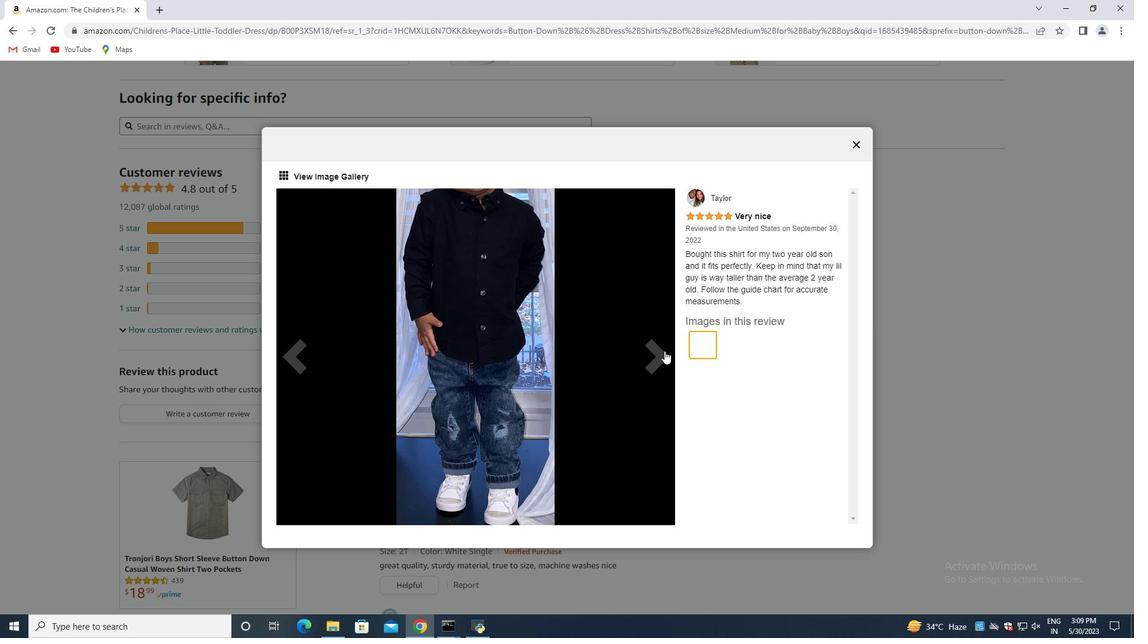 
Action: Mouse pressed left at (664, 351)
Screenshot: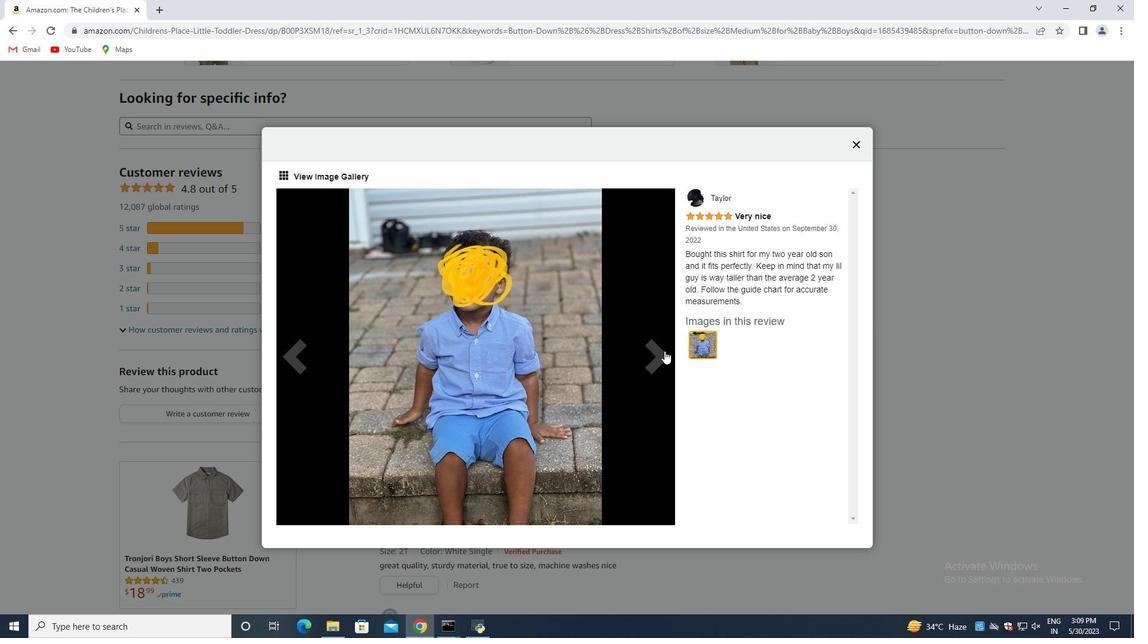 
Action: Mouse moved to (859, 141)
Screenshot: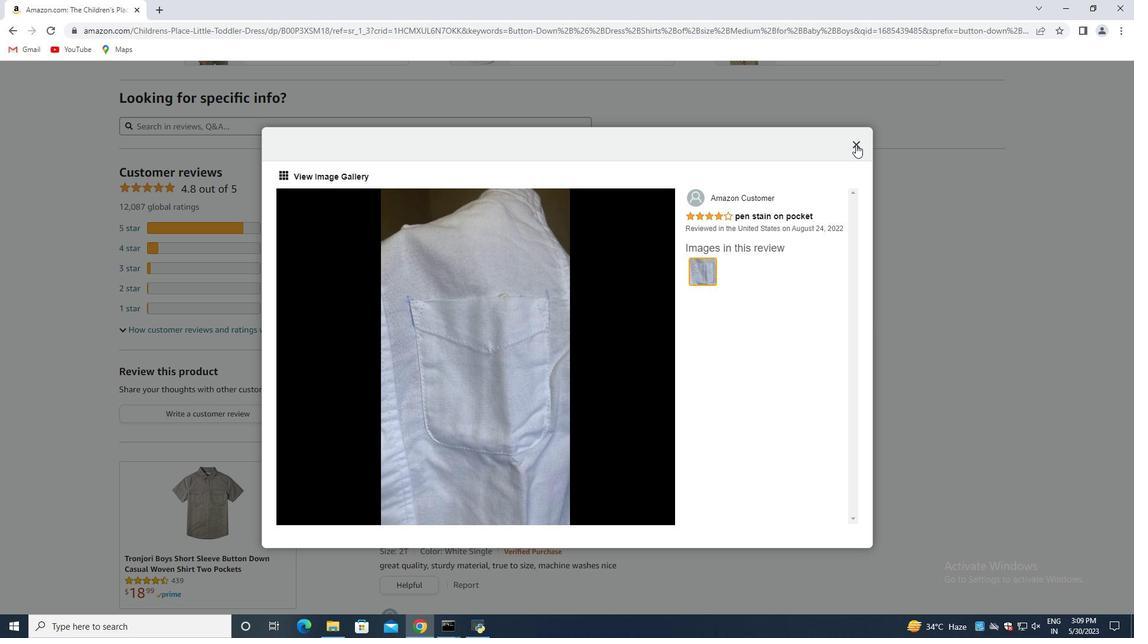 
Action: Mouse pressed left at (859, 141)
Screenshot: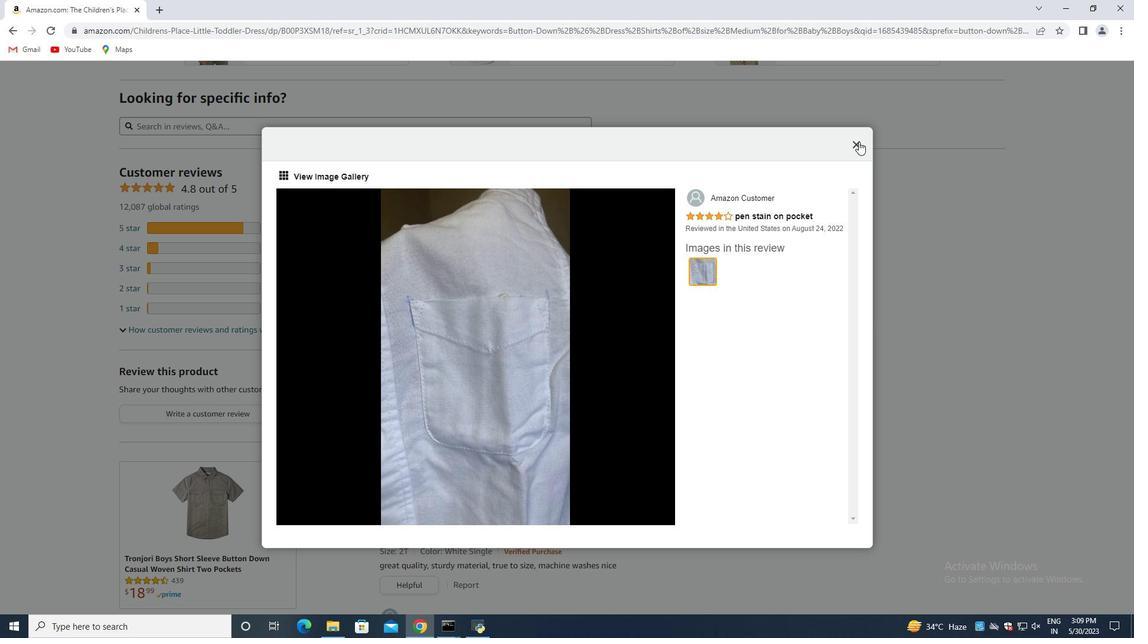 
Action: Mouse moved to (494, 300)
Screenshot: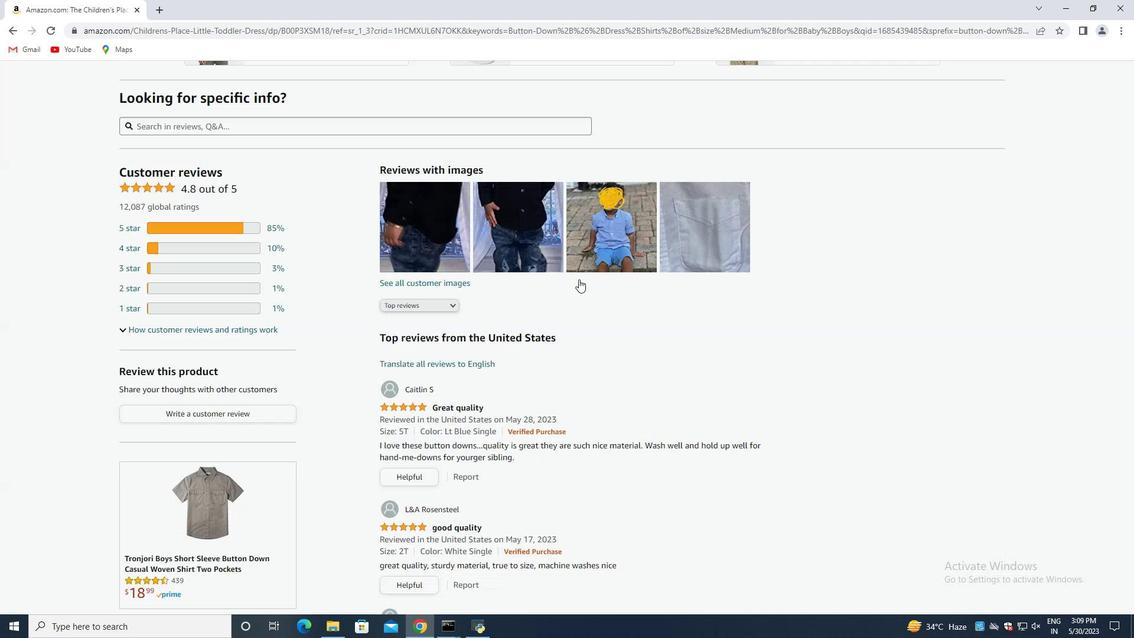 
Action: Mouse scrolled (494, 300) with delta (0, 0)
Screenshot: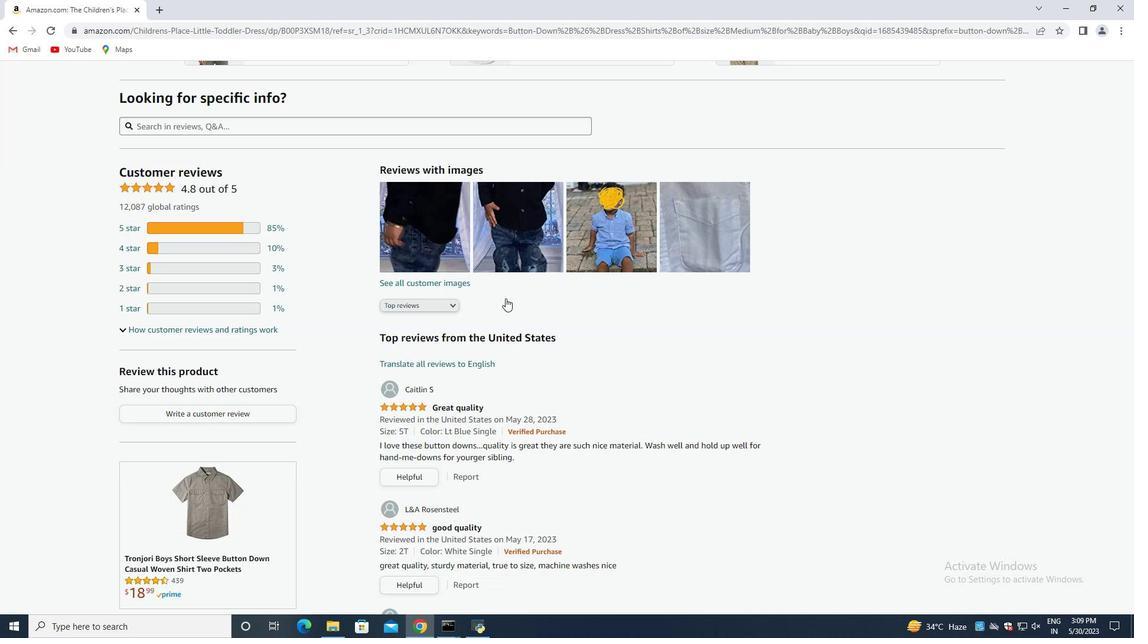 
Action: Mouse scrolled (494, 300) with delta (0, 0)
Screenshot: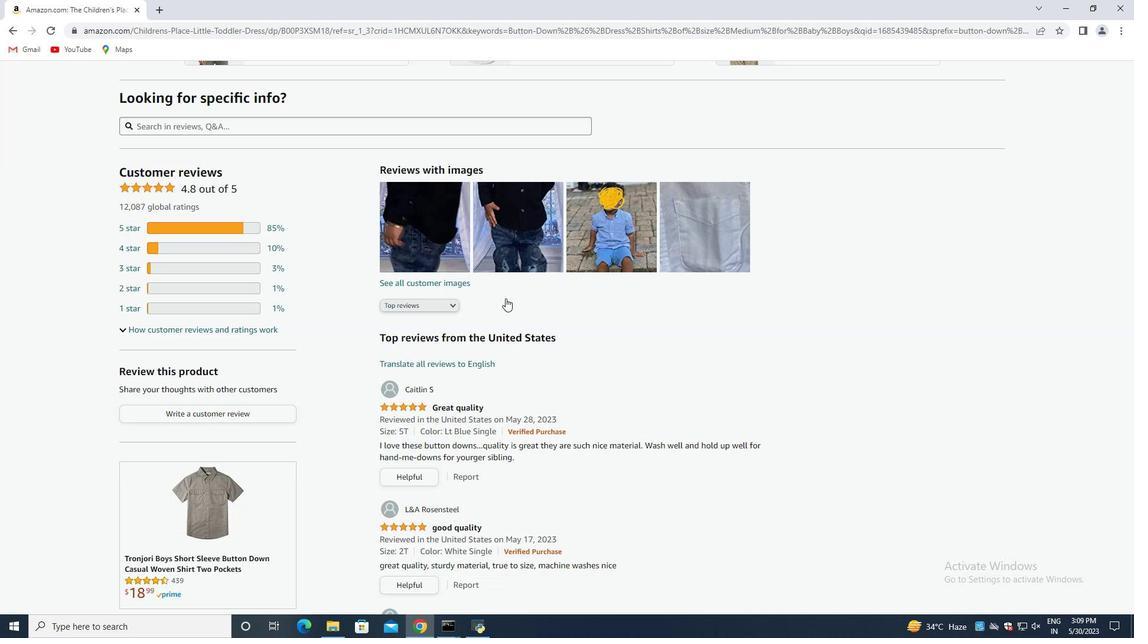 
Action: Mouse scrolled (494, 300) with delta (0, 0)
Screenshot: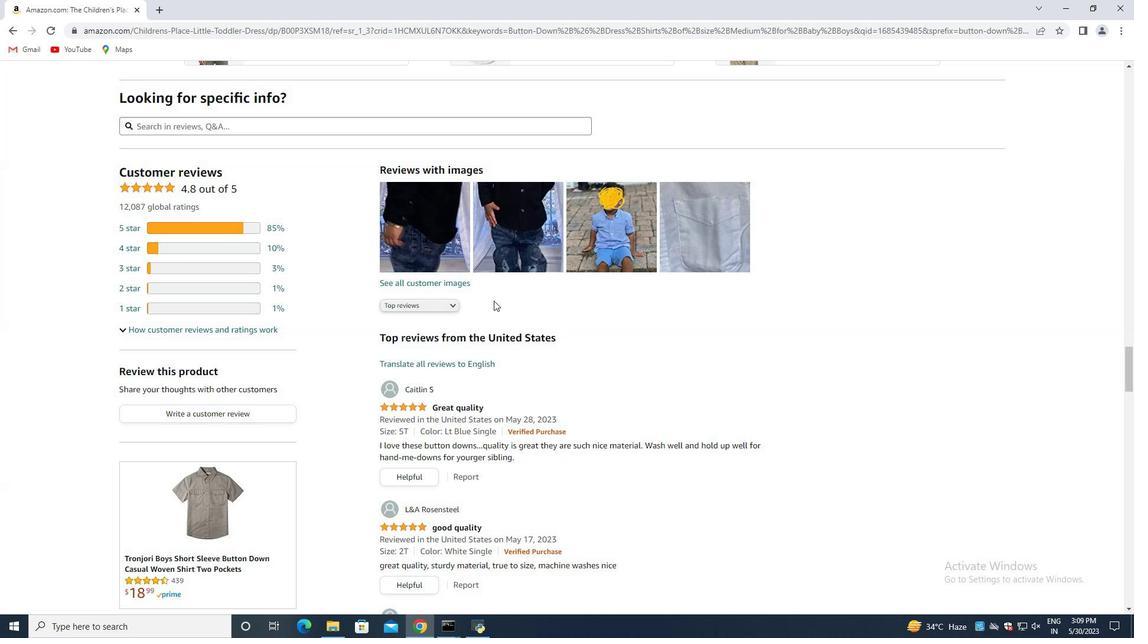 
Action: Mouse scrolled (494, 300) with delta (0, 0)
Screenshot: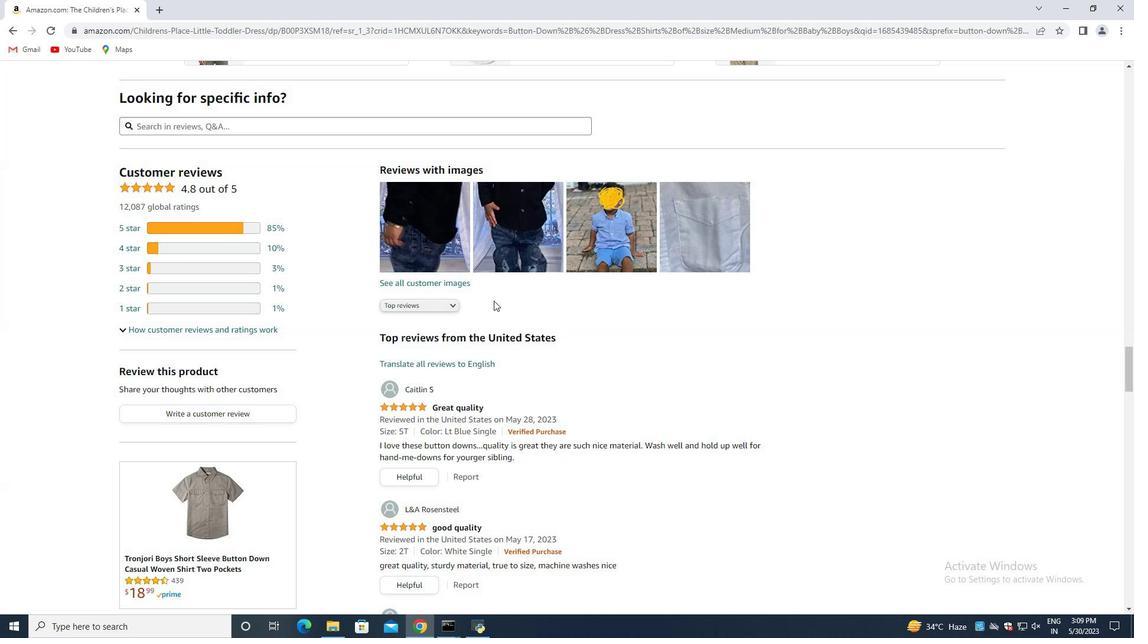 
Action: Mouse scrolled (494, 300) with delta (0, 0)
Screenshot: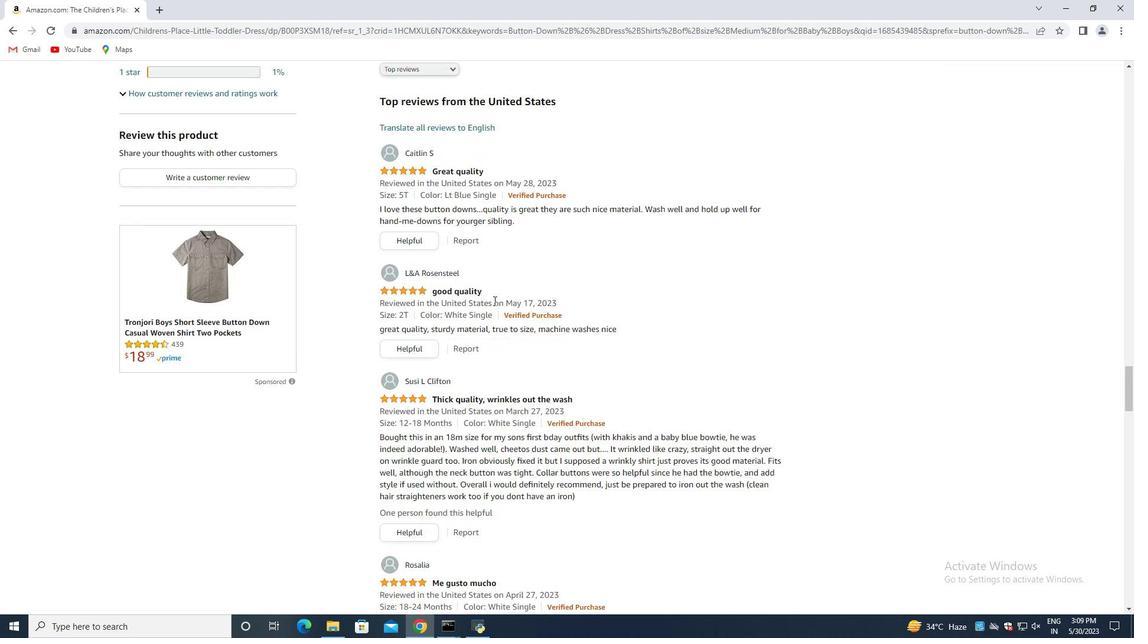 
Action: Mouse scrolled (494, 300) with delta (0, 0)
Screenshot: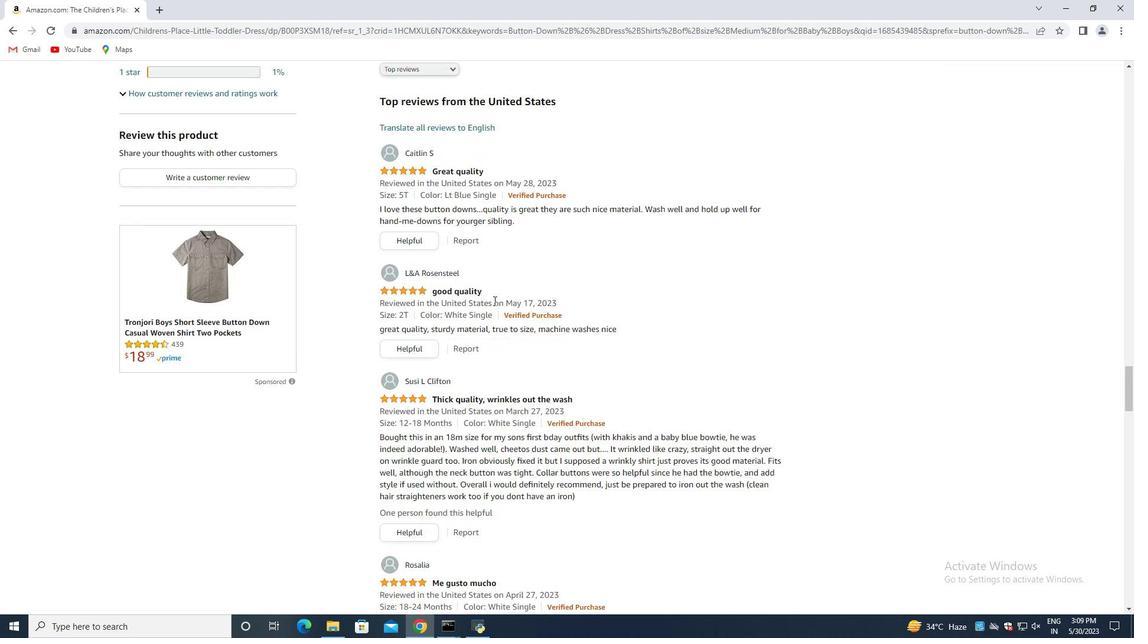 
Action: Mouse moved to (492, 301)
Screenshot: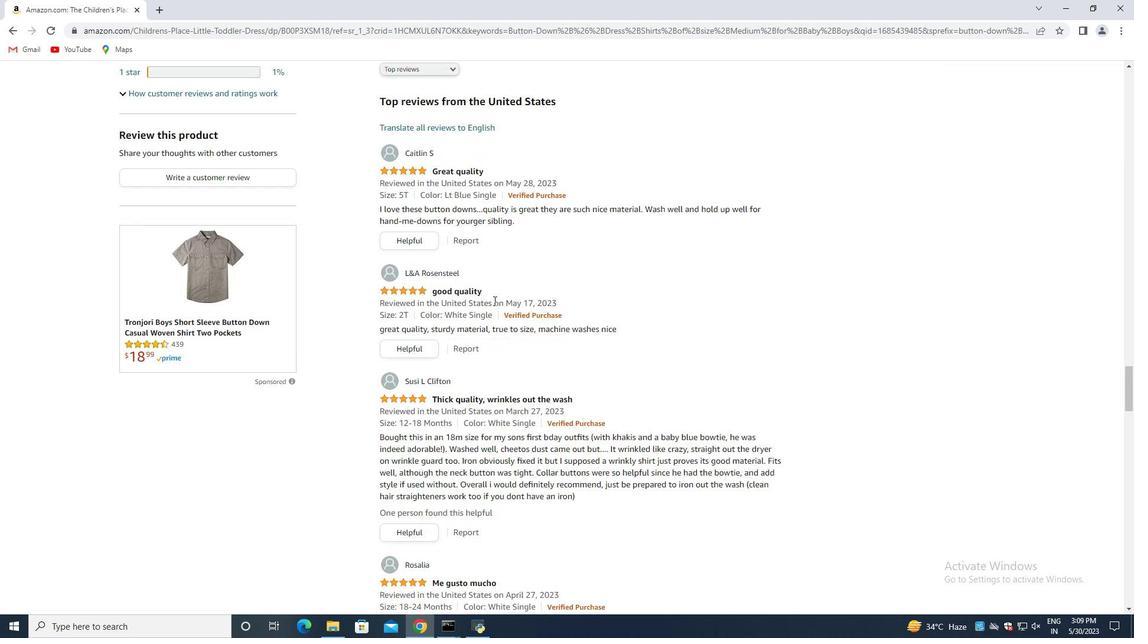 
Action: Mouse scrolled (492, 300) with delta (0, 0)
Screenshot: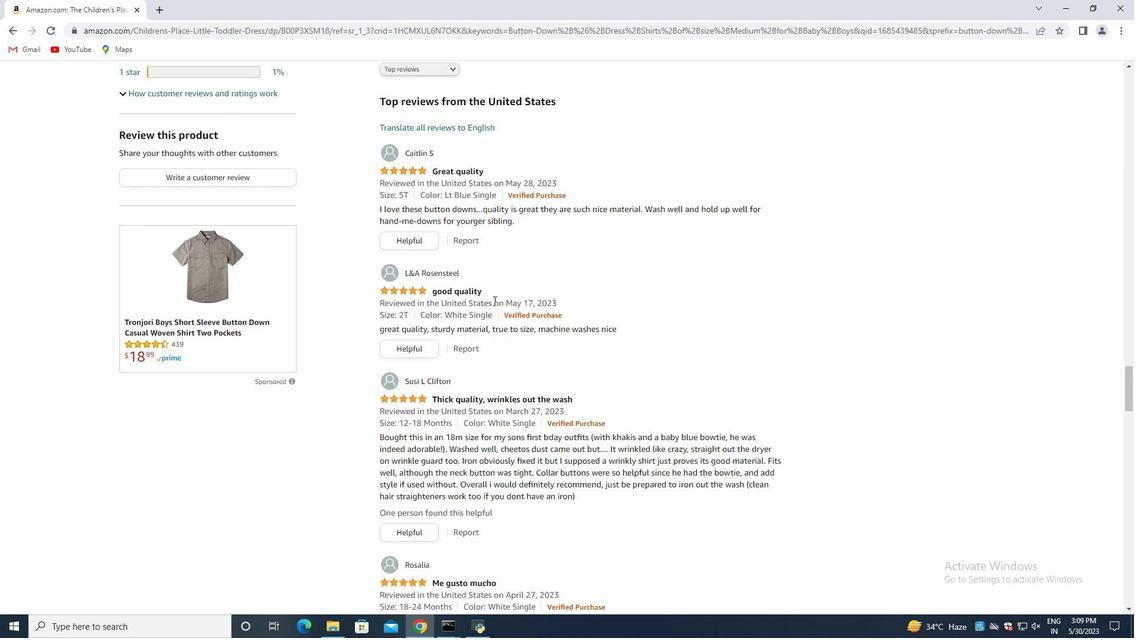 
Action: Mouse moved to (491, 302)
Screenshot: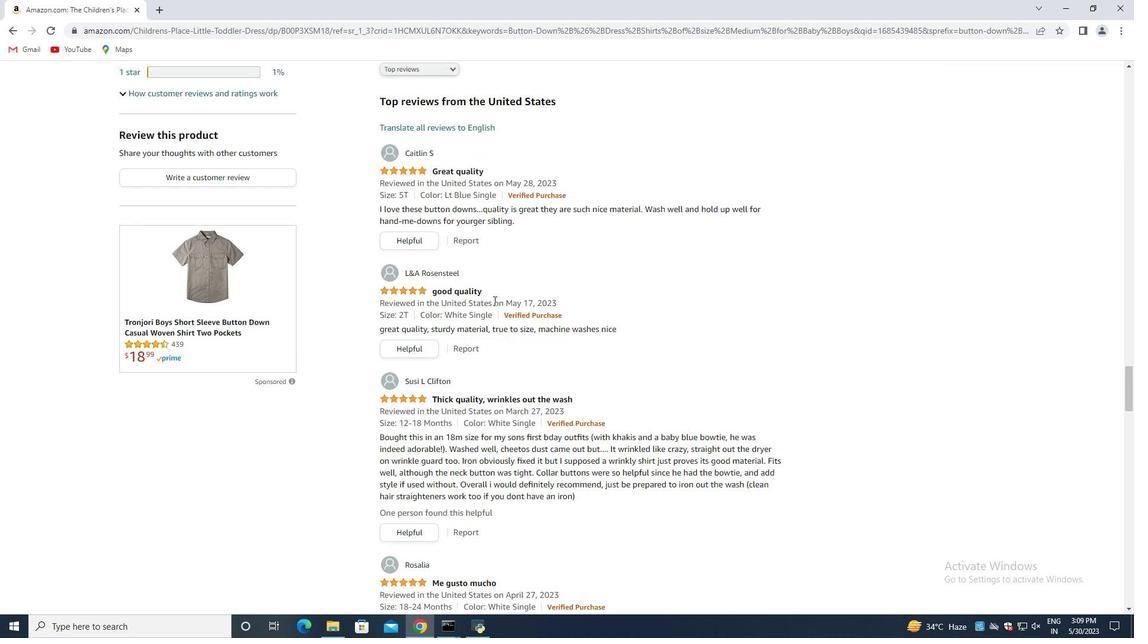 
Action: Mouse scrolled (491, 302) with delta (0, 0)
Screenshot: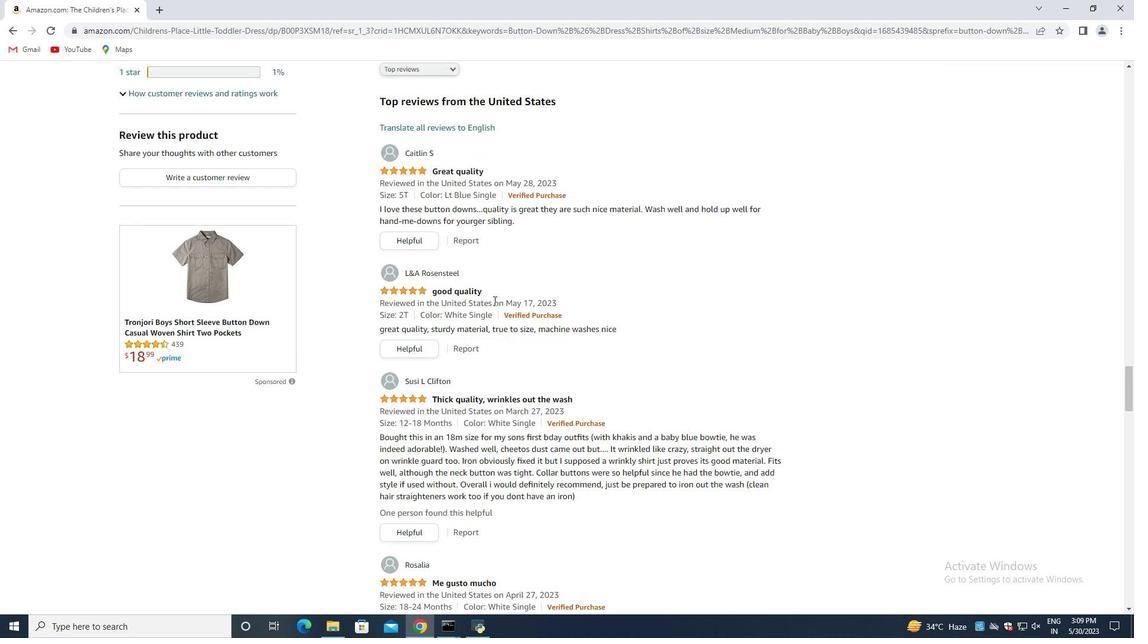 
Action: Mouse moved to (489, 303)
Screenshot: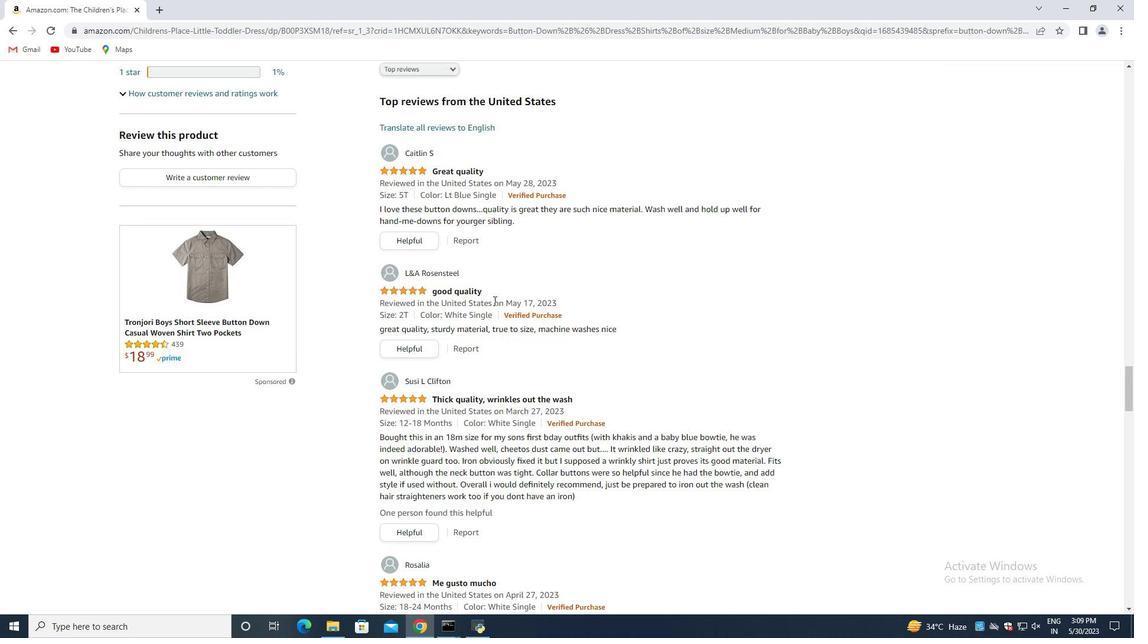 
Action: Mouse scrolled (489, 302) with delta (0, 0)
Screenshot: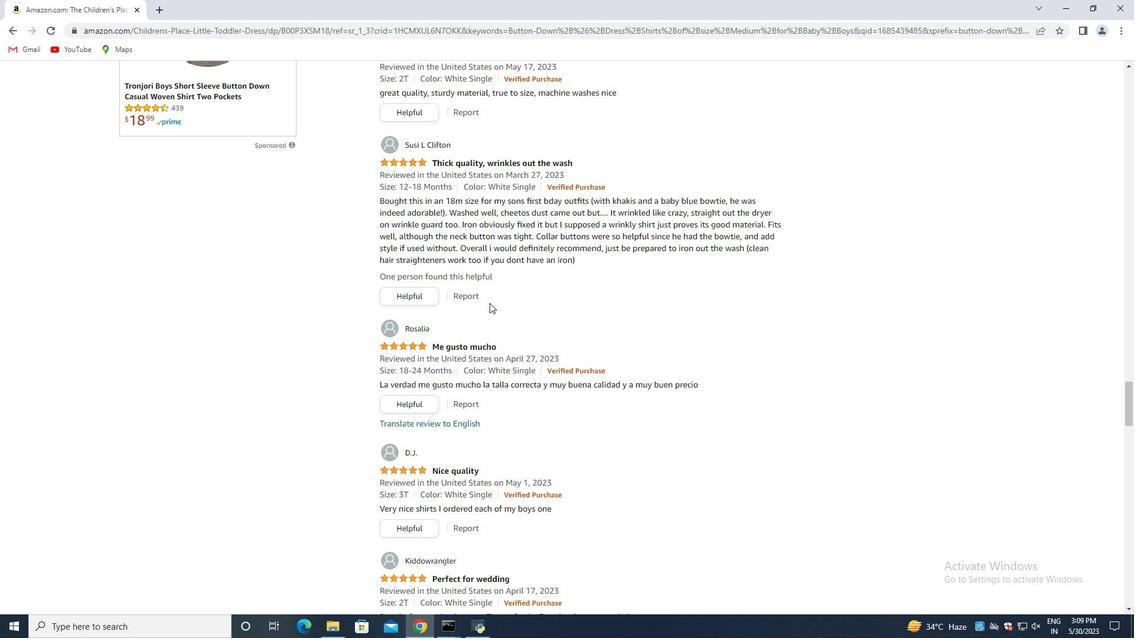 
Action: Mouse moved to (487, 308)
Screenshot: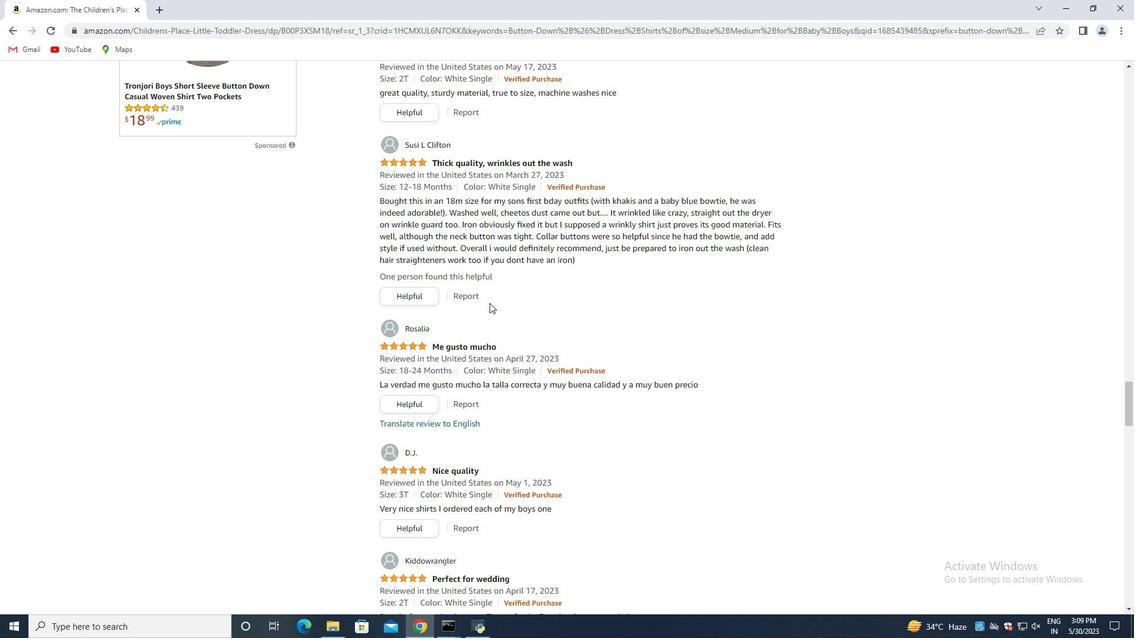 
Action: Mouse scrolled (487, 307) with delta (0, 0)
Screenshot: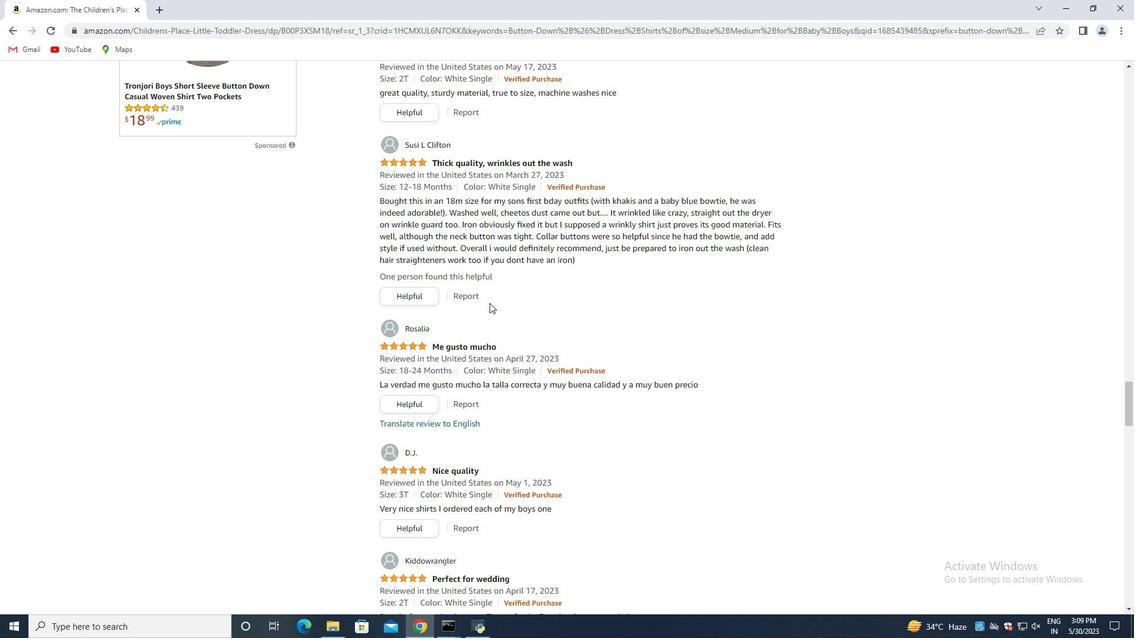 
Action: Mouse moved to (487, 309)
Screenshot: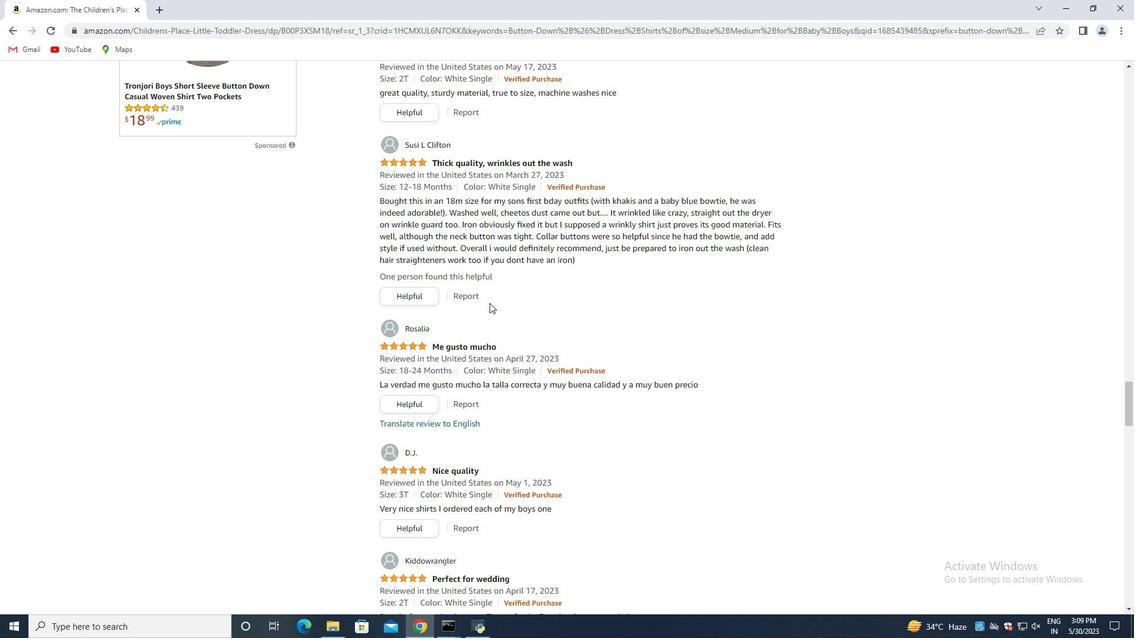 
Action: Mouse scrolled (487, 308) with delta (0, 0)
Screenshot: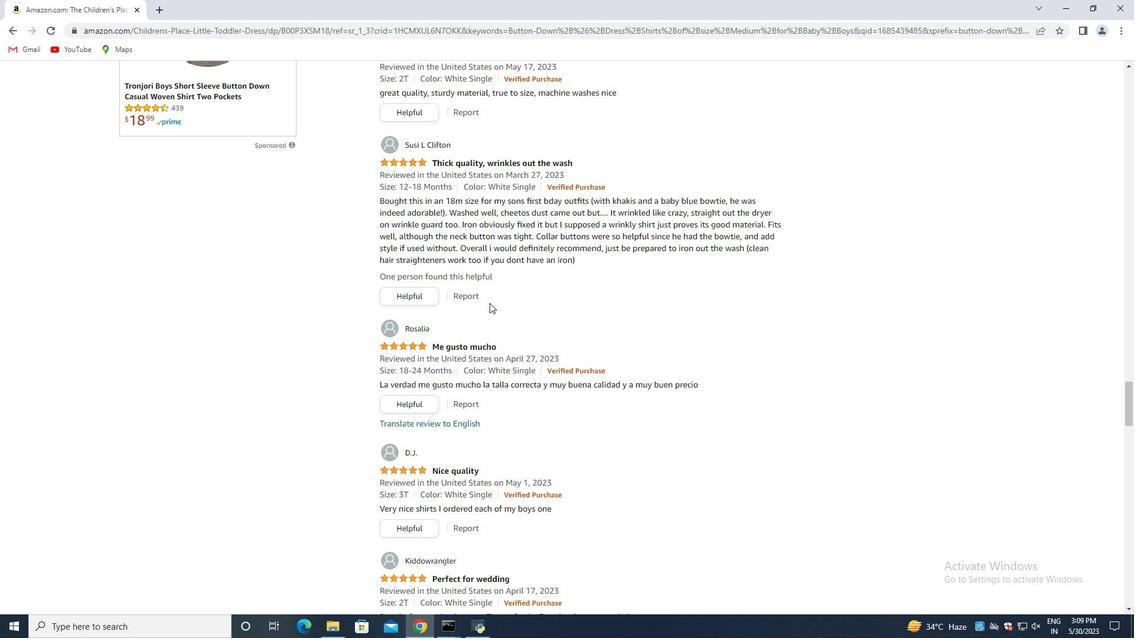 
Action: Mouse moved to (487, 309)
Screenshot: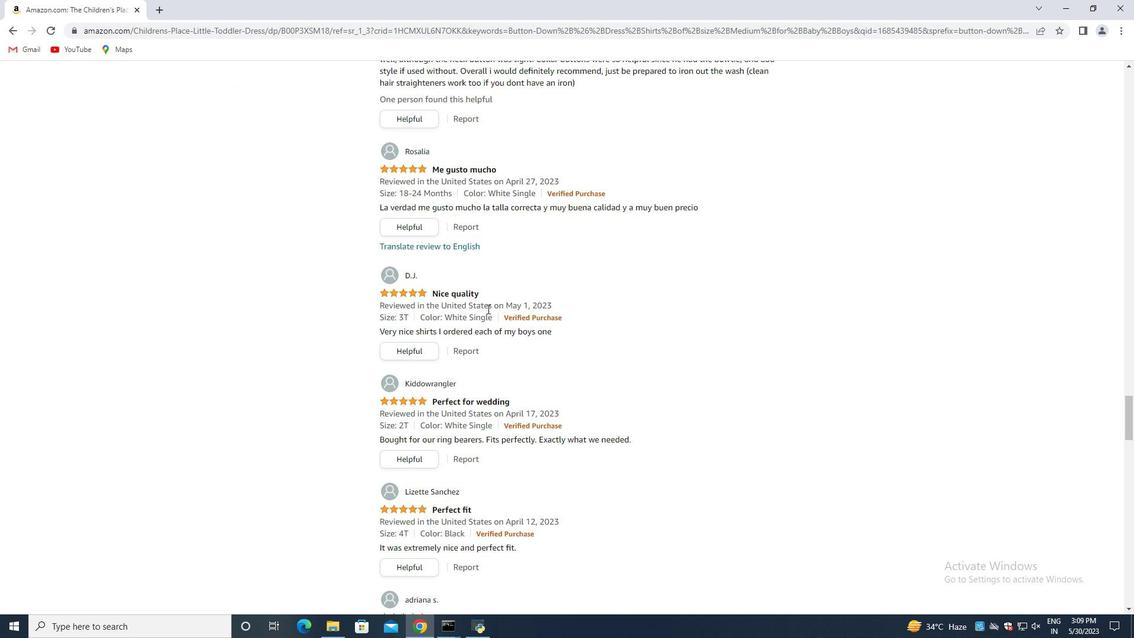 
Action: Mouse scrolled (487, 309) with delta (0, 0)
Screenshot: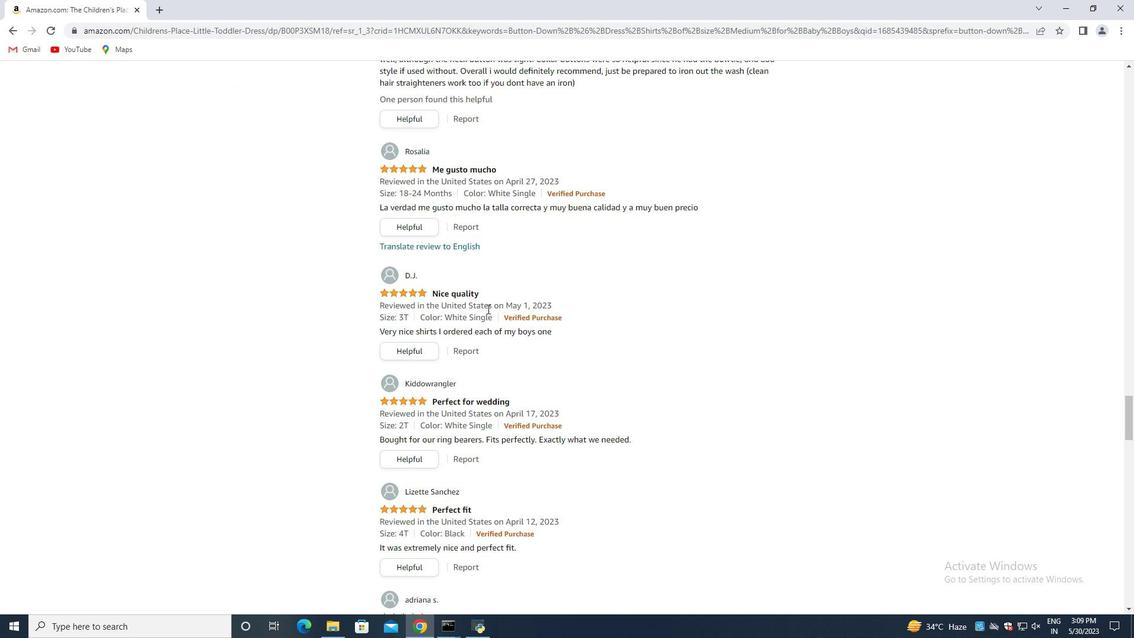 
Action: Mouse moved to (487, 310)
Screenshot: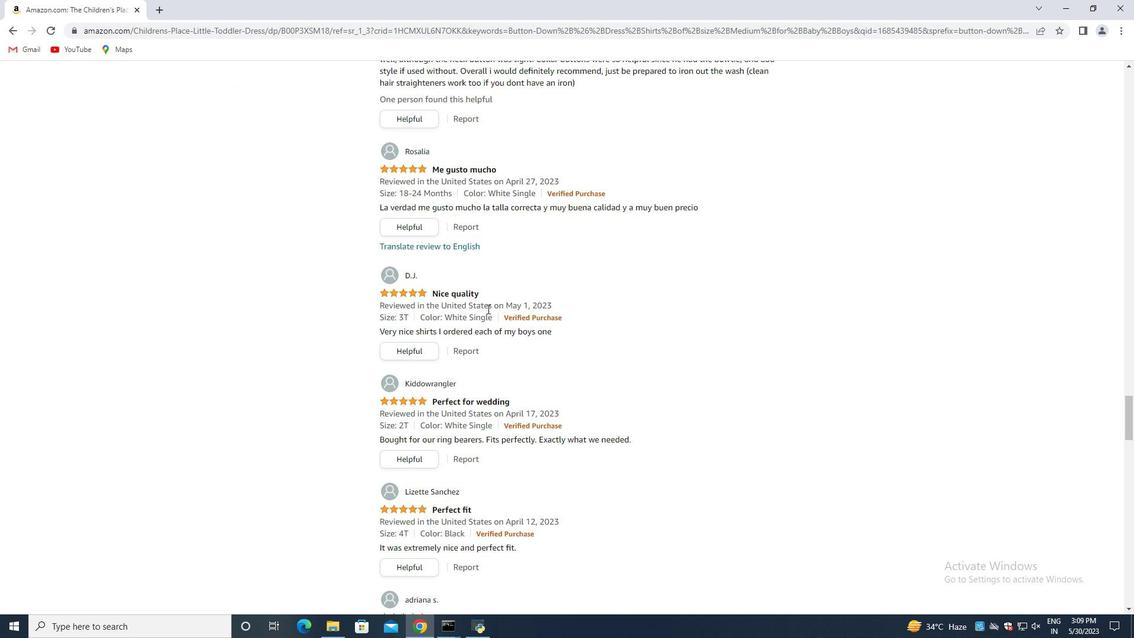 
Action: Mouse scrolled (487, 309) with delta (0, 0)
Screenshot: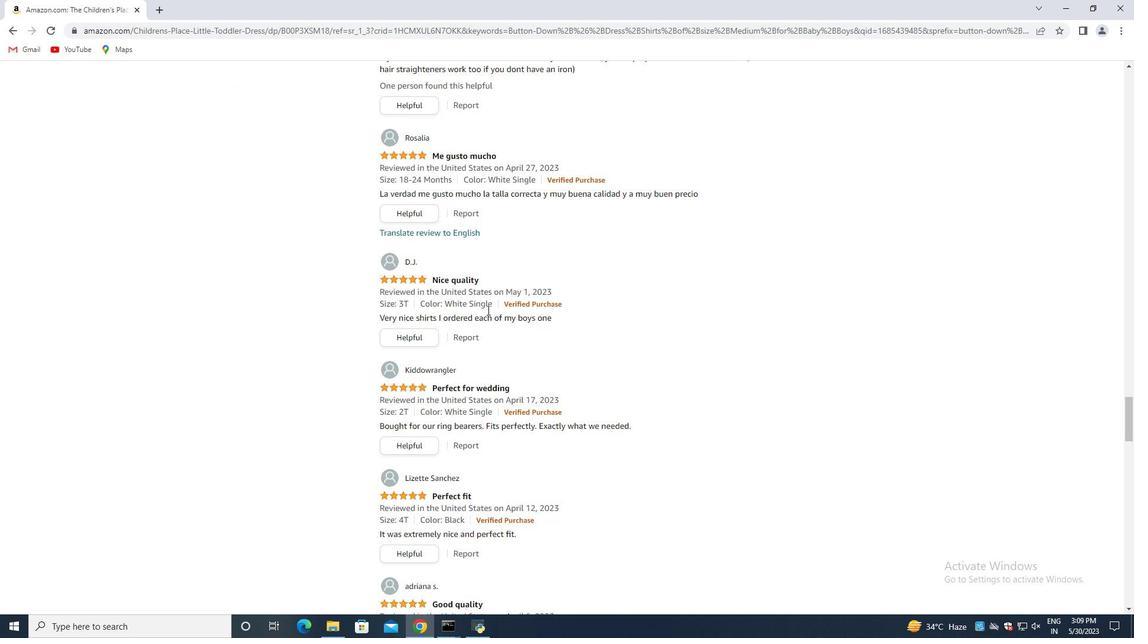 
Action: Mouse moved to (487, 310)
Screenshot: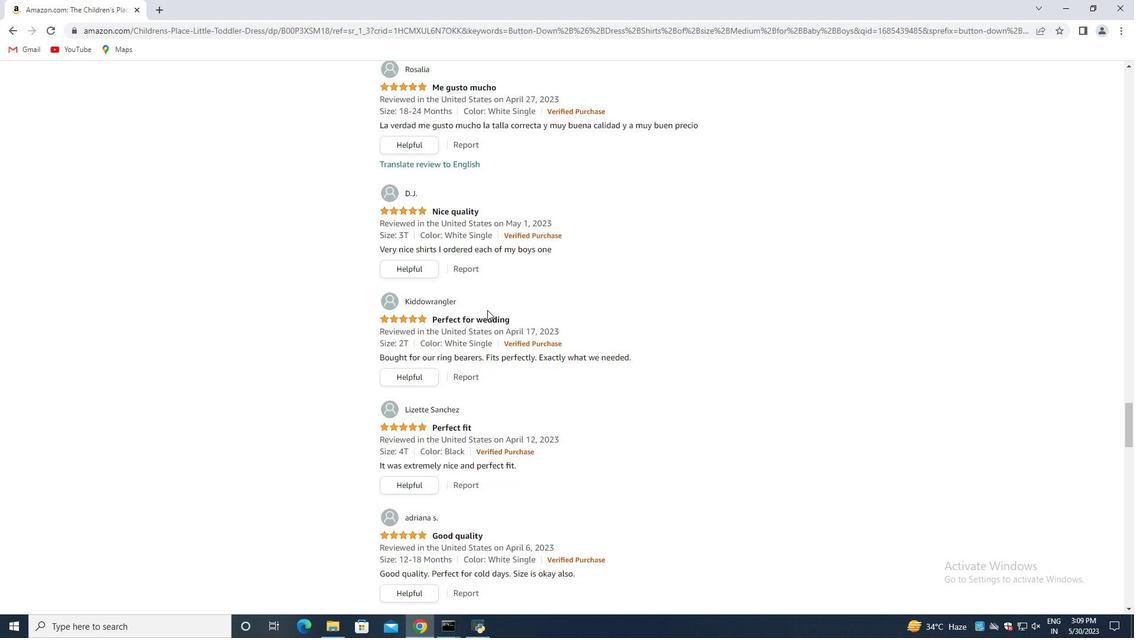 
Action: Mouse scrolled (487, 309) with delta (0, 0)
Screenshot: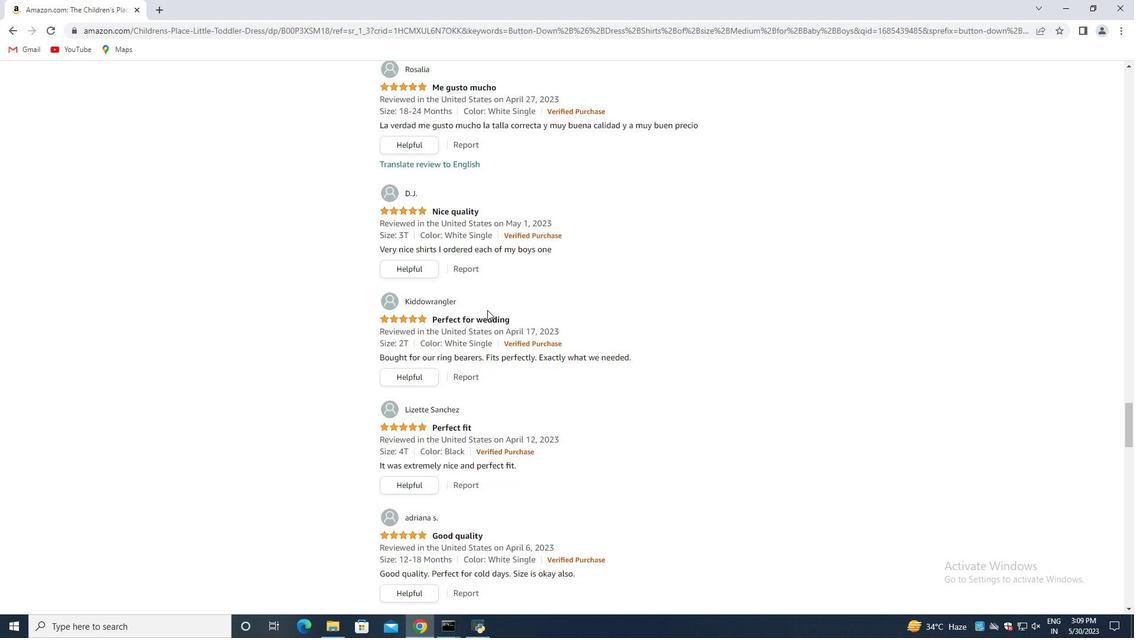 
Action: Mouse scrolled (487, 309) with delta (0, 0)
Screenshot: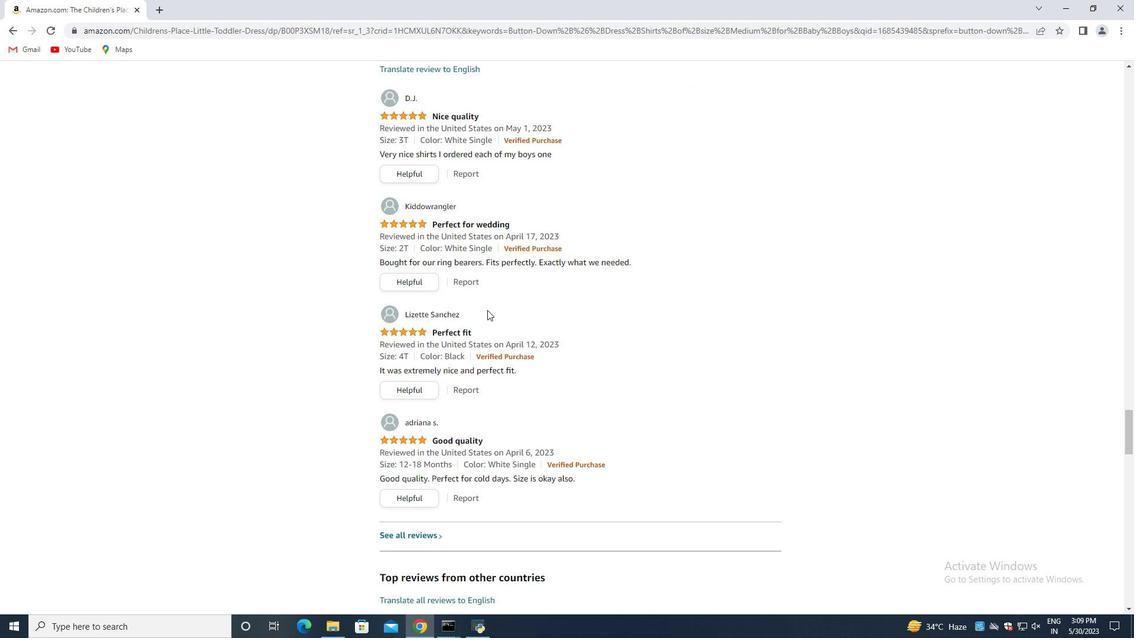 
Action: Mouse moved to (488, 309)
Screenshot: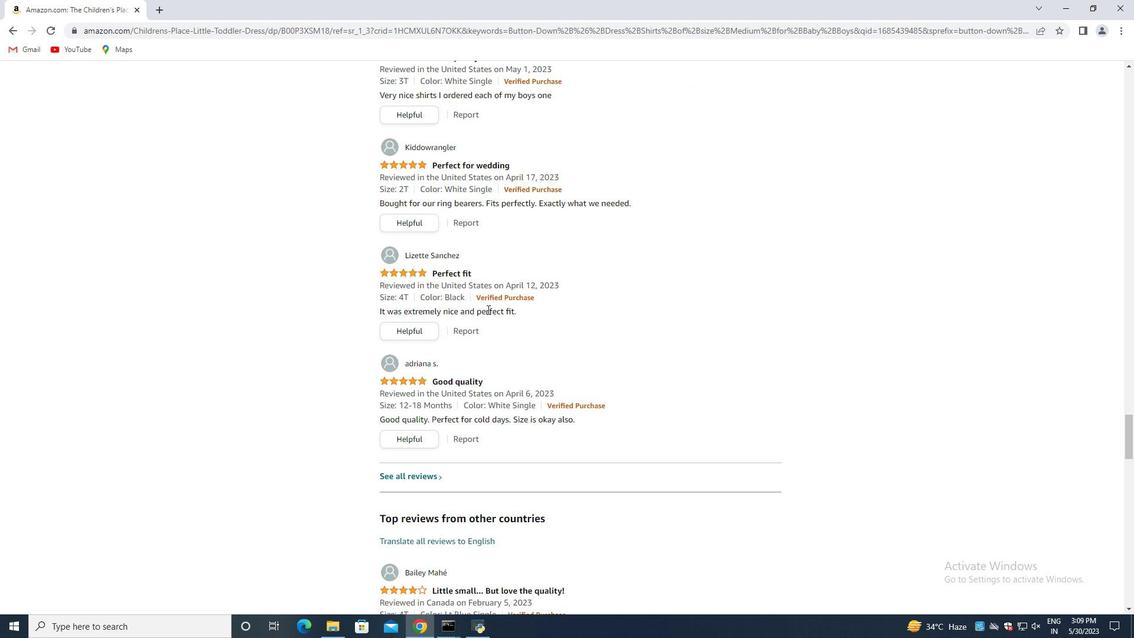 
Action: Mouse scrolled (488, 308) with delta (0, 0)
Screenshot: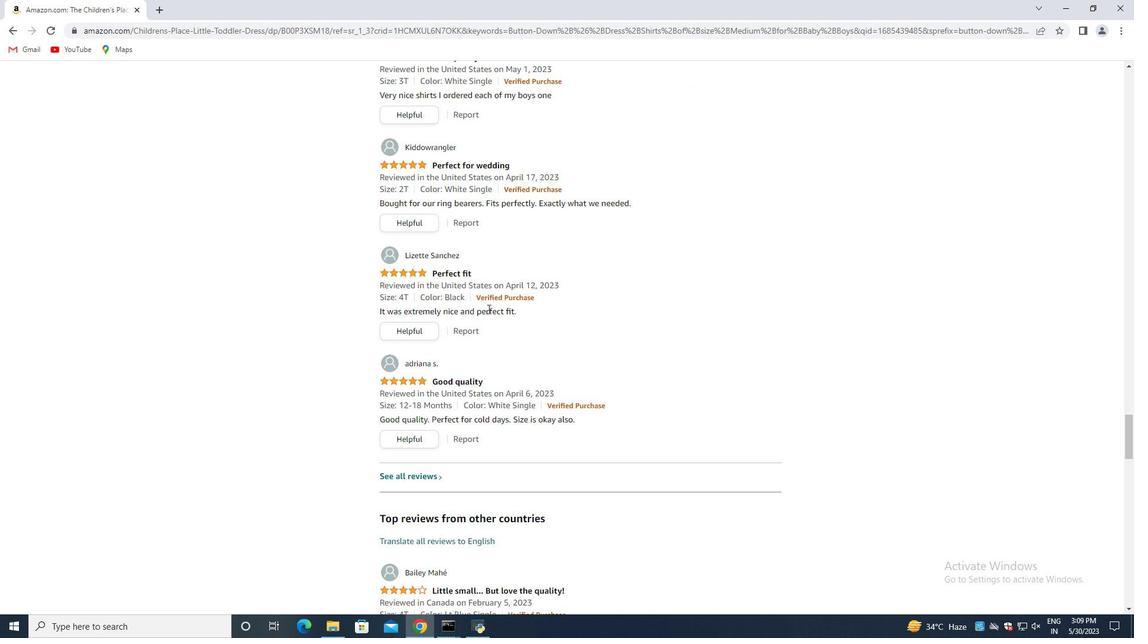 
Action: Mouse moved to (491, 306)
Screenshot: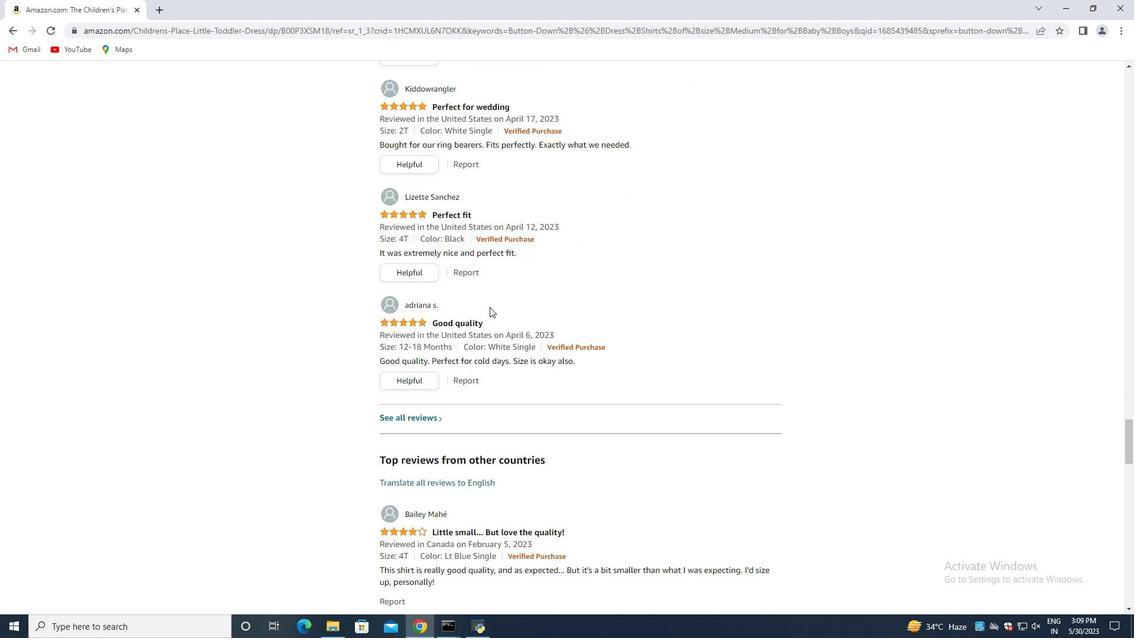 
Action: Mouse scrolled (491, 305) with delta (0, 0)
Screenshot: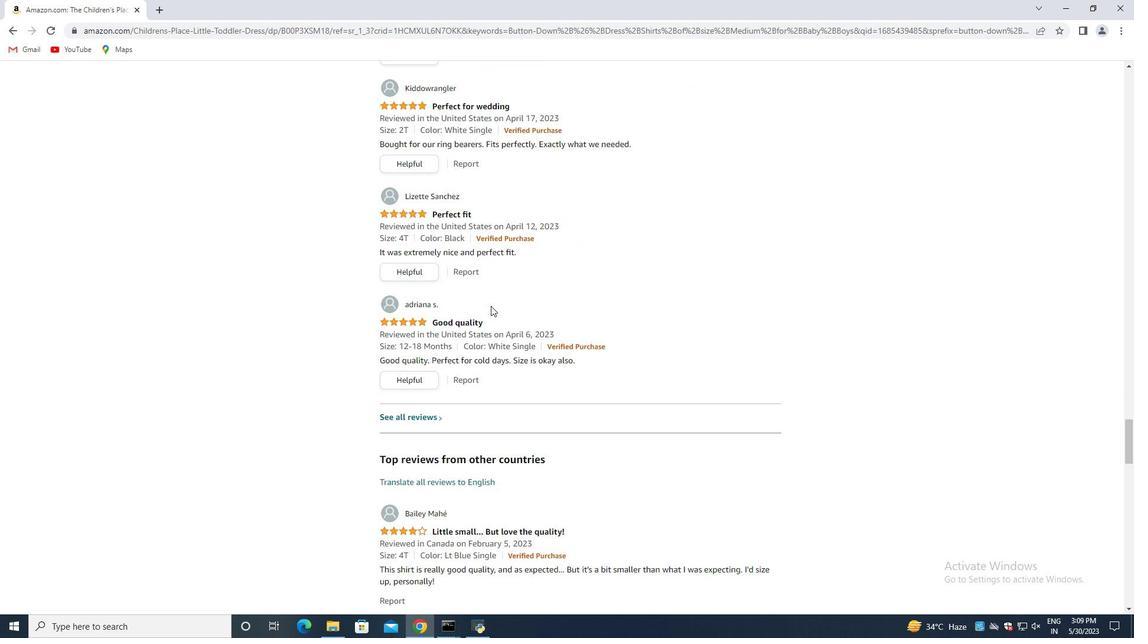 
Action: Mouse scrolled (491, 305) with delta (0, 0)
Screenshot: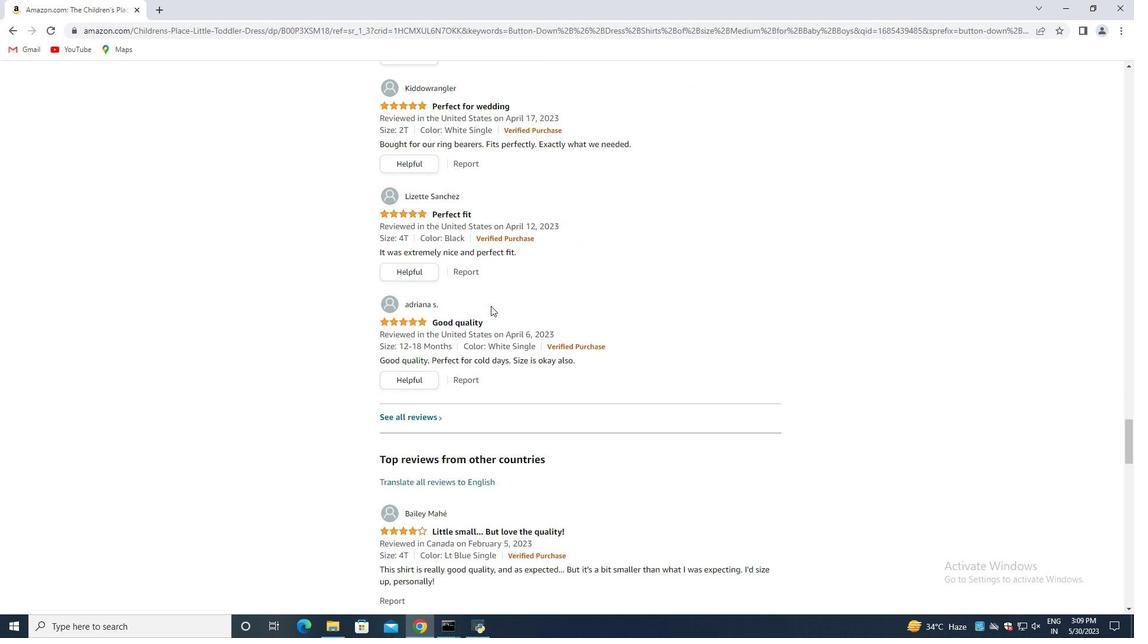 
Action: Mouse scrolled (491, 305) with delta (0, 0)
Screenshot: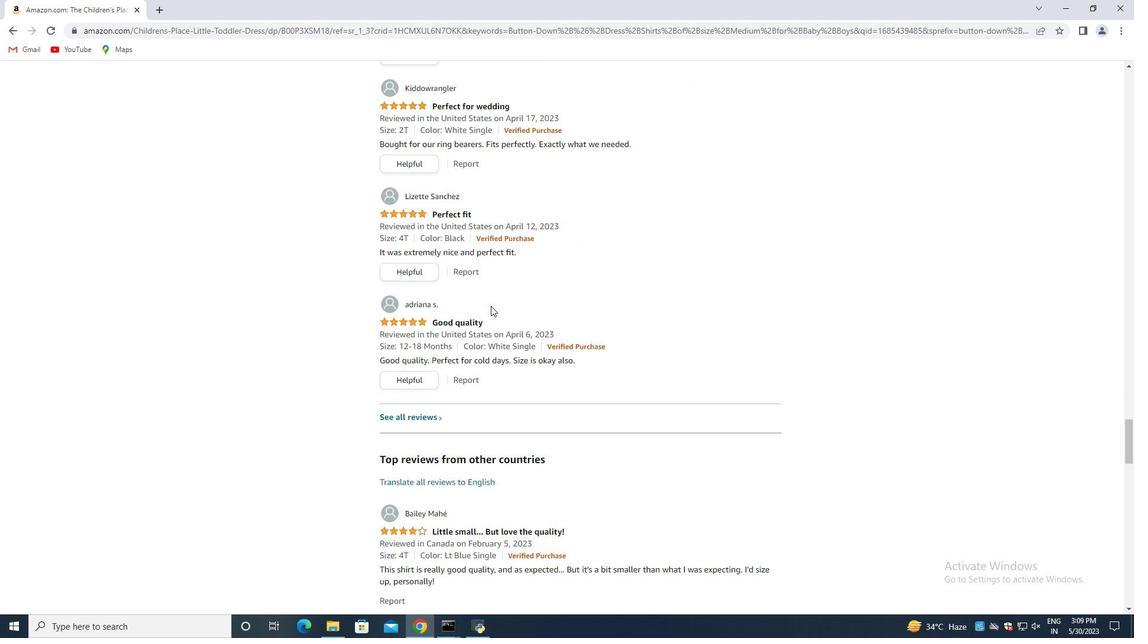 
Action: Mouse moved to (492, 305)
Screenshot: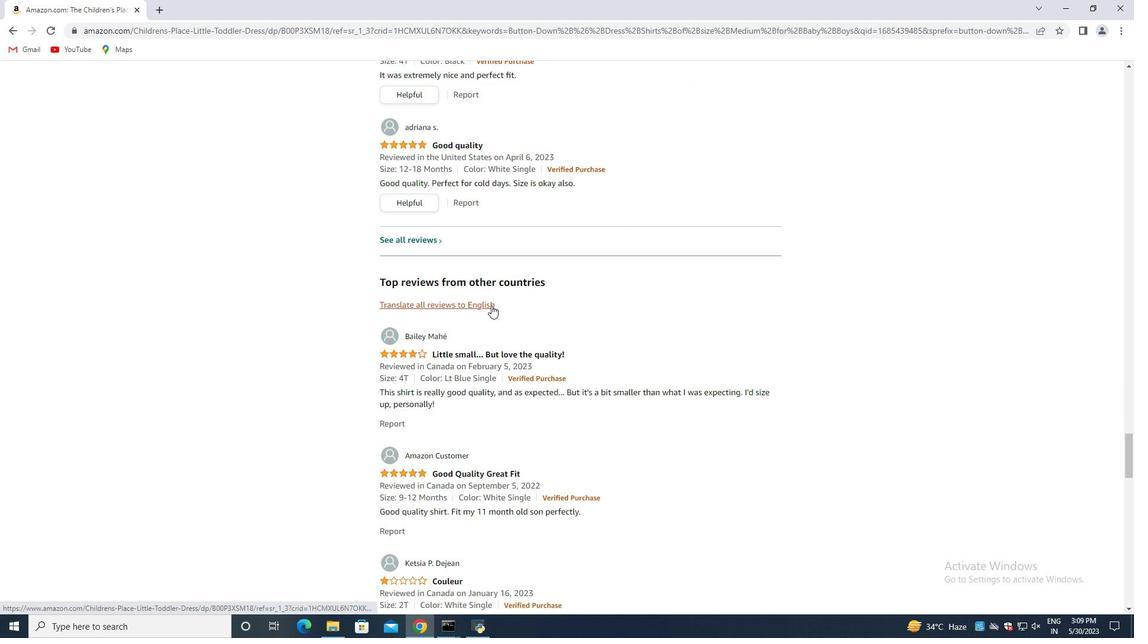 
Action: Mouse scrolled (492, 304) with delta (0, 0)
Screenshot: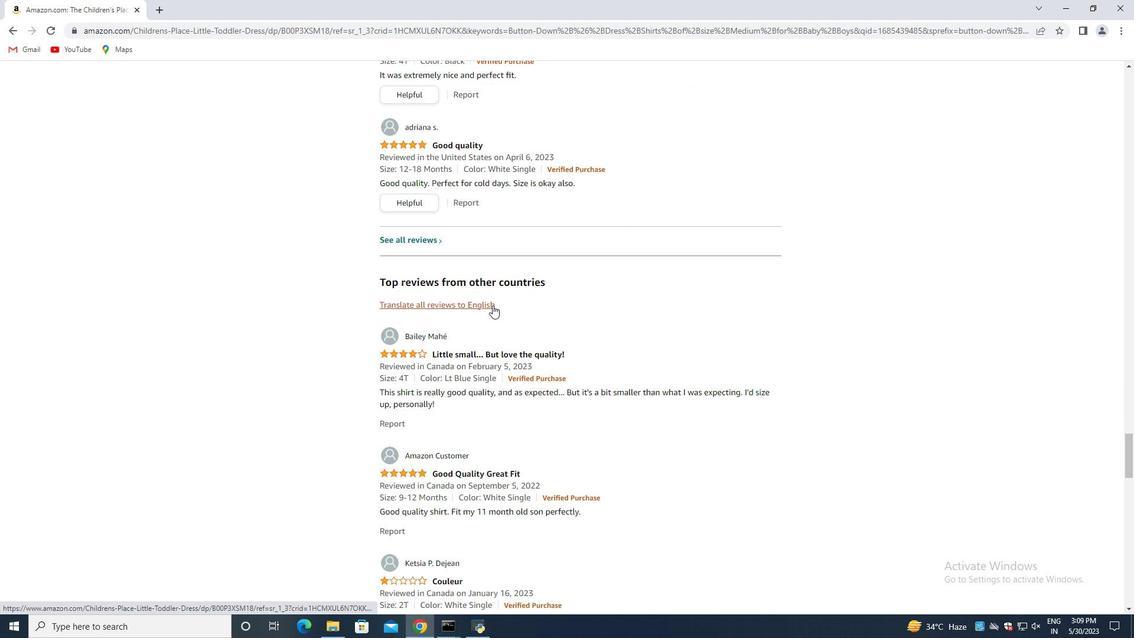 
Action: Mouse moved to (495, 306)
Screenshot: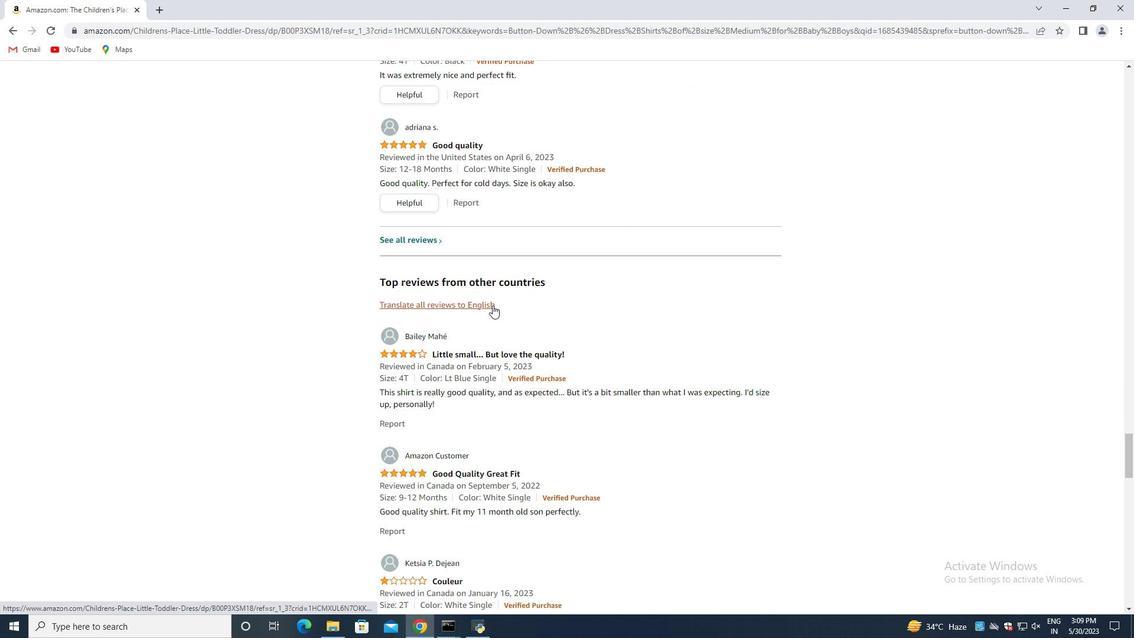 
Action: Mouse scrolled (495, 305) with delta (0, 0)
Screenshot: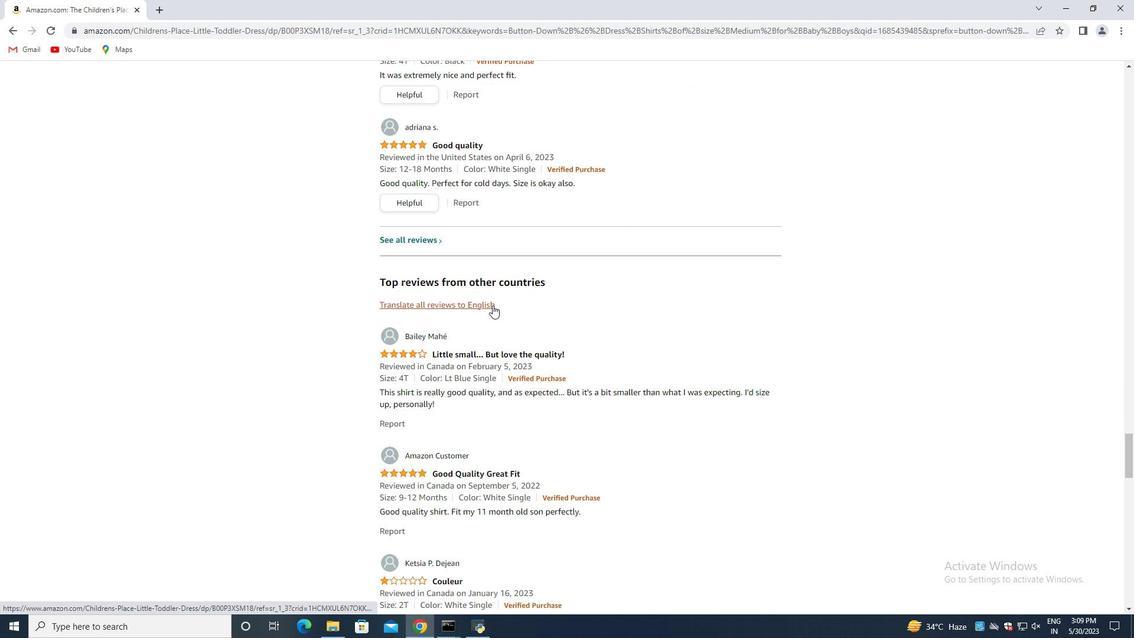 
Action: Mouse scrolled (495, 305) with delta (0, 0)
Screenshot: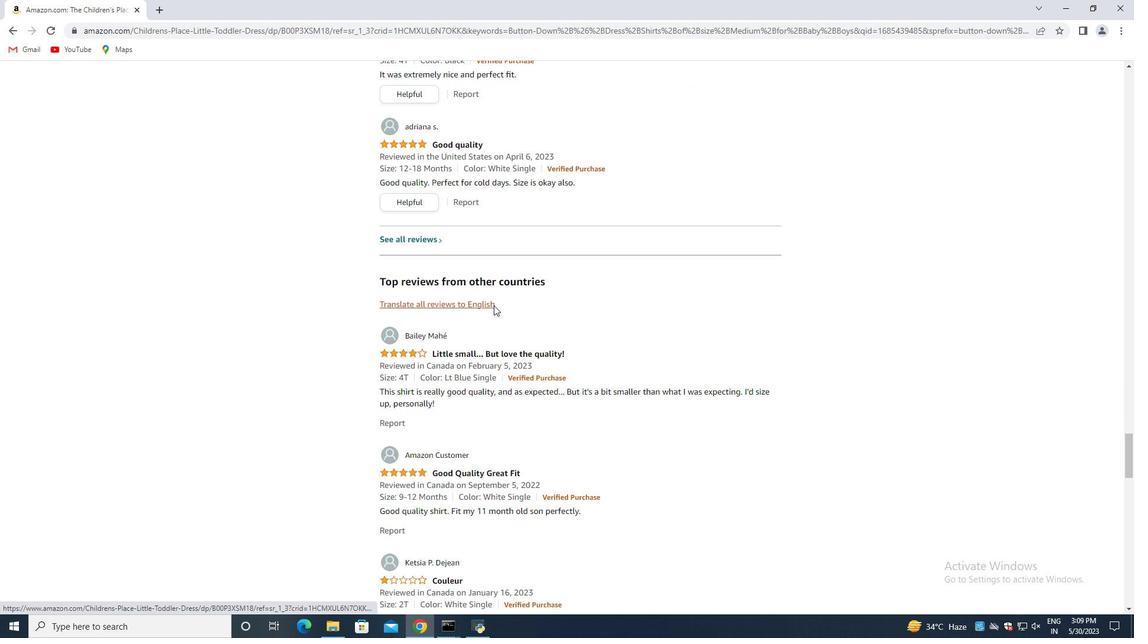 
Action: Mouse moved to (496, 306)
Screenshot: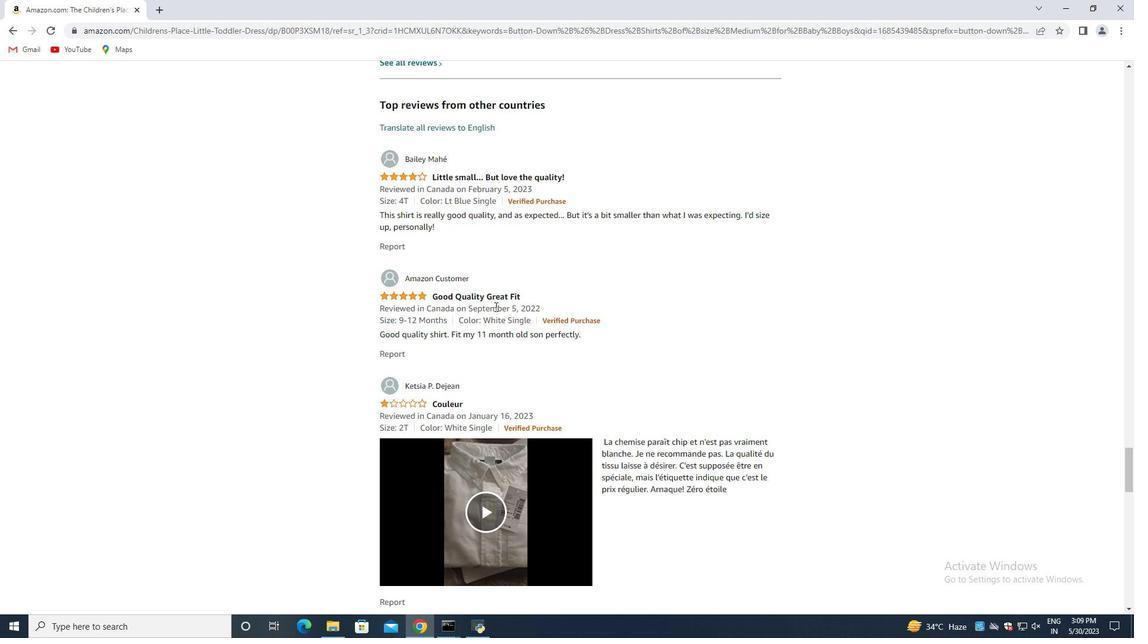 
Action: Mouse scrolled (496, 306) with delta (0, 0)
Screenshot: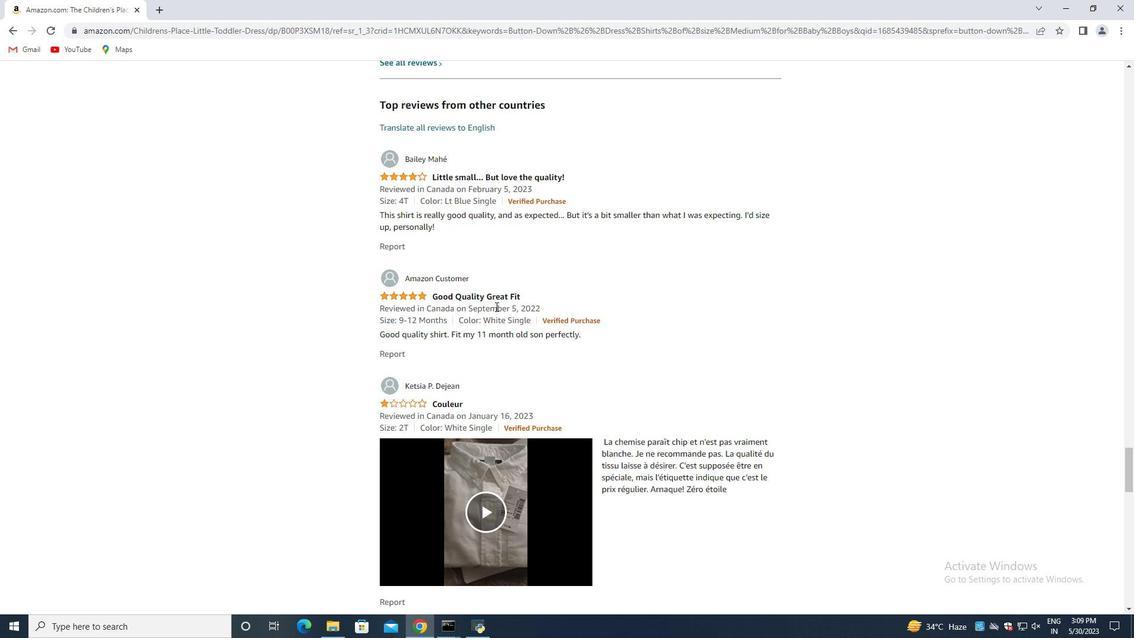
Action: Mouse scrolled (496, 306) with delta (0, 0)
Screenshot: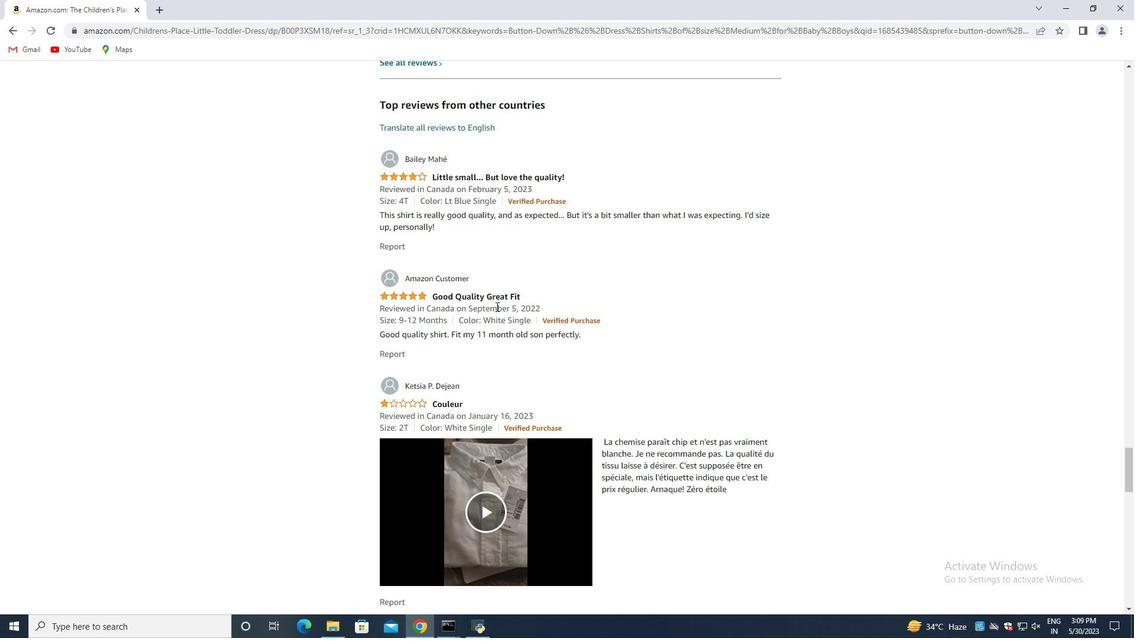 
Action: Mouse moved to (497, 306)
Screenshot: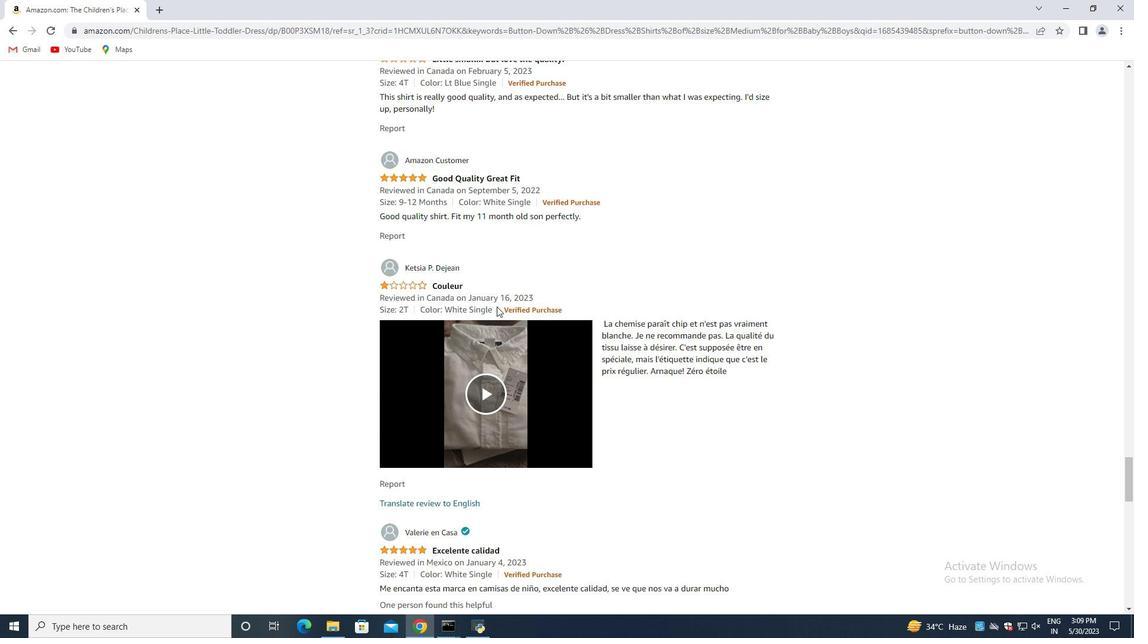 
Action: Mouse scrolled (497, 306) with delta (0, 0)
Screenshot: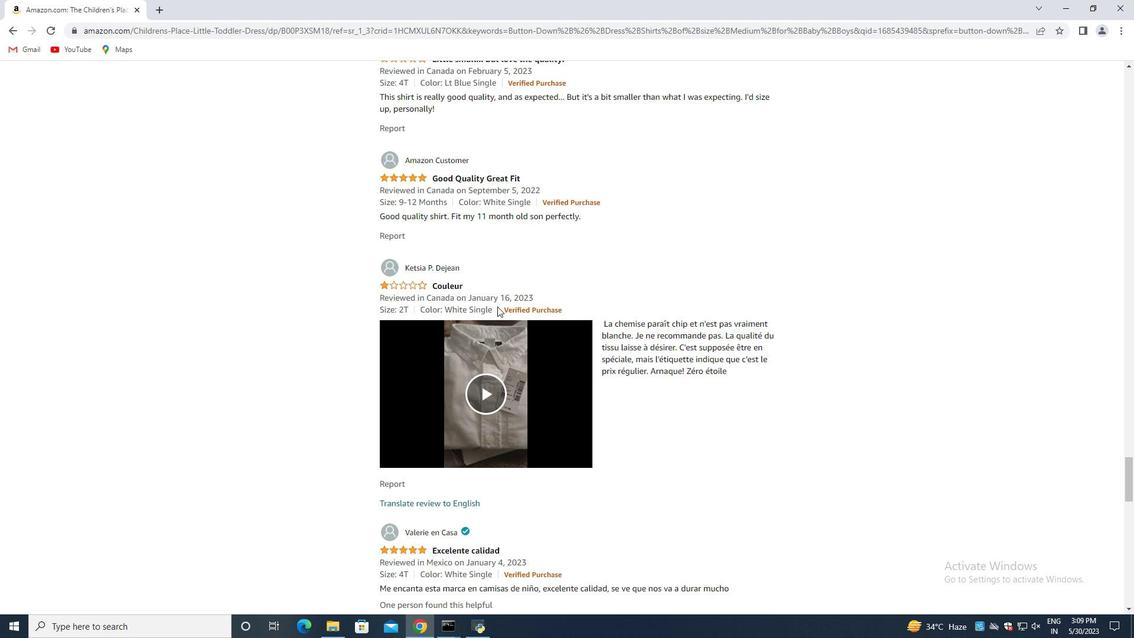 
Action: Mouse scrolled (497, 306) with delta (0, 0)
Screenshot: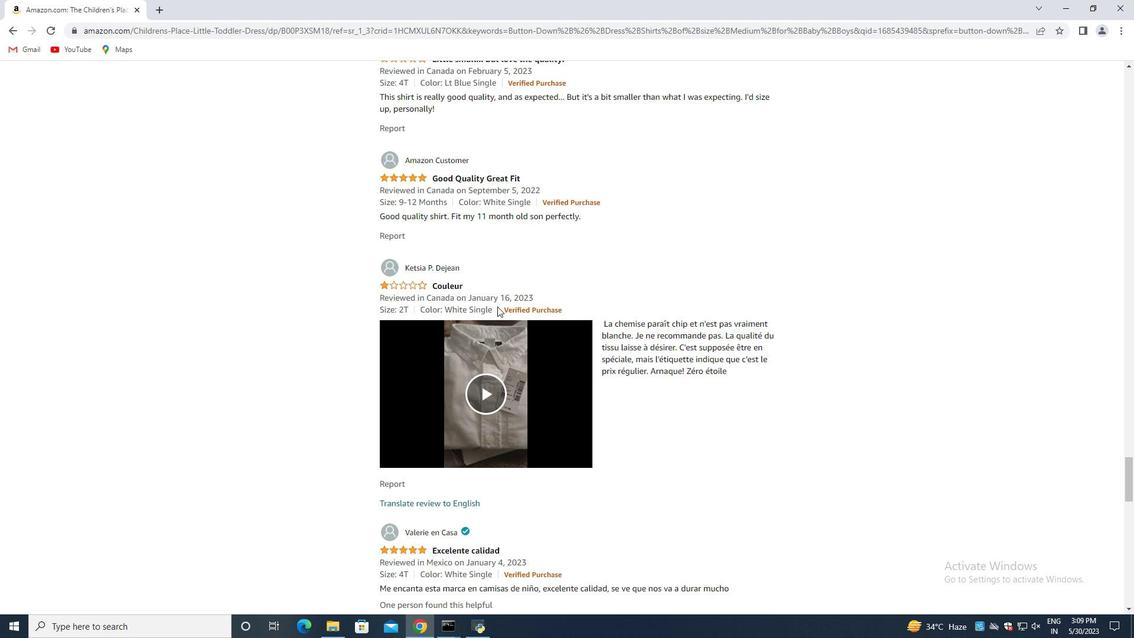 
Action: Mouse scrolled (497, 306) with delta (0, 0)
Screenshot: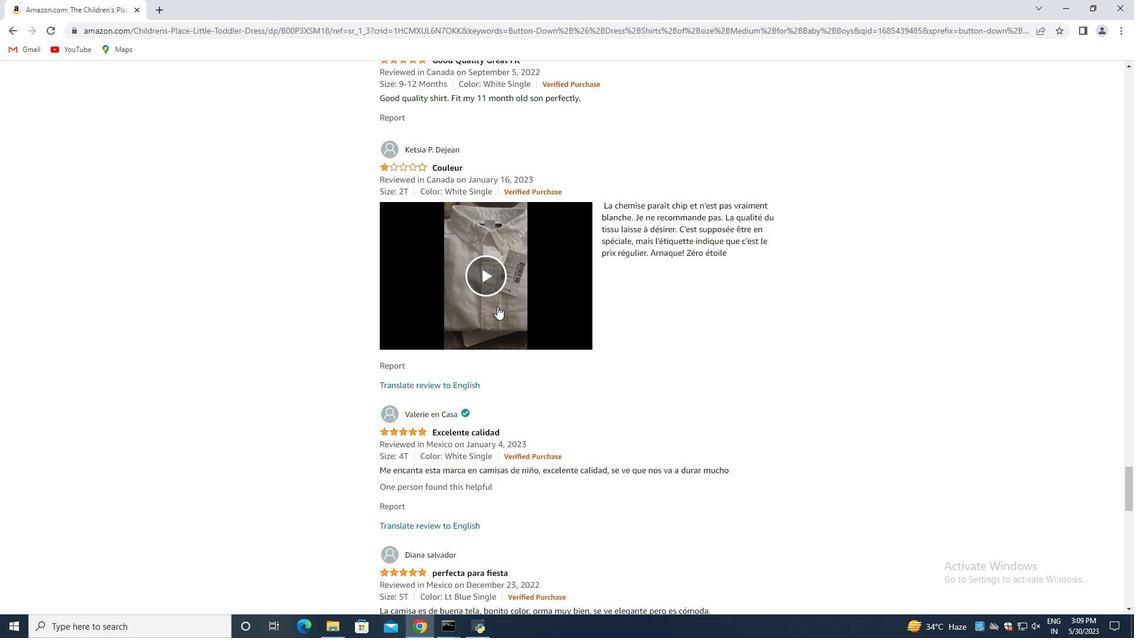 
Action: Mouse scrolled (497, 306) with delta (0, 0)
Screenshot: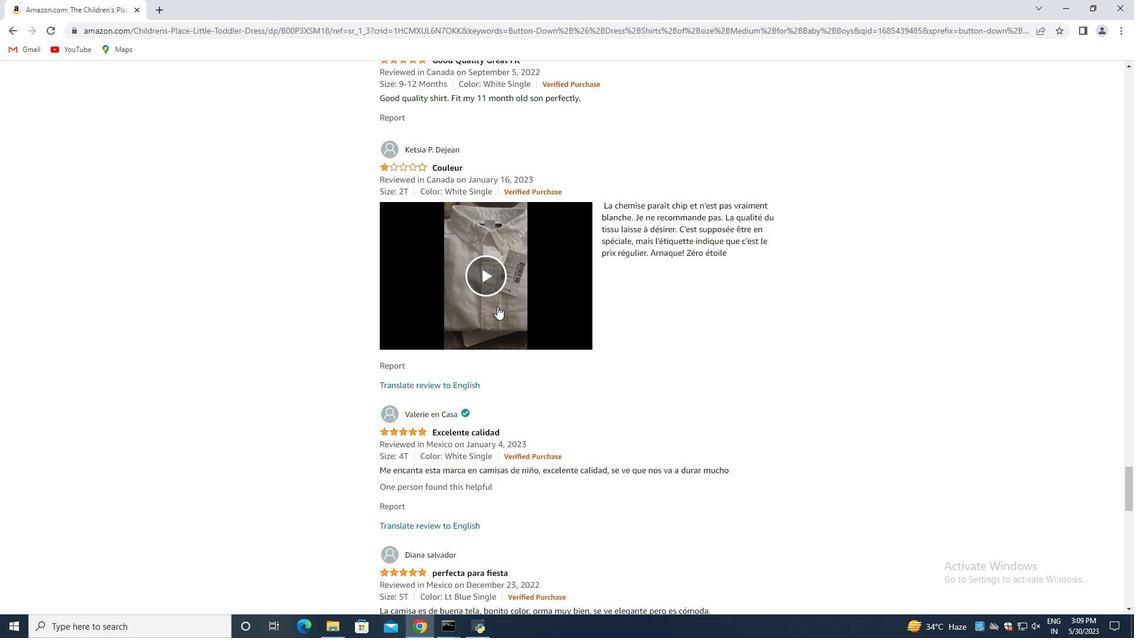 
Action: Mouse scrolled (497, 306) with delta (0, 0)
Screenshot: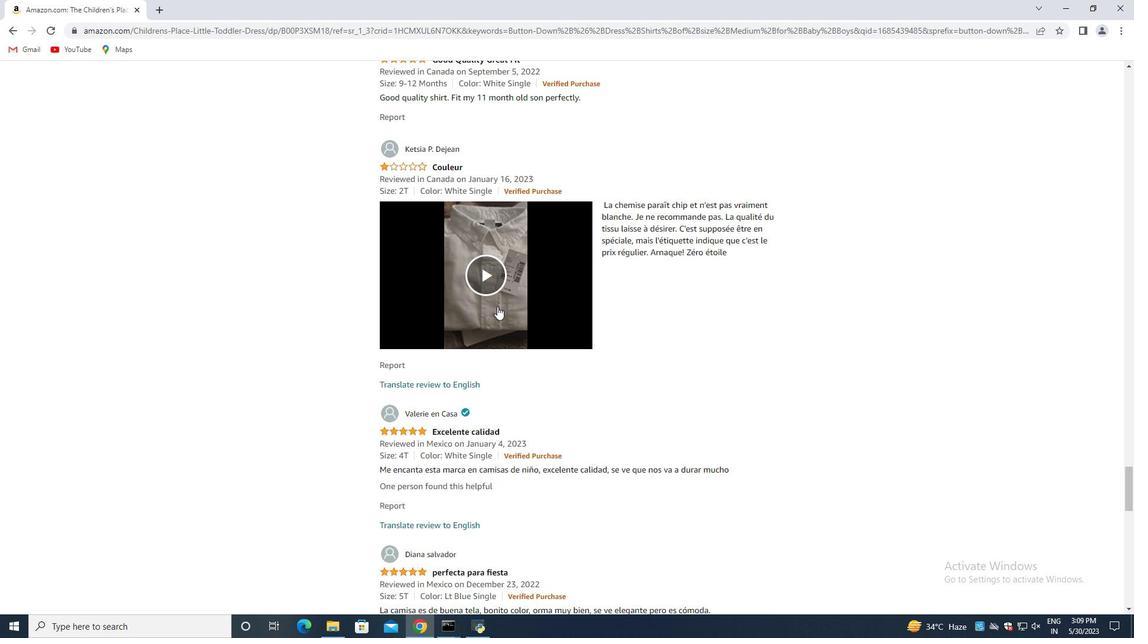 
Action: Mouse scrolled (497, 307) with delta (0, 0)
Screenshot: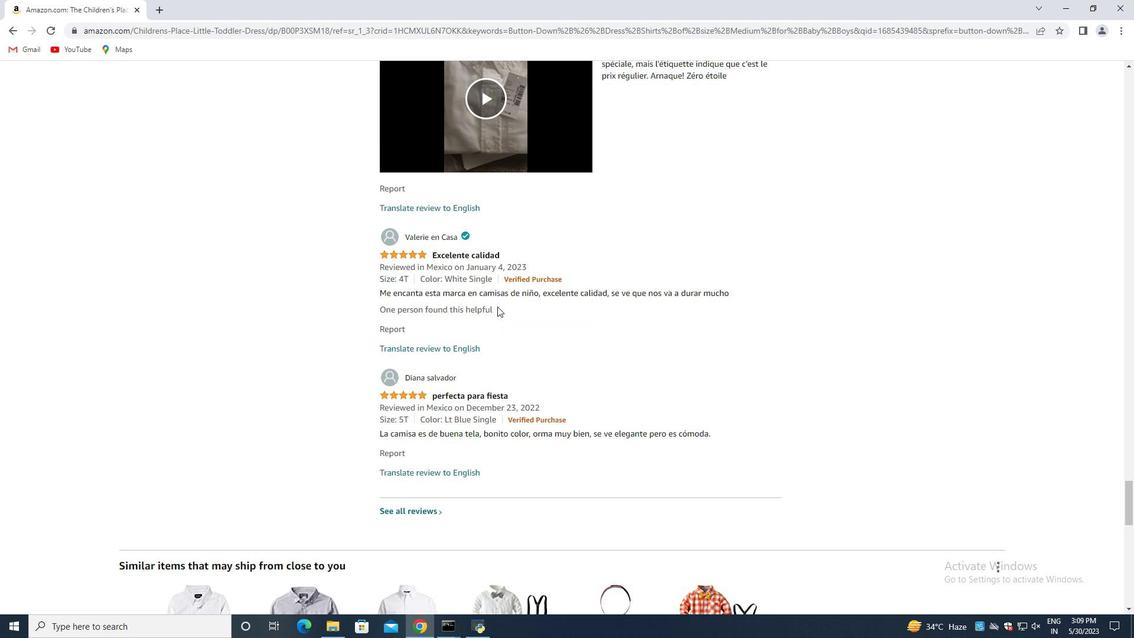 
Action: Mouse scrolled (497, 307) with delta (0, 0)
Screenshot: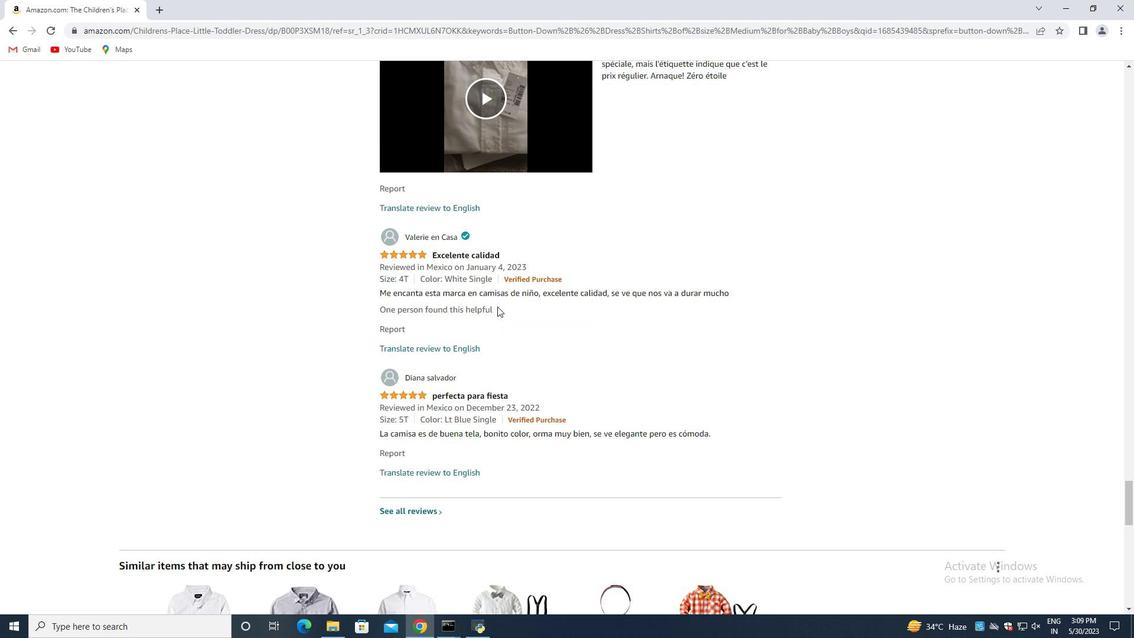 
Action: Mouse scrolled (497, 307) with delta (0, 0)
Screenshot: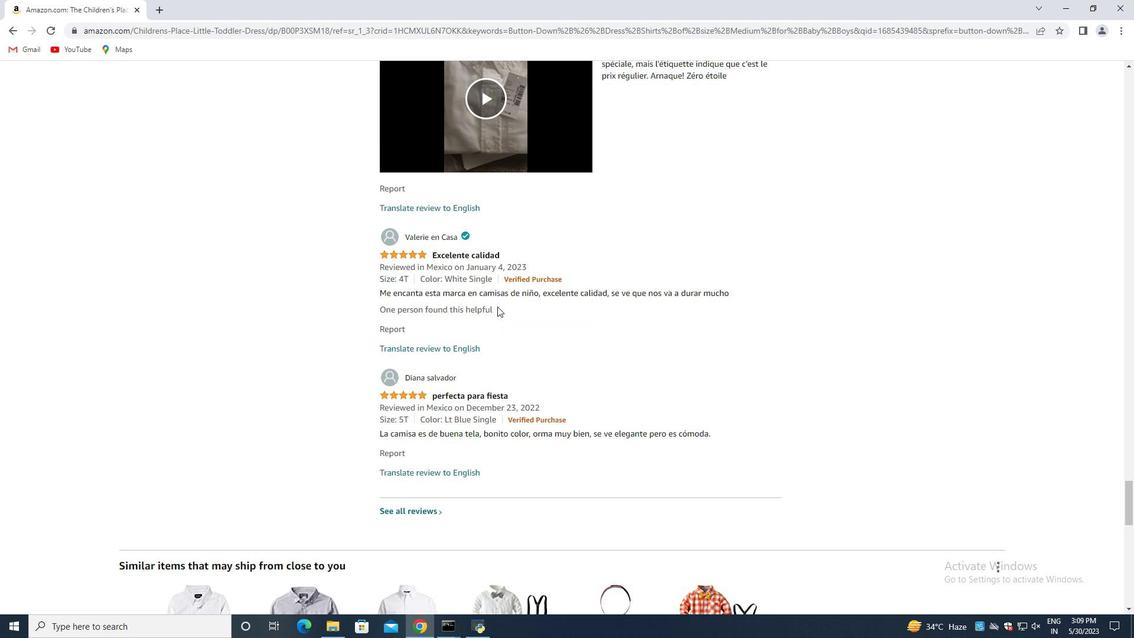 
Action: Mouse scrolled (497, 307) with delta (0, 0)
Screenshot: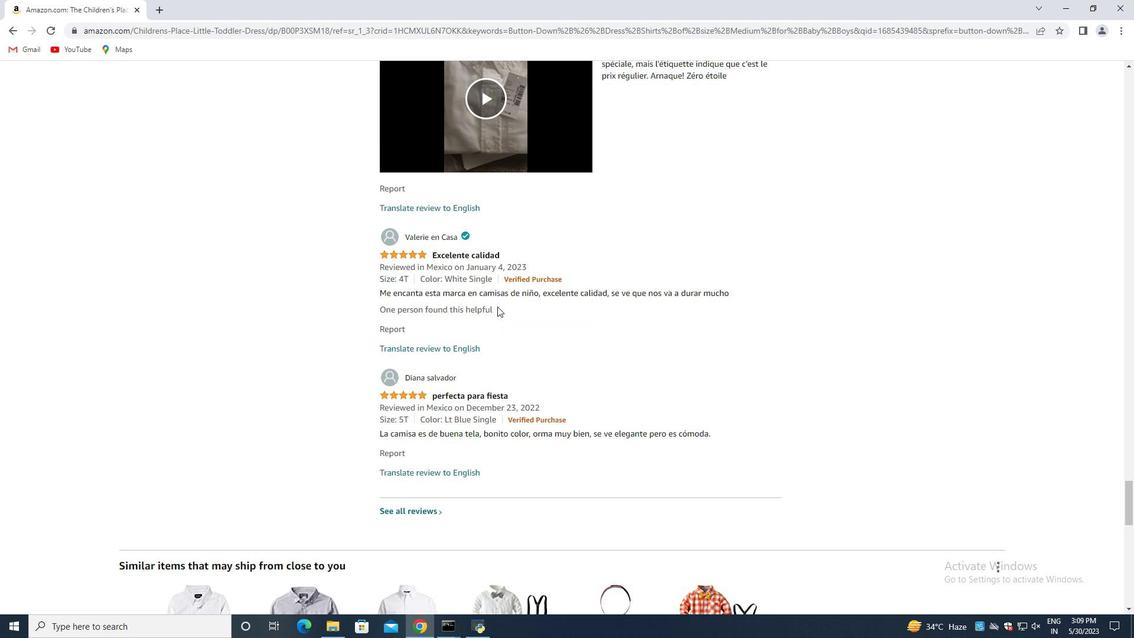 
Action: Mouse scrolled (497, 307) with delta (0, 0)
Screenshot: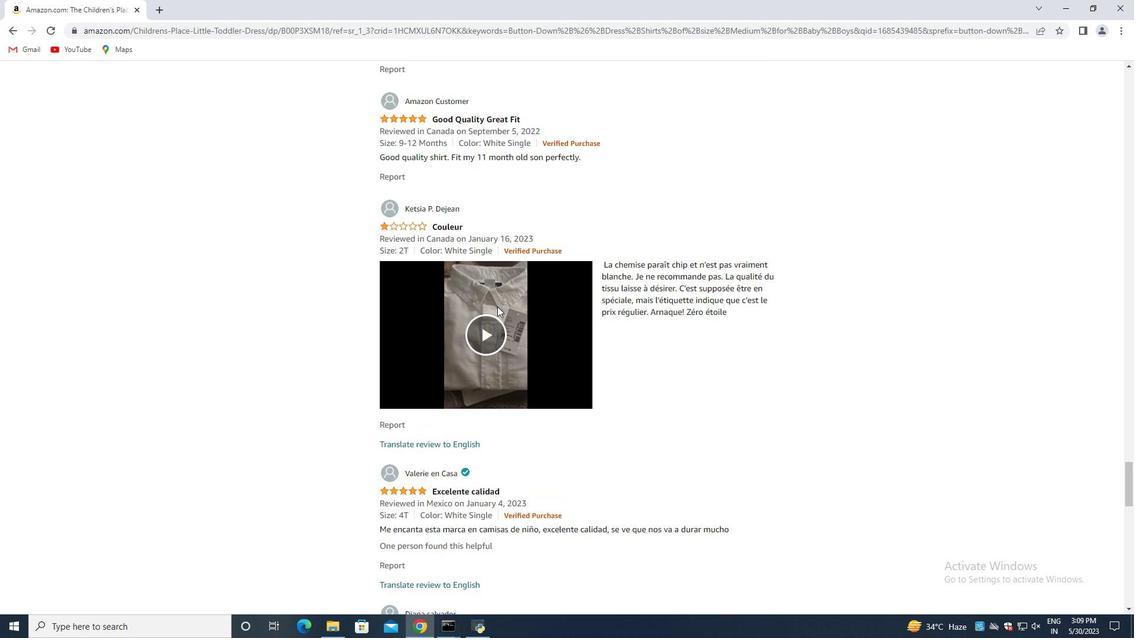 
Action: Mouse scrolled (497, 307) with delta (0, 0)
Screenshot: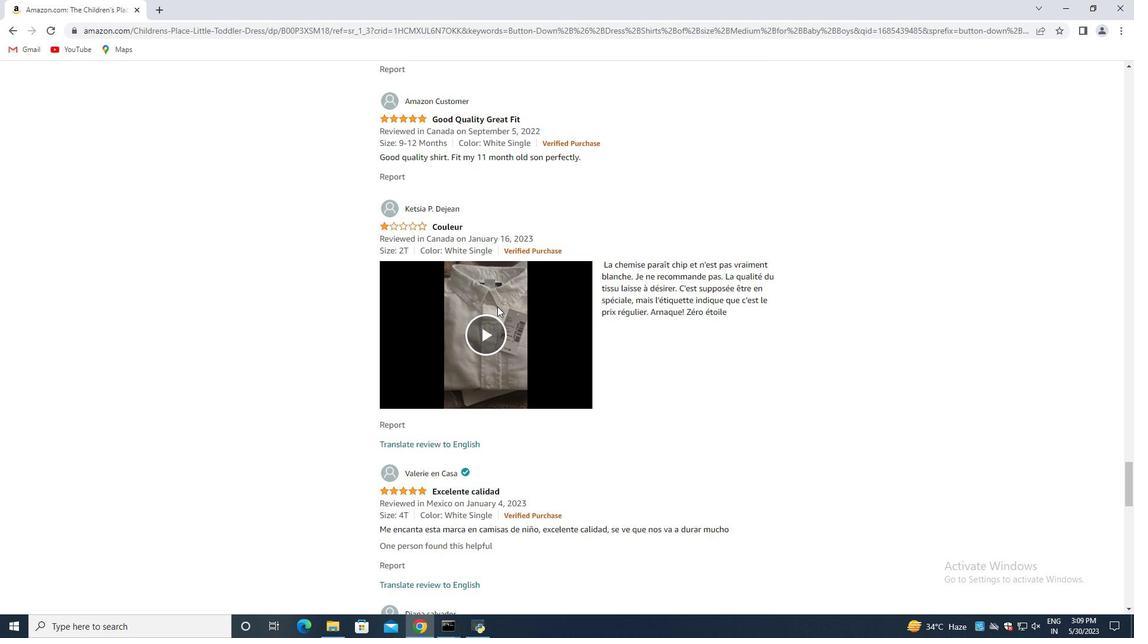 
Action: Mouse scrolled (497, 307) with delta (0, 0)
Screenshot: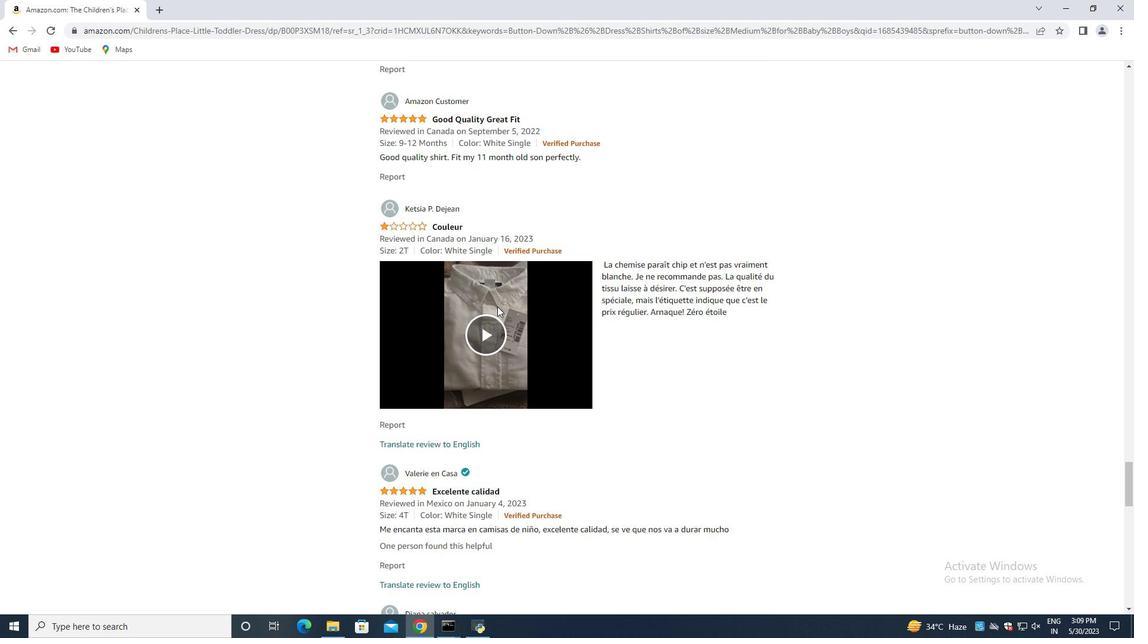 
Action: Mouse scrolled (497, 307) with delta (0, 0)
Screenshot: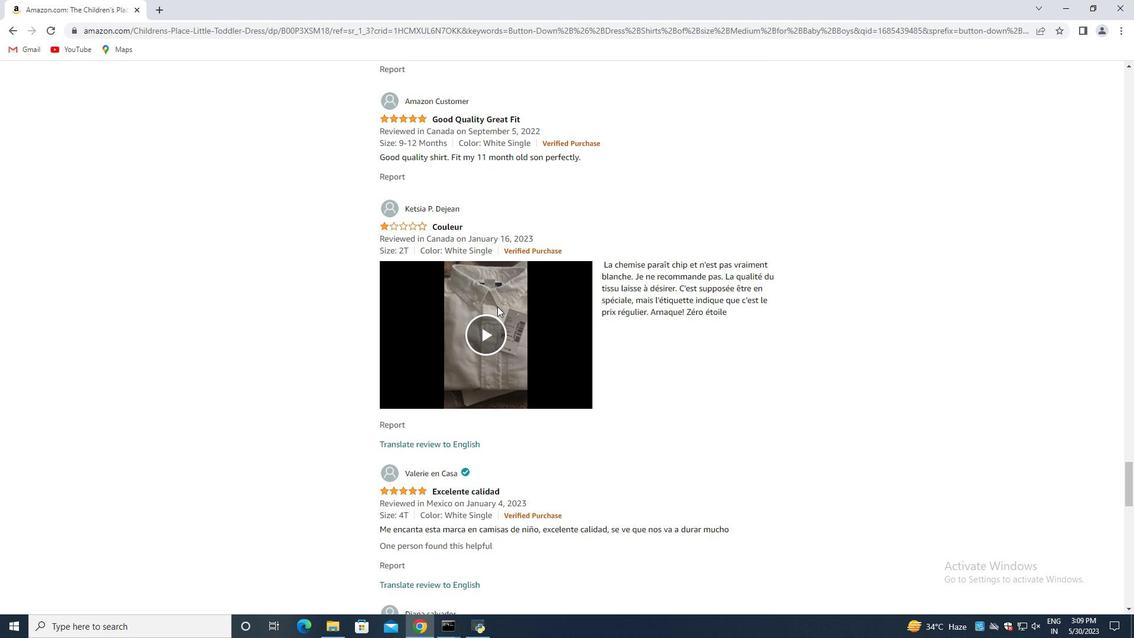 
Action: Mouse scrolled (497, 307) with delta (0, 0)
Screenshot: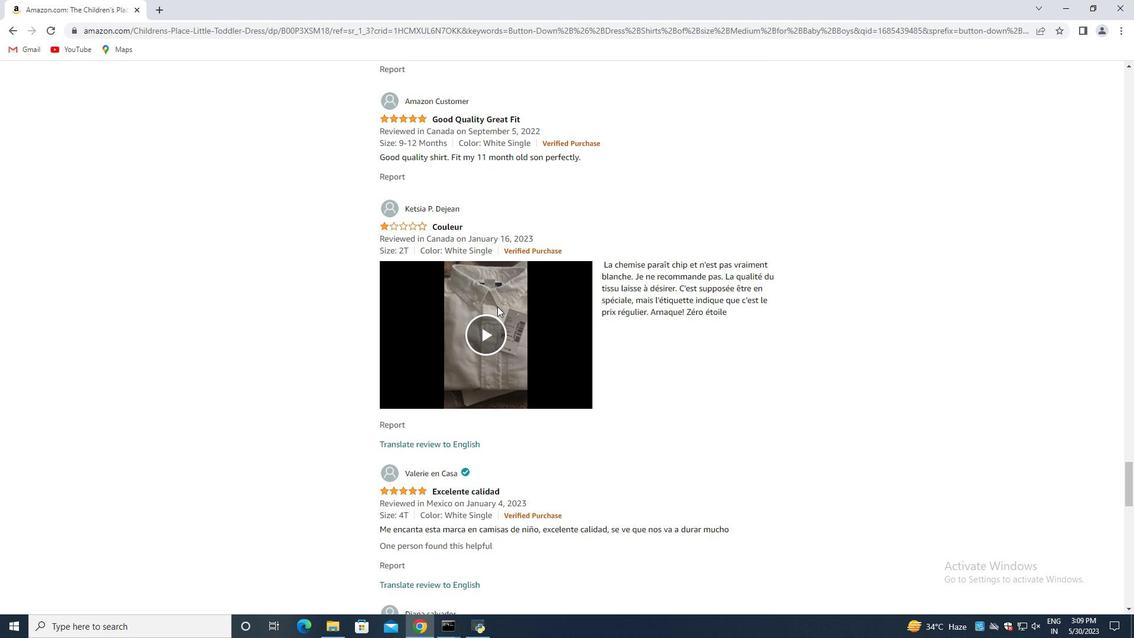 
Action: Mouse scrolled (497, 307) with delta (0, 0)
Screenshot: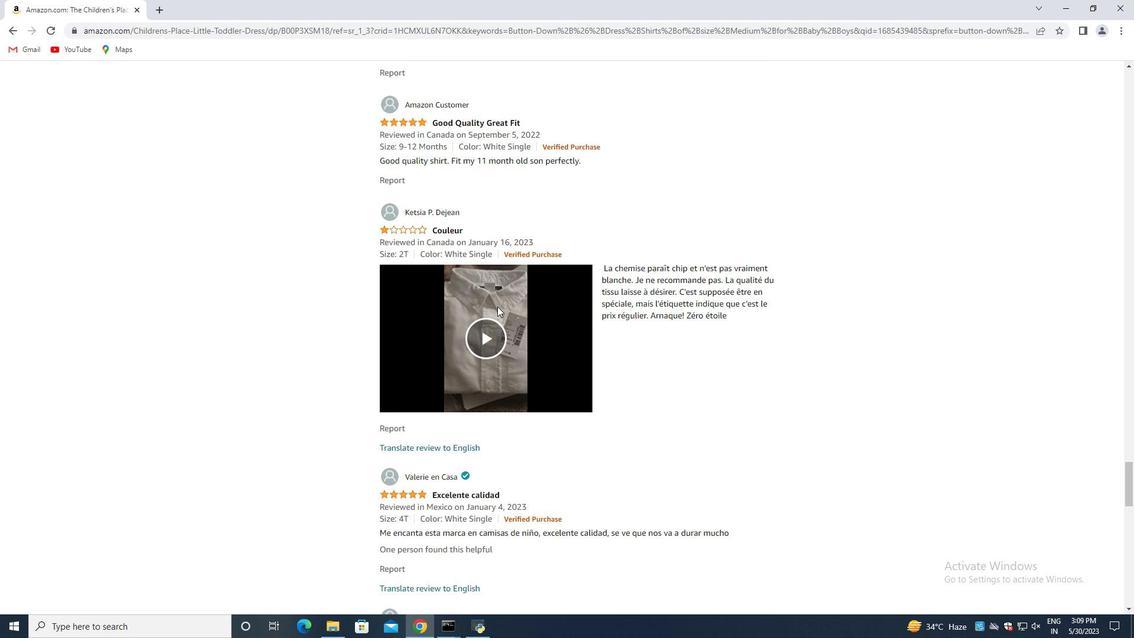 
Action: Mouse scrolled (497, 307) with delta (0, 0)
Screenshot: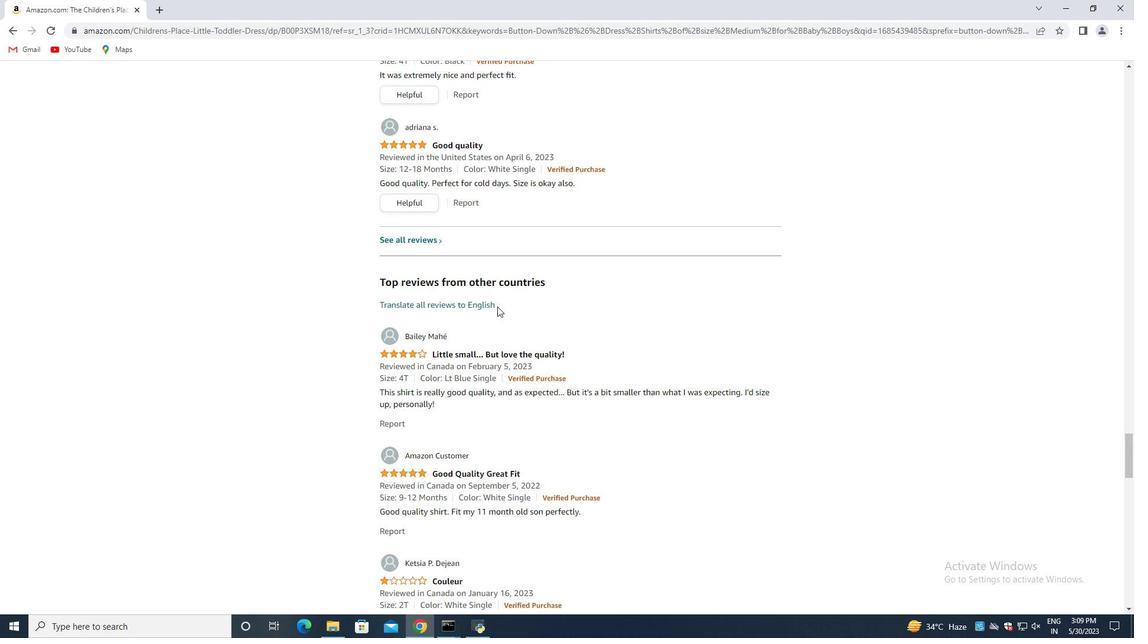 
Action: Mouse scrolled (497, 307) with delta (0, 0)
